 Task: Buy 1 Skimmers from Cooking Utensils section under best seller category for shipping address: Jocelyn Rodriguez, 4209 Skips Lane, Phoenix, Arizona 85012, Cell Number 9285042162. Pay from credit card ending with 9757, CVV 798
Action: Mouse moved to (23, 88)
Screenshot: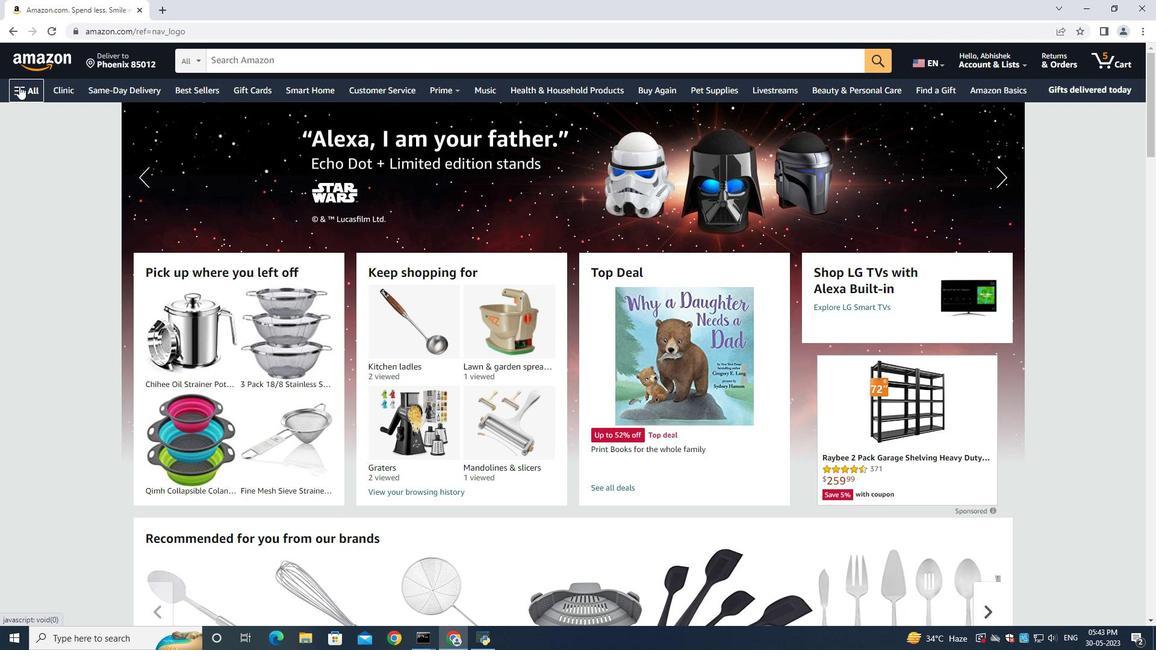 
Action: Mouse pressed left at (23, 88)
Screenshot: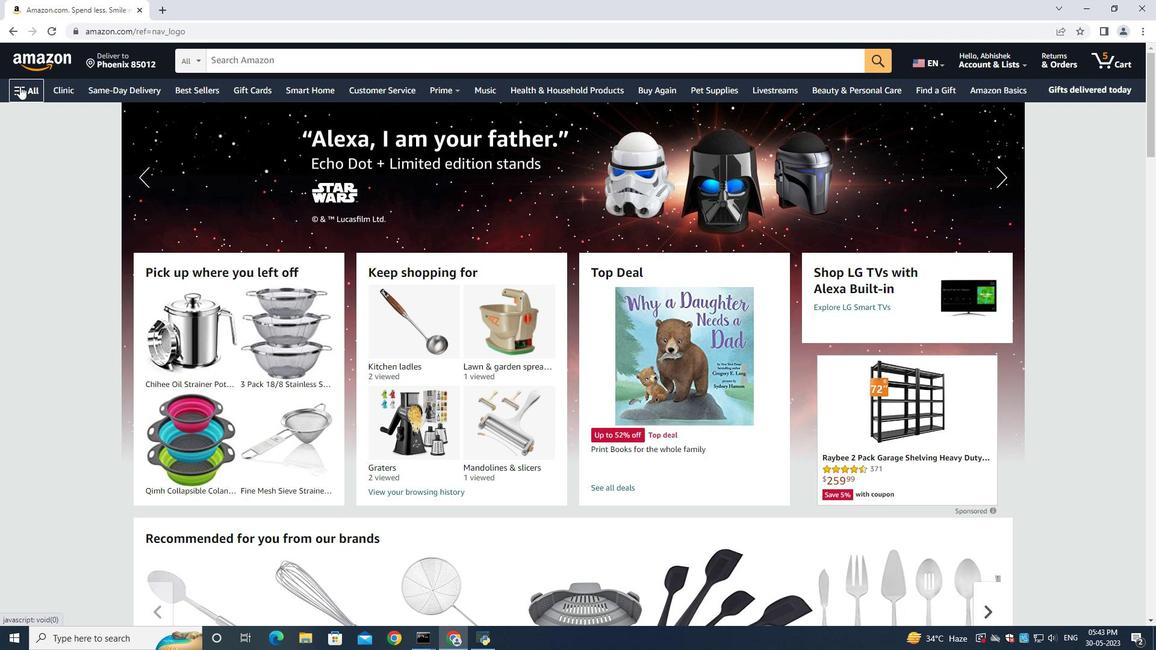 
Action: Mouse moved to (40, 118)
Screenshot: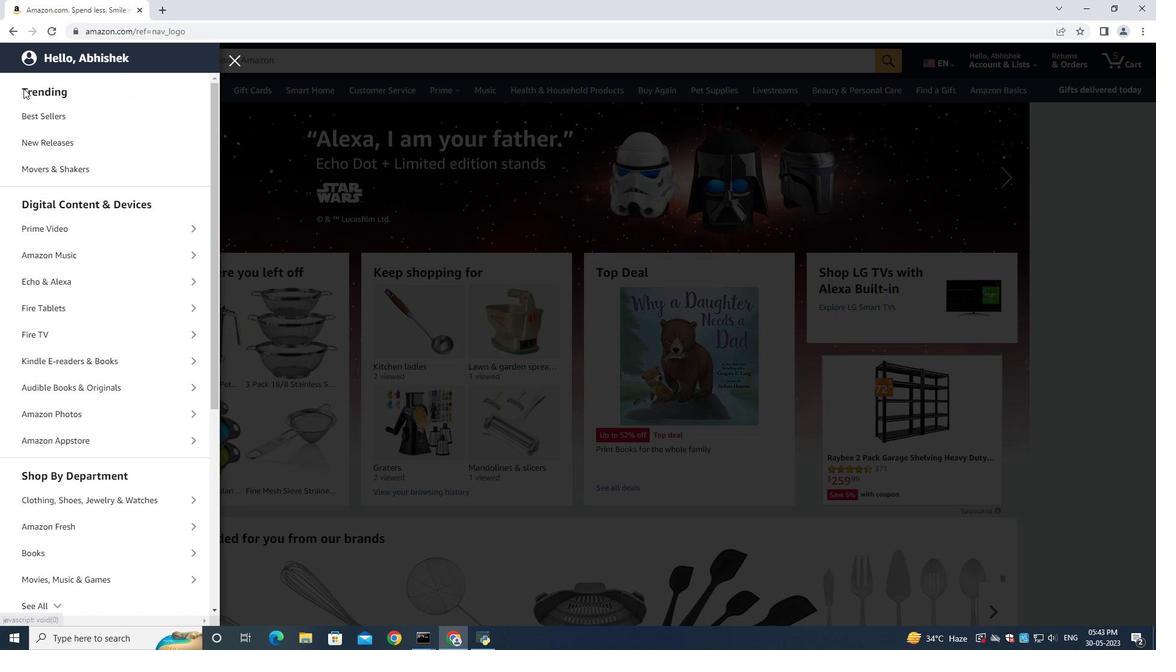
Action: Mouse pressed left at (40, 118)
Screenshot: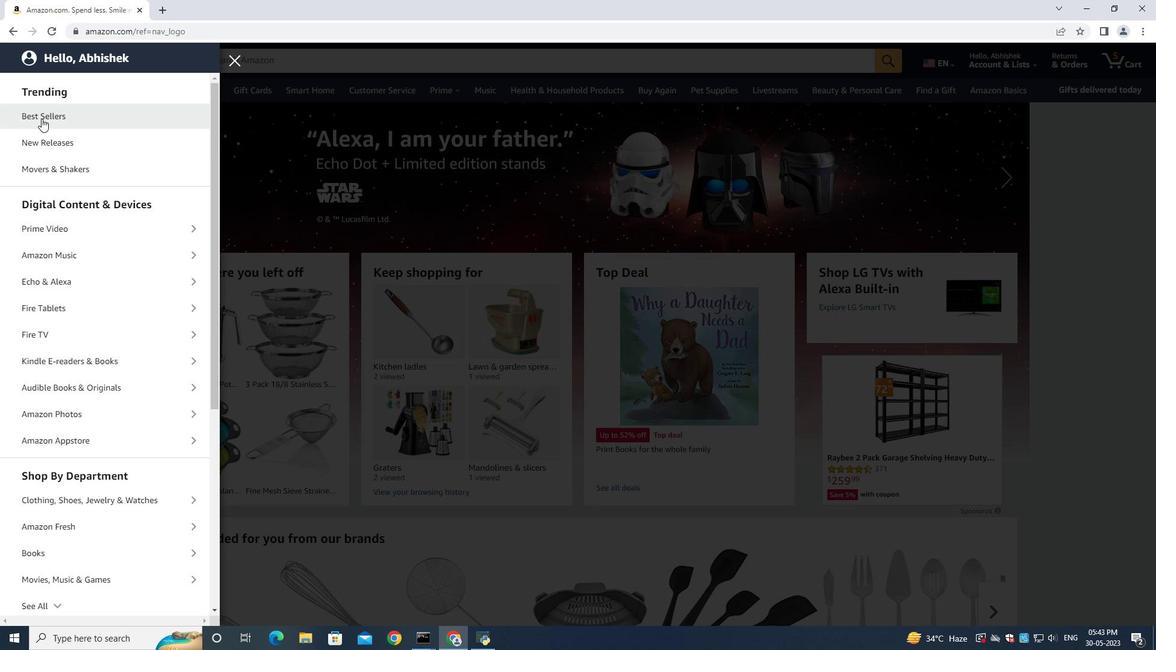 
Action: Mouse moved to (240, 57)
Screenshot: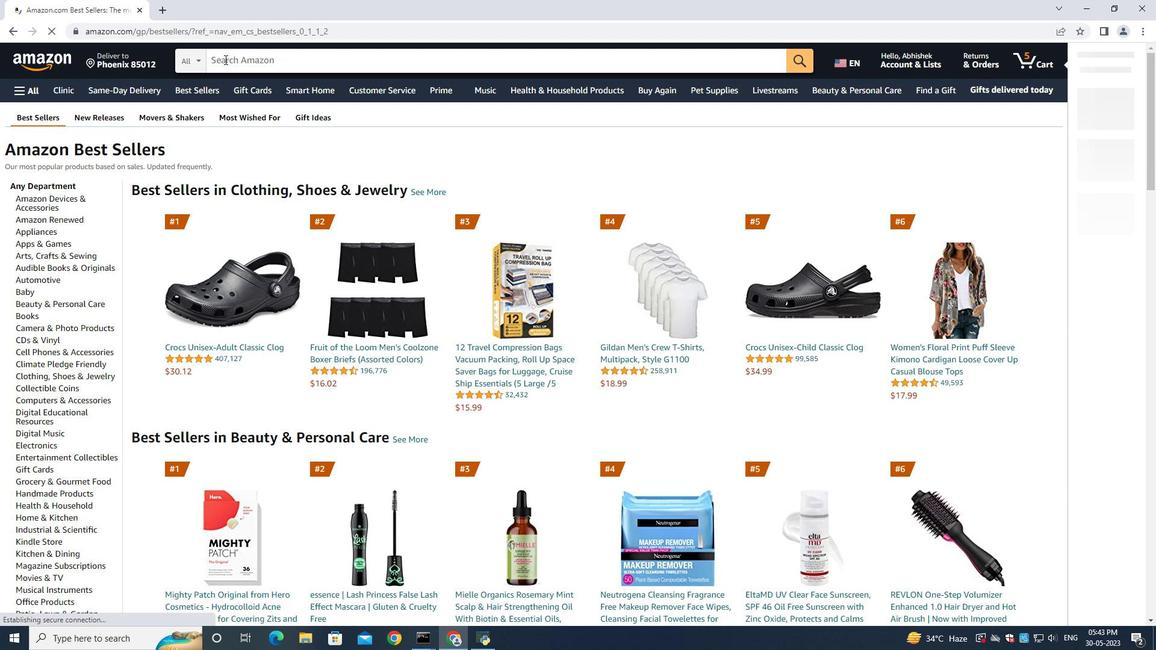 
Action: Mouse pressed left at (240, 57)
Screenshot: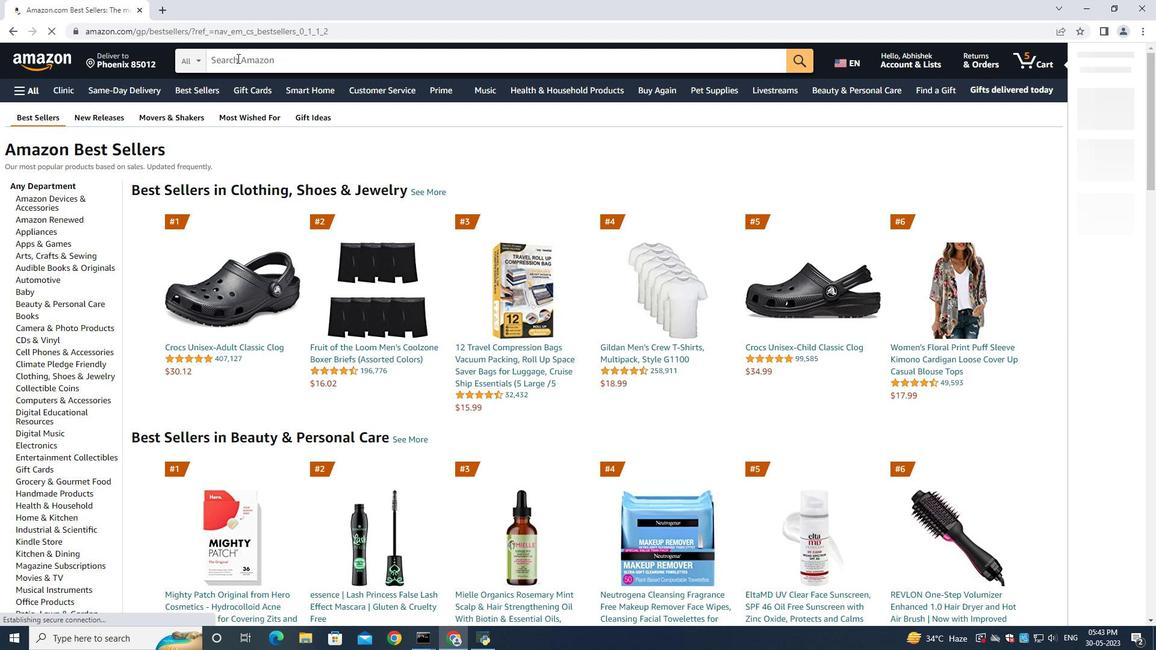 
Action: Key pressed <Key.shift>Skimmers<Key.enter>
Screenshot: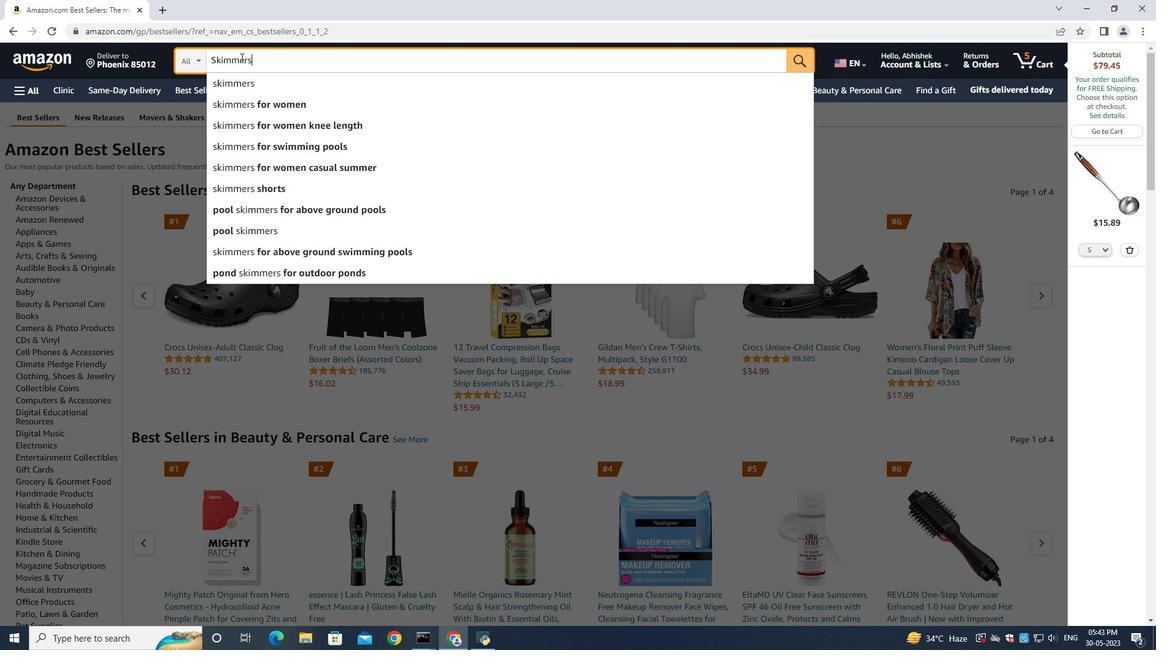 
Action: Mouse moved to (1133, 250)
Screenshot: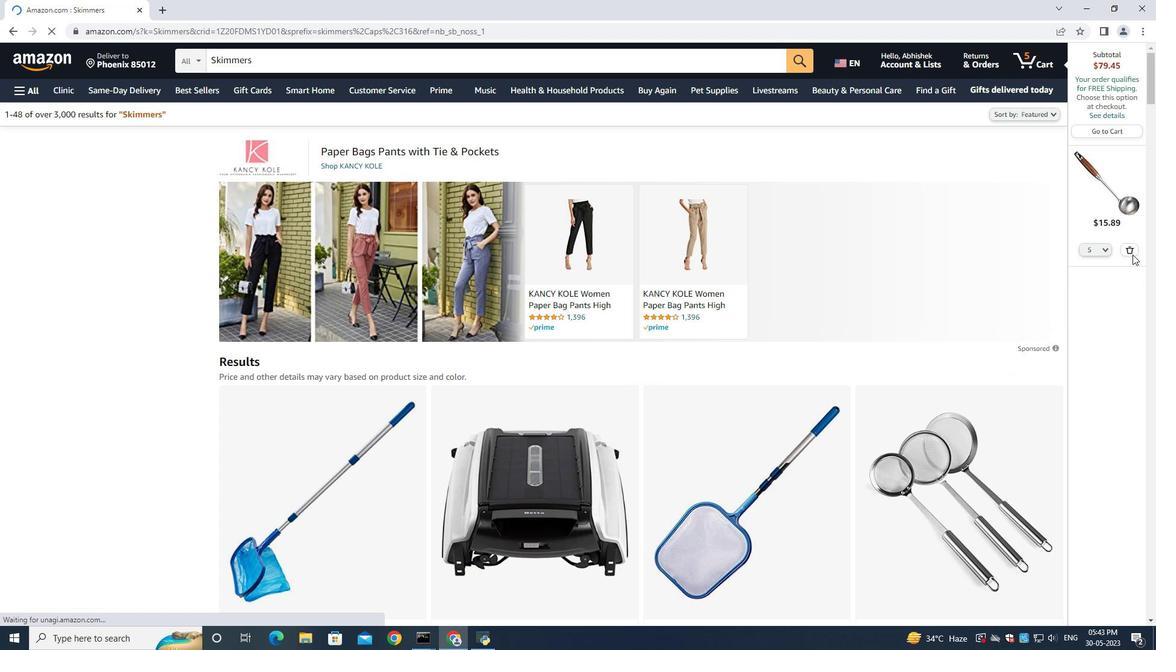 
Action: Mouse pressed left at (1133, 250)
Screenshot: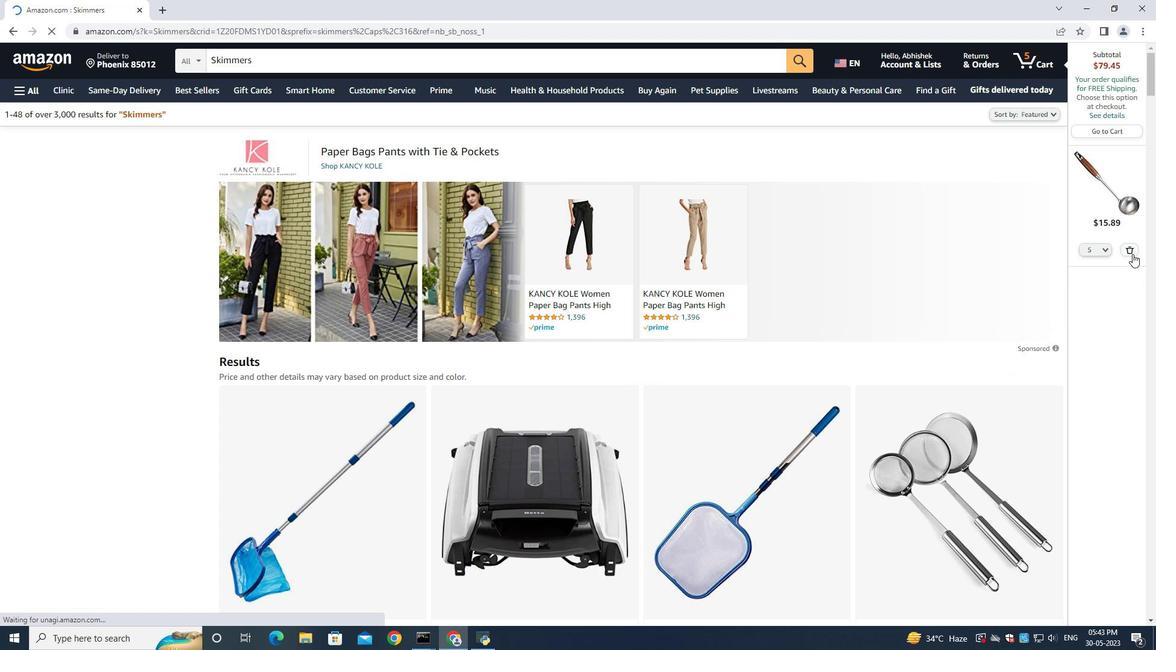
Action: Mouse moved to (1126, 250)
Screenshot: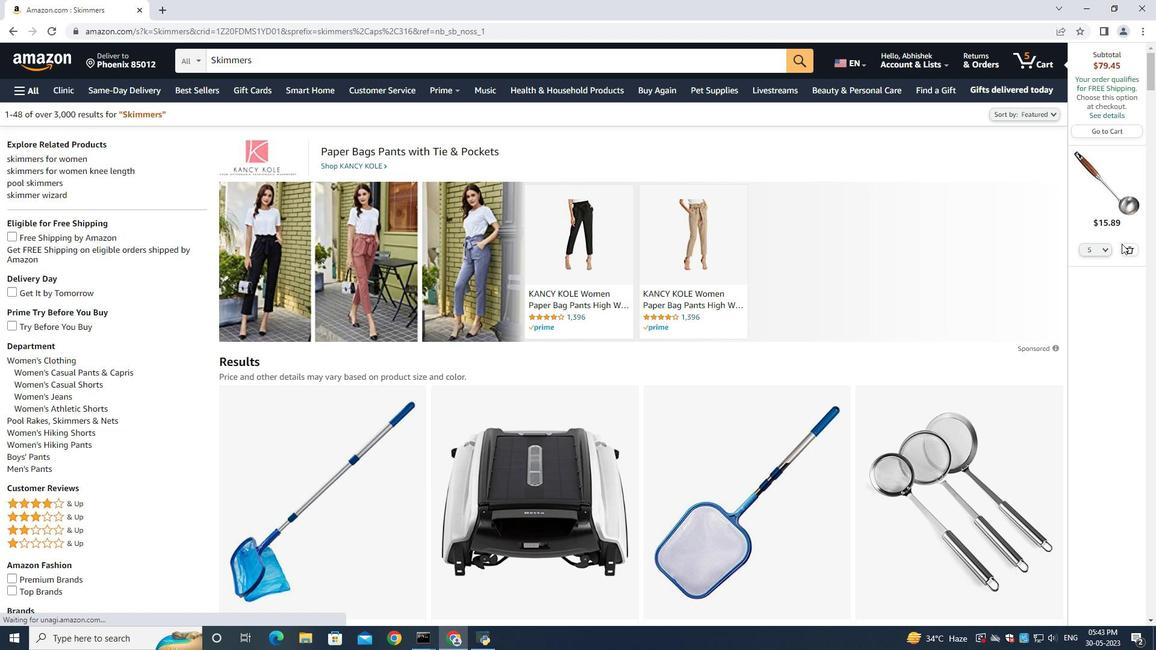 
Action: Mouse pressed left at (1126, 250)
Screenshot: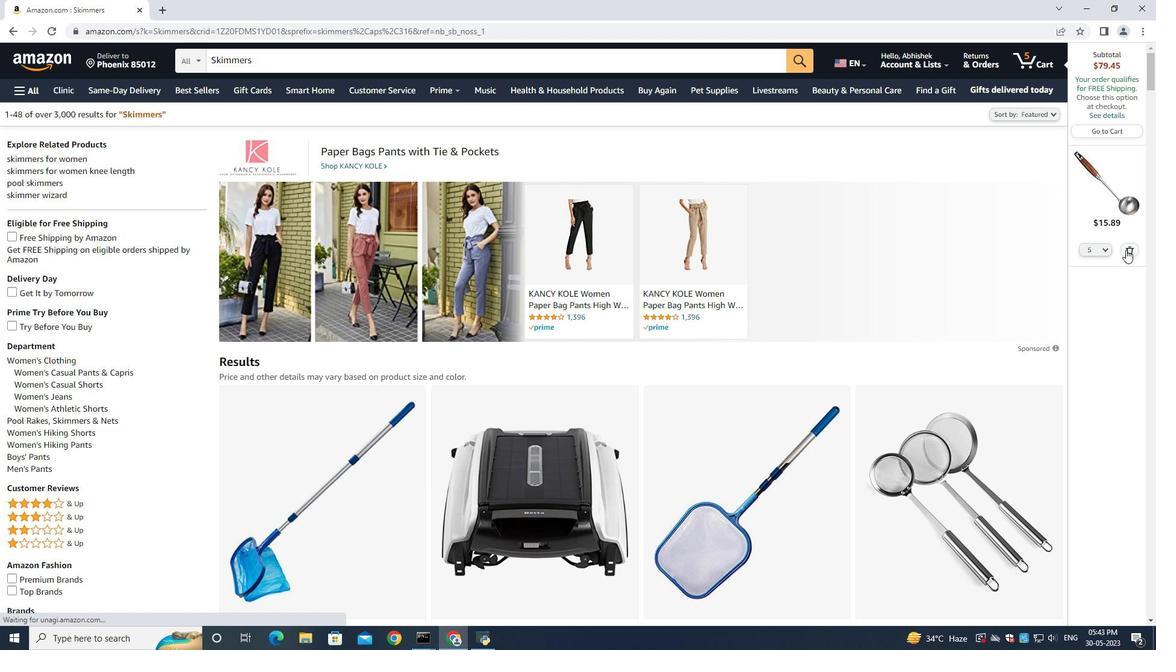 
Action: Mouse moved to (478, 441)
Screenshot: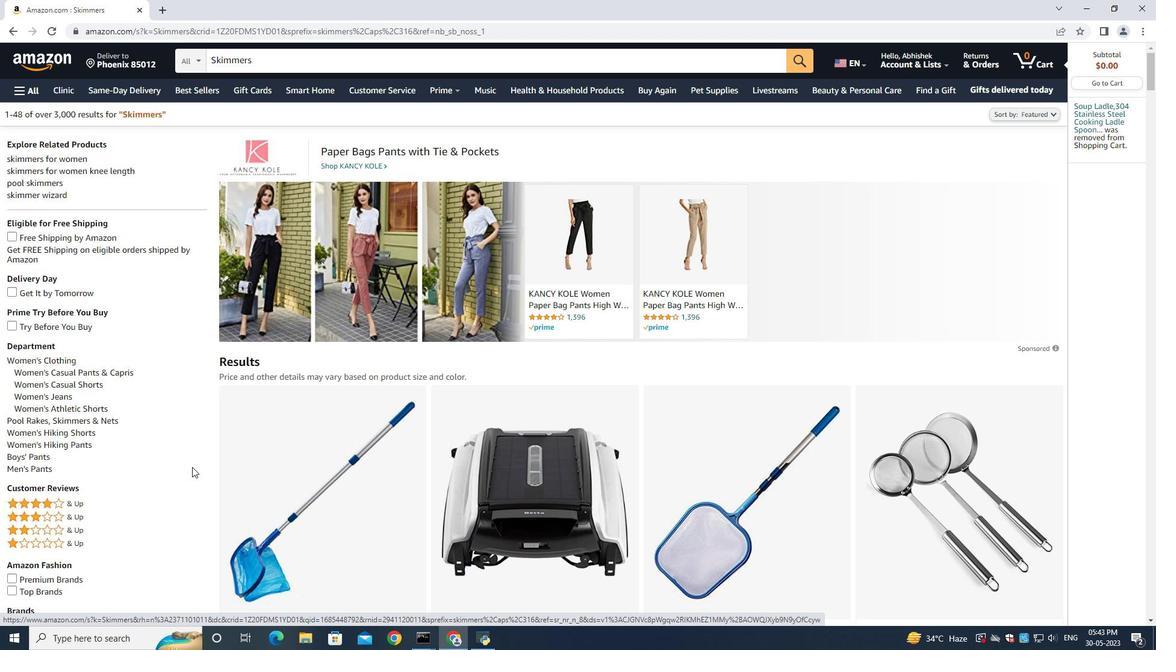 
Action: Mouse scrolled (478, 440) with delta (0, 0)
Screenshot: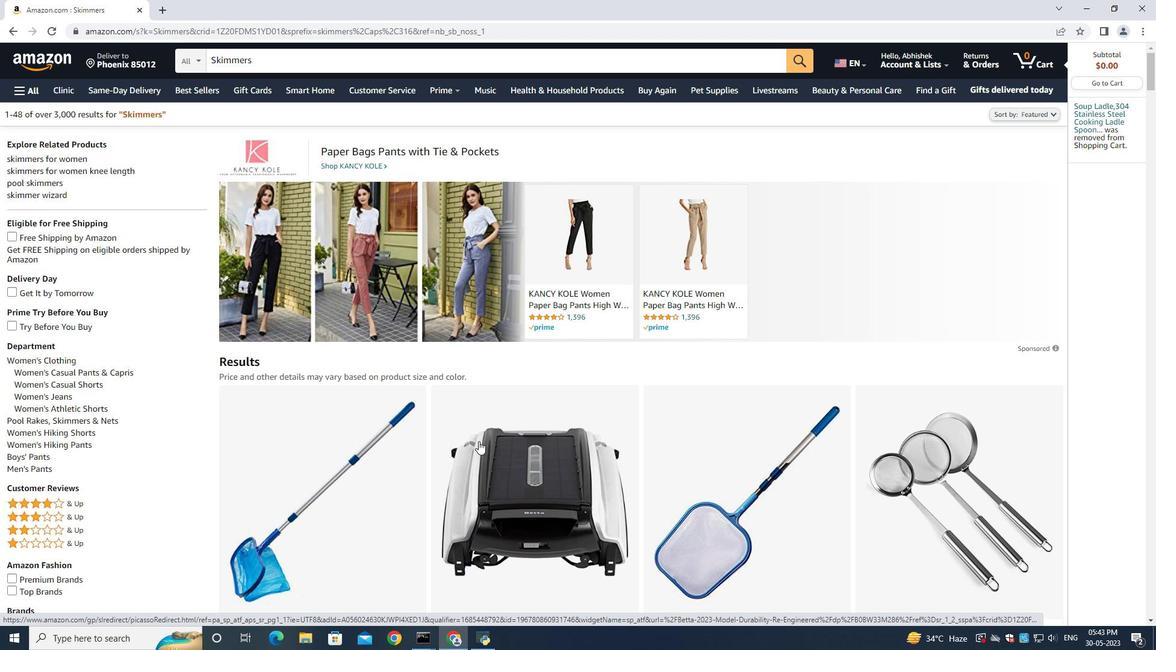 
Action: Mouse scrolled (478, 440) with delta (0, 0)
Screenshot: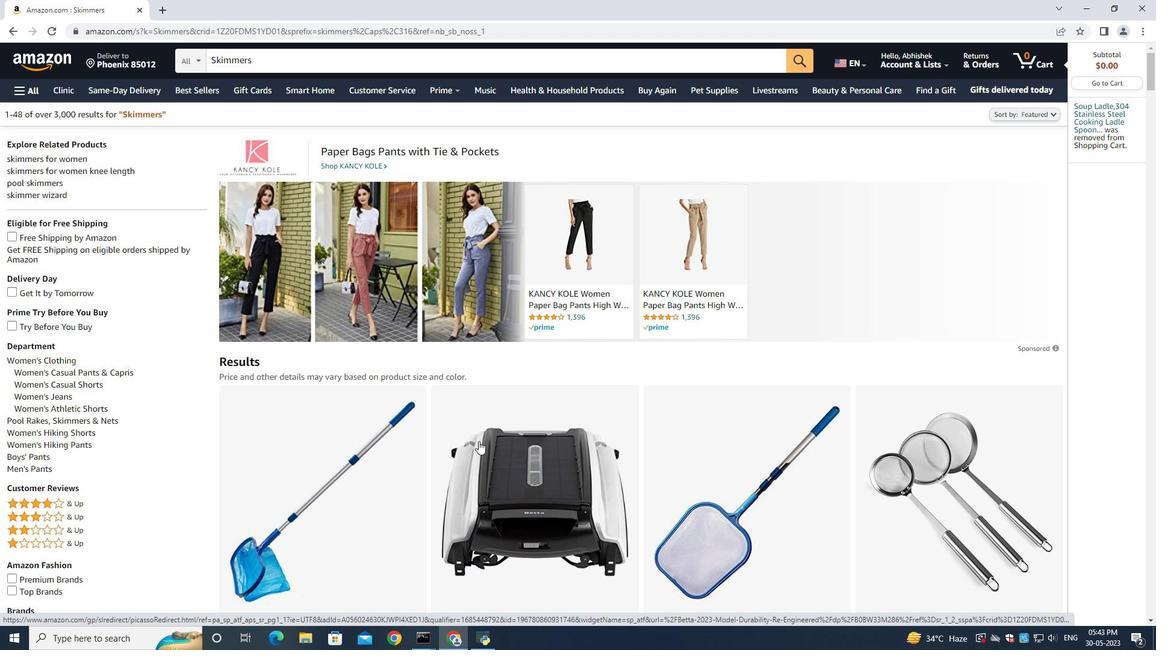 
Action: Mouse scrolled (478, 440) with delta (0, 0)
Screenshot: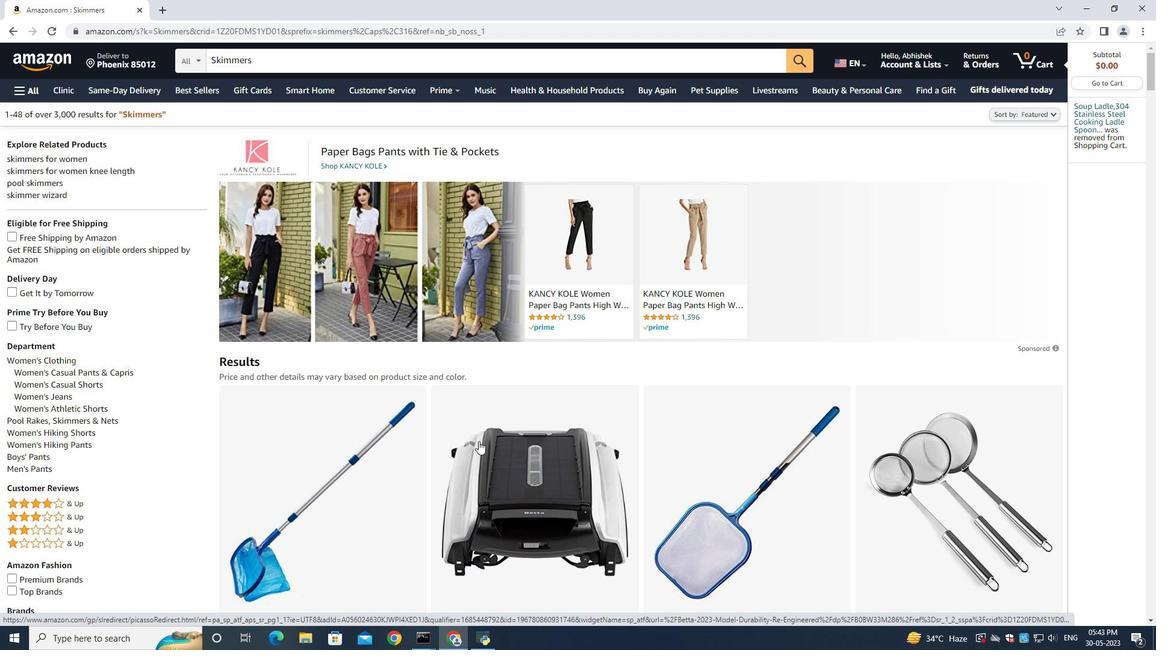 
Action: Mouse scrolled (478, 440) with delta (0, 0)
Screenshot: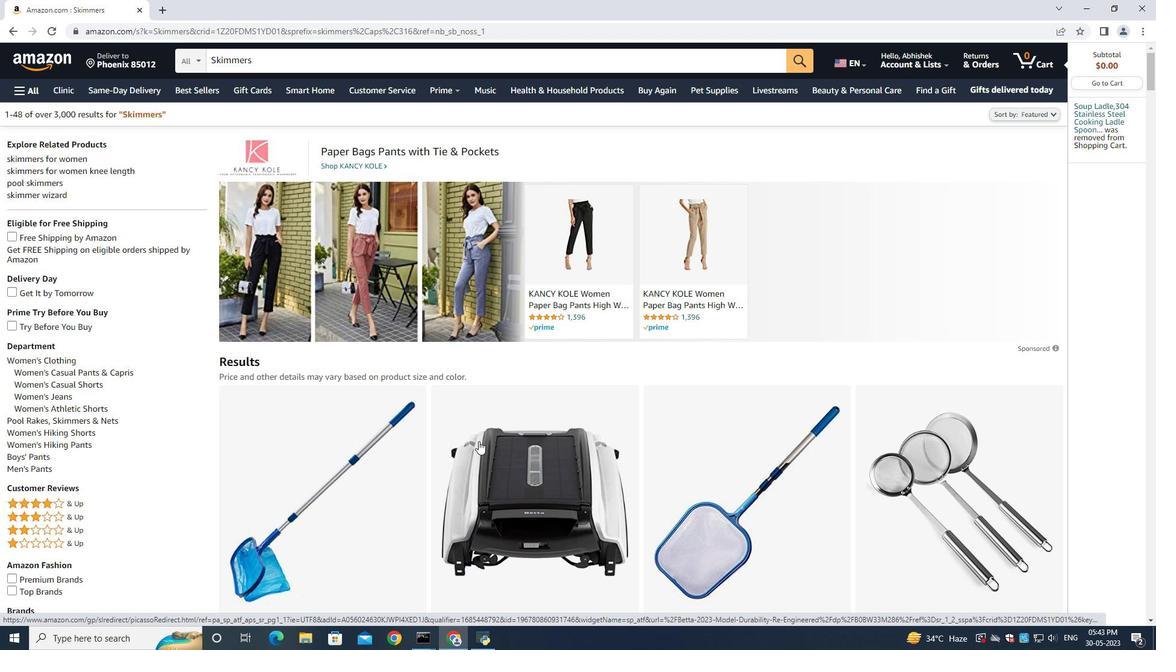 
Action: Mouse scrolled (478, 440) with delta (0, 0)
Screenshot: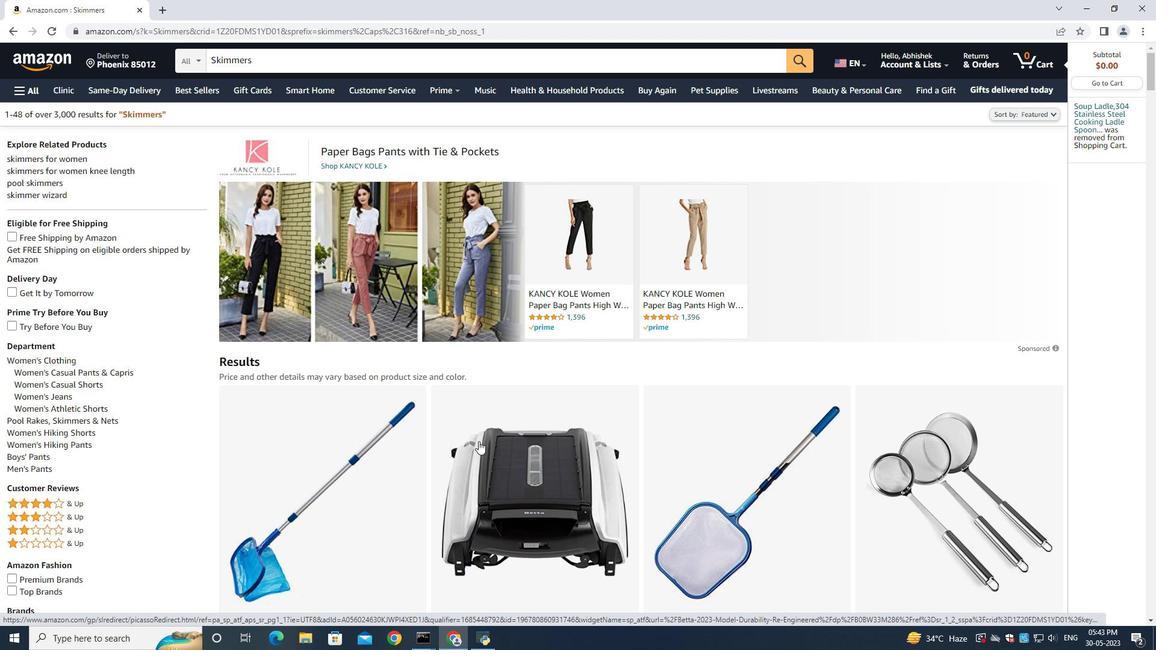 
Action: Mouse moved to (17, 167)
Screenshot: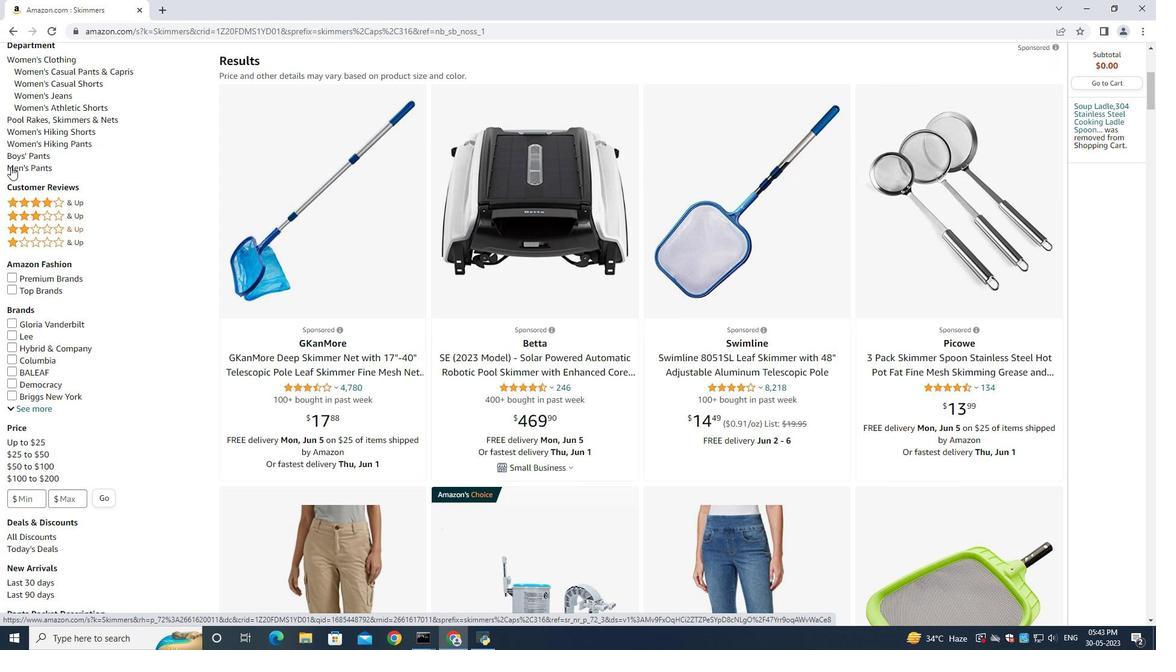 
Action: Mouse scrolled (17, 168) with delta (0, 0)
Screenshot: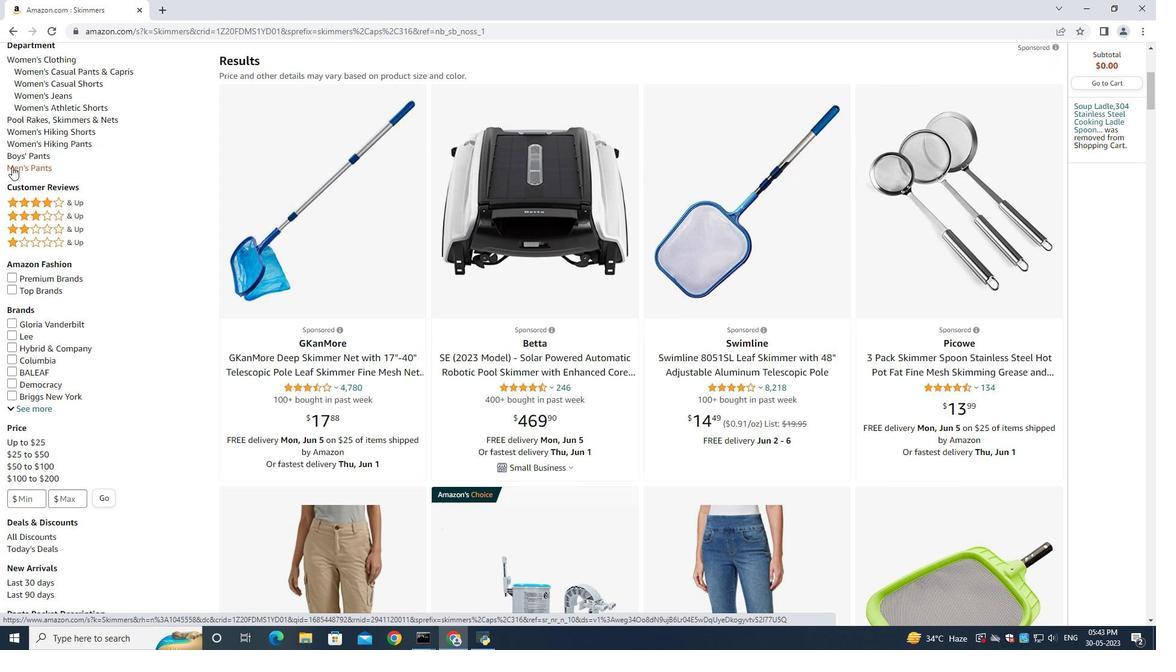 
Action: Mouse scrolled (17, 168) with delta (0, 0)
Screenshot: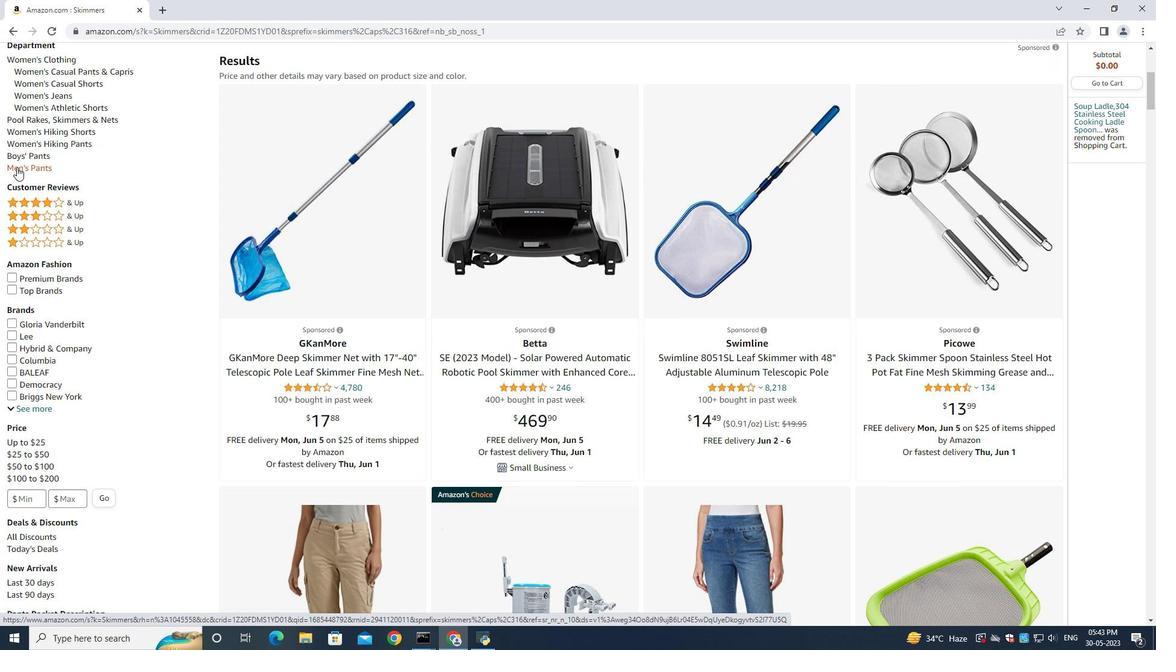 
Action: Mouse moved to (469, 318)
Screenshot: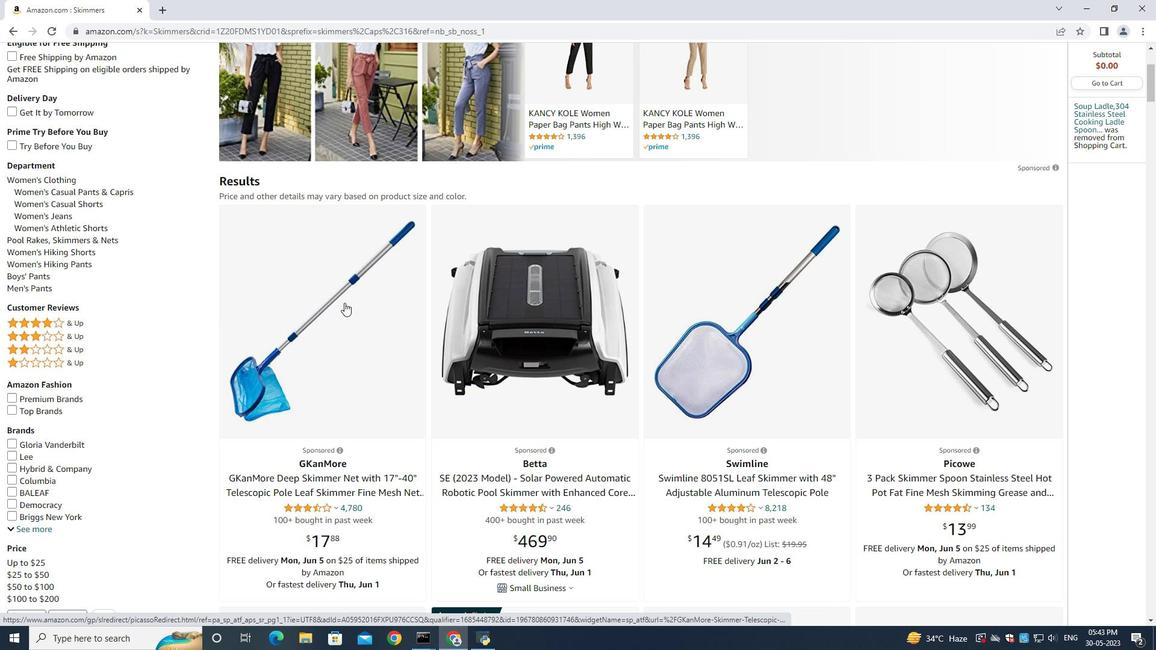 
Action: Mouse scrolled (469, 317) with delta (0, 0)
Screenshot: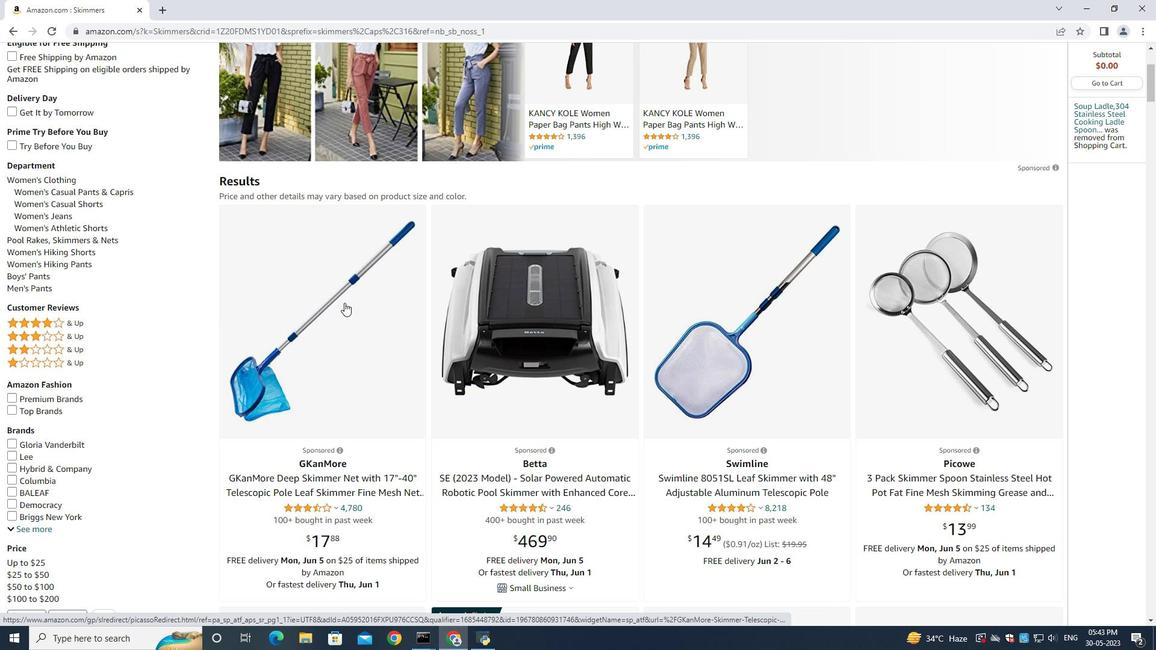 
Action: Mouse moved to (469, 318)
Screenshot: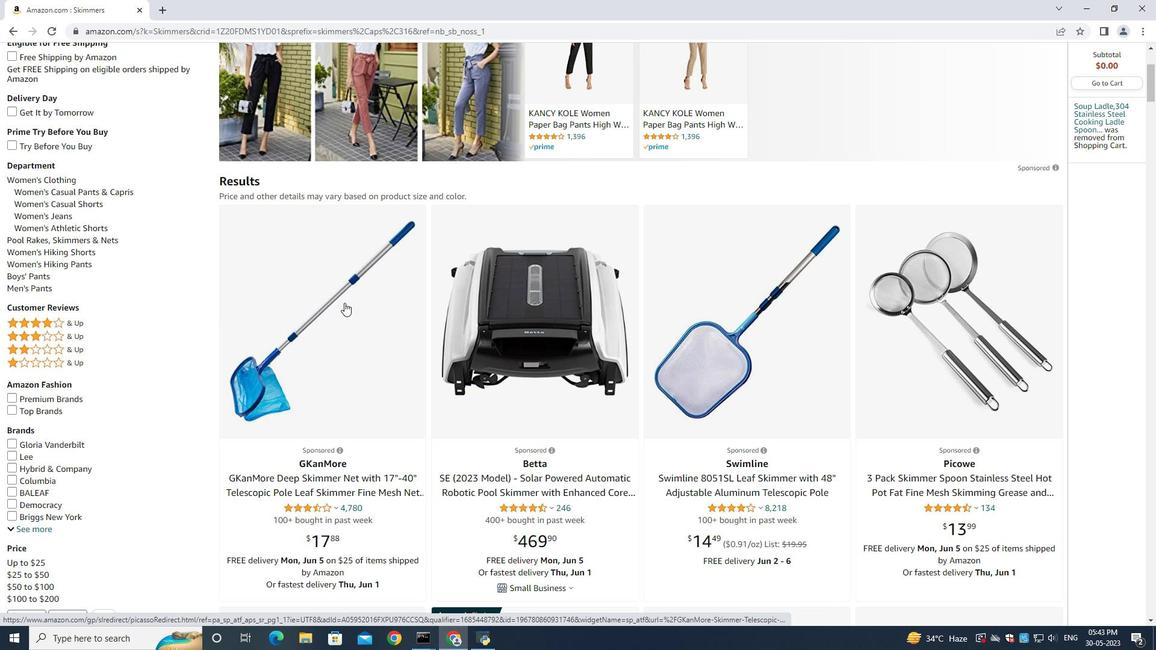 
Action: Mouse scrolled (469, 317) with delta (0, 0)
Screenshot: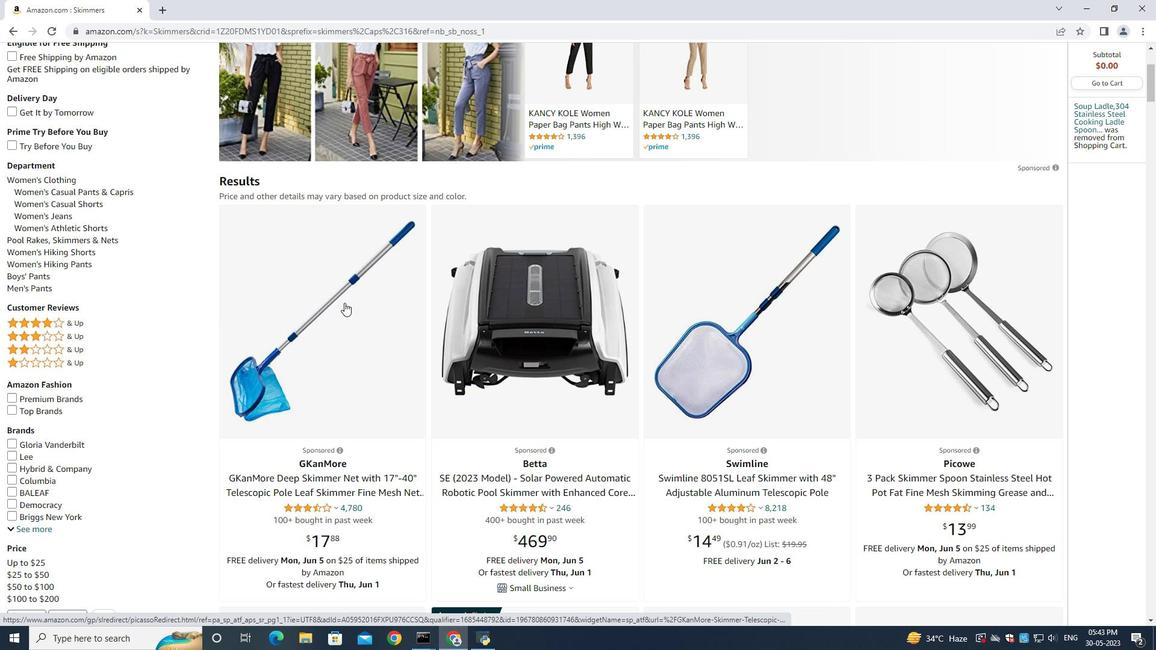 
Action: Mouse scrolled (469, 317) with delta (0, 0)
Screenshot: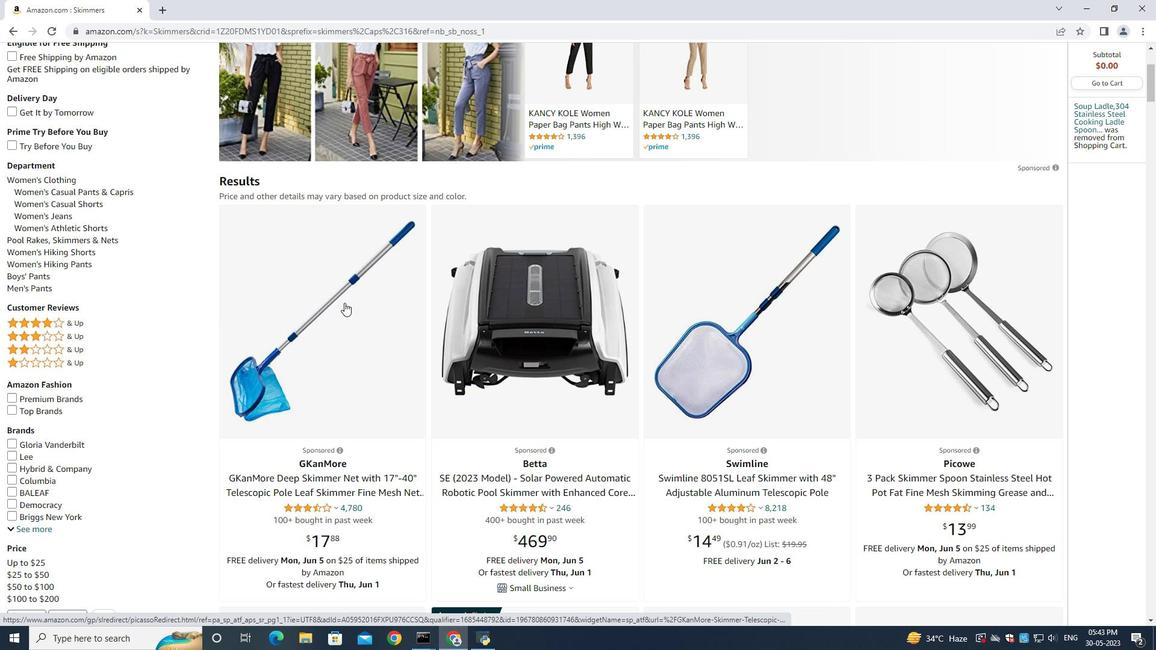 
Action: Mouse moved to (469, 318)
Screenshot: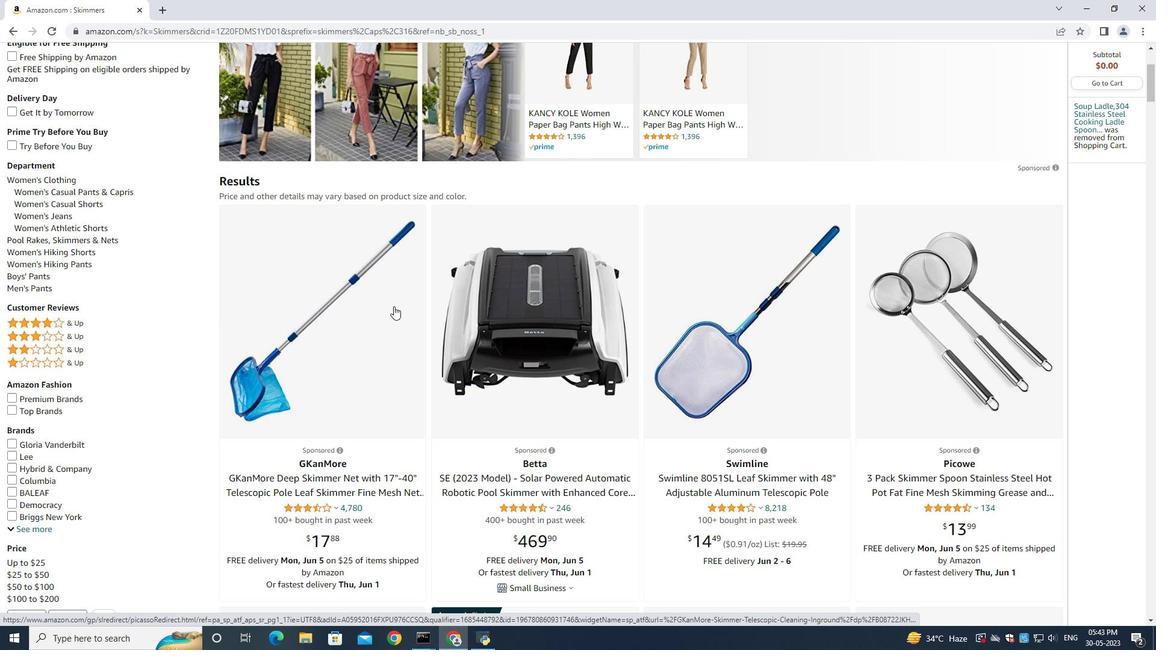 
Action: Mouse scrolled (469, 317) with delta (0, 0)
Screenshot: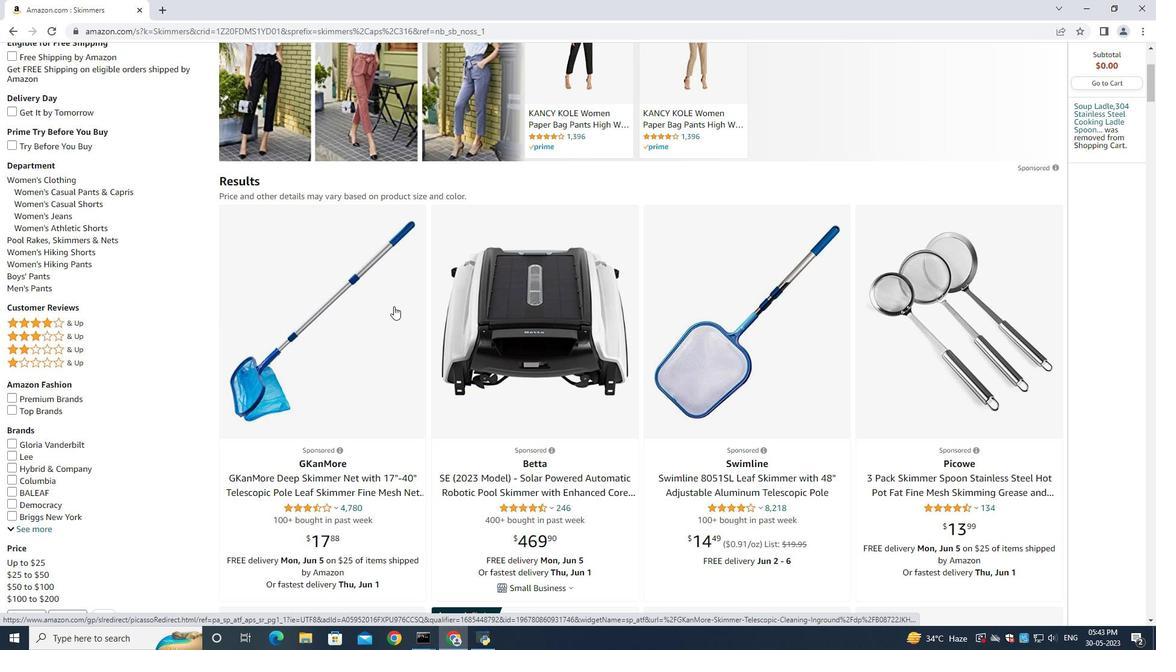 
Action: Mouse moved to (389, 295)
Screenshot: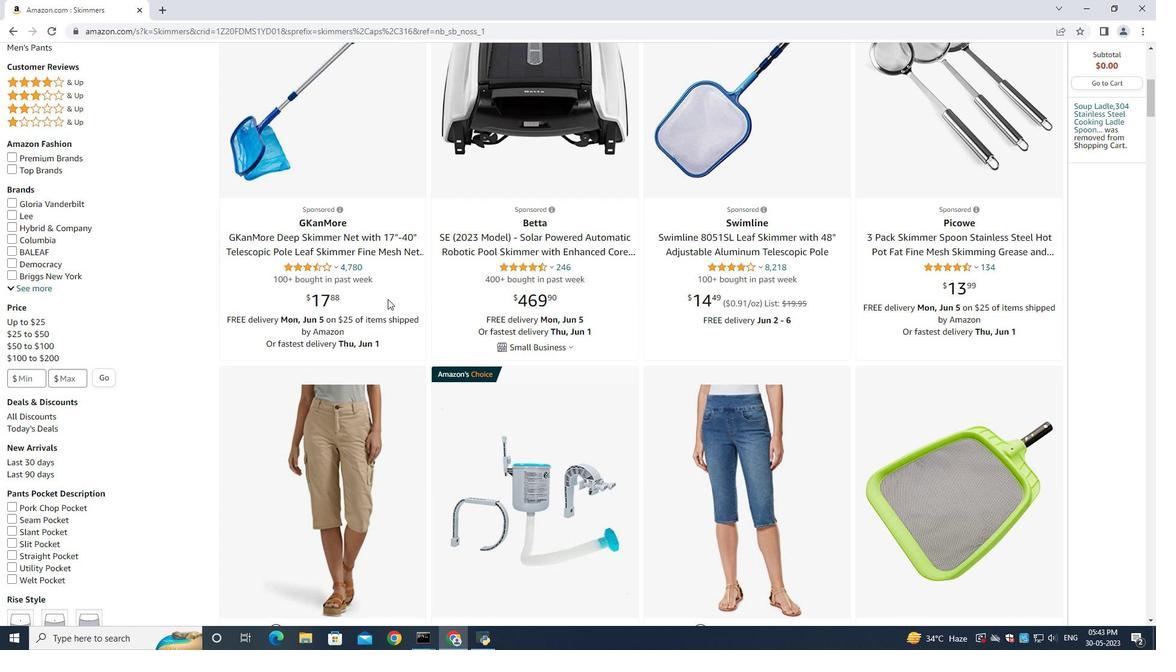 
Action: Mouse scrolled (389, 296) with delta (0, 0)
Screenshot: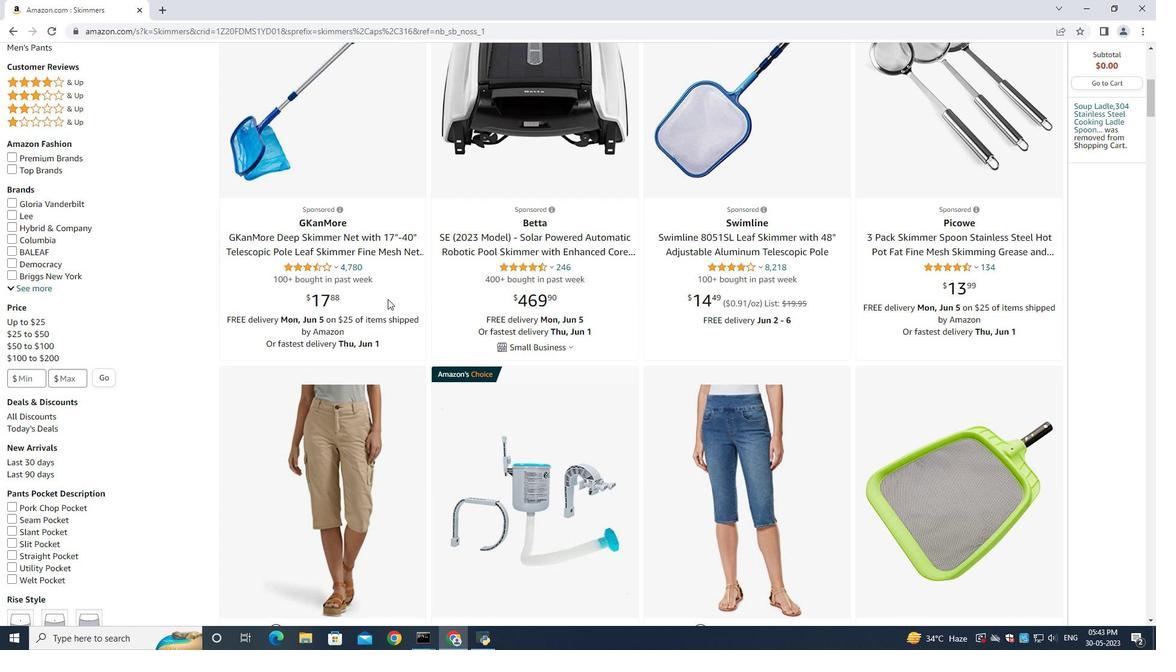 
Action: Mouse scrolled (389, 296) with delta (0, 0)
Screenshot: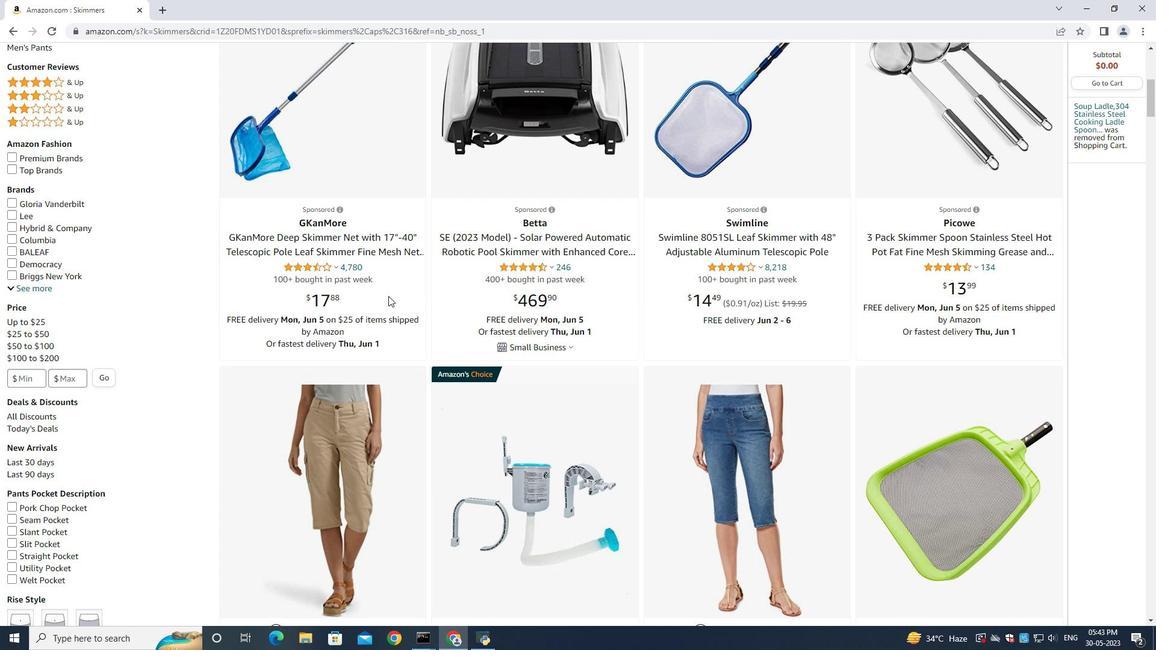 
Action: Mouse moved to (819, 390)
Screenshot: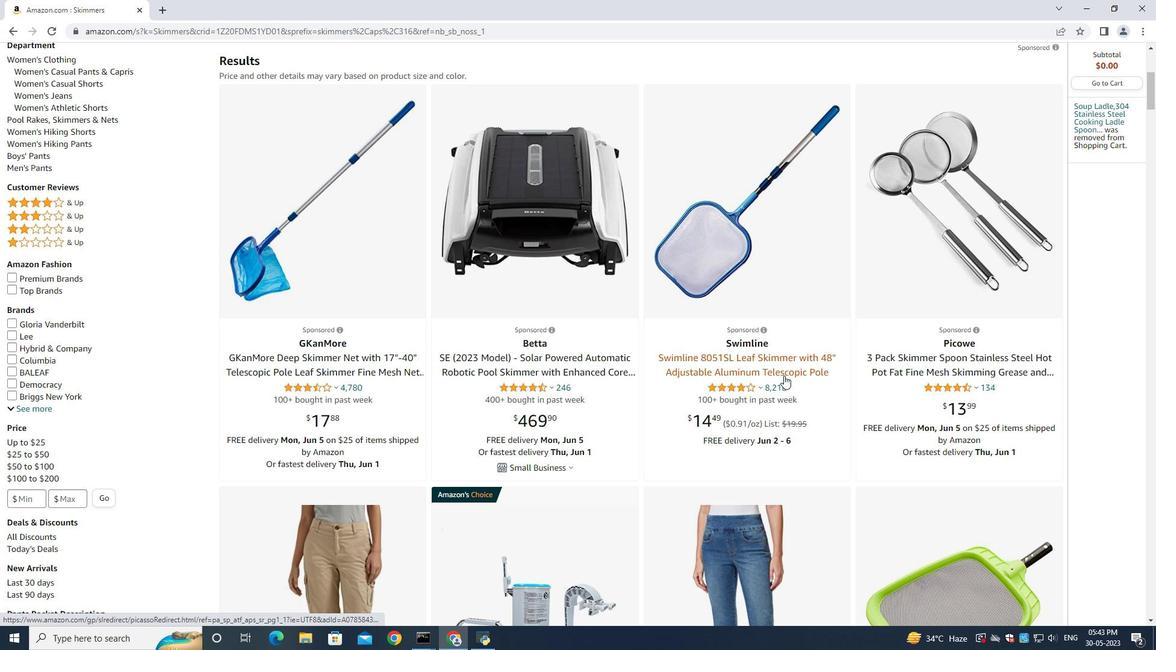 
Action: Mouse scrolled (819, 390) with delta (0, 0)
Screenshot: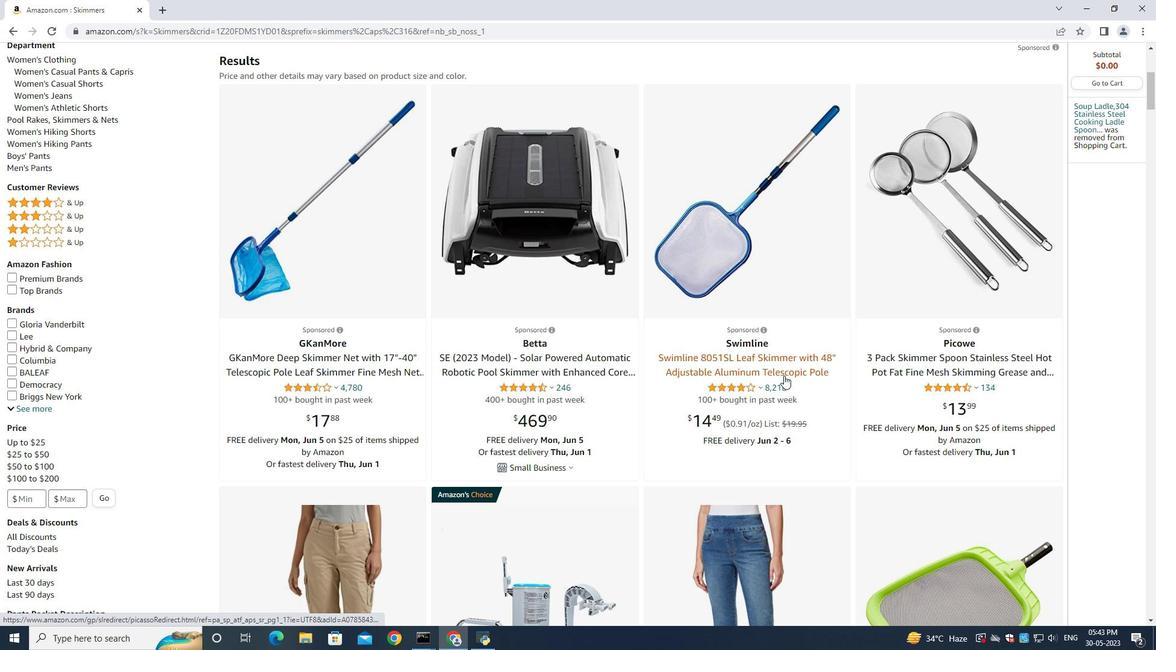 
Action: Mouse moved to (819, 390)
Screenshot: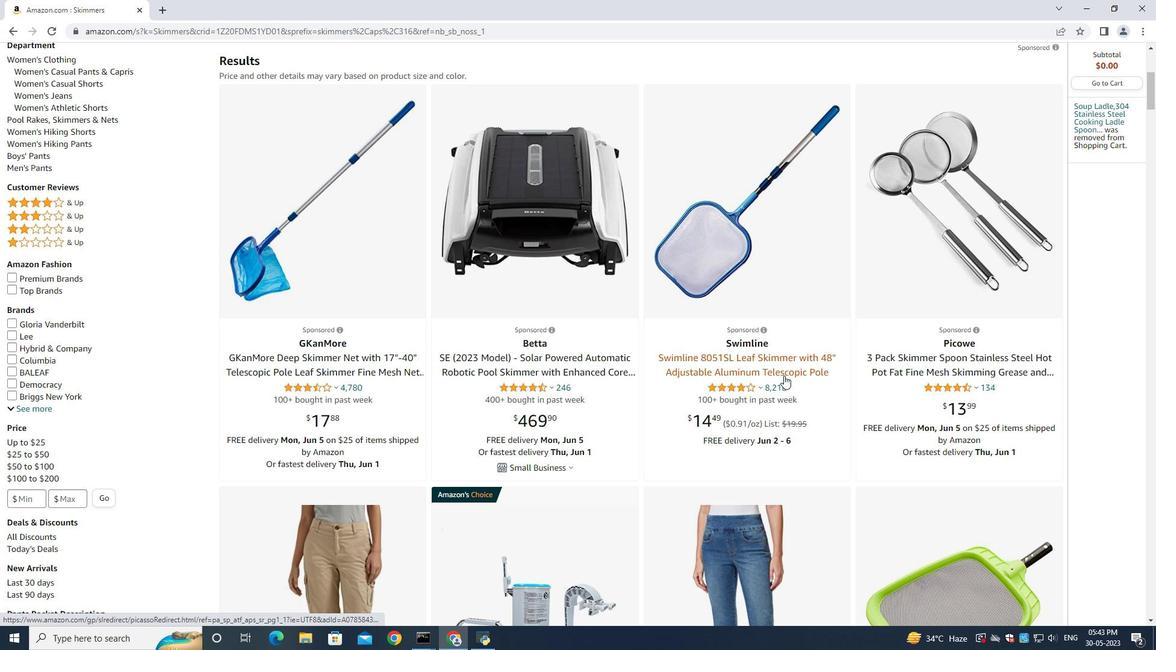 
Action: Mouse scrolled (819, 390) with delta (0, 0)
Screenshot: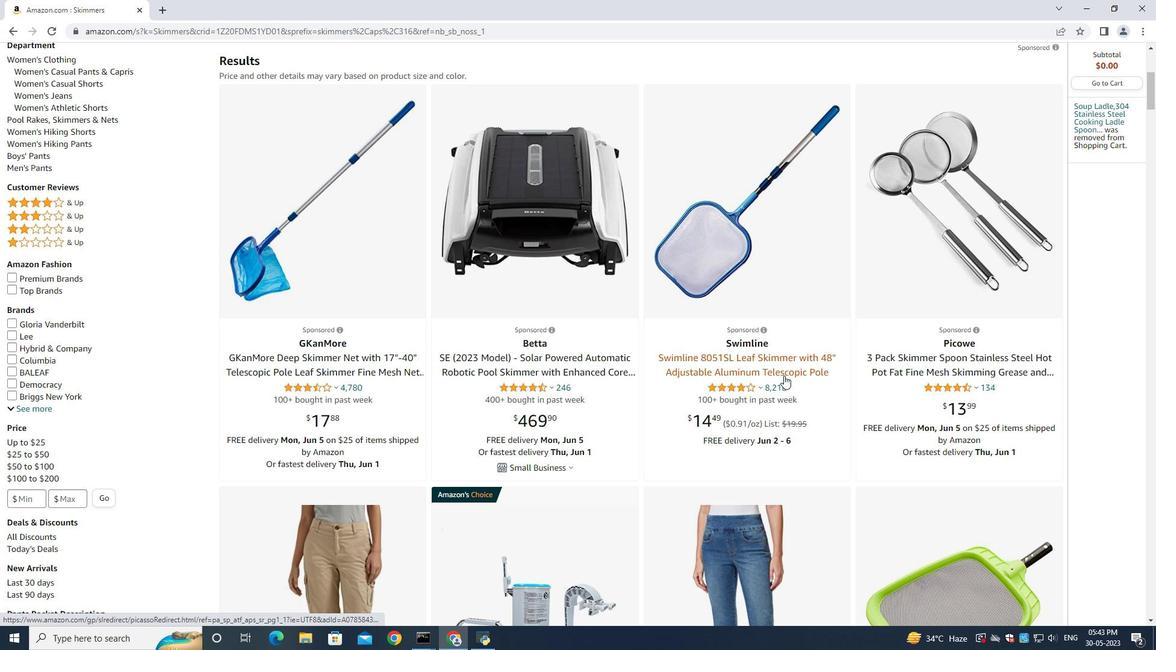 
Action: Mouse moved to (819, 391)
Screenshot: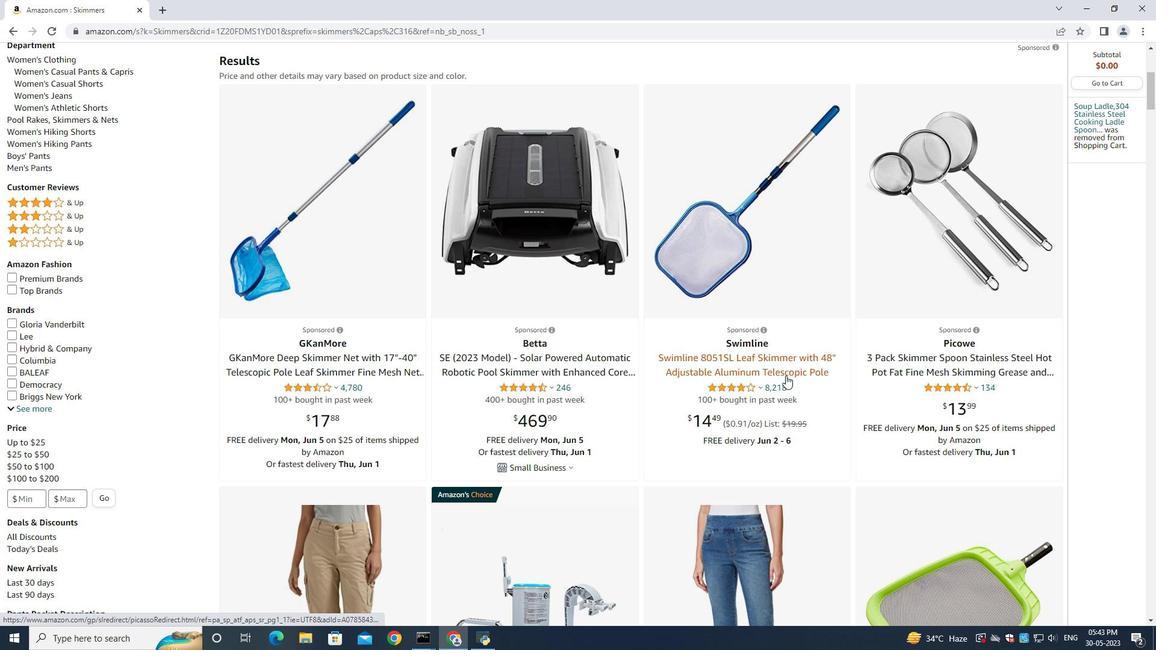 
Action: Mouse scrolled (819, 390) with delta (0, 0)
Screenshot: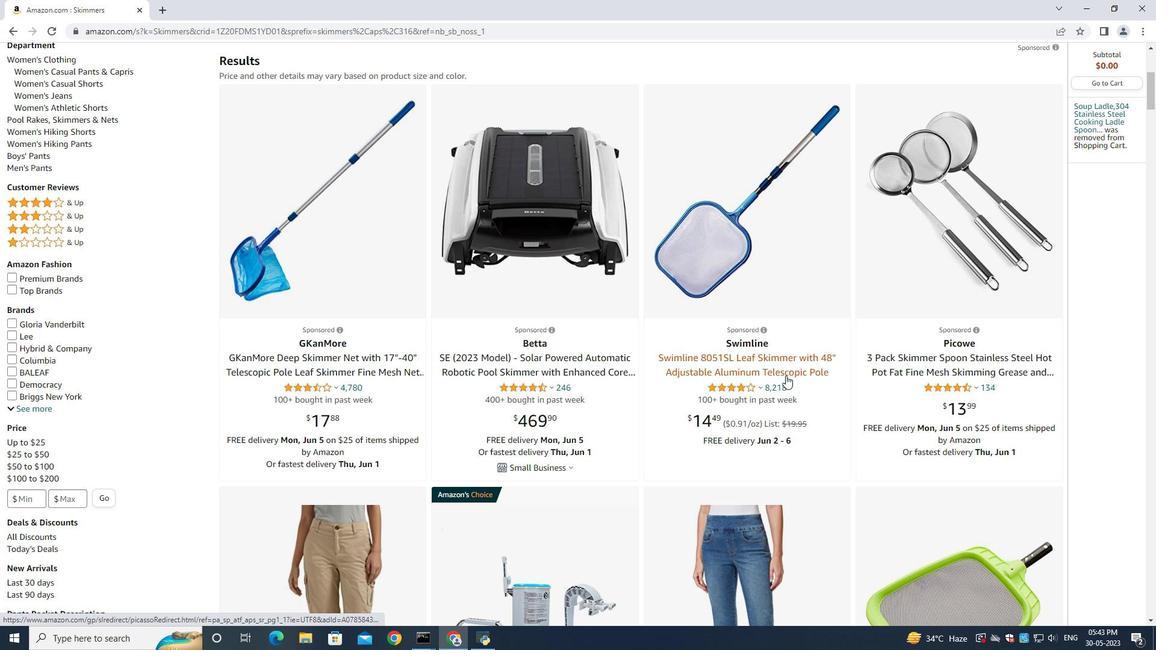 
Action: Mouse moved to (818, 391)
Screenshot: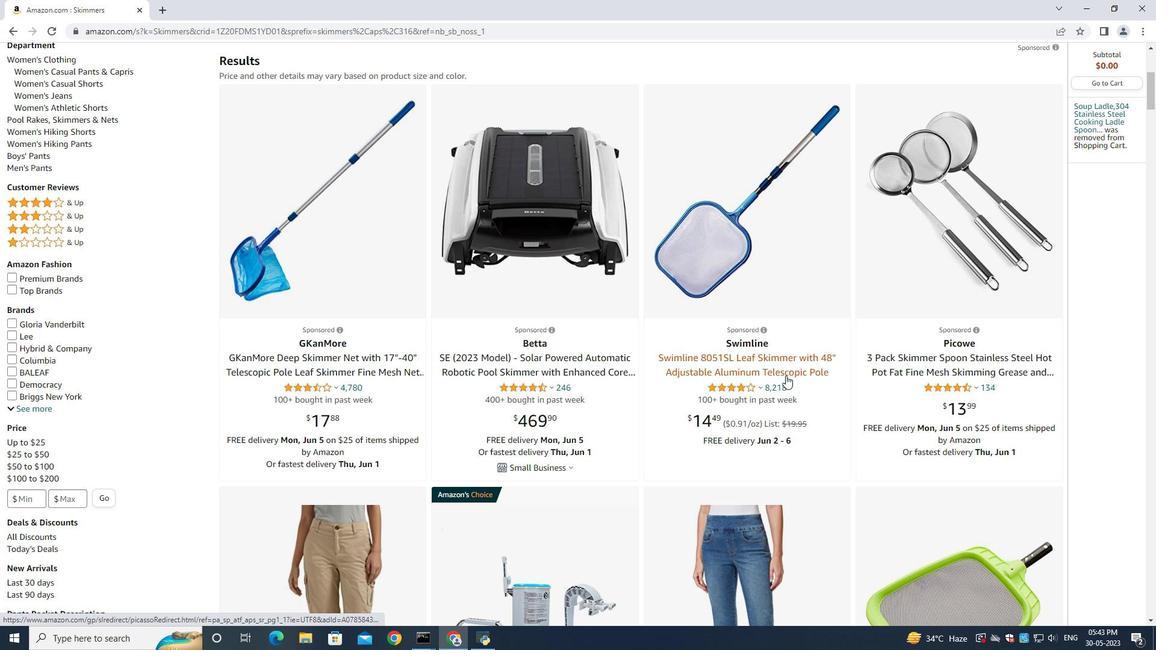 
Action: Mouse scrolled (818, 390) with delta (0, 0)
Screenshot: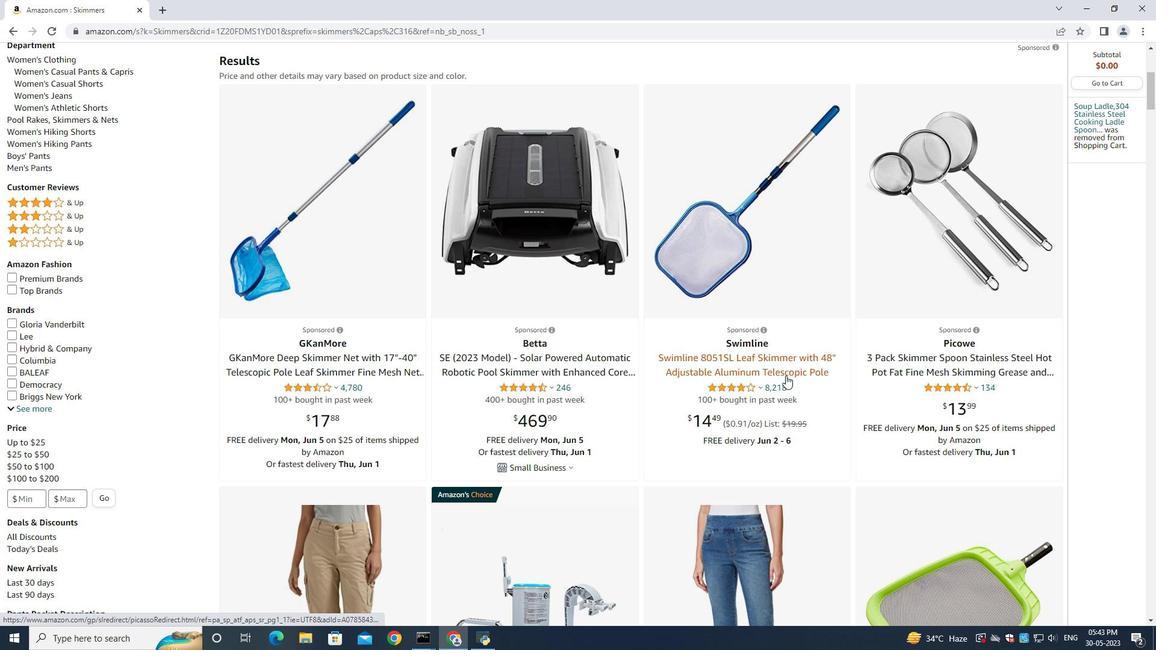 
Action: Mouse moved to (816, 388)
Screenshot: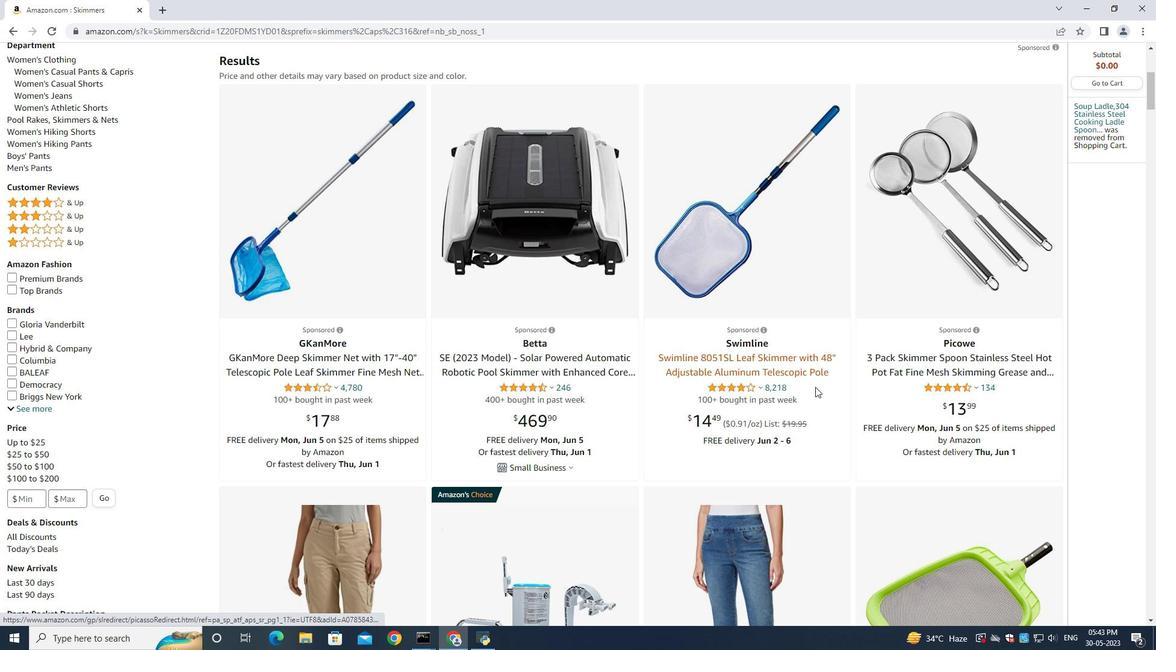 
Action: Mouse scrolled (816, 389) with delta (0, 0)
Screenshot: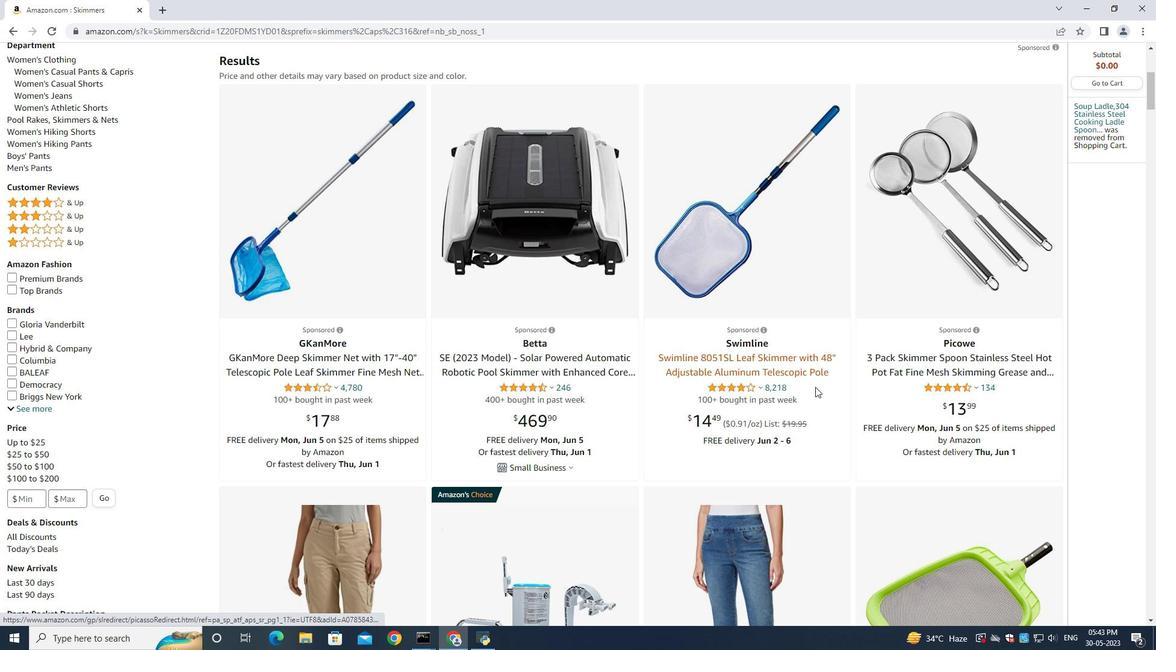 
Action: Mouse moved to (816, 383)
Screenshot: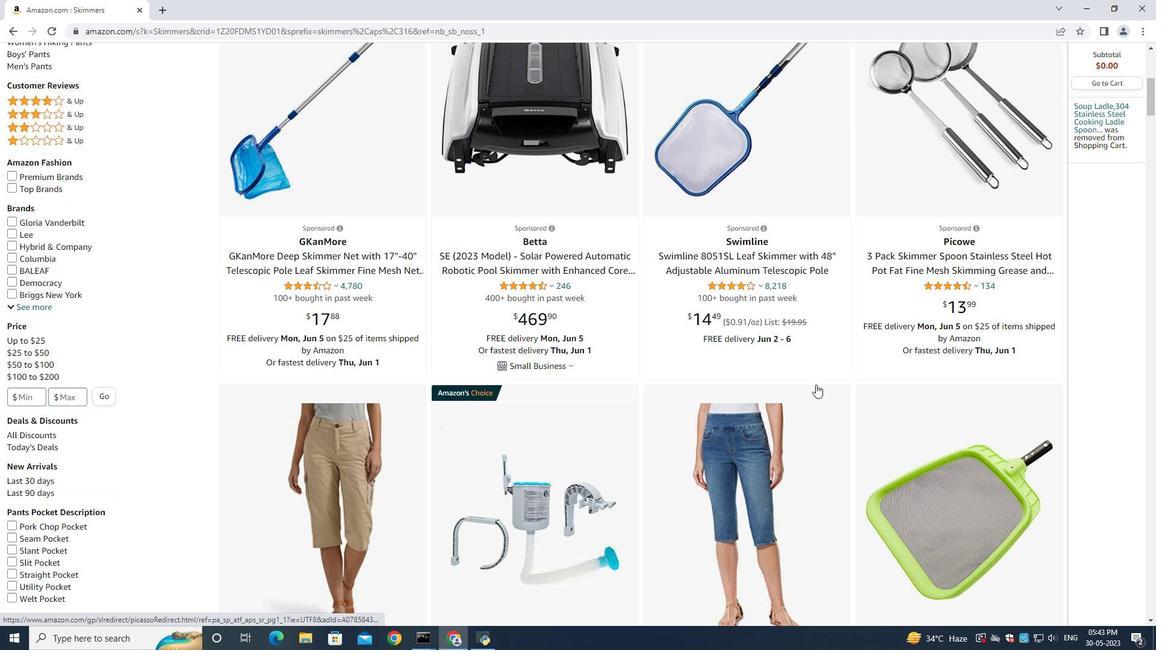 
Action: Mouse scrolled (816, 383) with delta (0, 0)
Screenshot: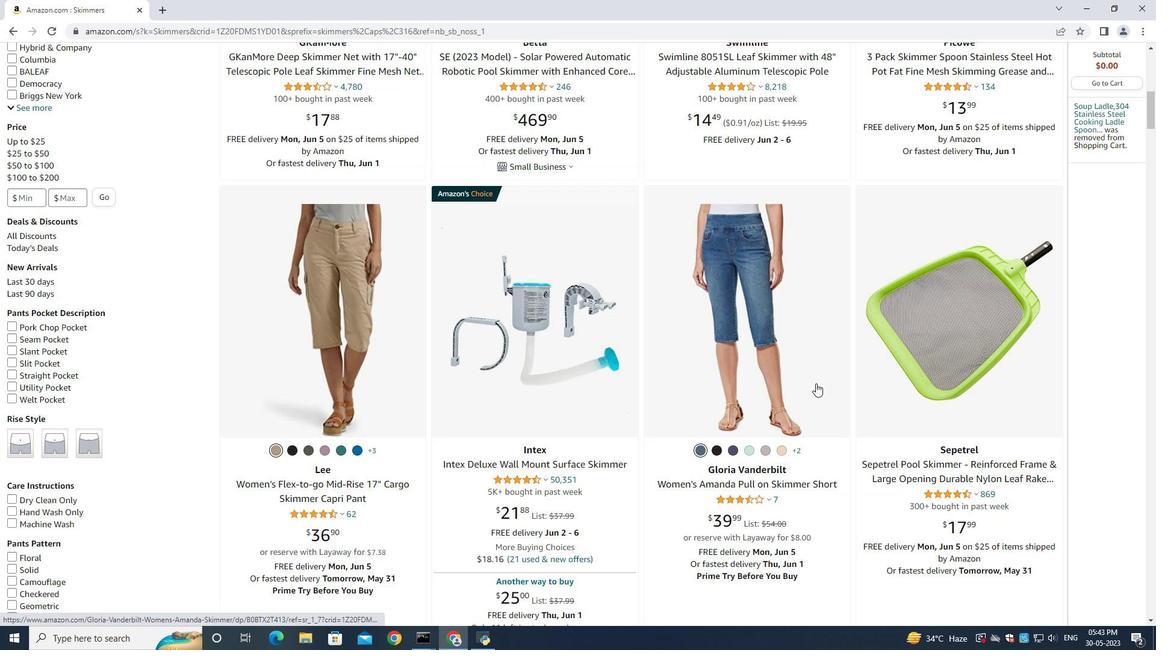 
Action: Mouse scrolled (816, 383) with delta (0, 0)
Screenshot: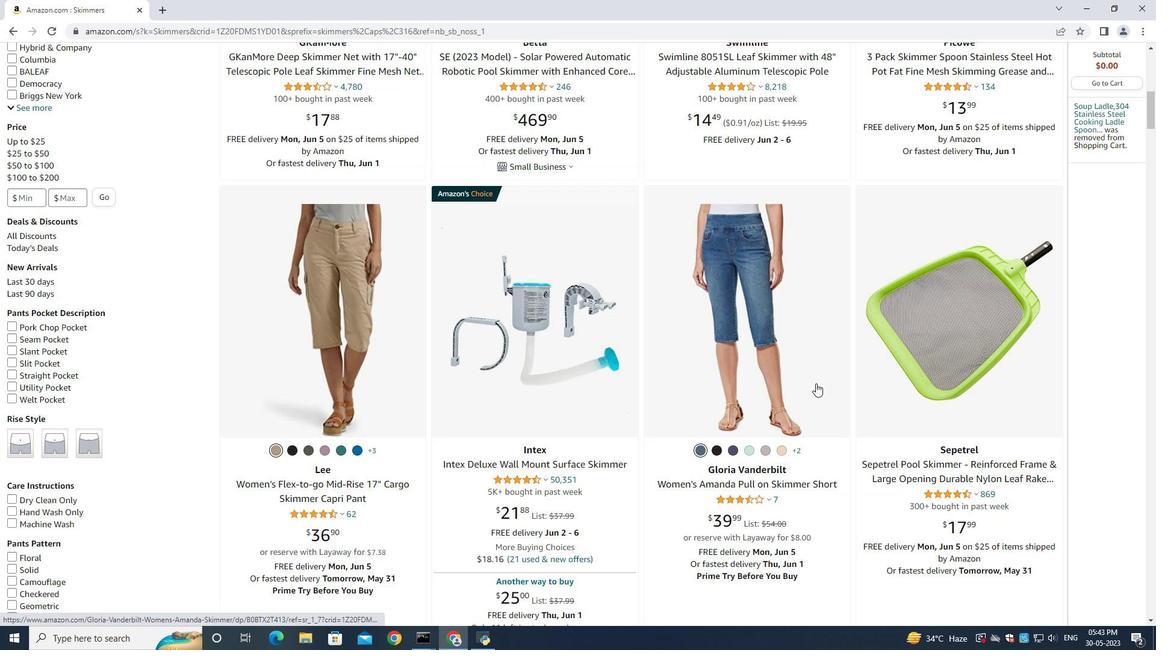 
Action: Mouse scrolled (816, 383) with delta (0, 0)
Screenshot: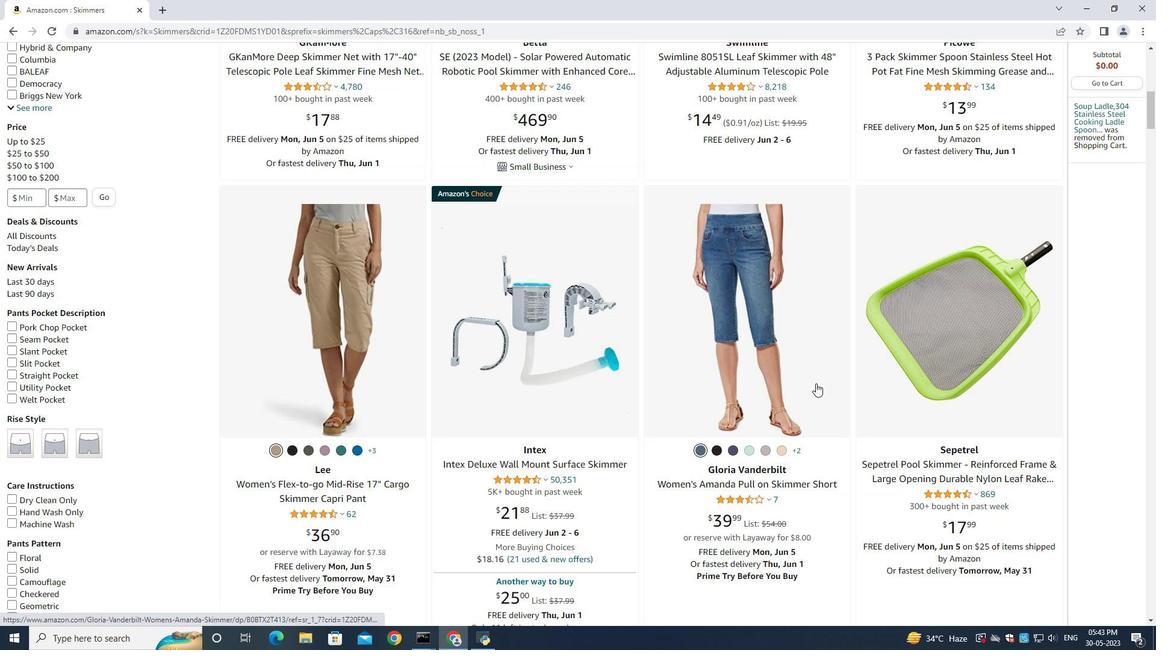 
Action: Mouse scrolled (816, 383) with delta (0, 0)
Screenshot: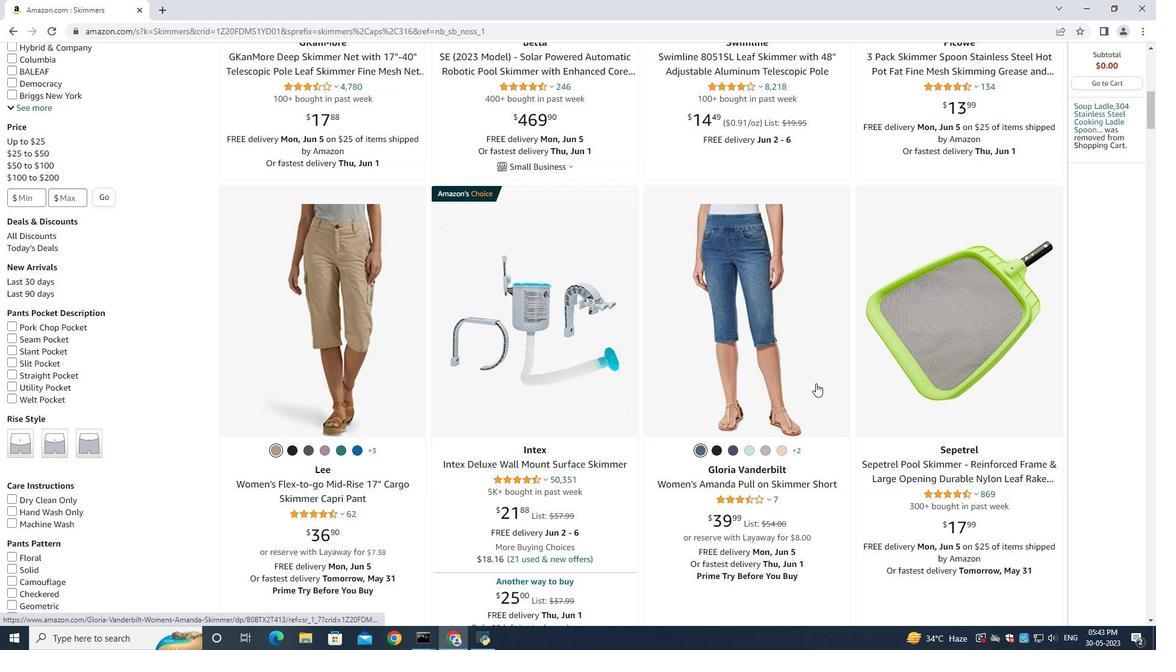 
Action: Mouse scrolled (816, 383) with delta (0, 0)
Screenshot: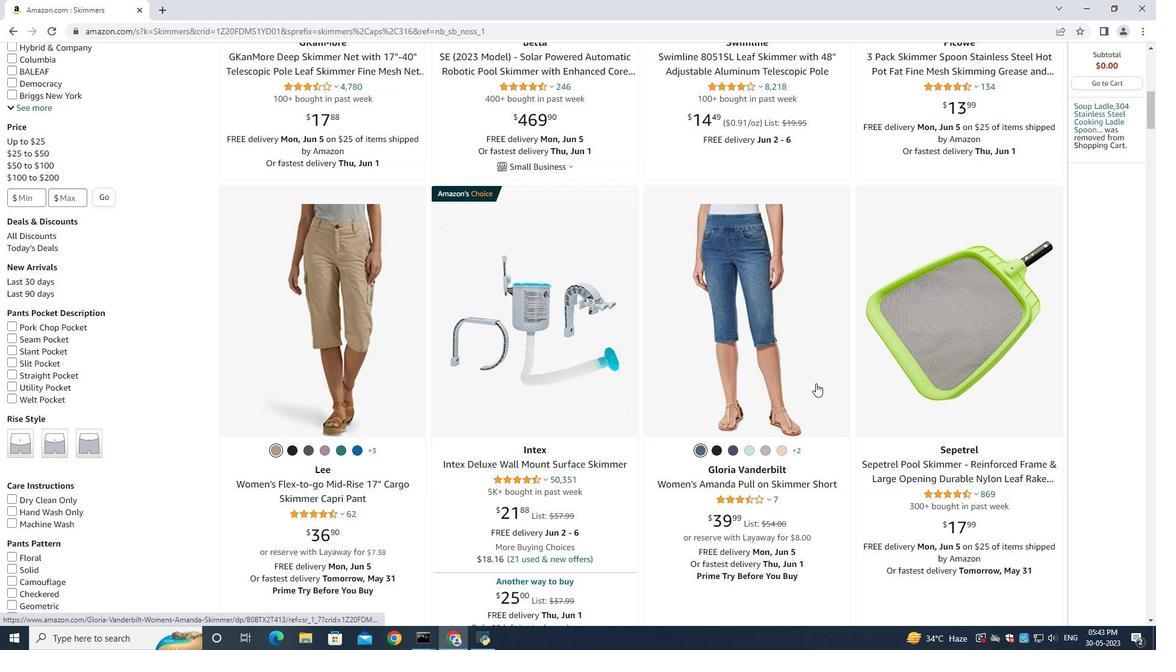 
Action: Mouse moved to (814, 383)
Screenshot: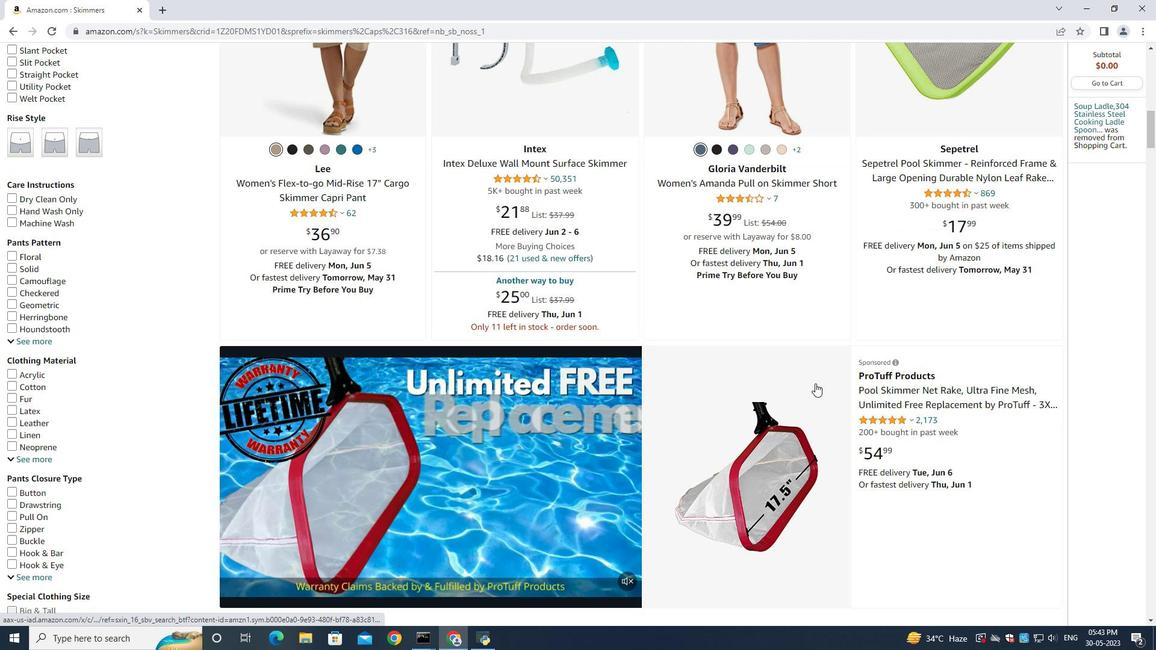 
Action: Mouse scrolled (814, 384) with delta (0, 0)
Screenshot: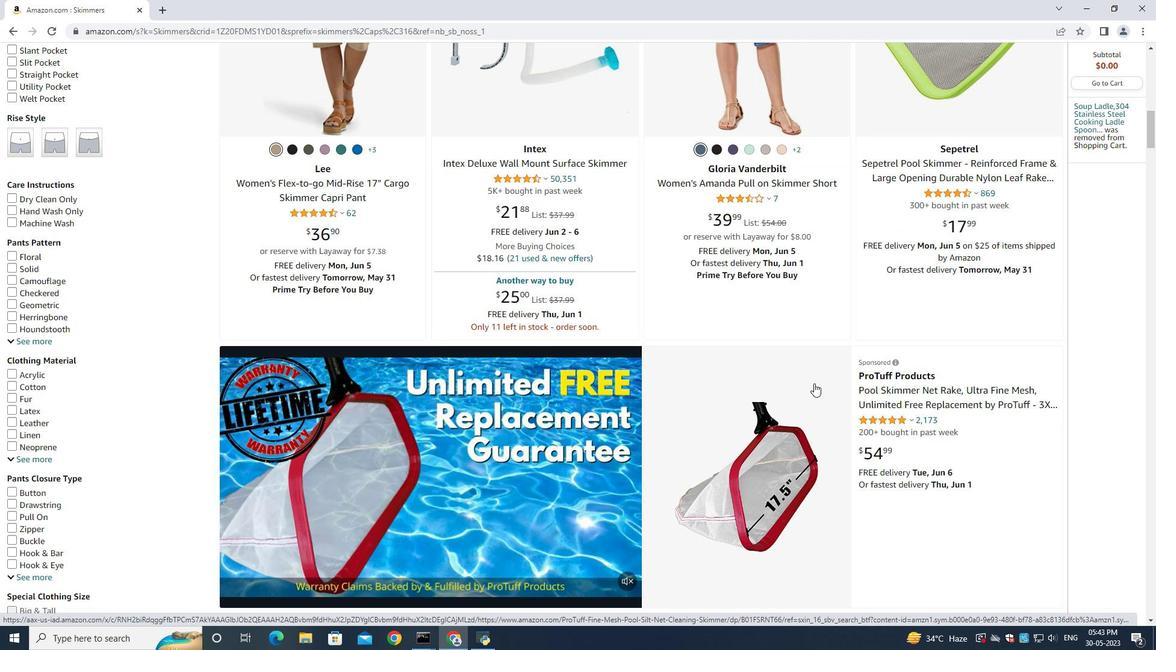 
Action: Mouse scrolled (814, 384) with delta (0, 0)
Screenshot: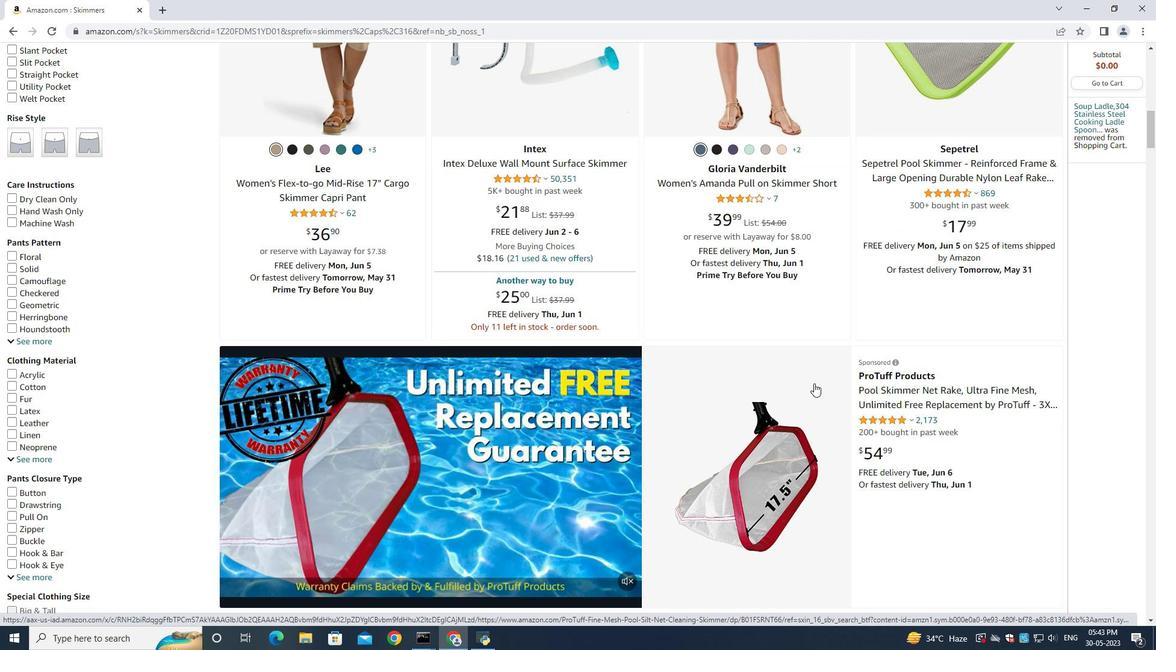 
Action: Mouse scrolled (814, 384) with delta (0, 0)
Screenshot: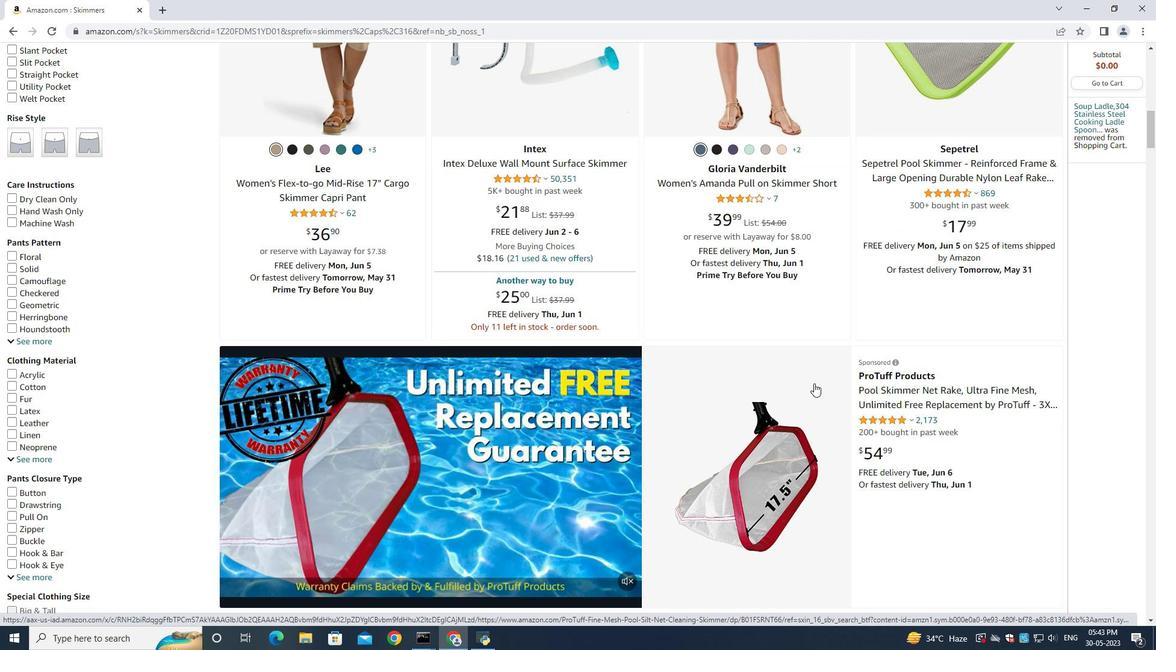 
Action: Mouse scrolled (814, 384) with delta (0, 0)
Screenshot: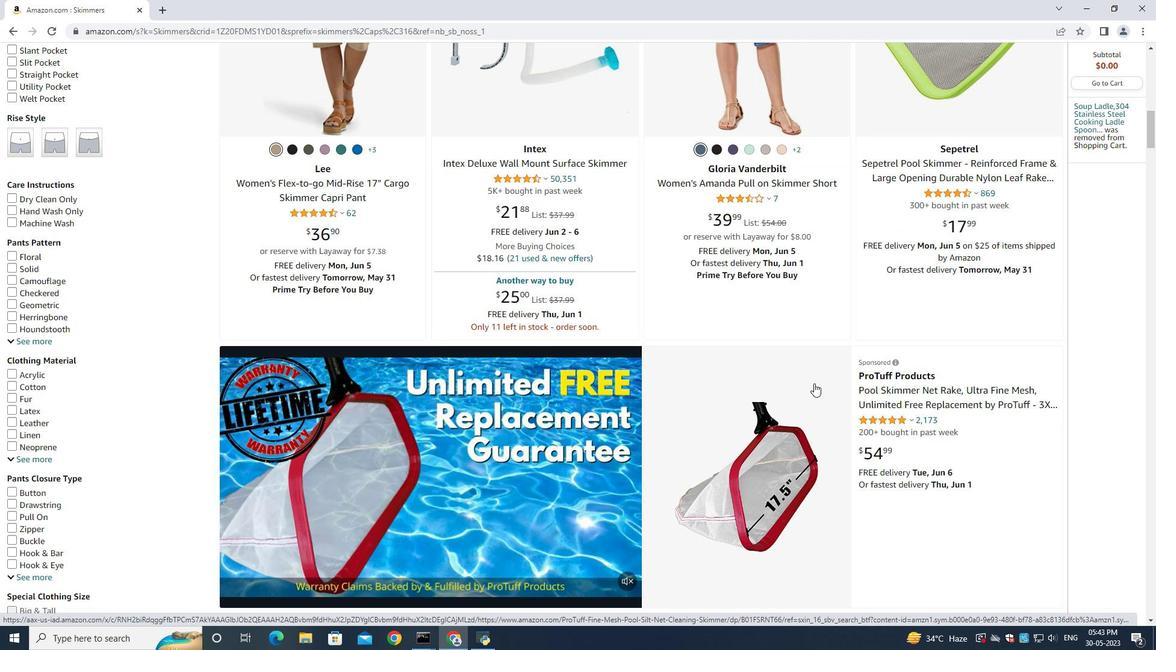 
Action: Mouse scrolled (814, 384) with delta (0, 0)
Screenshot: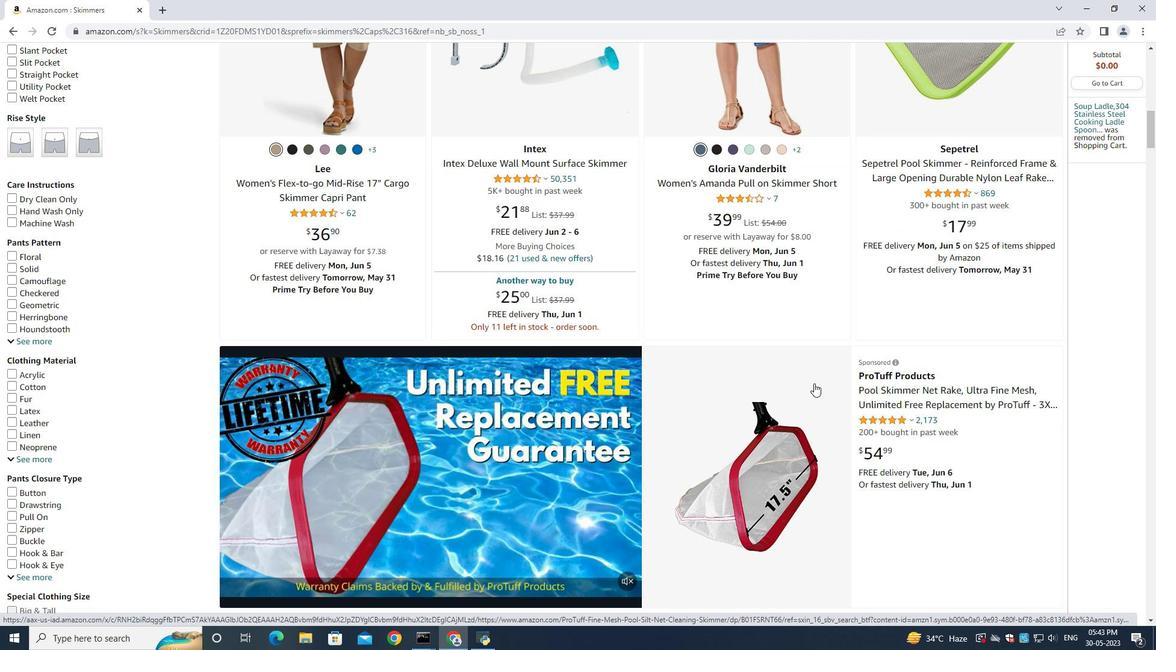 
Action: Mouse scrolled (814, 384) with delta (0, 0)
Screenshot: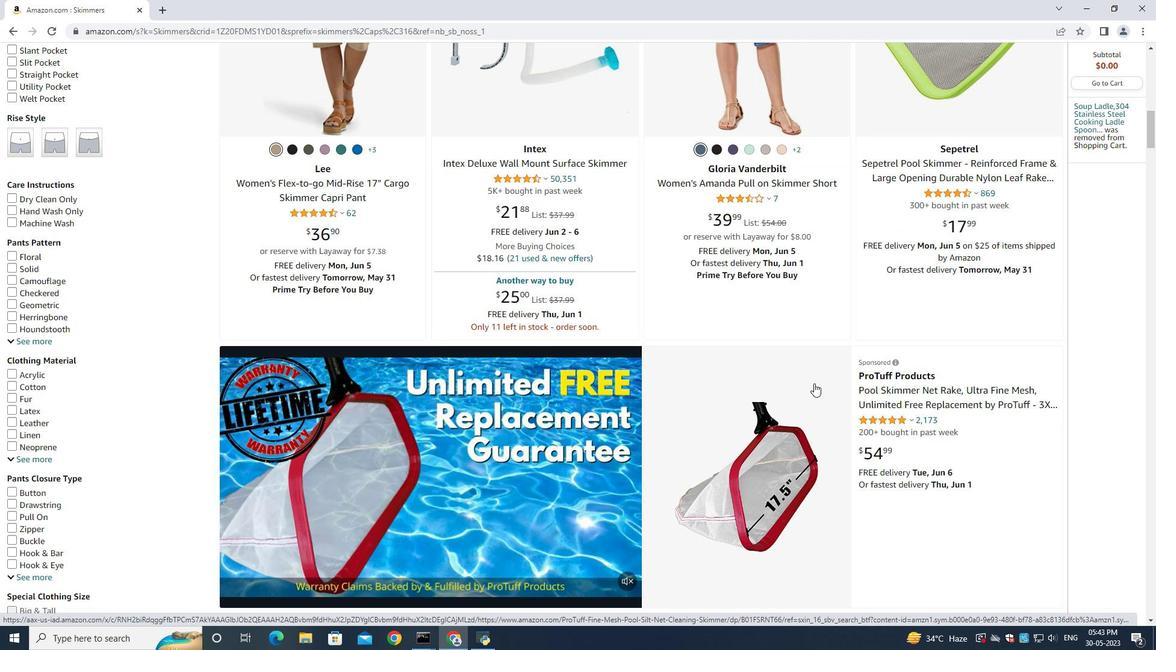 
Action: Mouse scrolled (814, 384) with delta (0, 0)
Screenshot: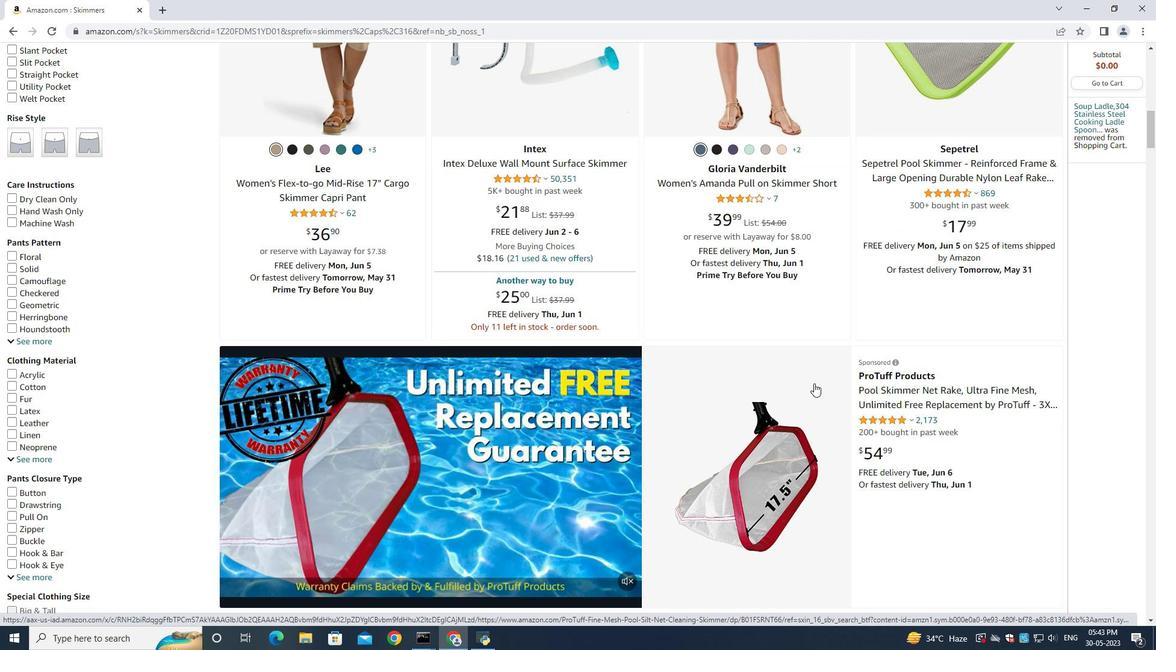 
Action: Mouse moved to (727, 178)
Screenshot: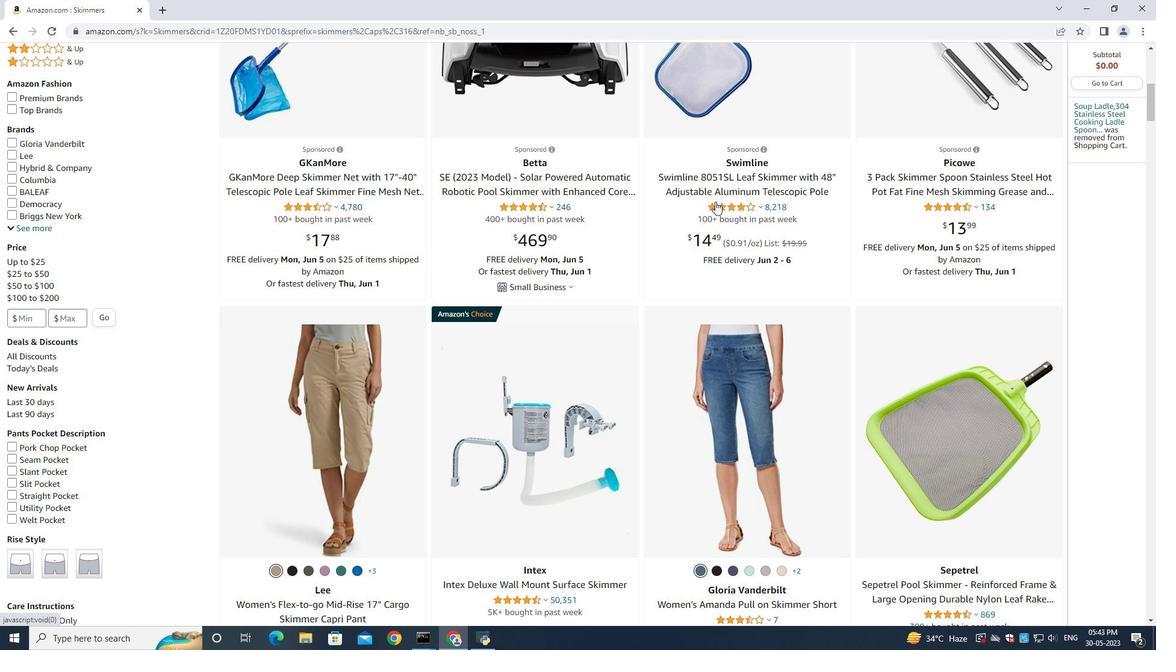 
Action: Mouse pressed left at (727, 178)
Screenshot: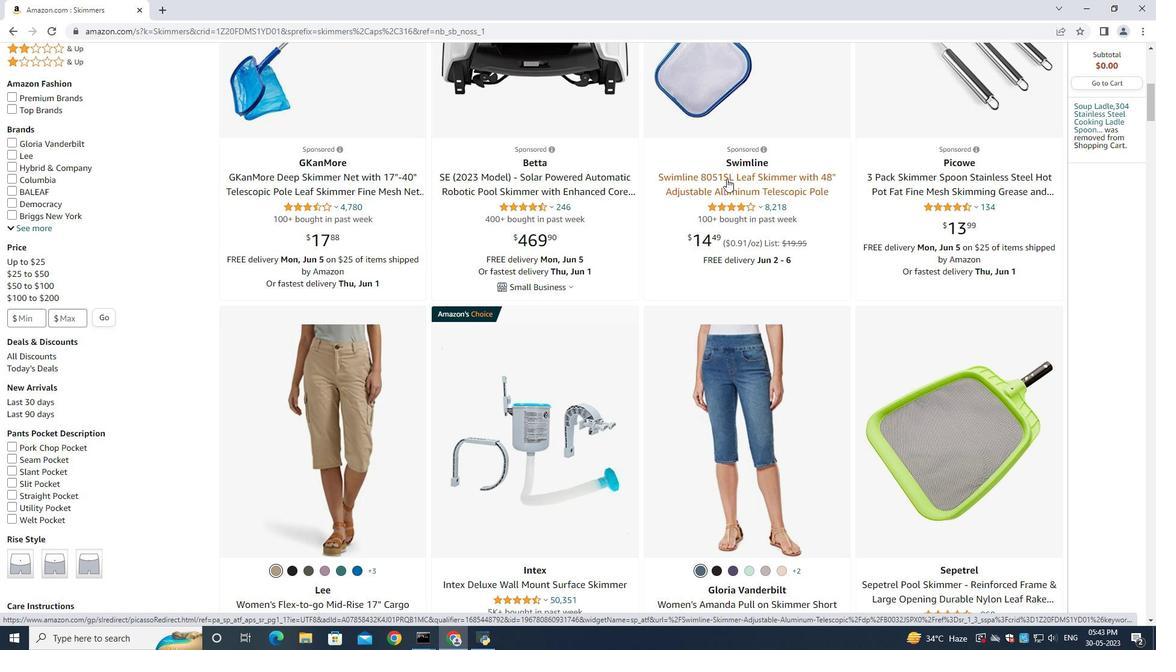 
Action: Mouse moved to (931, 321)
Screenshot: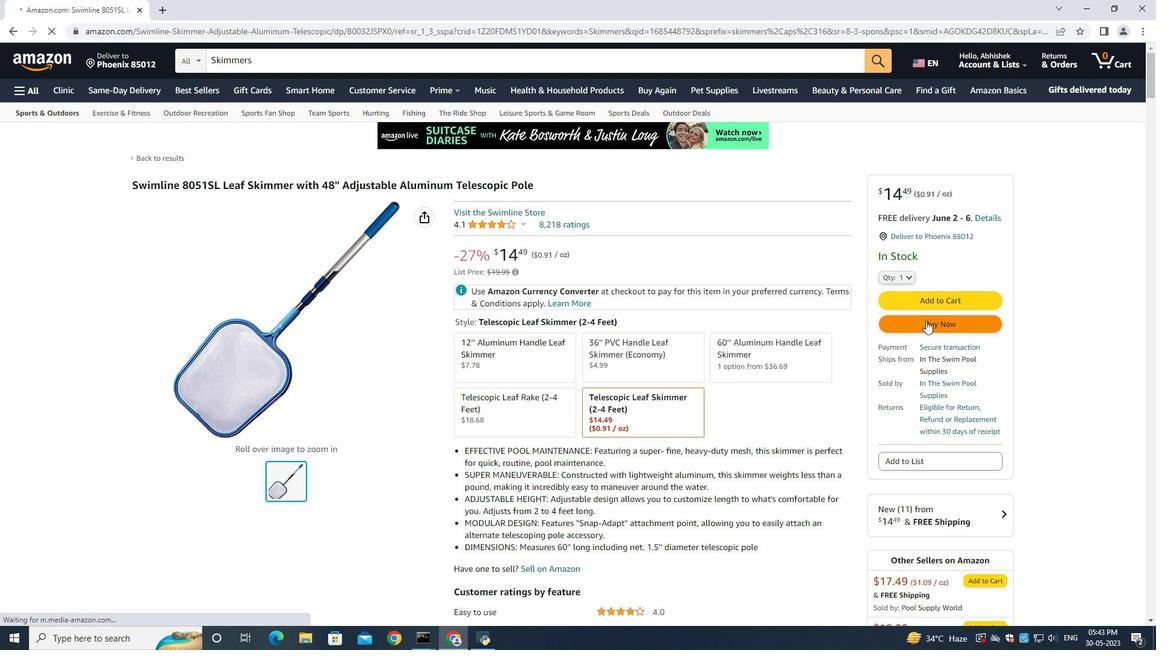 
Action: Mouse pressed left at (931, 321)
Screenshot: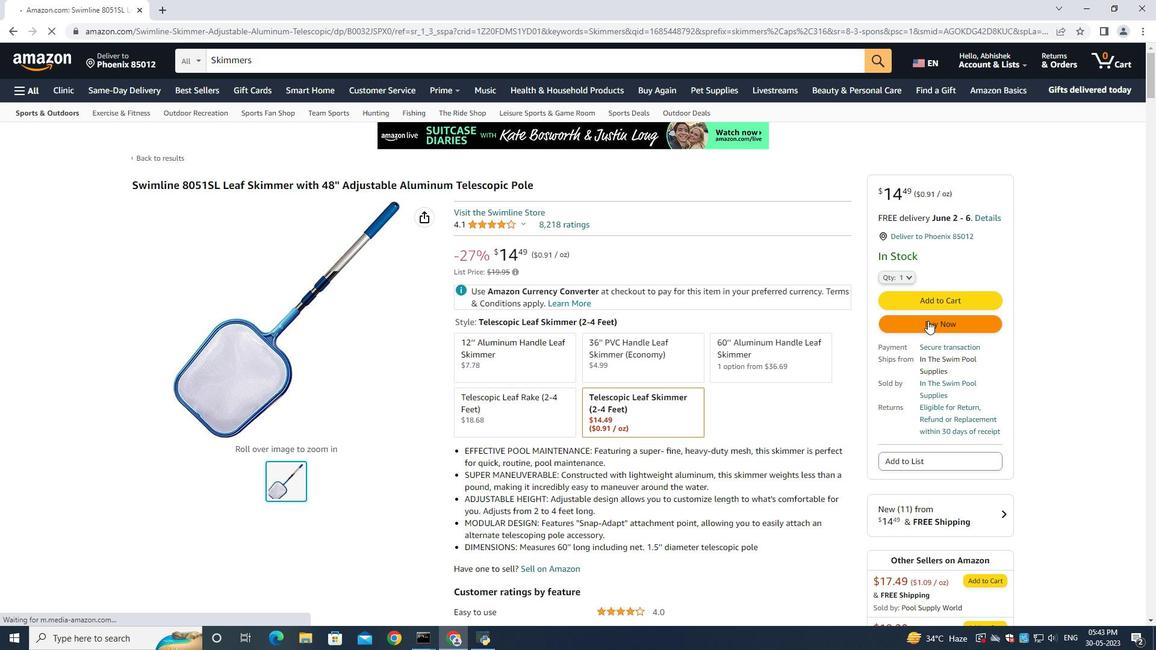 
Action: Mouse moved to (460, 356)
Screenshot: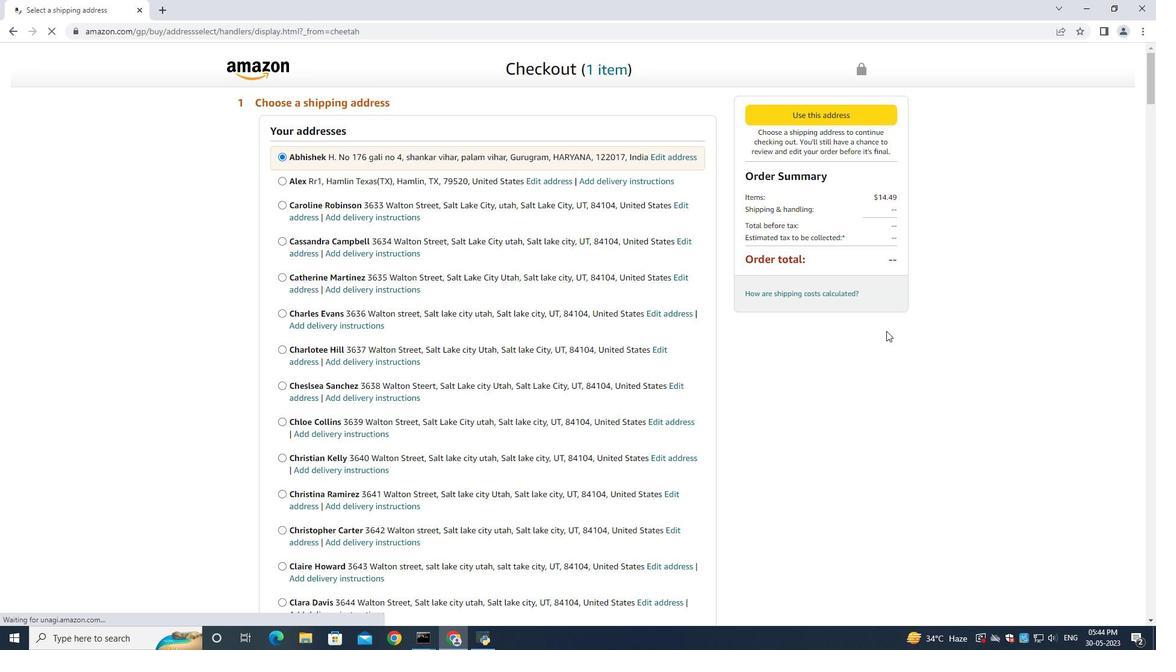 
Action: Mouse scrolled (460, 356) with delta (0, 0)
Screenshot: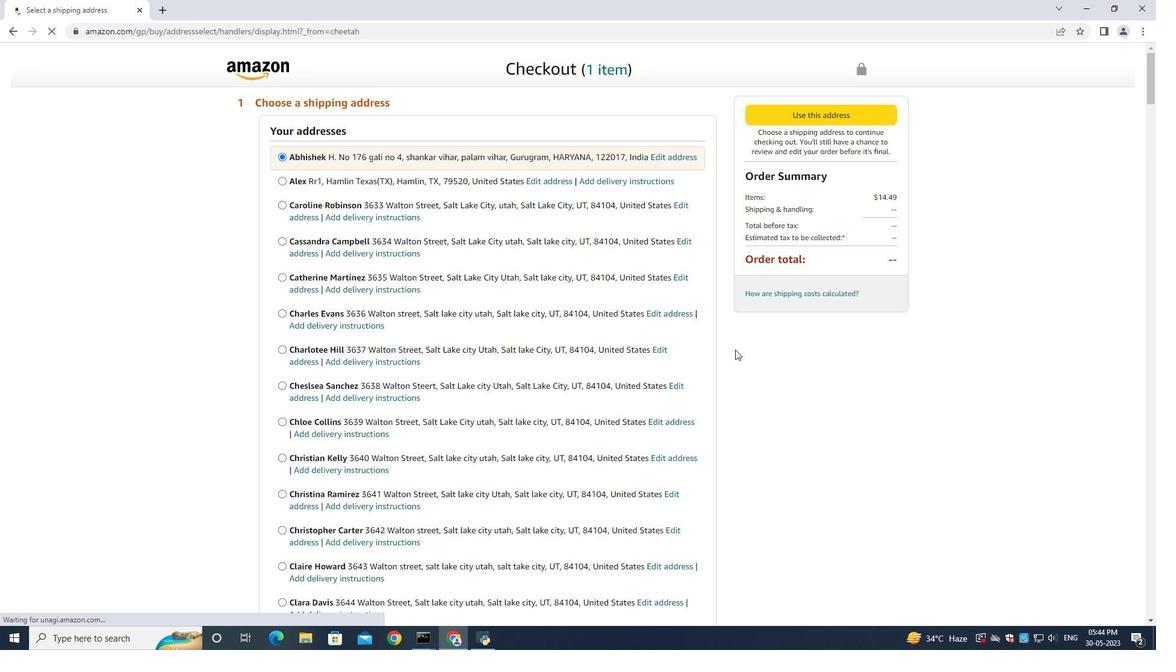 
Action: Mouse moved to (460, 357)
Screenshot: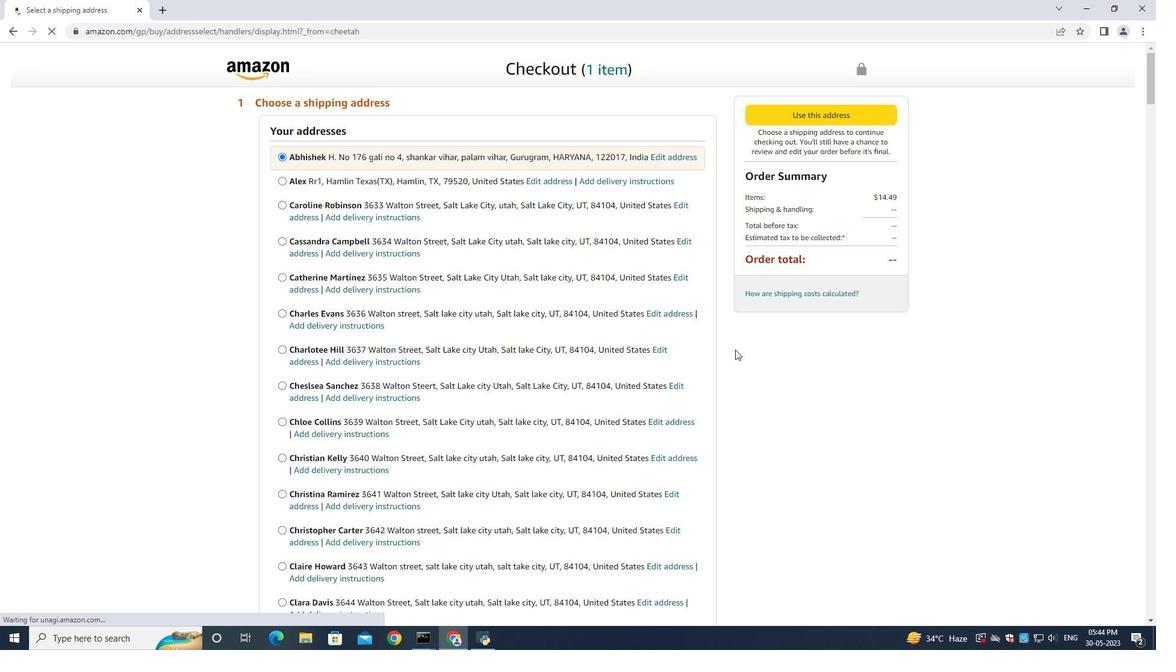 
Action: Mouse scrolled (460, 357) with delta (0, 0)
Screenshot: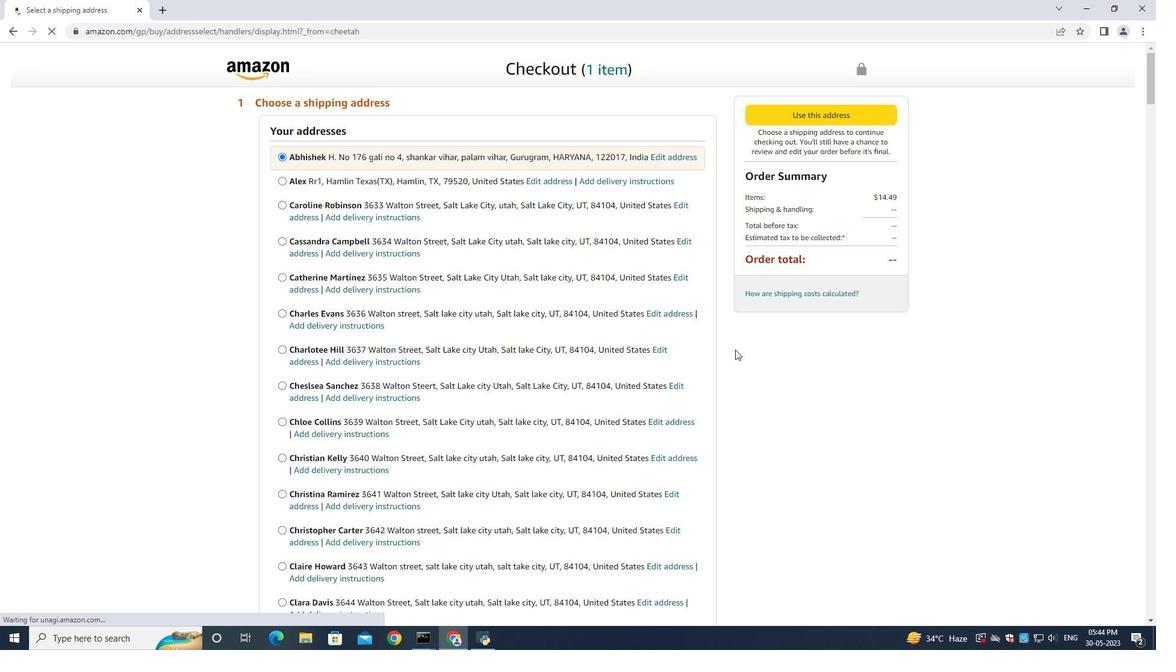 
Action: Mouse moved to (460, 357)
Screenshot: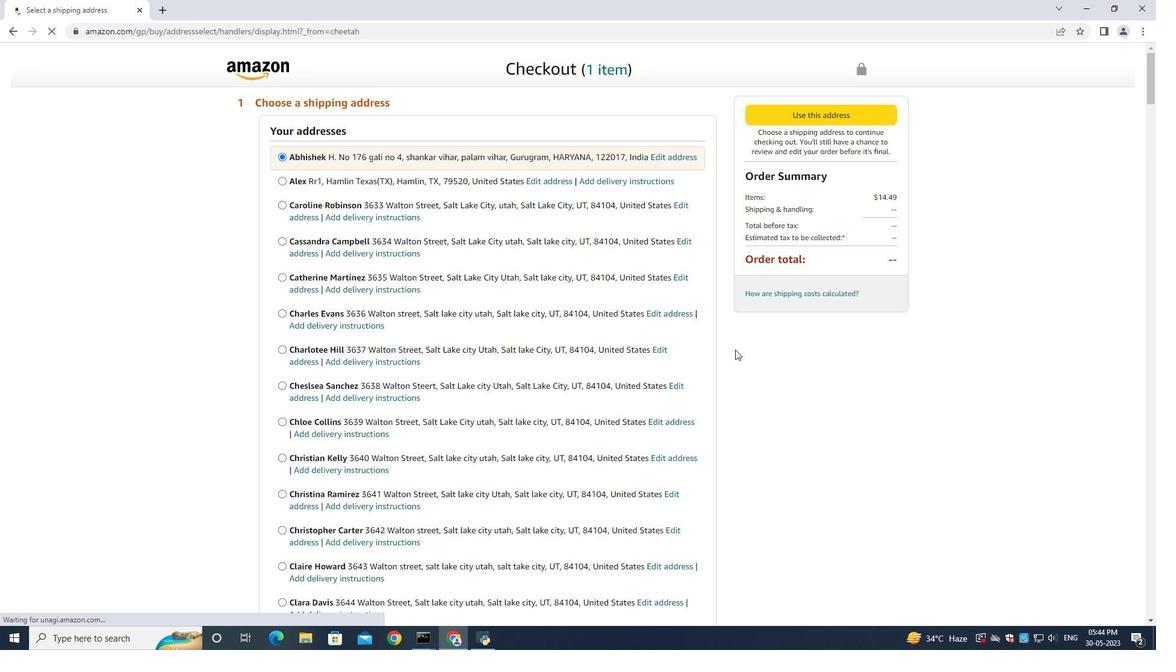 
Action: Mouse scrolled (460, 356) with delta (0, -1)
Screenshot: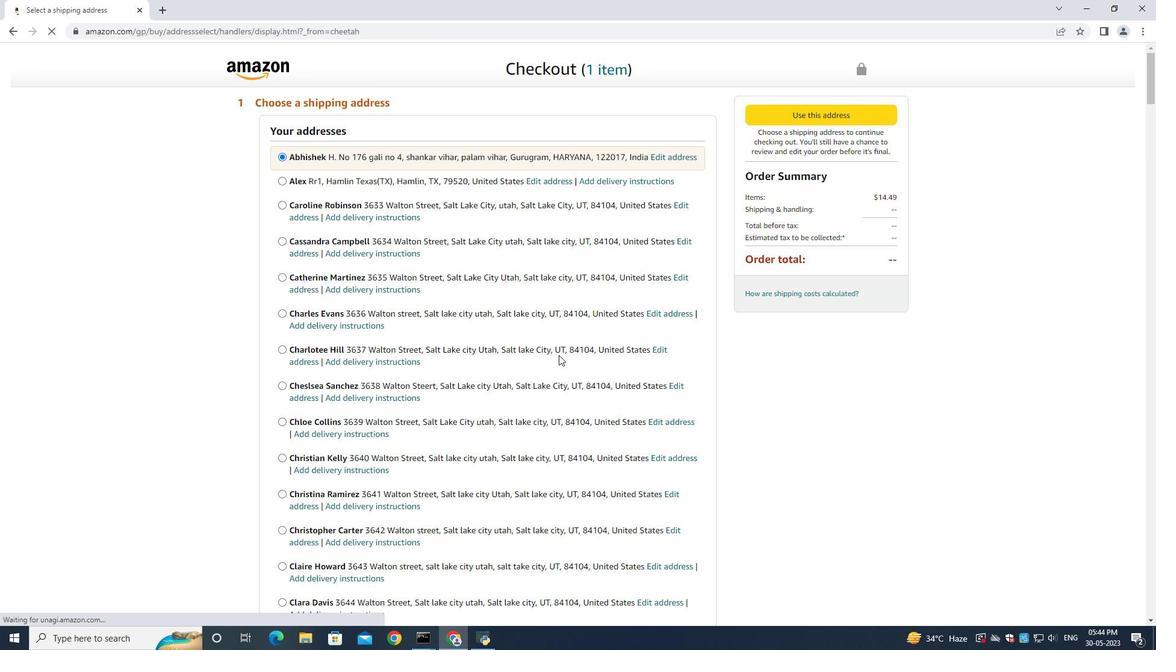 
Action: Mouse scrolled (460, 357) with delta (0, 0)
Screenshot: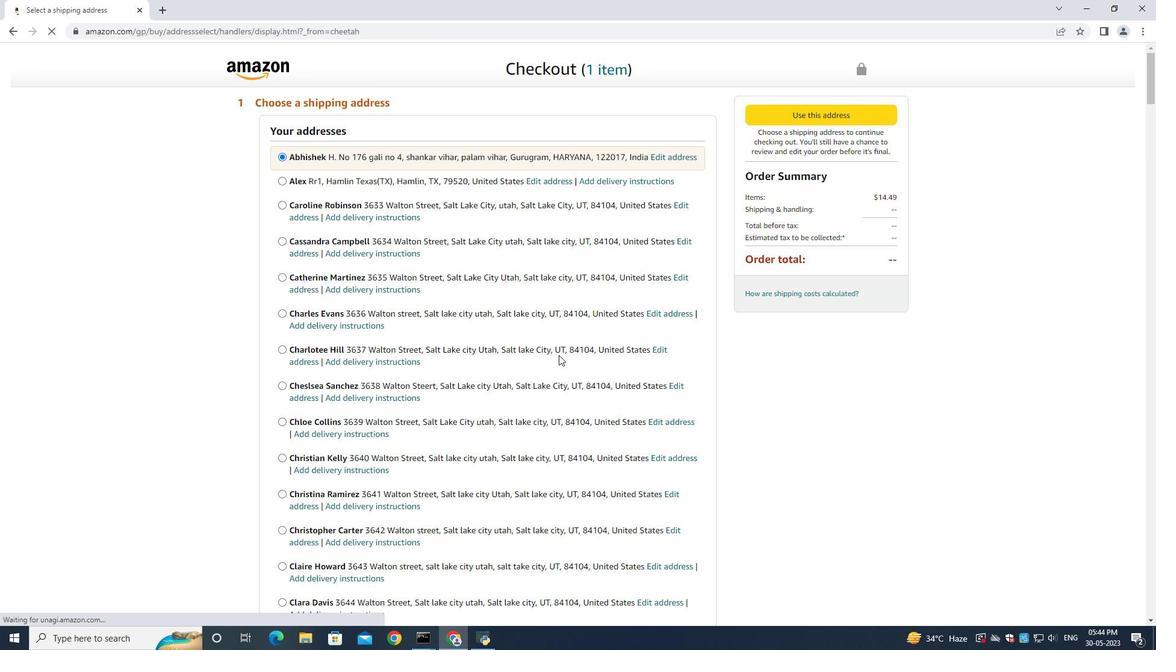 
Action: Mouse scrolled (460, 357) with delta (0, 0)
Screenshot: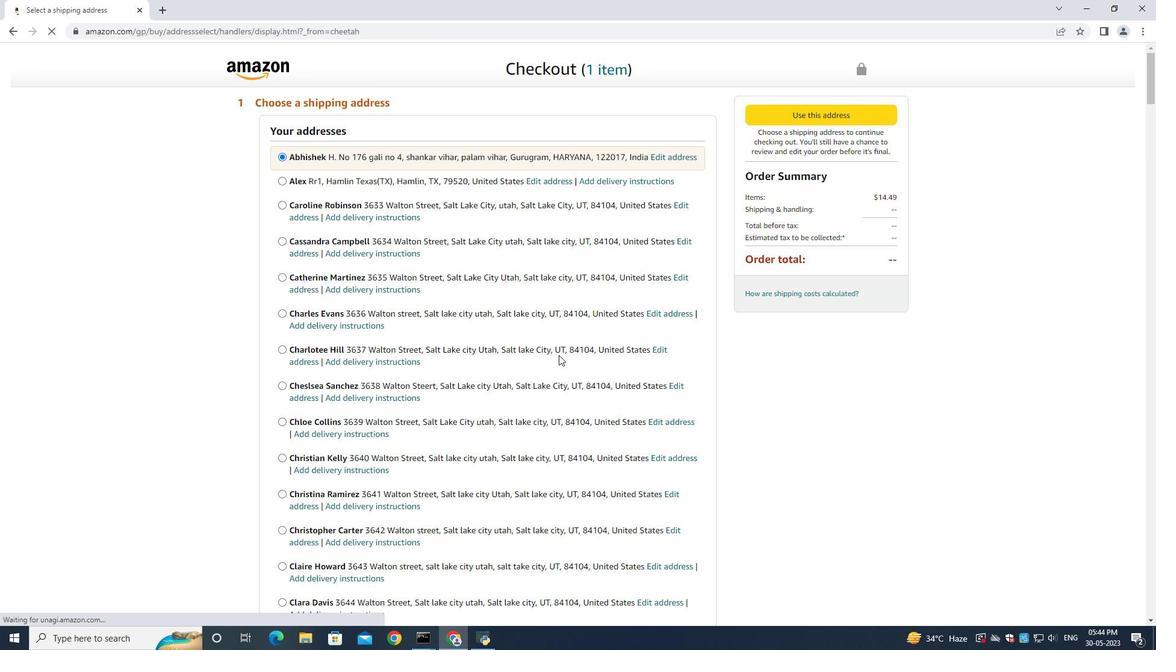 
Action: Mouse moved to (459, 357)
Screenshot: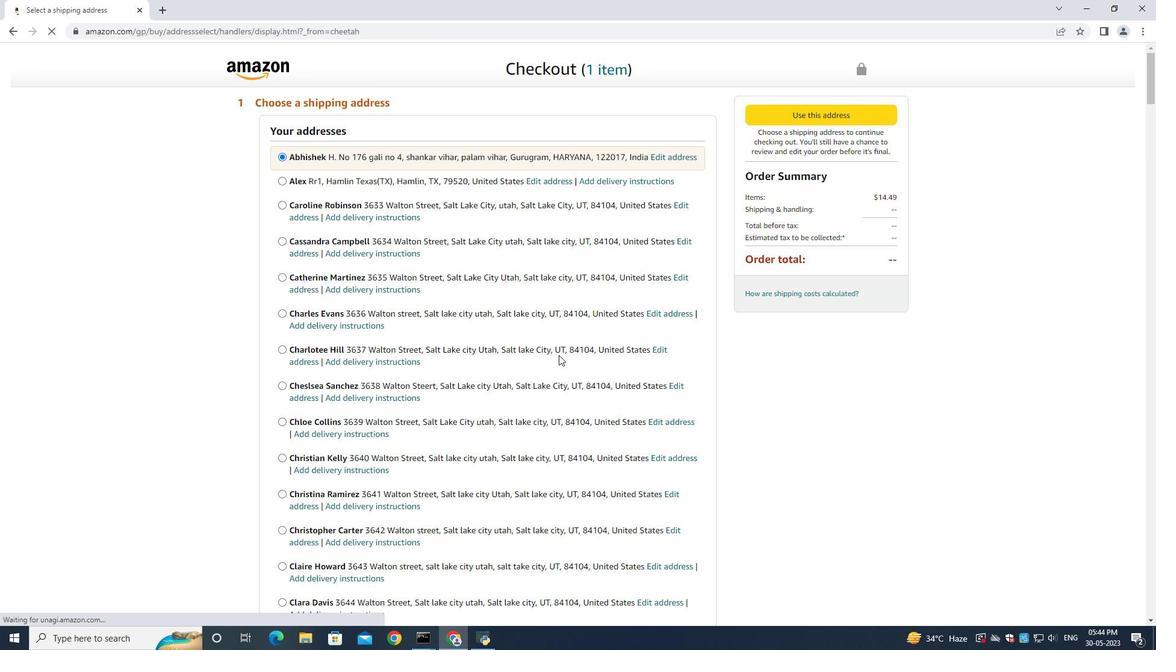 
Action: Mouse scrolled (459, 357) with delta (0, 0)
Screenshot: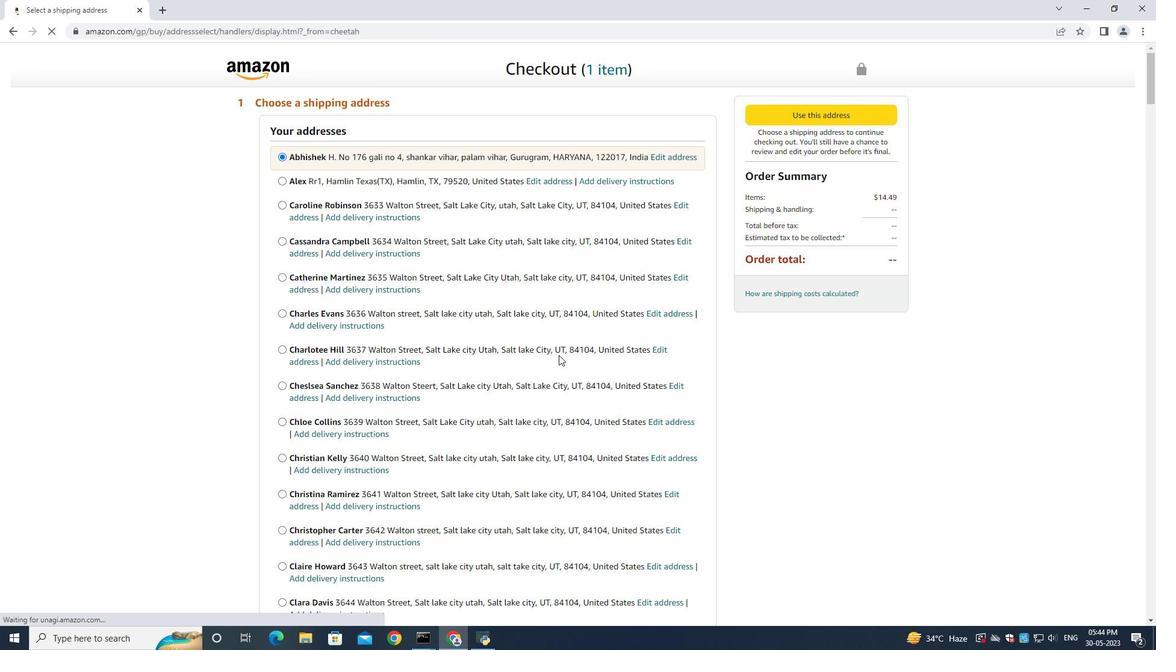 
Action: Mouse scrolled (459, 357) with delta (0, 0)
Screenshot: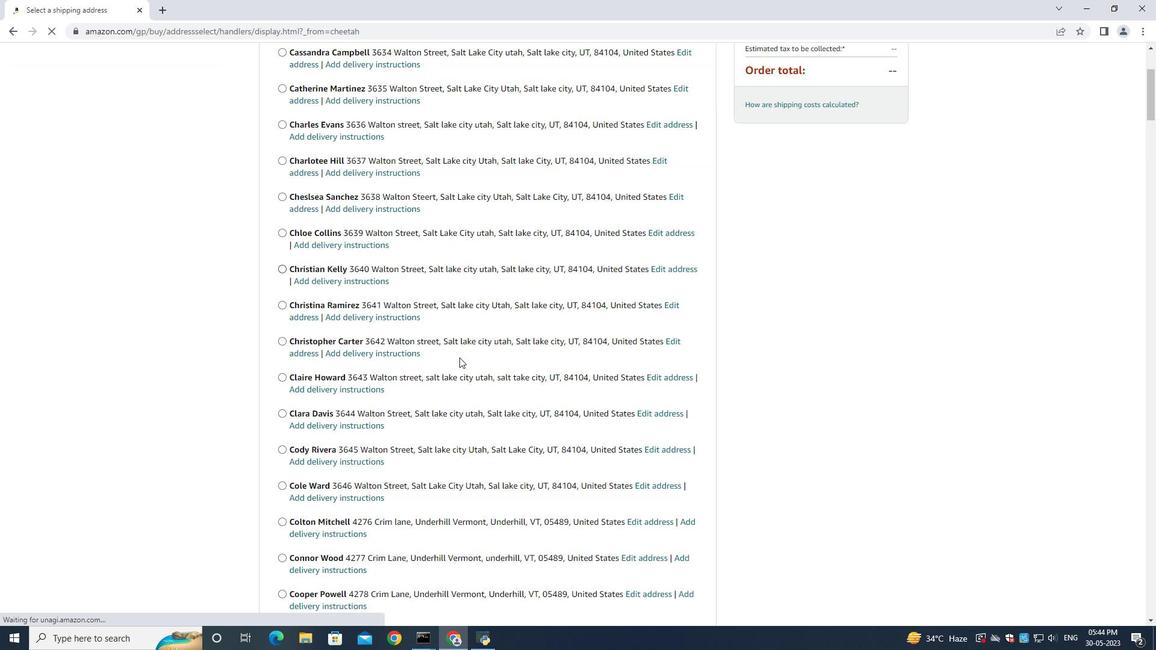 
Action: Mouse scrolled (459, 357) with delta (0, 0)
Screenshot: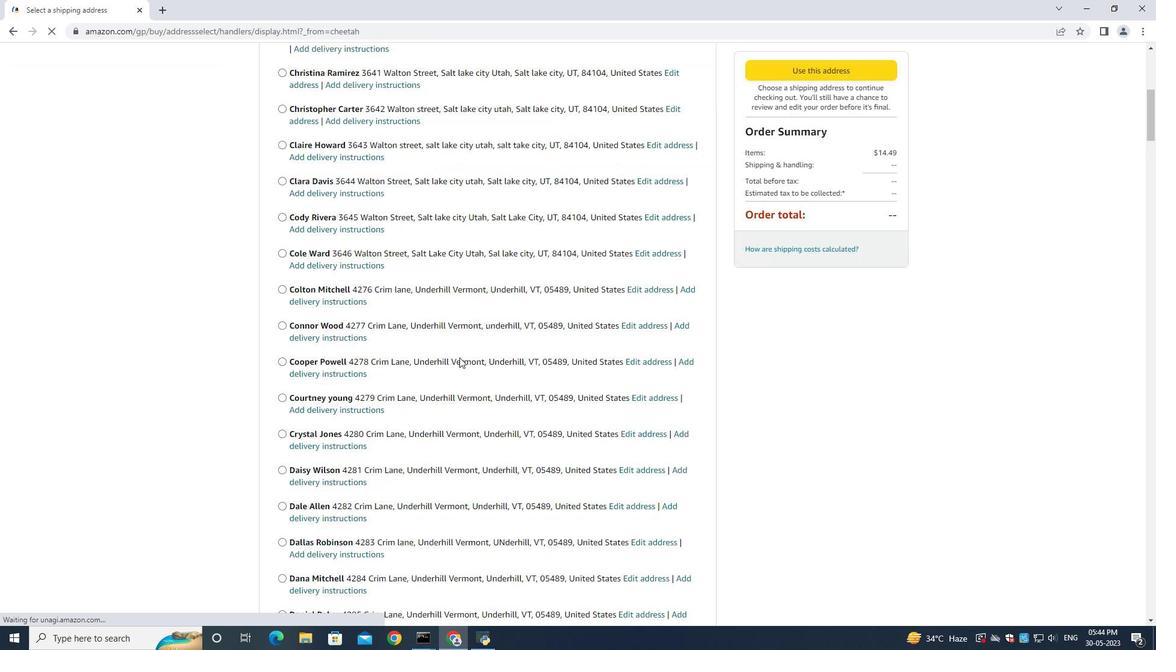 
Action: Mouse scrolled (459, 357) with delta (0, 0)
Screenshot: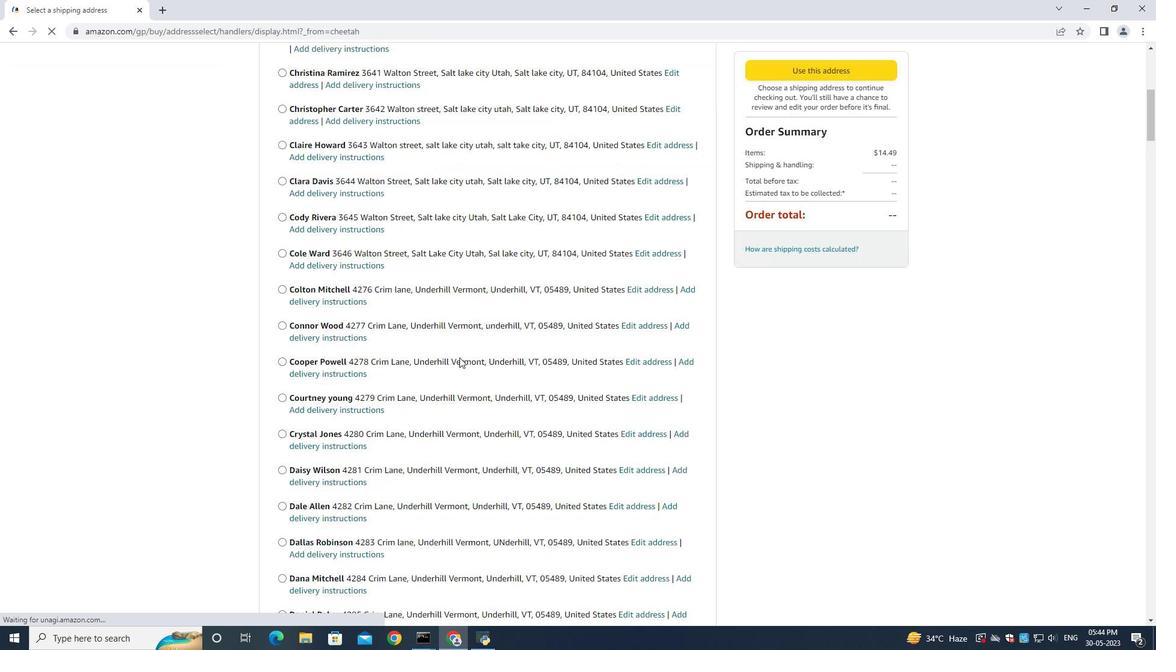 
Action: Mouse scrolled (459, 357) with delta (0, 0)
Screenshot: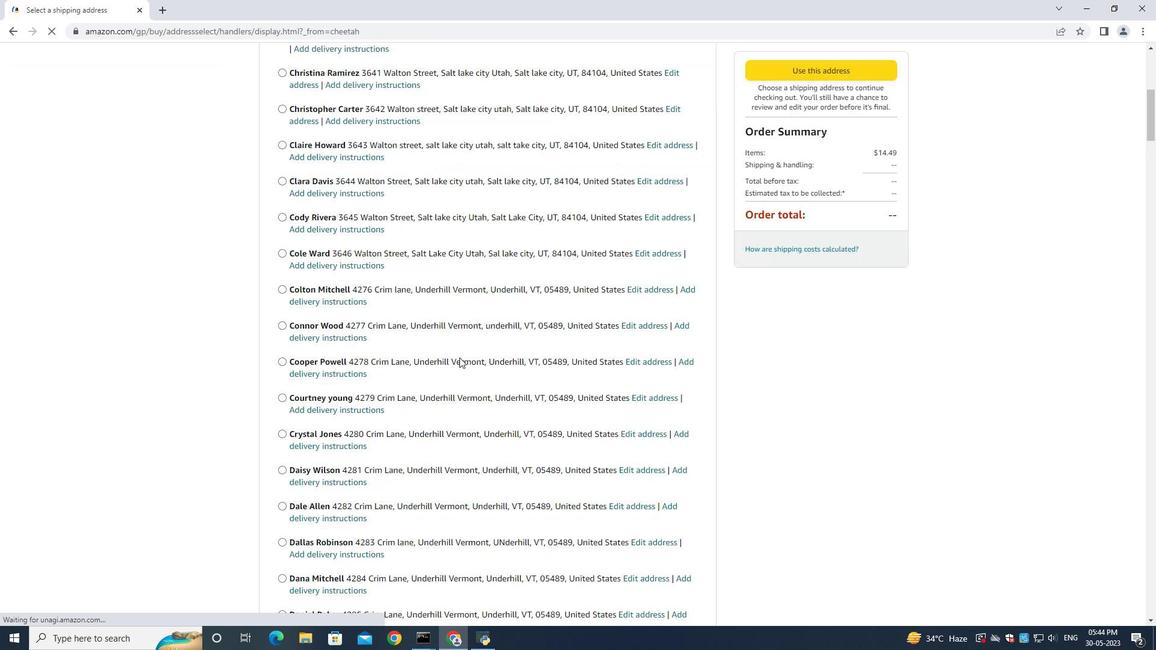 
Action: Mouse scrolled (459, 357) with delta (0, 0)
Screenshot: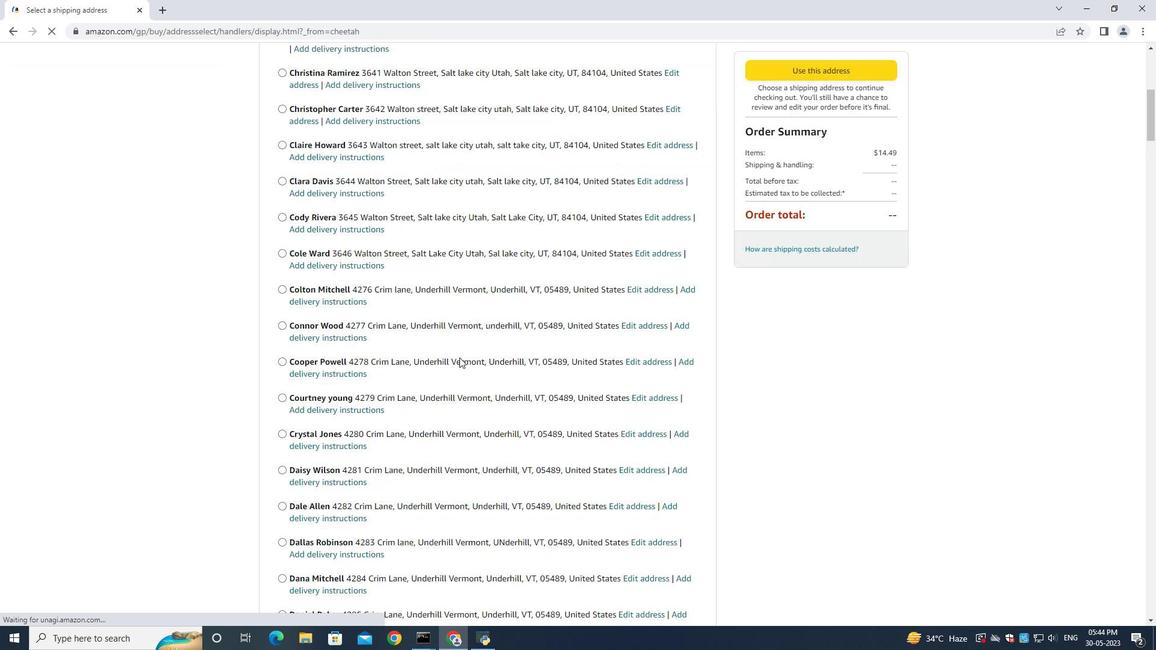 
Action: Mouse scrolled (459, 356) with delta (0, -1)
Screenshot: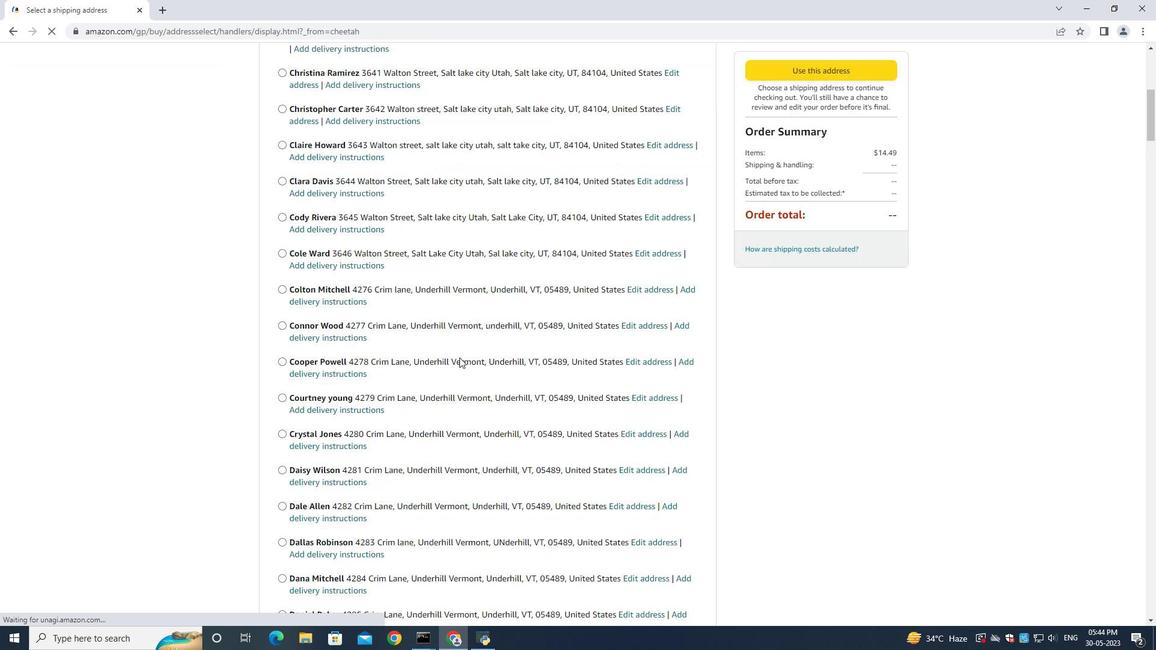 
Action: Mouse scrolled (459, 357) with delta (0, 0)
Screenshot: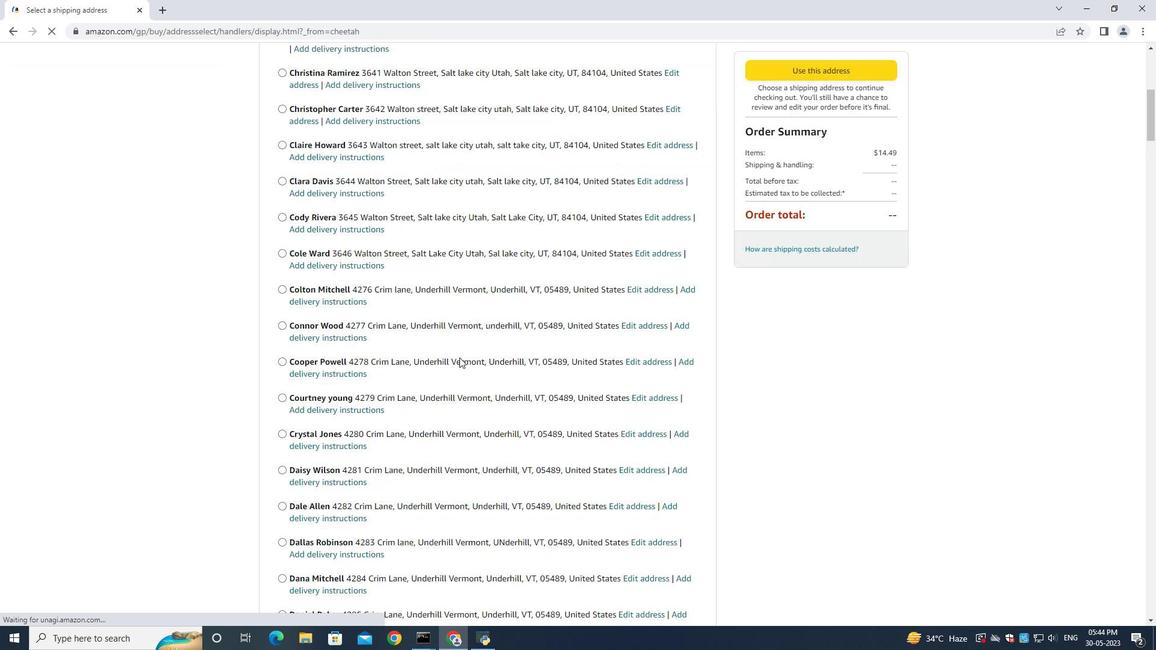 
Action: Mouse scrolled (459, 357) with delta (0, 0)
Screenshot: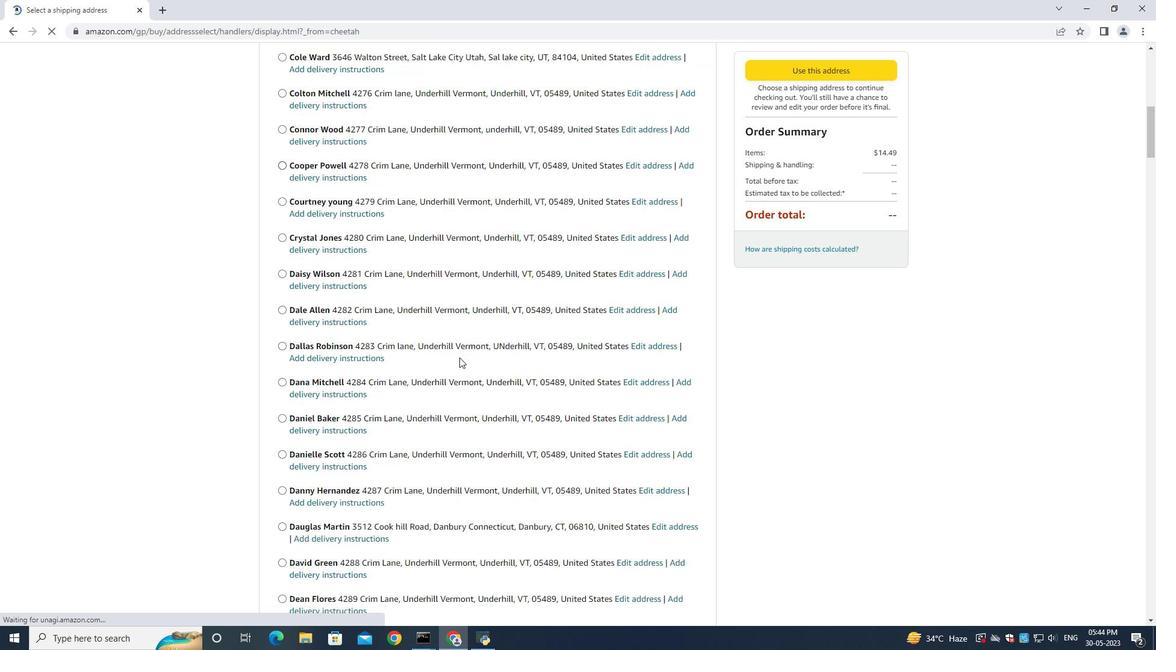 
Action: Mouse scrolled (459, 357) with delta (0, 0)
Screenshot: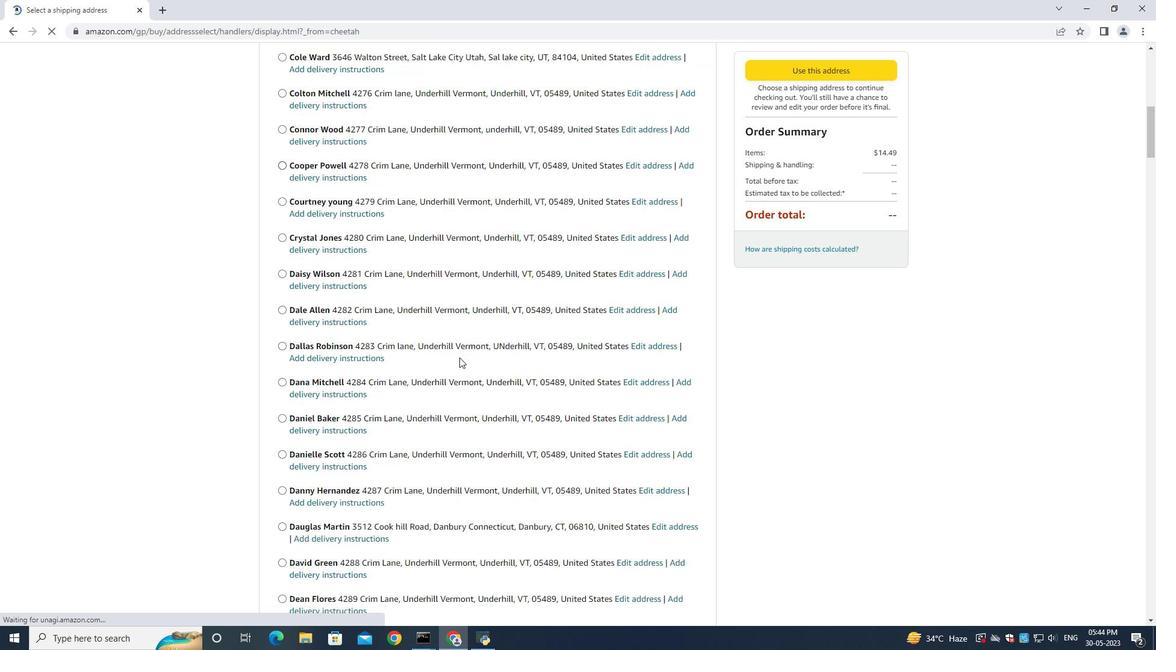 
Action: Mouse scrolled (459, 357) with delta (0, 0)
Screenshot: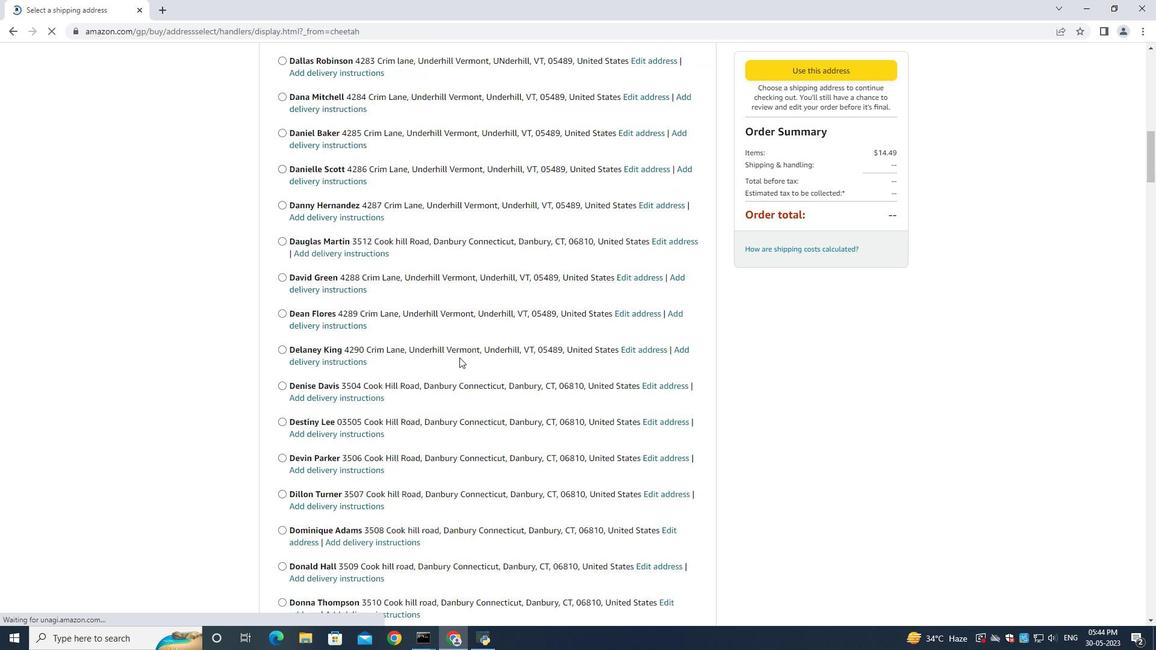 
Action: Mouse scrolled (459, 357) with delta (0, 0)
Screenshot: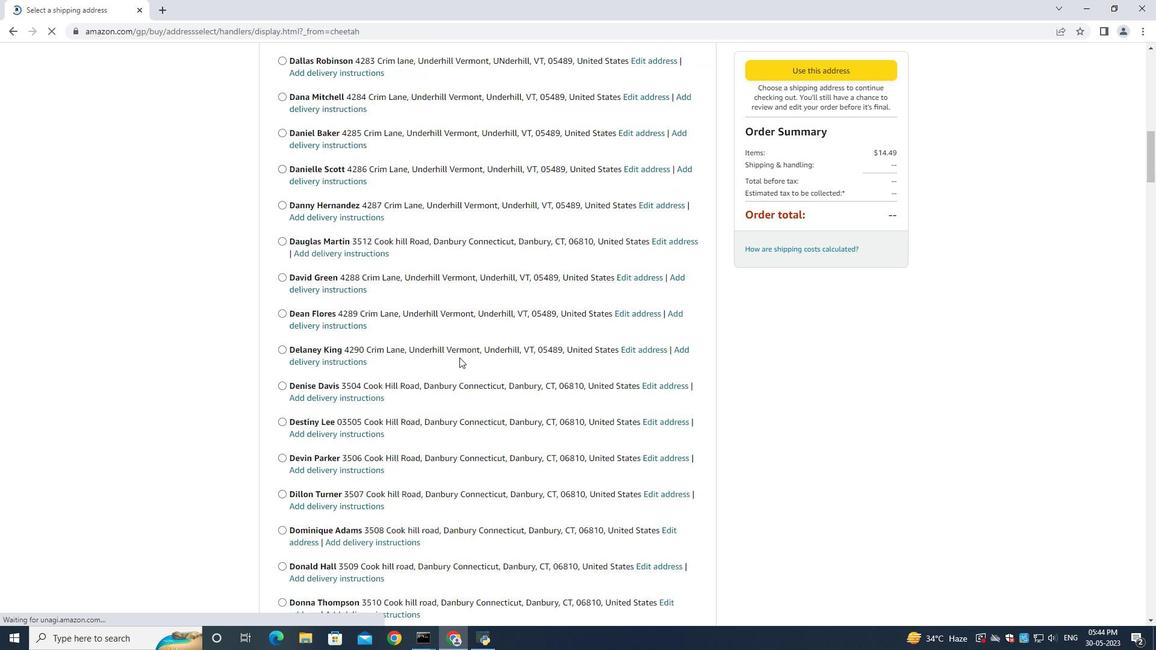 
Action: Mouse scrolled (459, 356) with delta (0, -1)
Screenshot: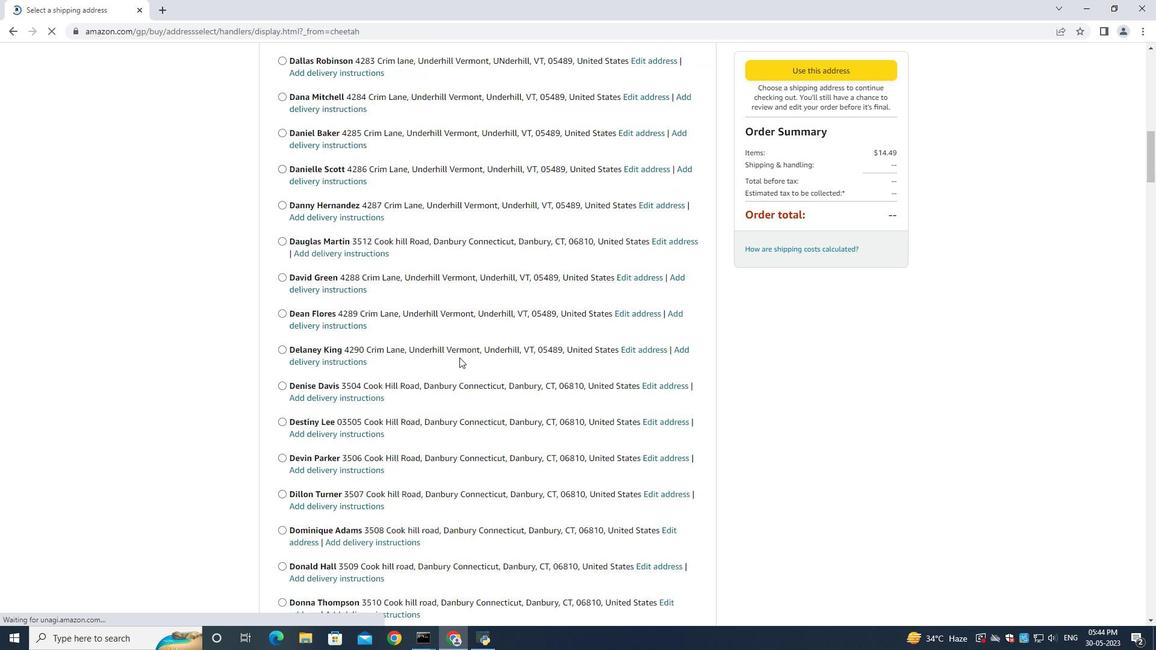 
Action: Mouse scrolled (459, 357) with delta (0, 0)
Screenshot: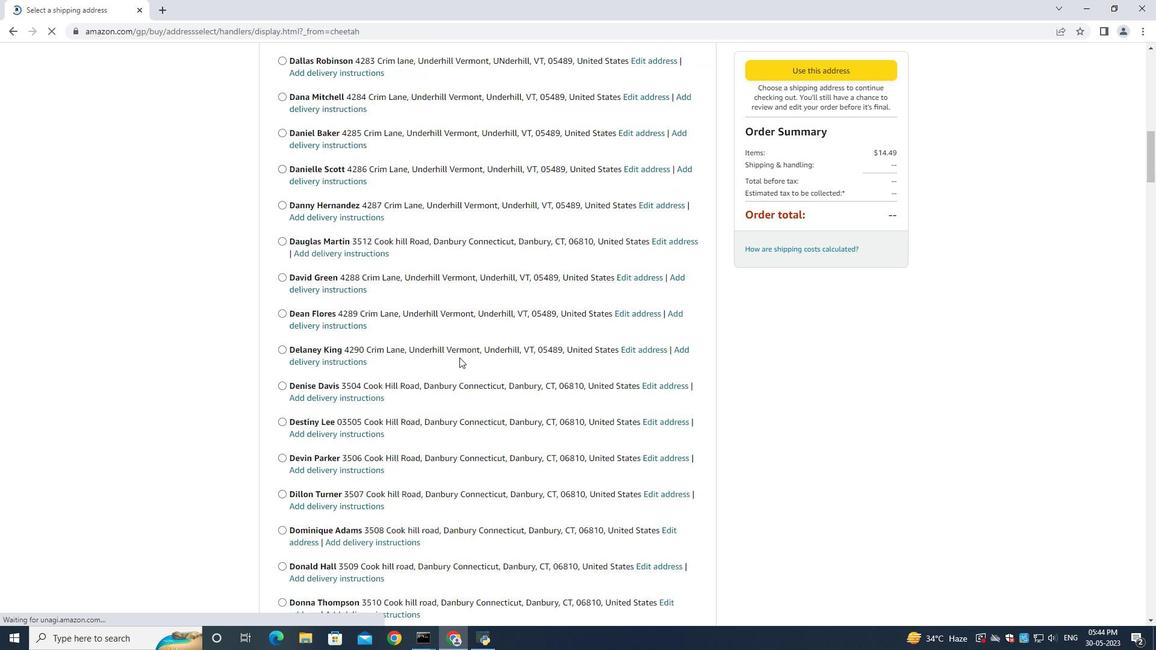 
Action: Mouse scrolled (459, 357) with delta (0, 0)
Screenshot: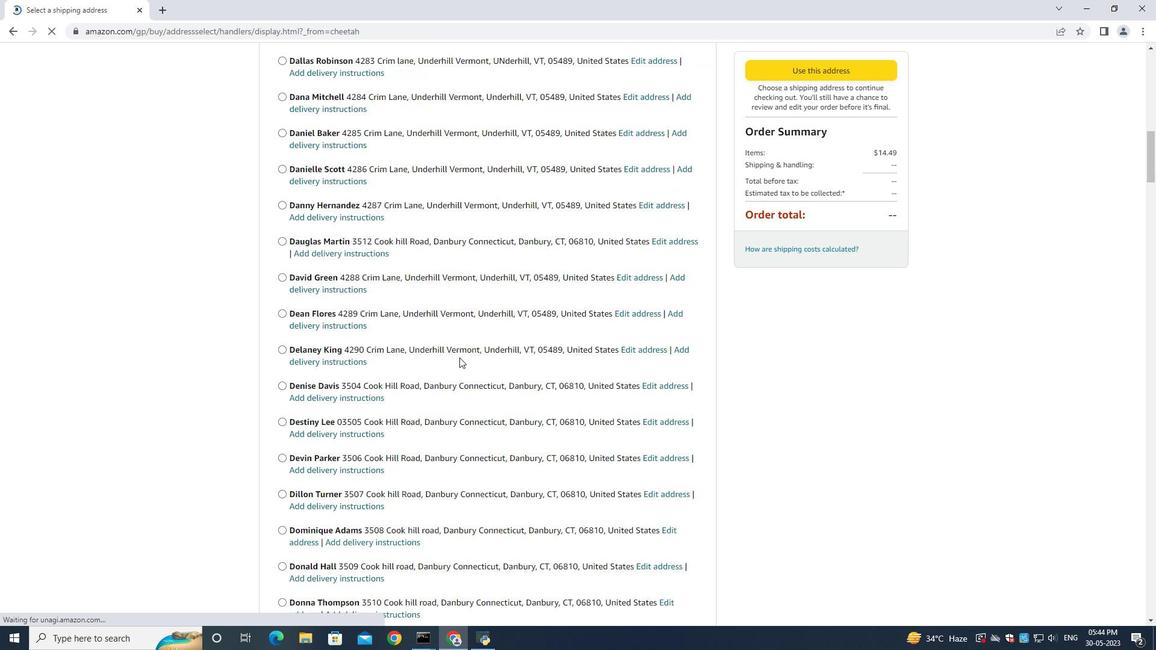 
Action: Mouse scrolled (459, 357) with delta (0, 0)
Screenshot: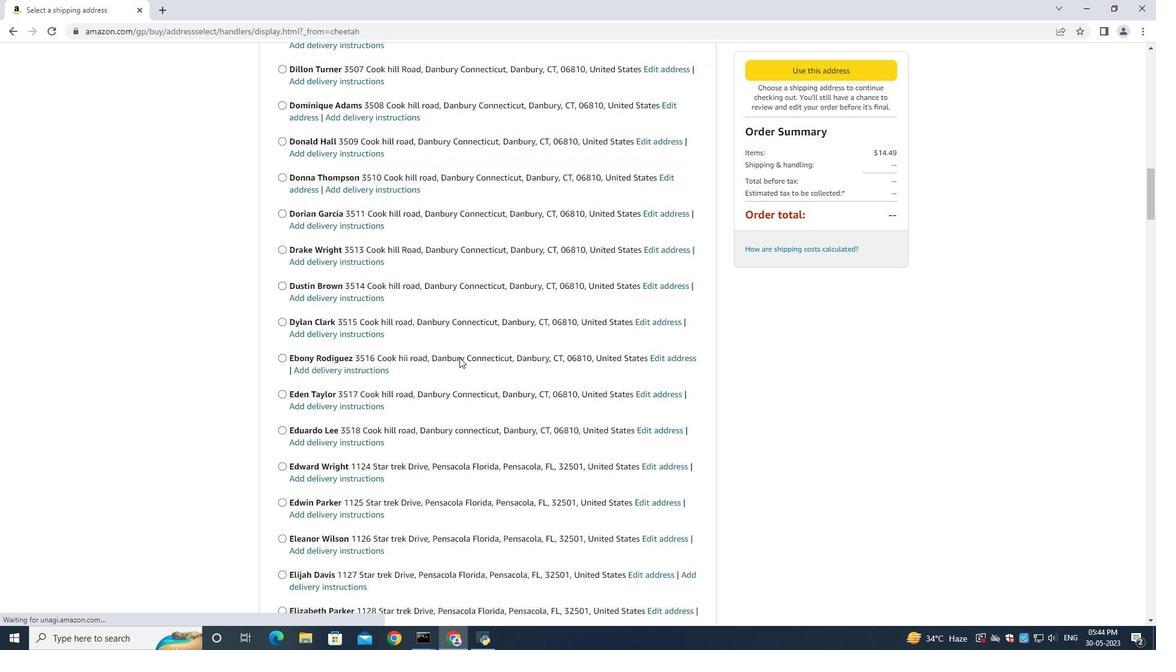 
Action: Mouse moved to (459, 361)
Screenshot: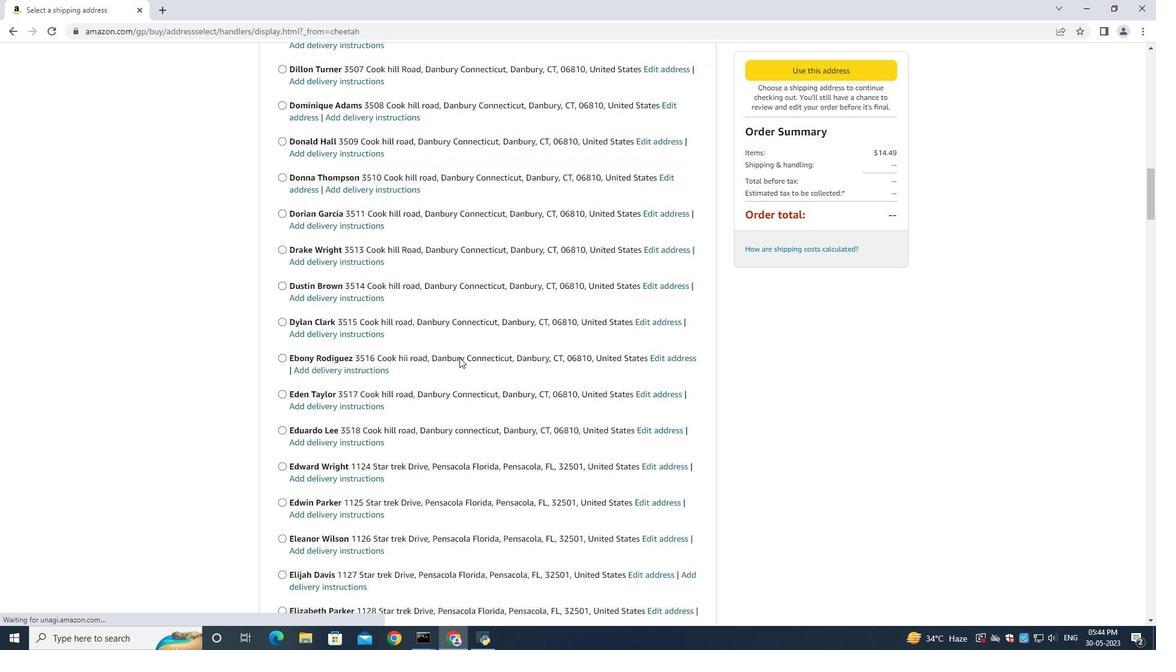 
Action: Mouse scrolled (459, 359) with delta (0, 0)
Screenshot: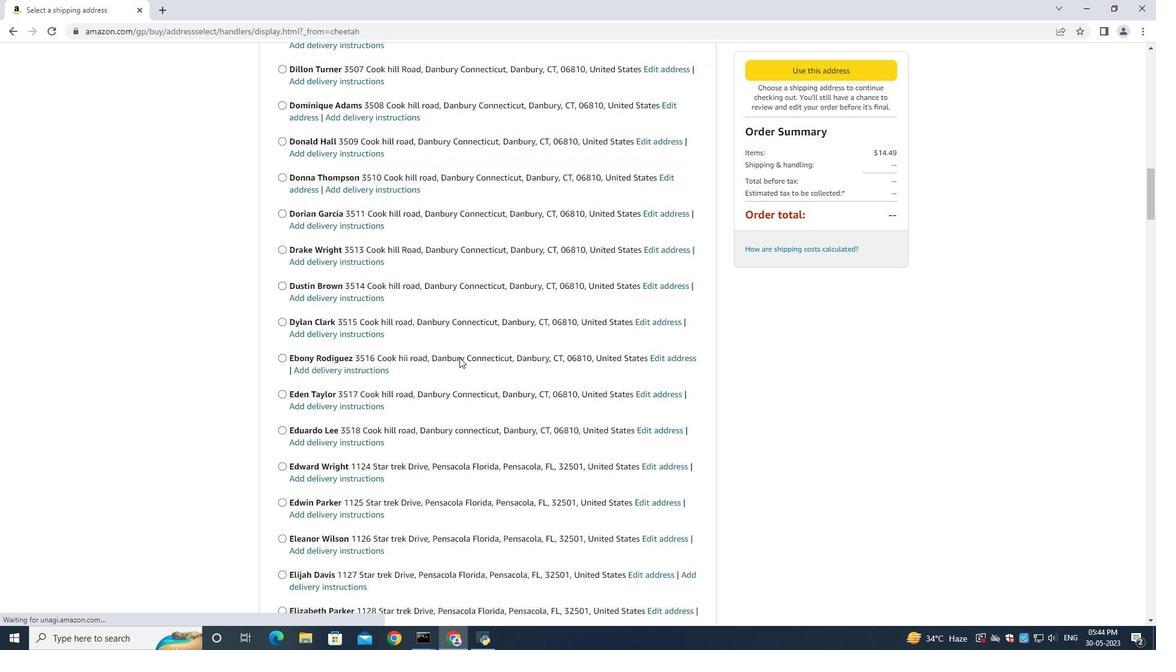 
Action: Mouse moved to (459, 361)
Screenshot: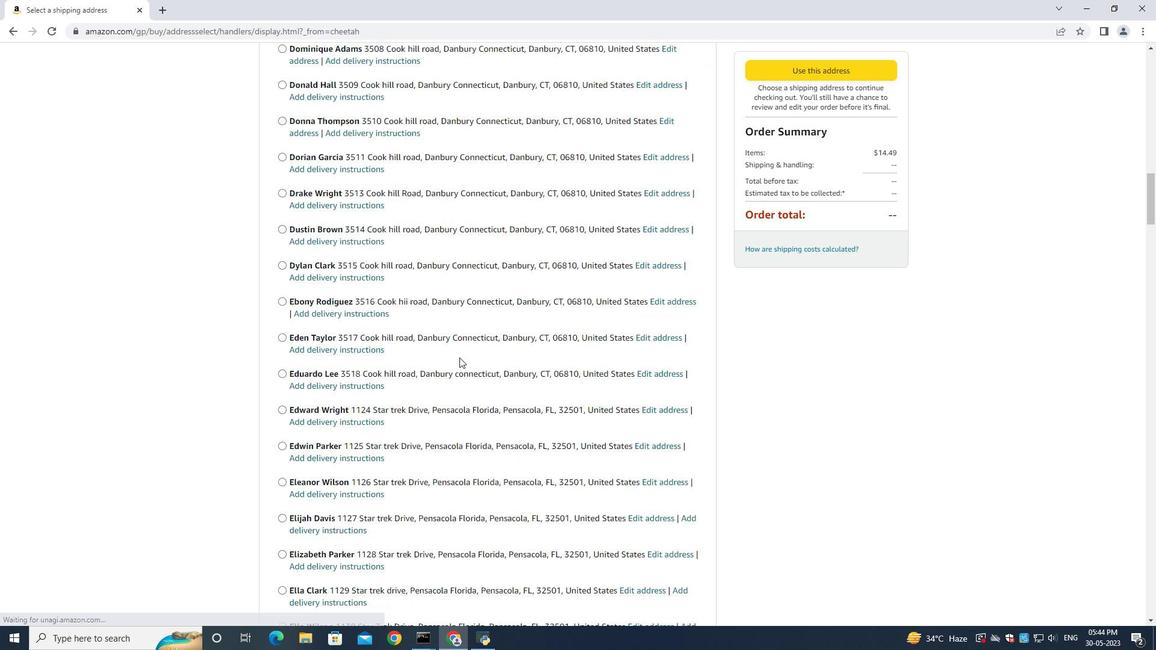 
Action: Mouse scrolled (459, 360) with delta (0, 0)
Screenshot: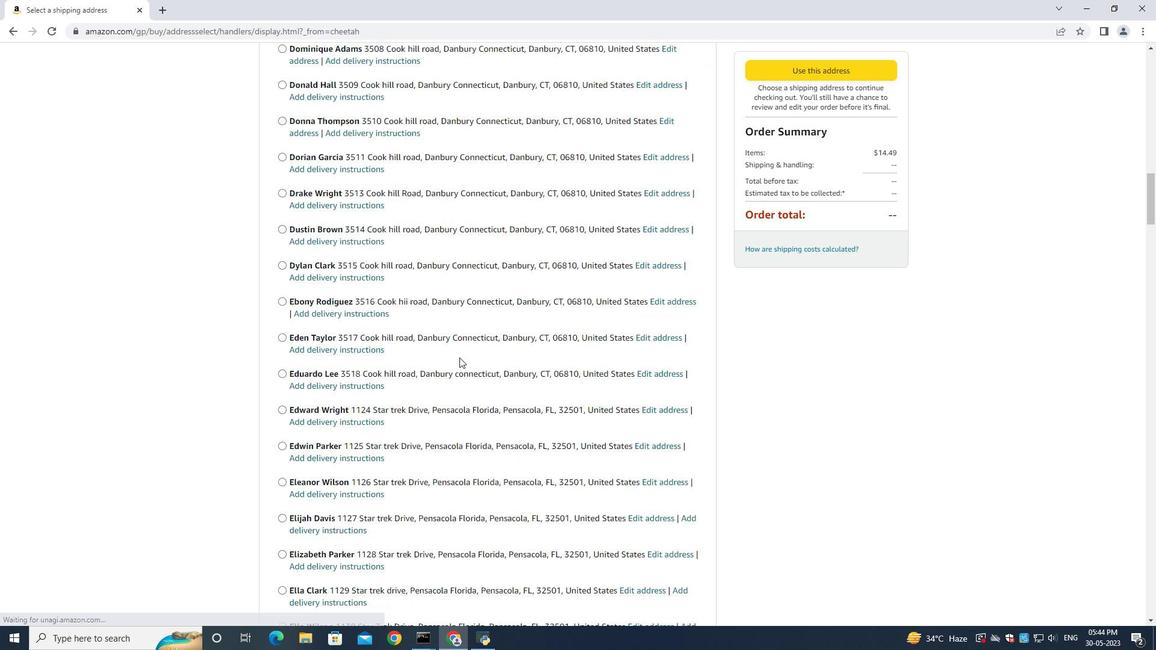 
Action: Mouse scrolled (459, 360) with delta (0, 0)
Screenshot: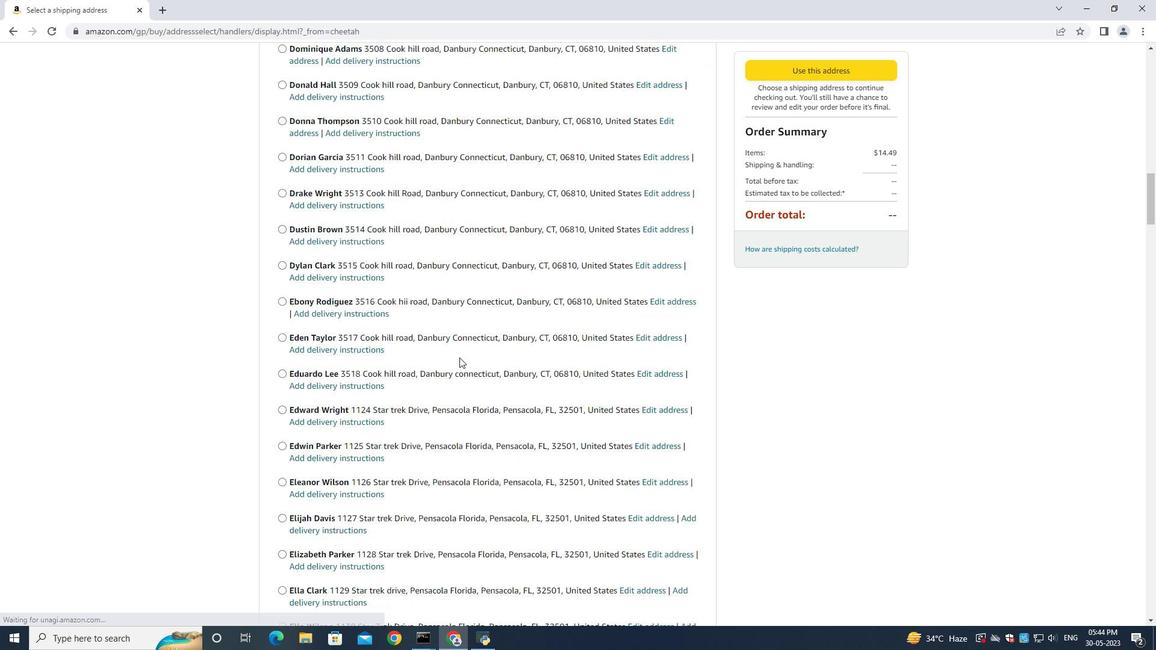 
Action: Mouse scrolled (459, 360) with delta (0, 0)
Screenshot: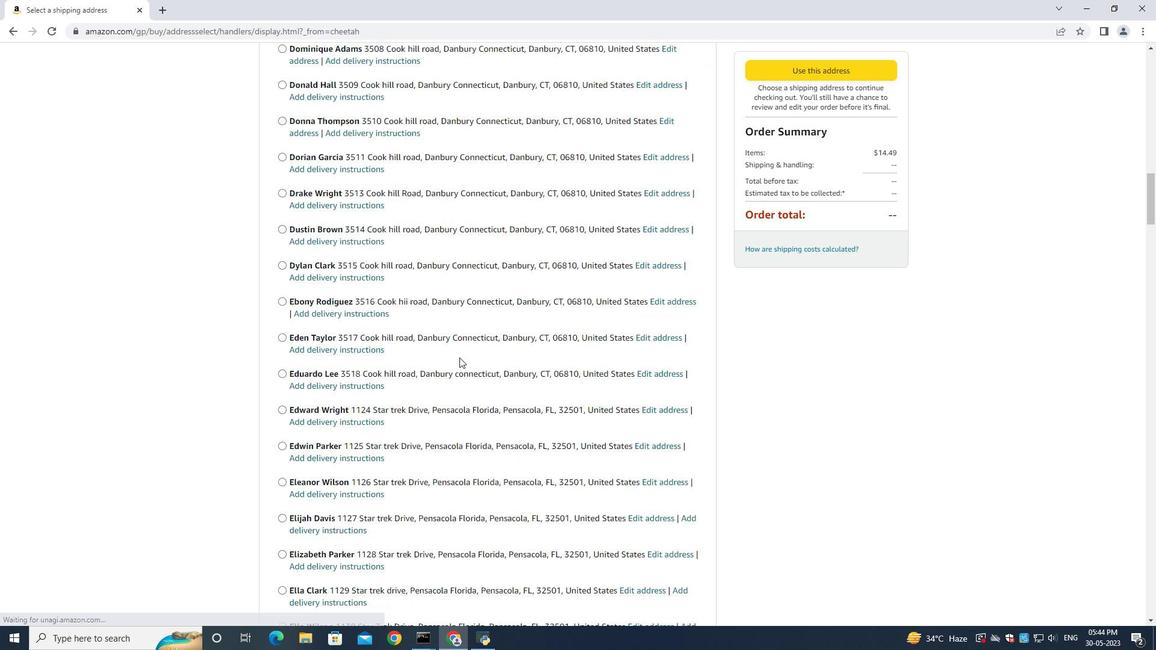 
Action: Mouse scrolled (459, 360) with delta (0, 0)
Screenshot: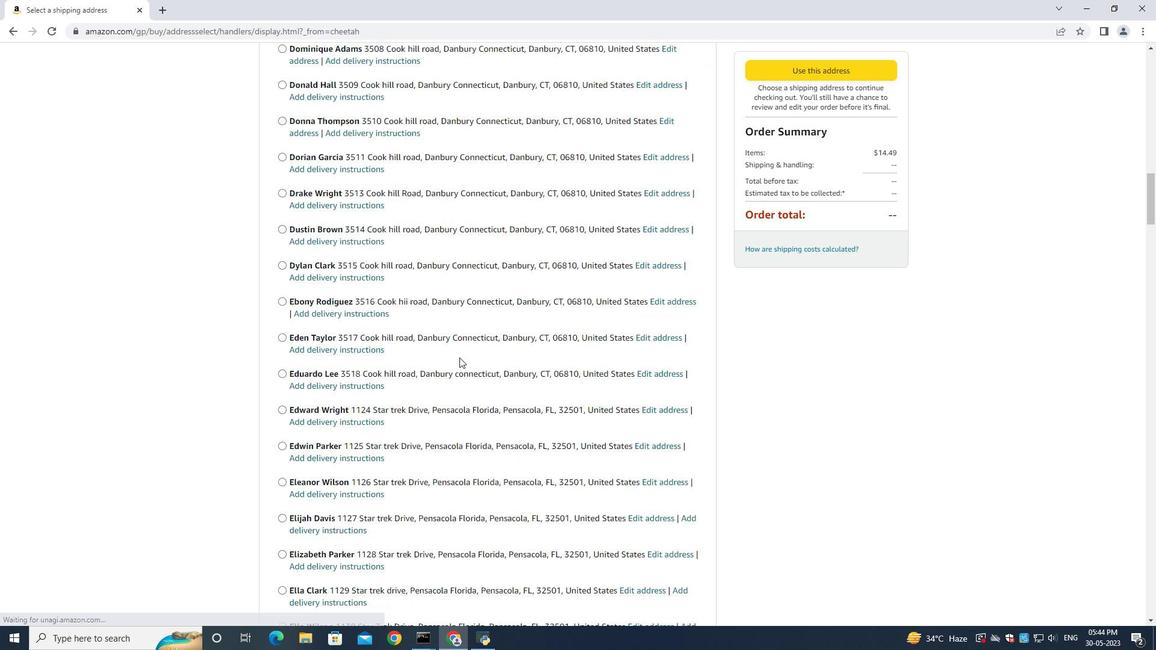 
Action: Mouse scrolled (459, 360) with delta (0, 0)
Screenshot: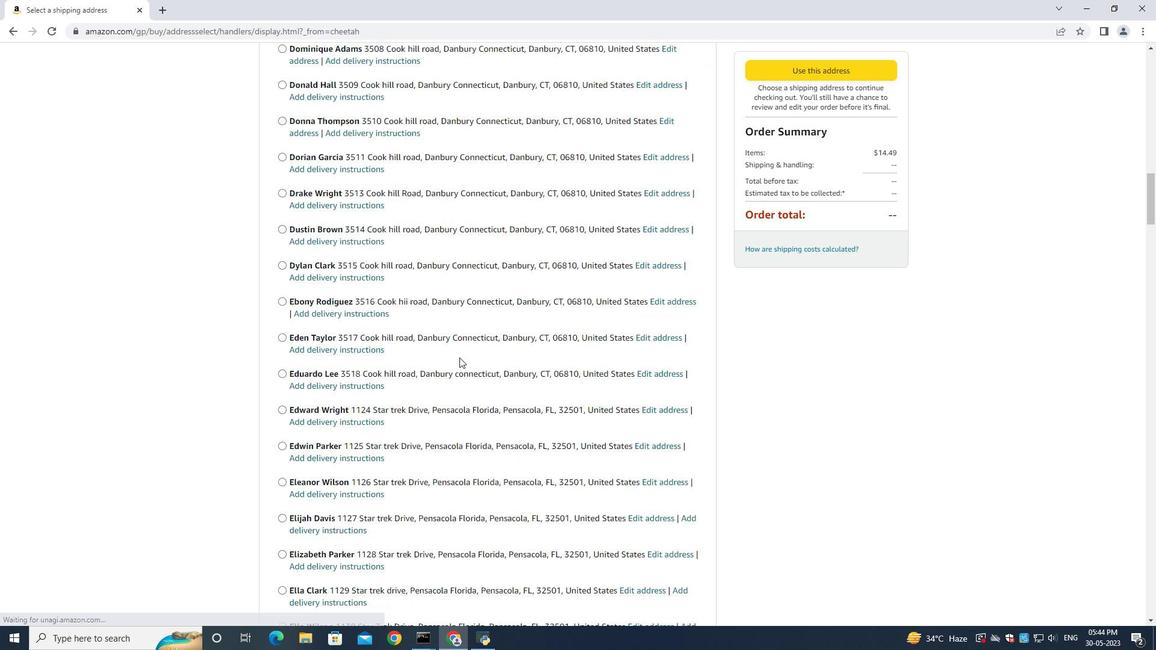 
Action: Mouse scrolled (459, 360) with delta (0, 0)
Screenshot: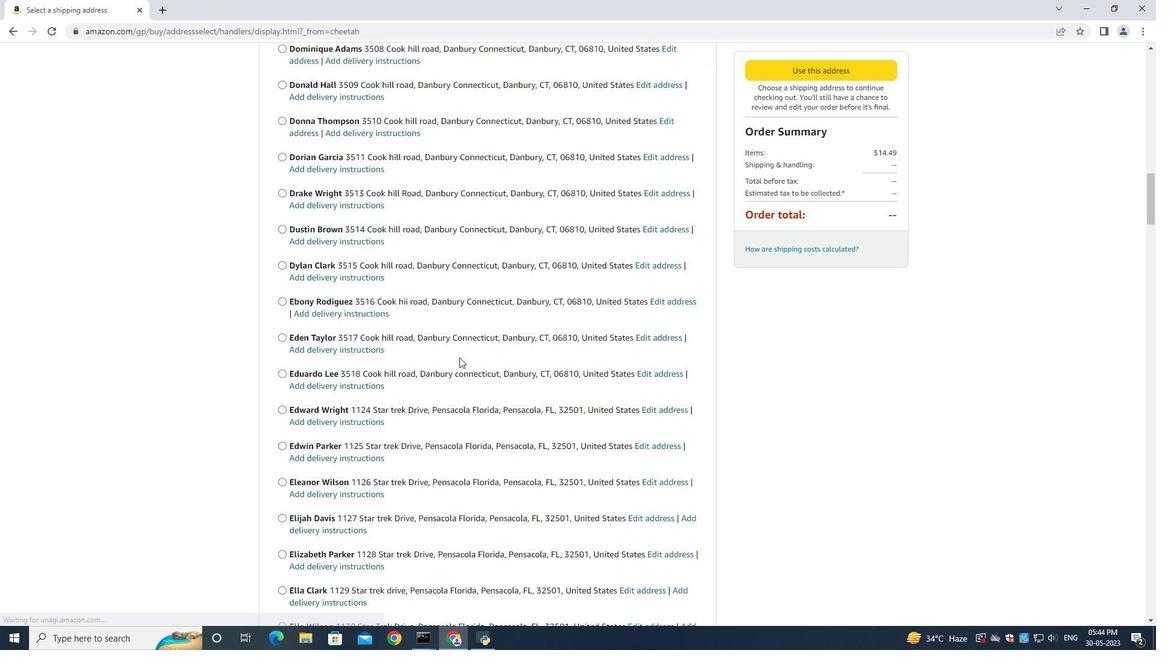 
Action: Mouse scrolled (459, 360) with delta (0, 0)
Screenshot: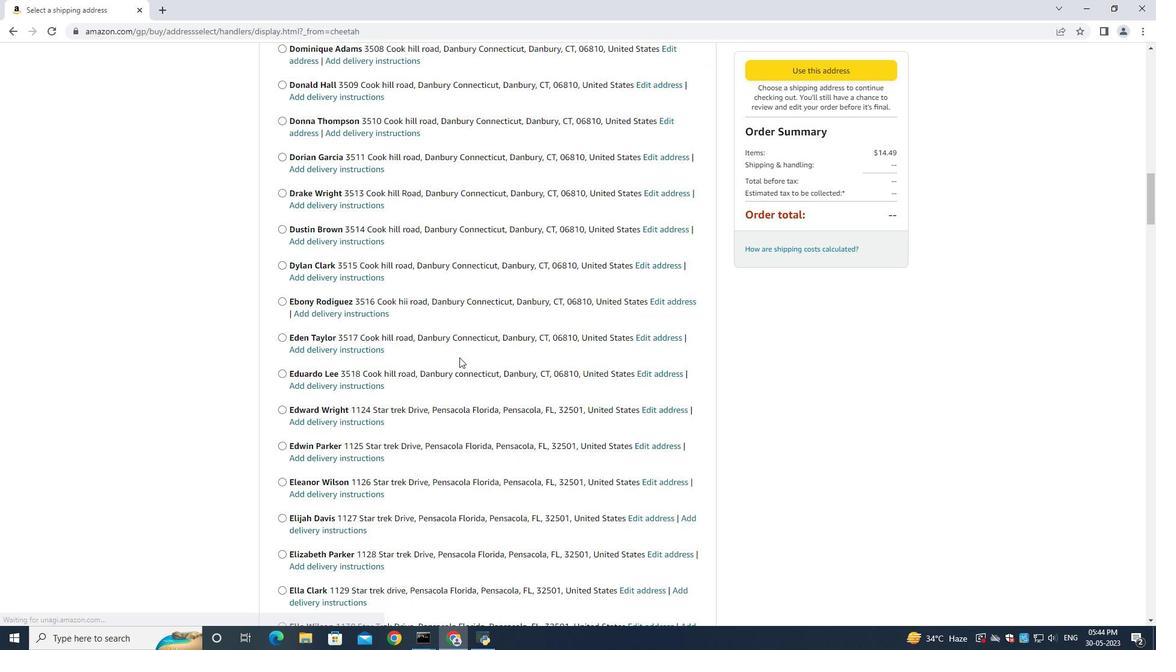 
Action: Mouse scrolled (459, 360) with delta (0, 0)
Screenshot: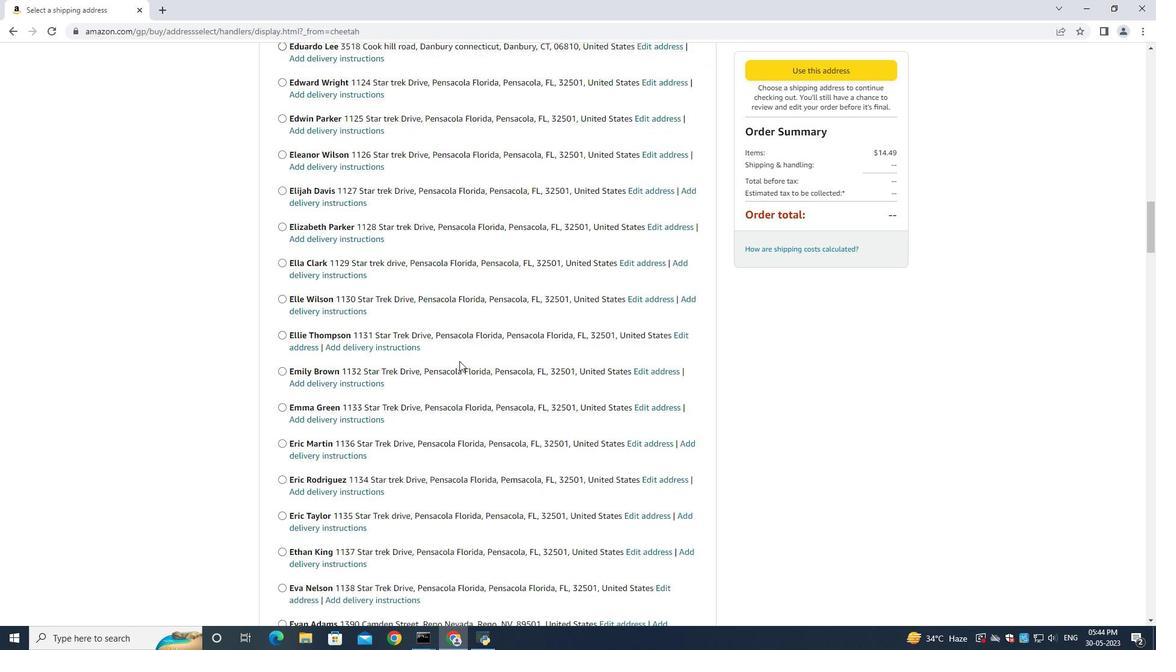 
Action: Mouse scrolled (459, 360) with delta (0, 0)
Screenshot: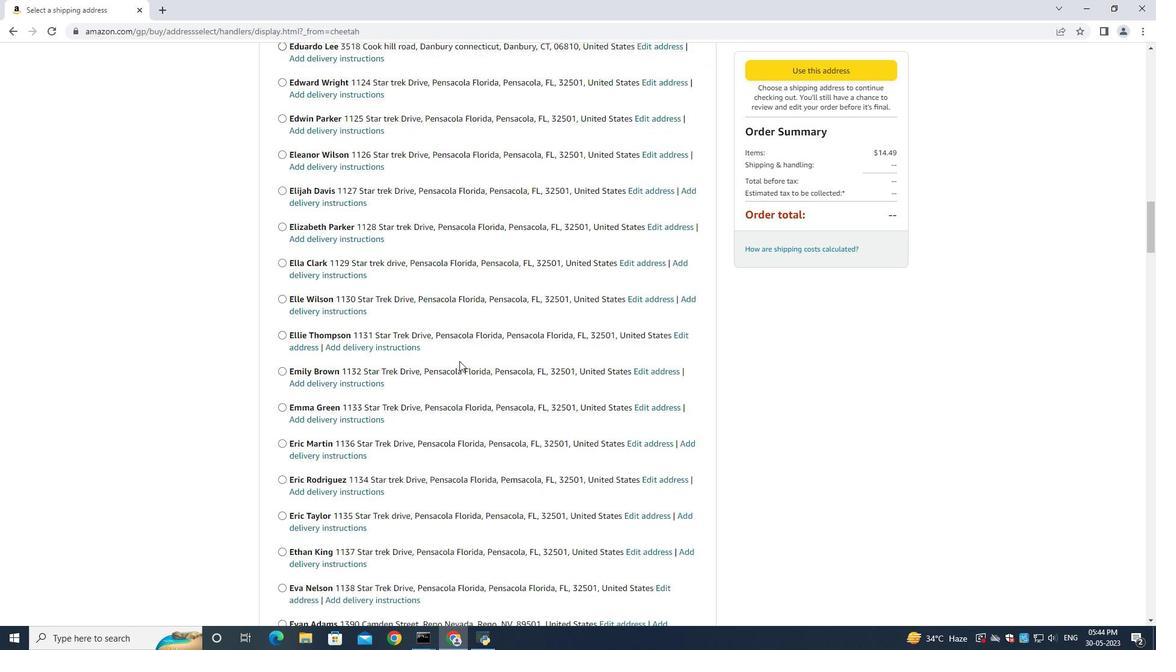 
Action: Mouse scrolled (459, 360) with delta (0, 0)
Screenshot: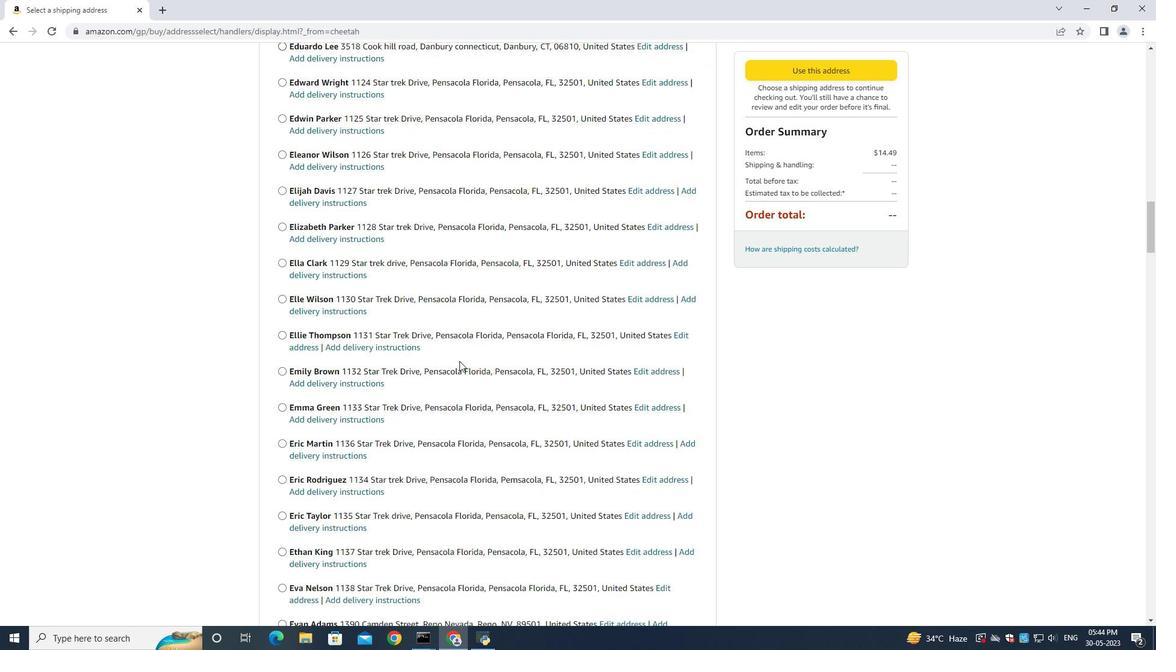 
Action: Mouse scrolled (459, 360) with delta (0, 0)
Screenshot: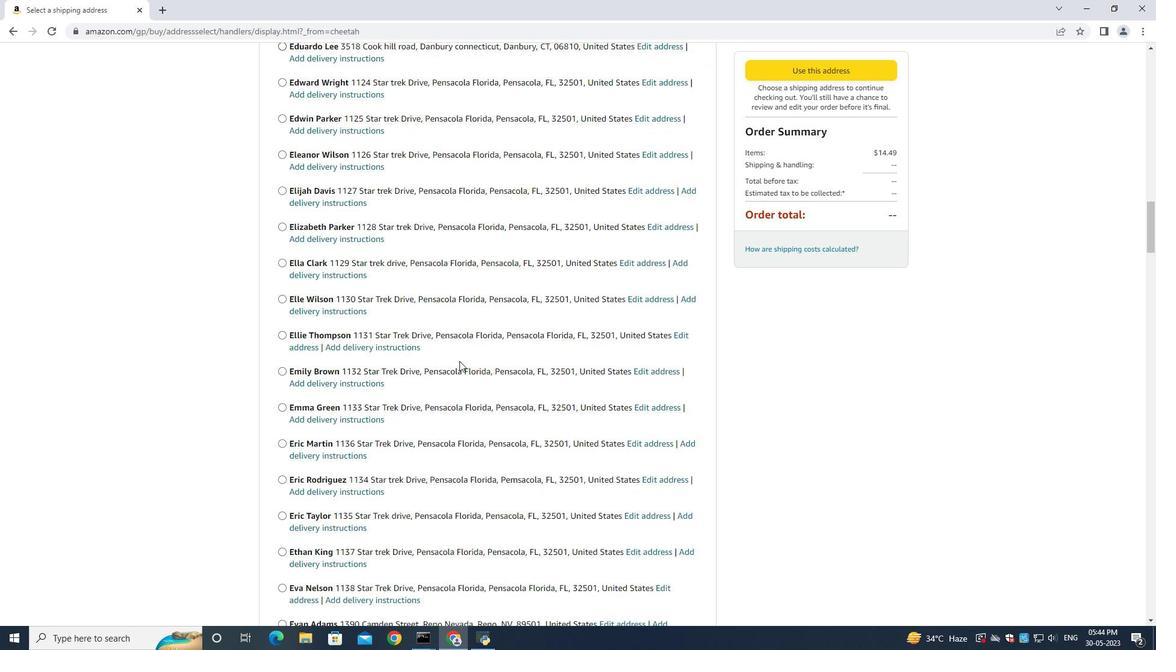 
Action: Mouse scrolled (459, 360) with delta (0, 0)
Screenshot: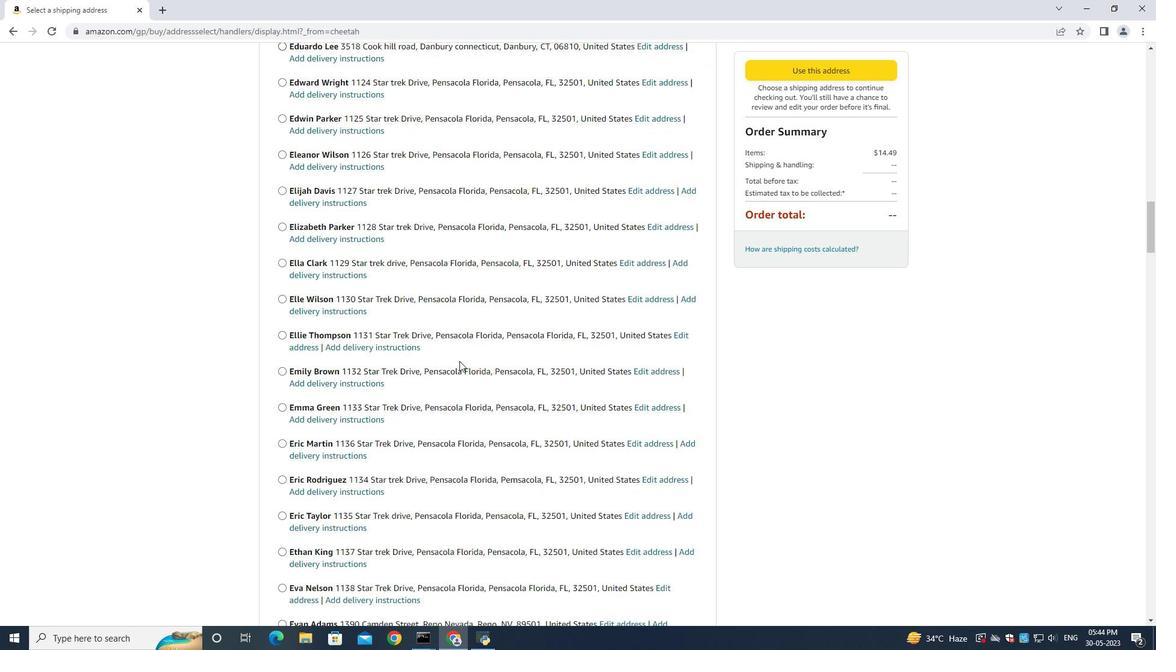 
Action: Mouse scrolled (459, 360) with delta (0, 0)
Screenshot: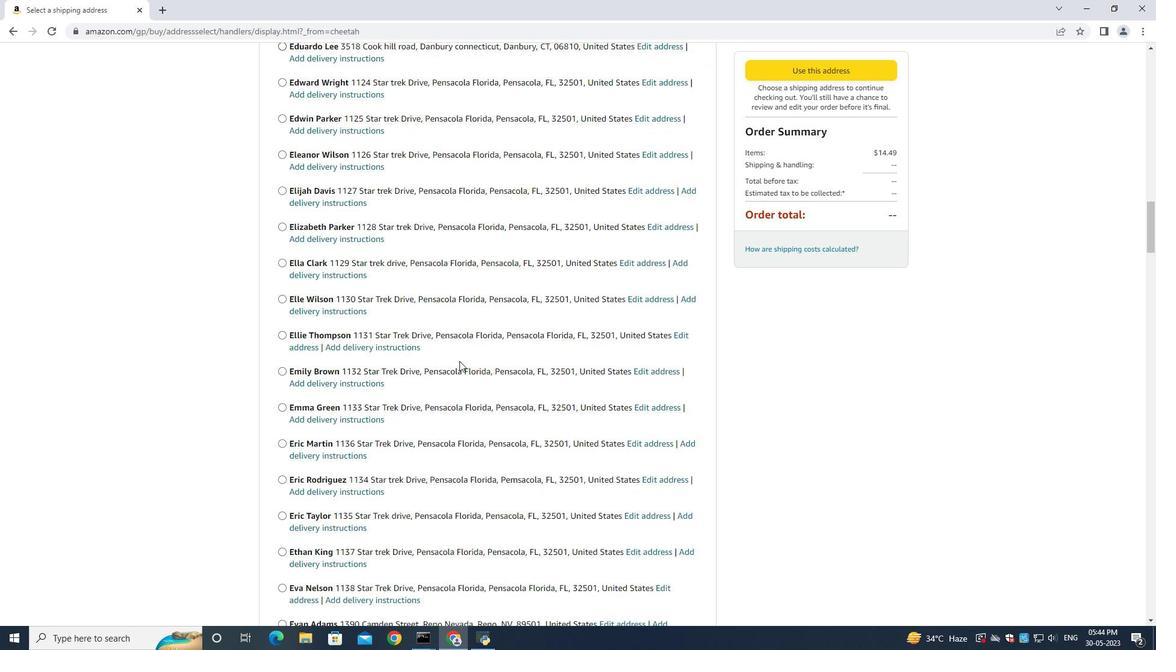 
Action: Mouse scrolled (459, 360) with delta (0, 0)
Screenshot: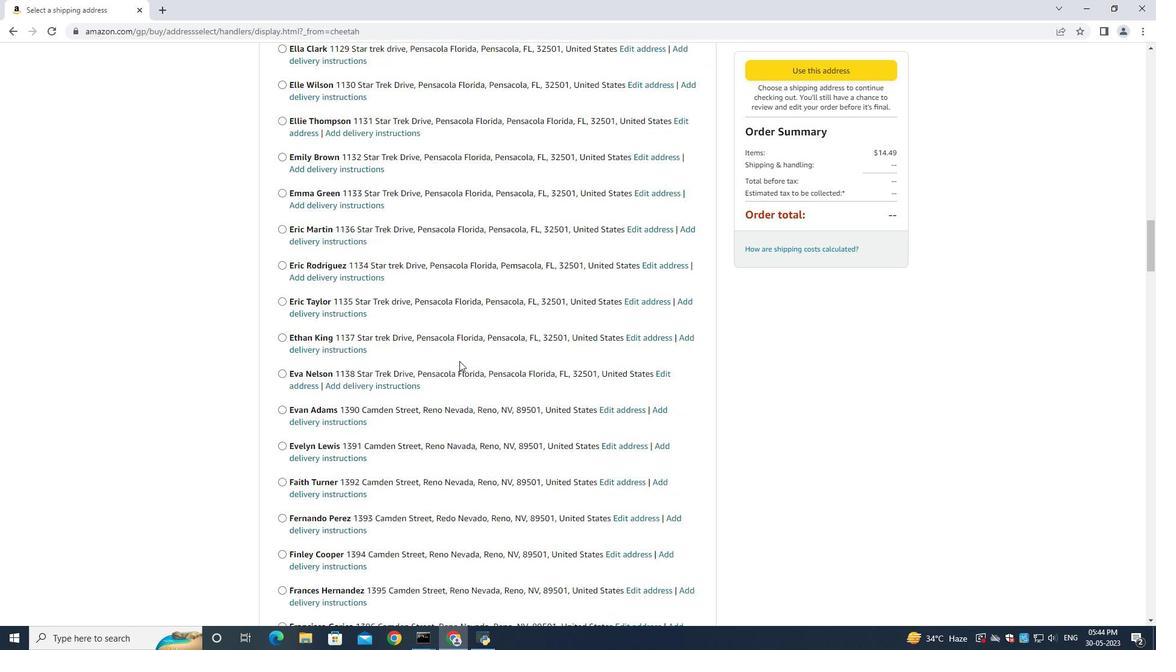 
Action: Mouse scrolled (459, 360) with delta (0, 0)
Screenshot: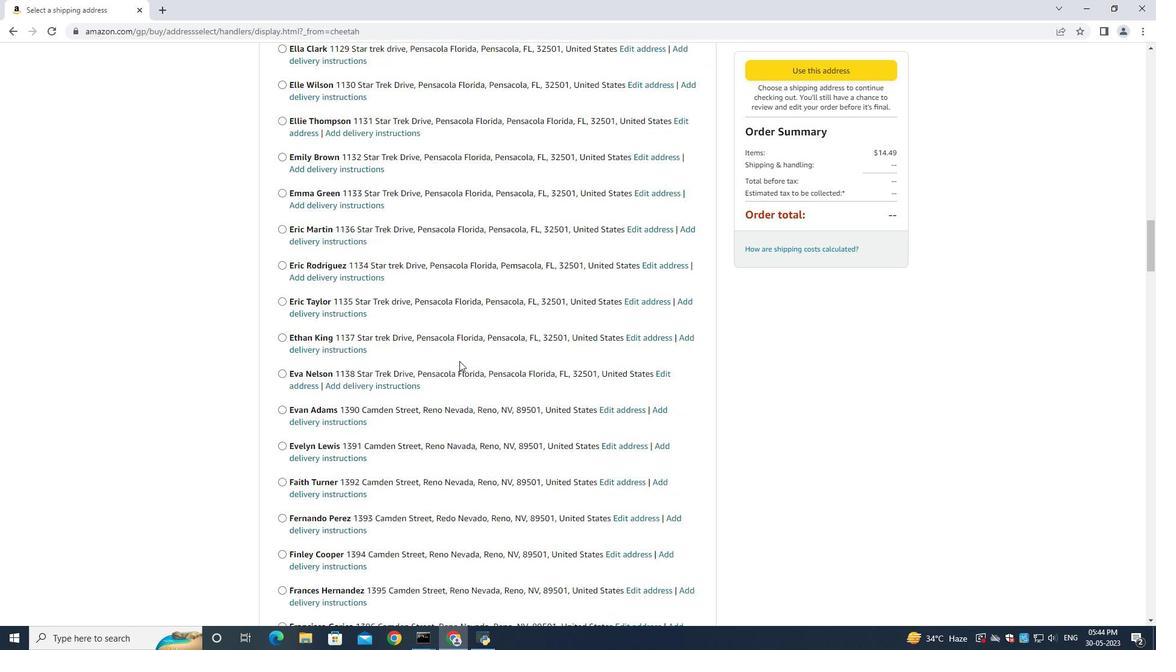 
Action: Mouse moved to (459, 361)
Screenshot: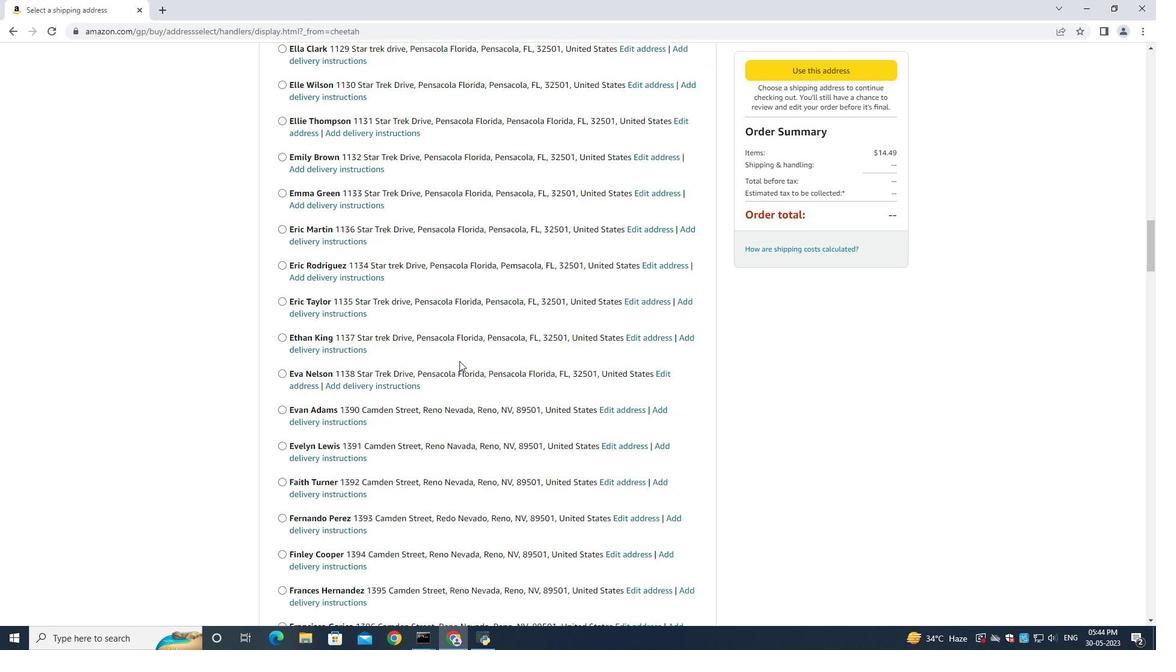 
Action: Mouse scrolled (459, 360) with delta (0, 0)
Screenshot: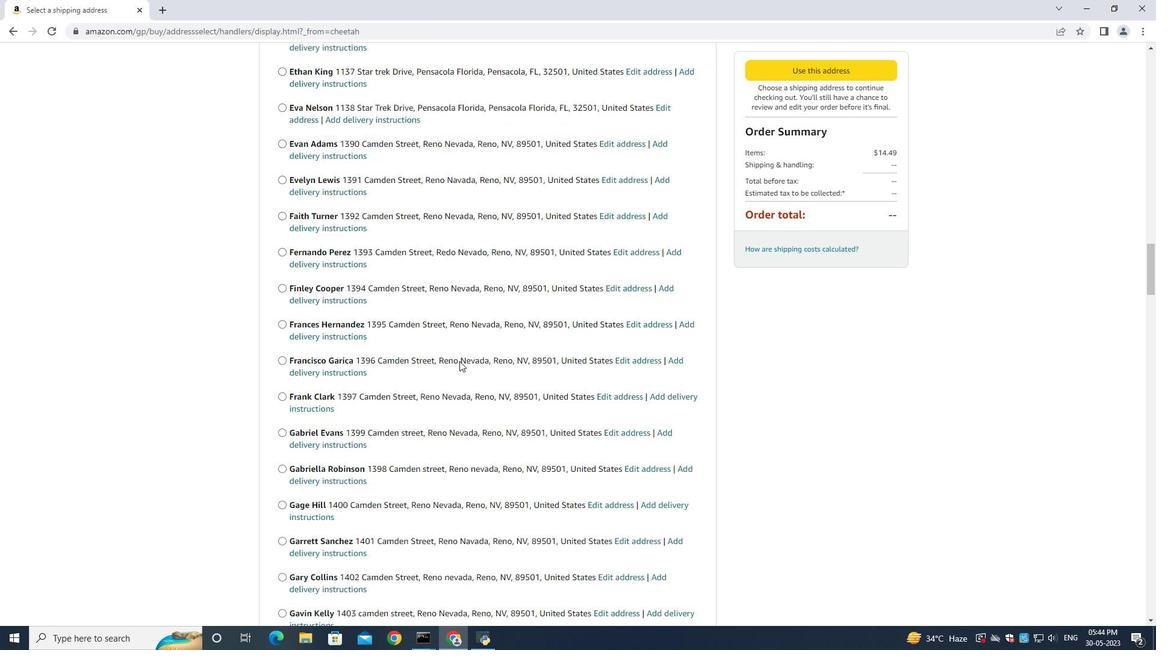 
Action: Mouse scrolled (459, 360) with delta (0, 0)
Screenshot: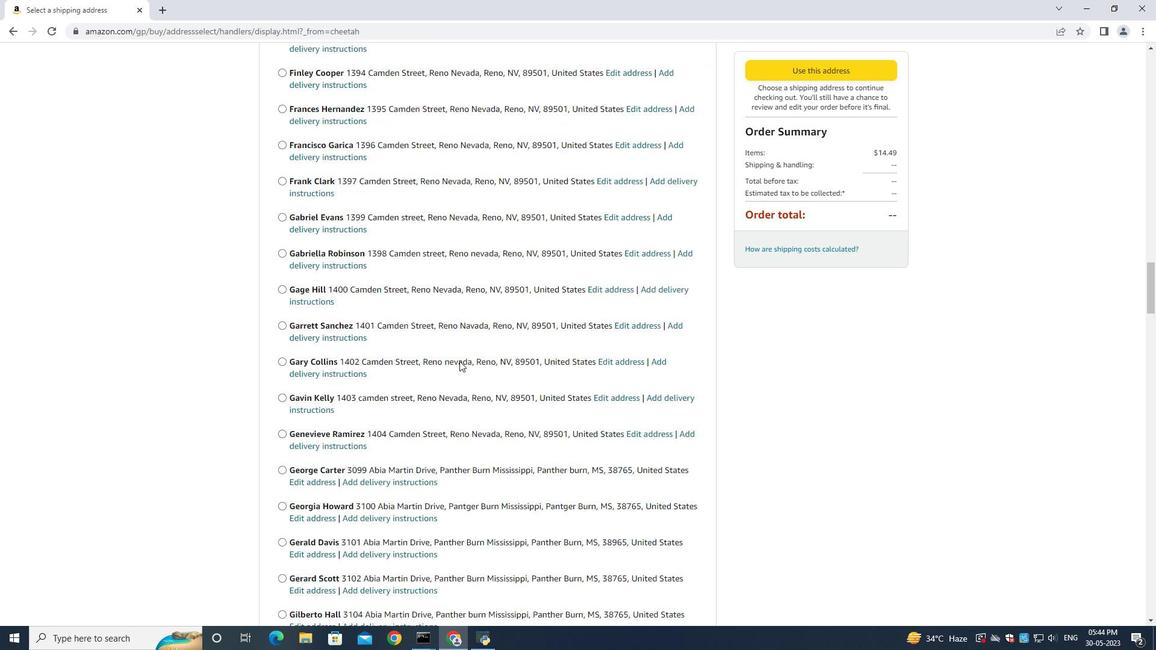 
Action: Mouse scrolled (459, 360) with delta (0, 0)
Screenshot: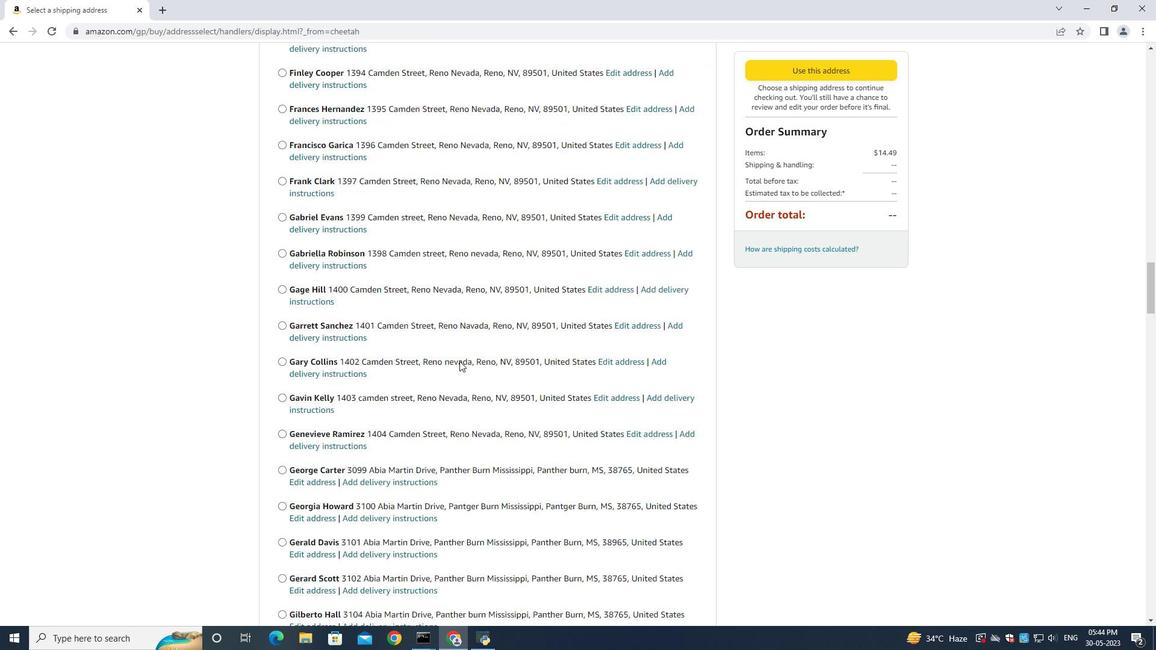 
Action: Mouse scrolled (459, 360) with delta (0, -1)
Screenshot: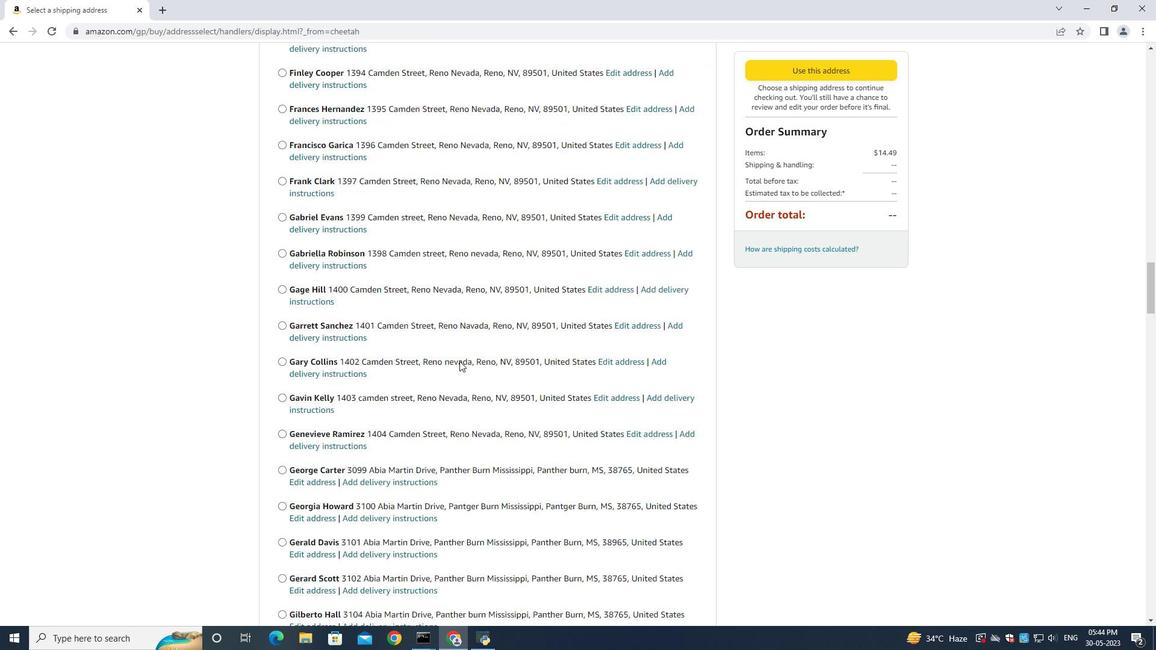 
Action: Mouse scrolled (459, 360) with delta (0, 0)
Screenshot: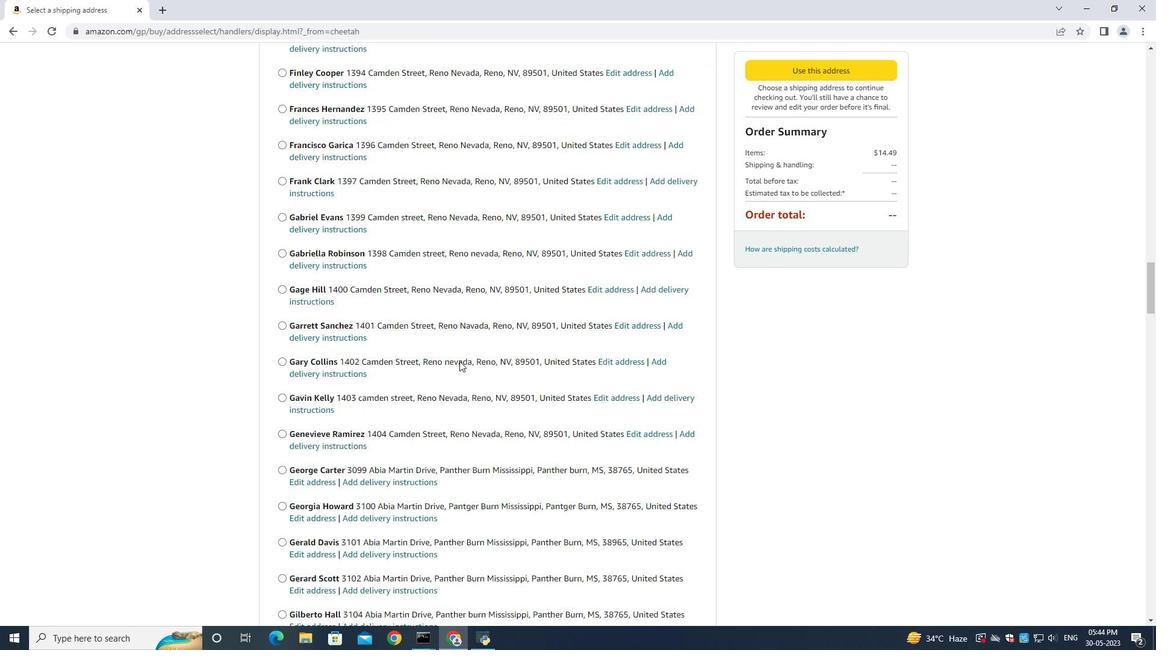 
Action: Mouse scrolled (459, 360) with delta (0, 0)
Screenshot: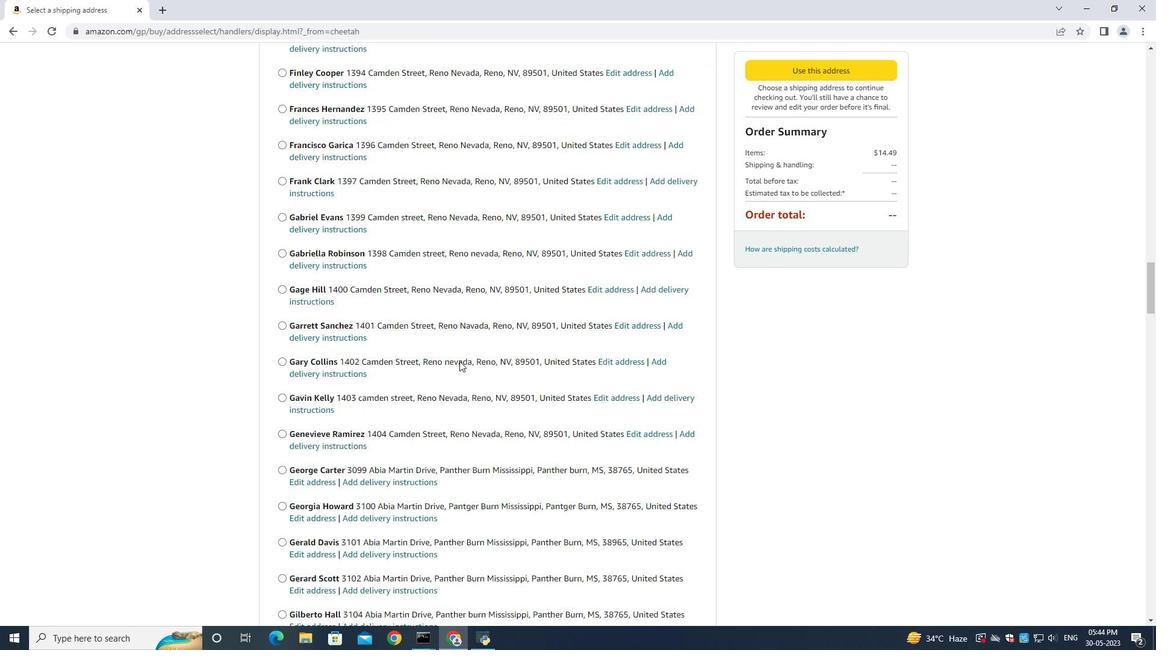 
Action: Mouse scrolled (459, 360) with delta (0, 0)
Screenshot: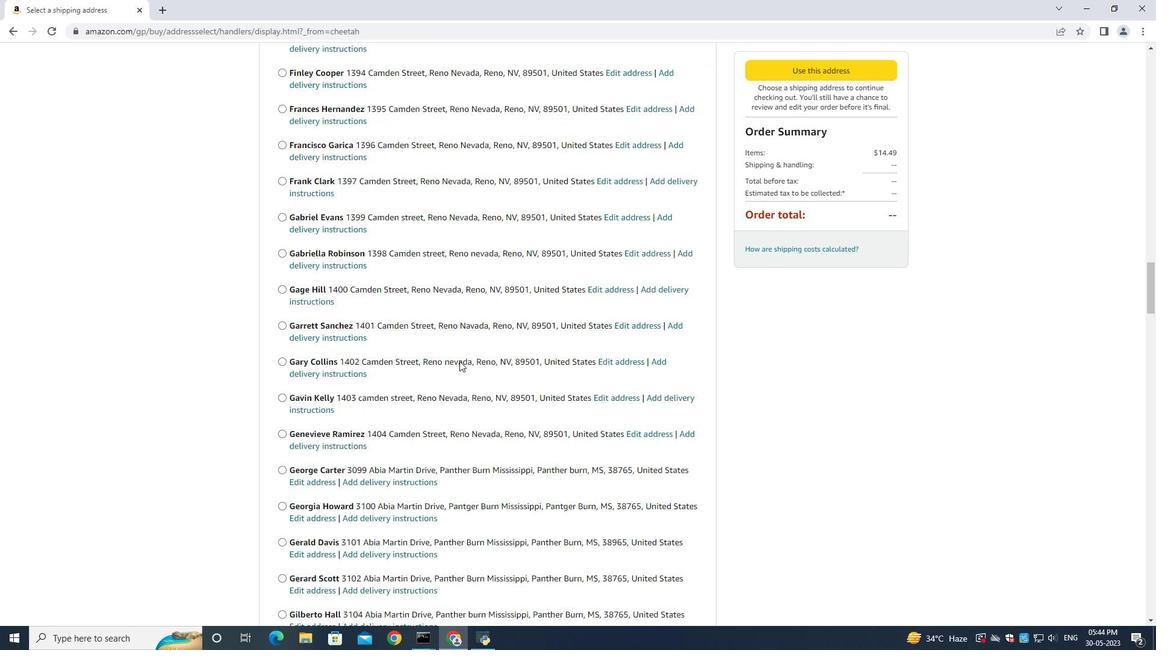 
Action: Mouse scrolled (459, 360) with delta (0, 0)
Screenshot: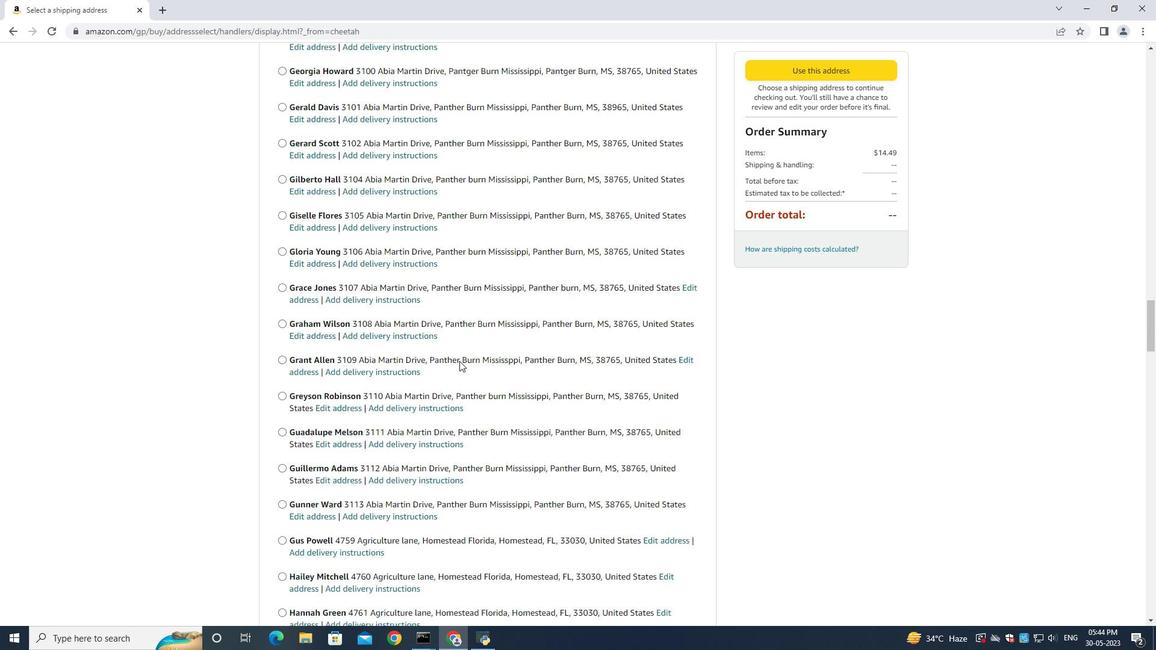 
Action: Mouse moved to (459, 363)
Screenshot: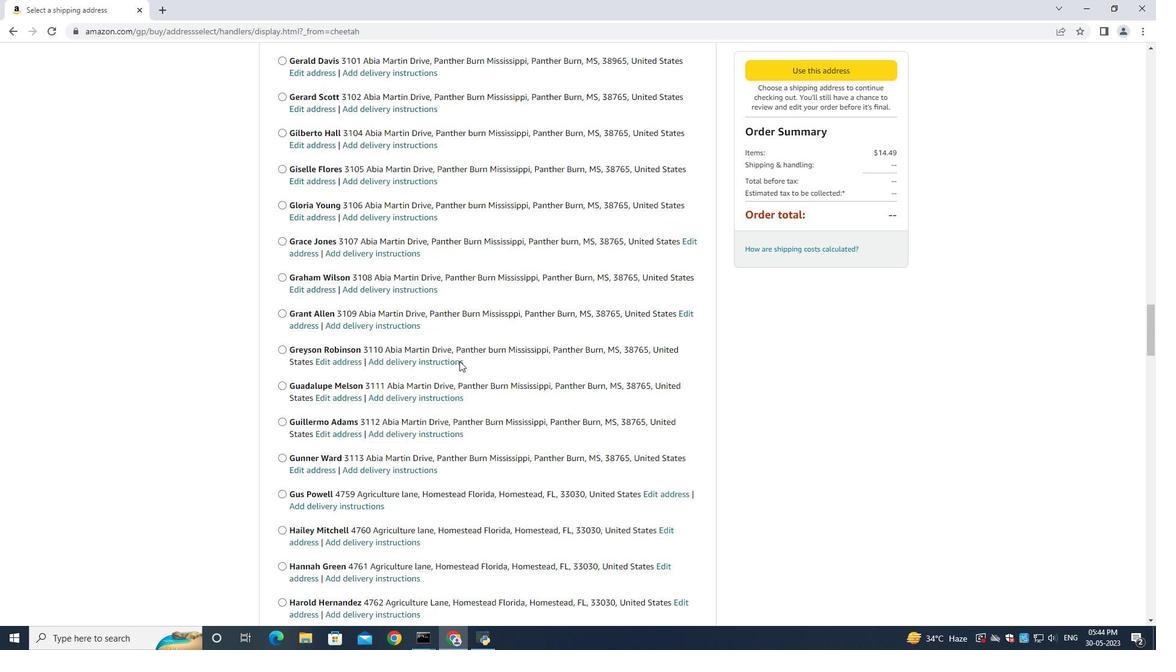
Action: Mouse scrolled (459, 362) with delta (0, 0)
Screenshot: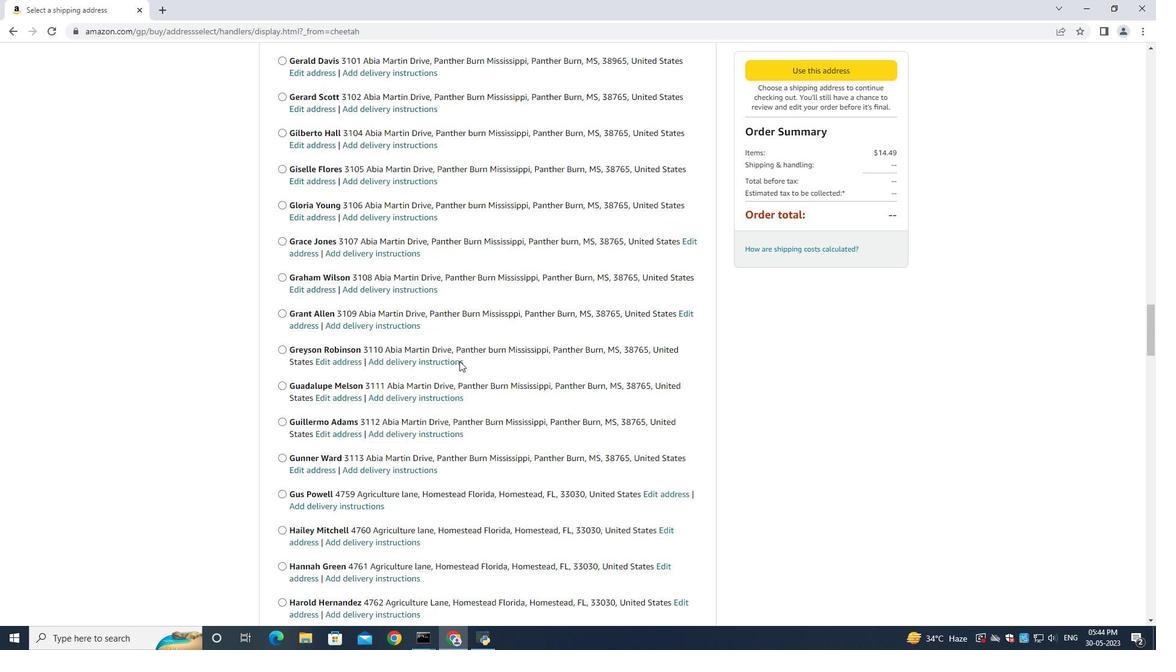 
Action: Mouse scrolled (459, 362) with delta (0, 0)
Screenshot: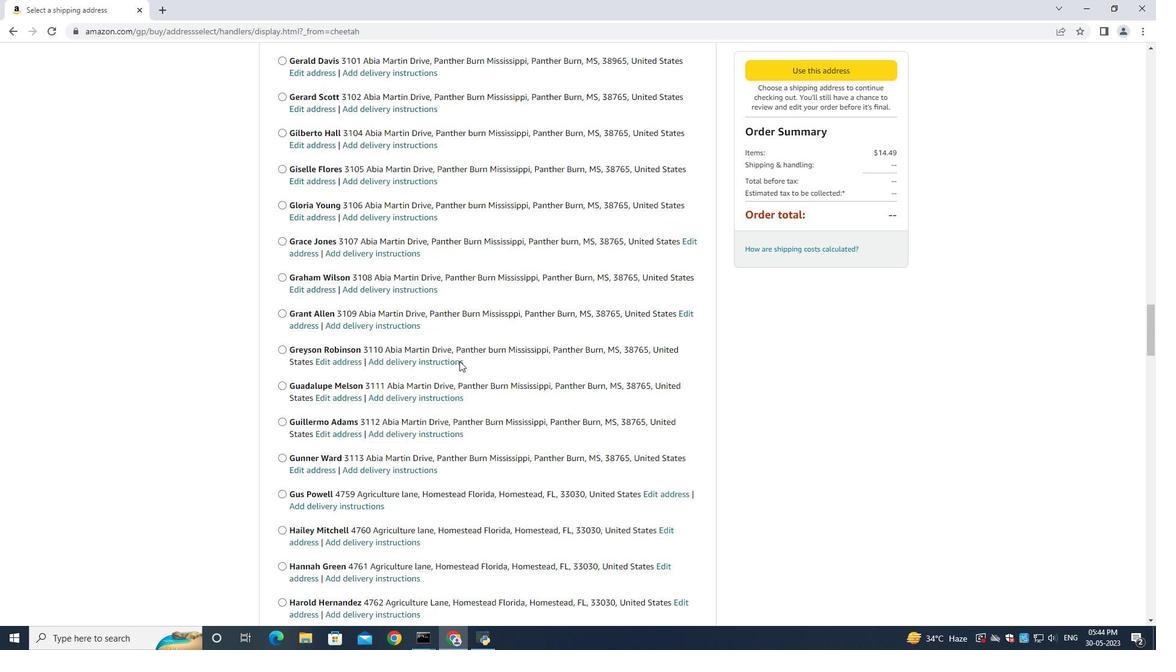 
Action: Mouse scrolled (459, 362) with delta (0, -1)
Screenshot: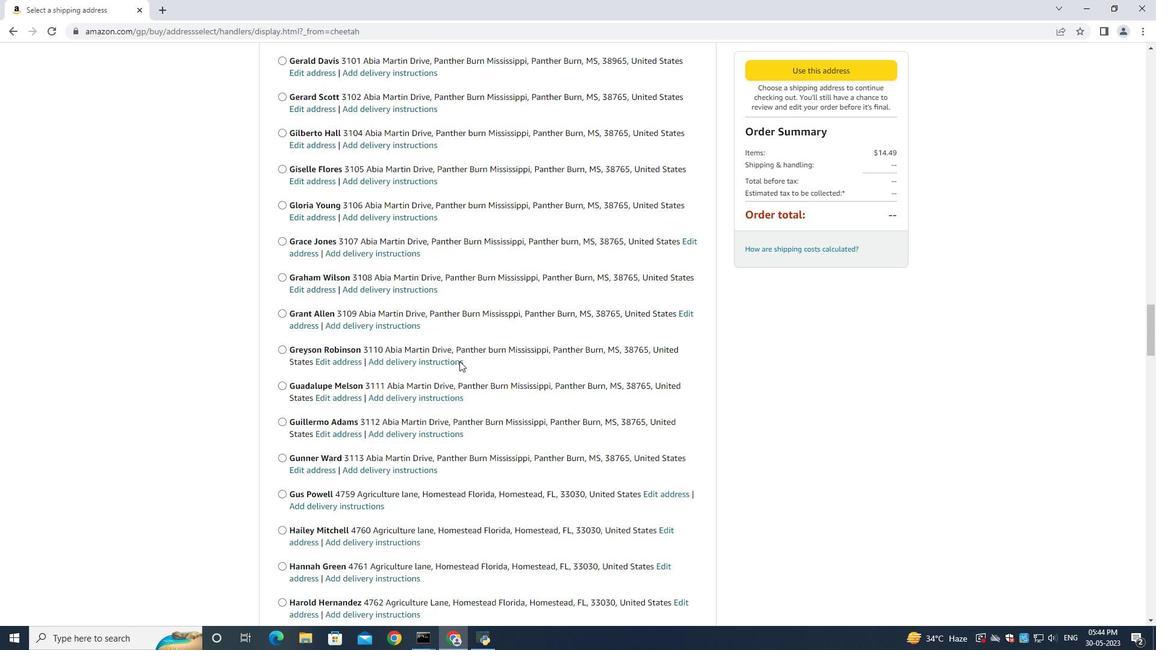 
Action: Mouse scrolled (459, 362) with delta (0, 0)
Screenshot: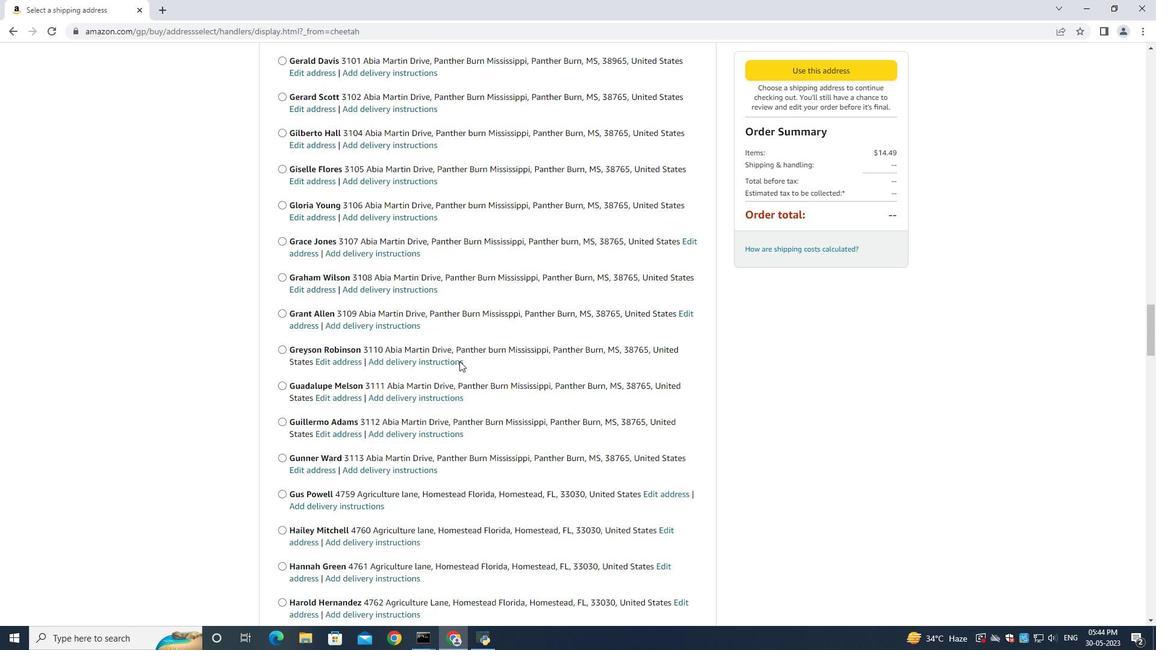 
Action: Mouse scrolled (459, 362) with delta (0, 0)
Screenshot: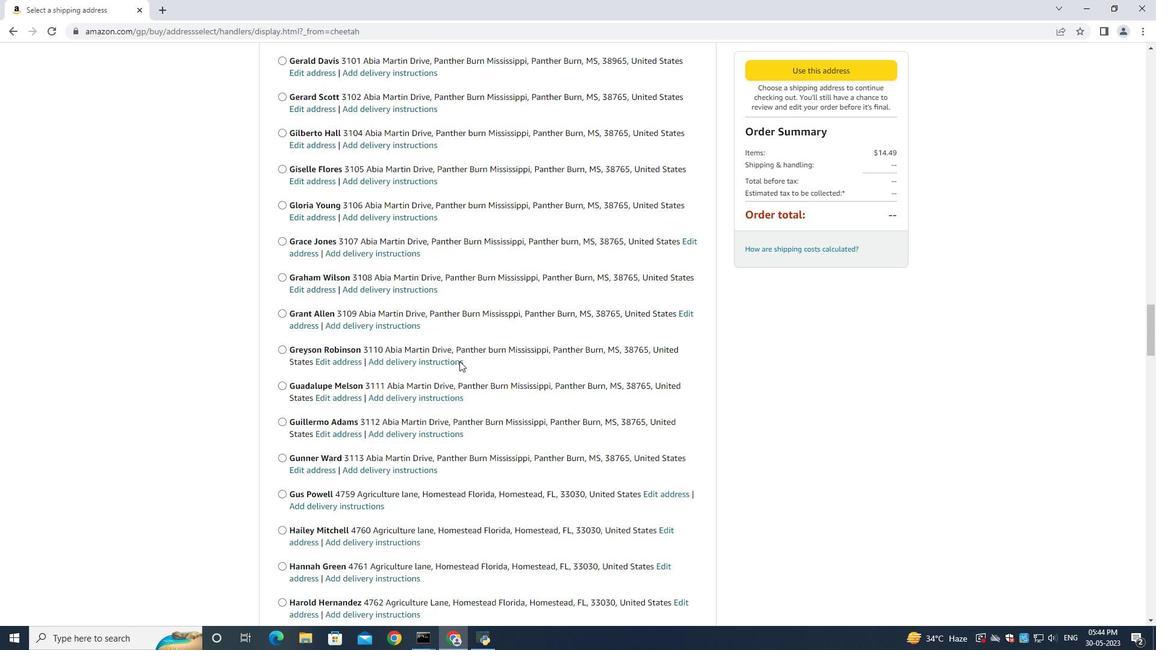 
Action: Mouse scrolled (459, 362) with delta (0, 0)
Screenshot: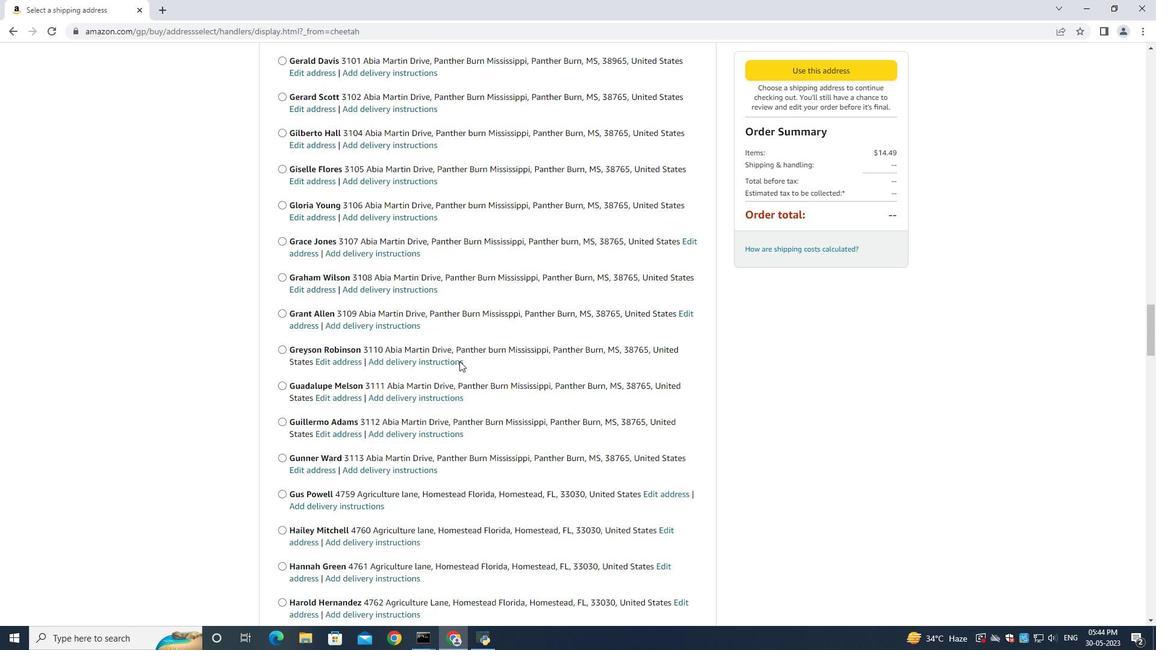 
Action: Mouse moved to (459, 363)
Screenshot: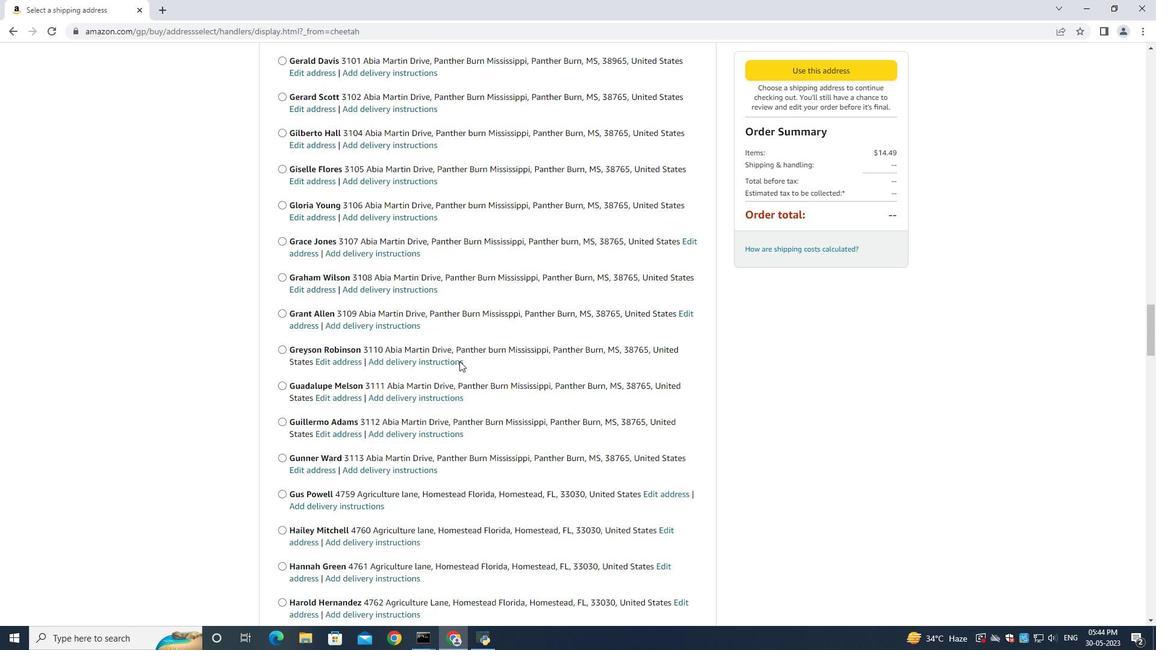 
Action: Mouse scrolled (459, 363) with delta (0, 0)
Screenshot: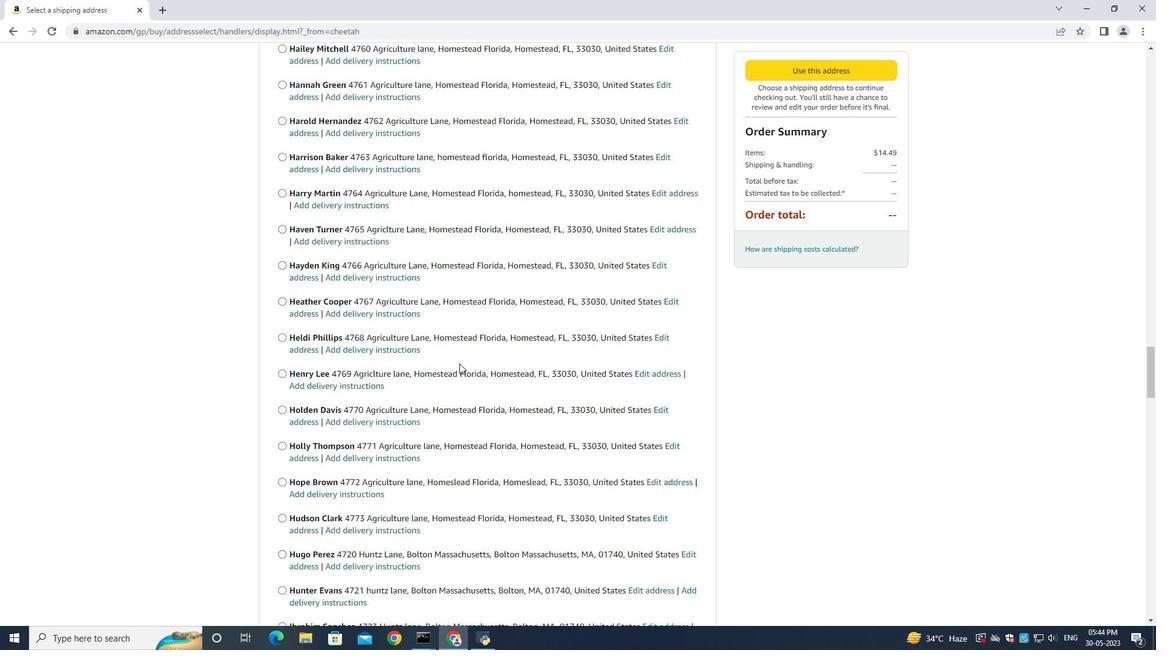 
Action: Mouse moved to (459, 363)
Screenshot: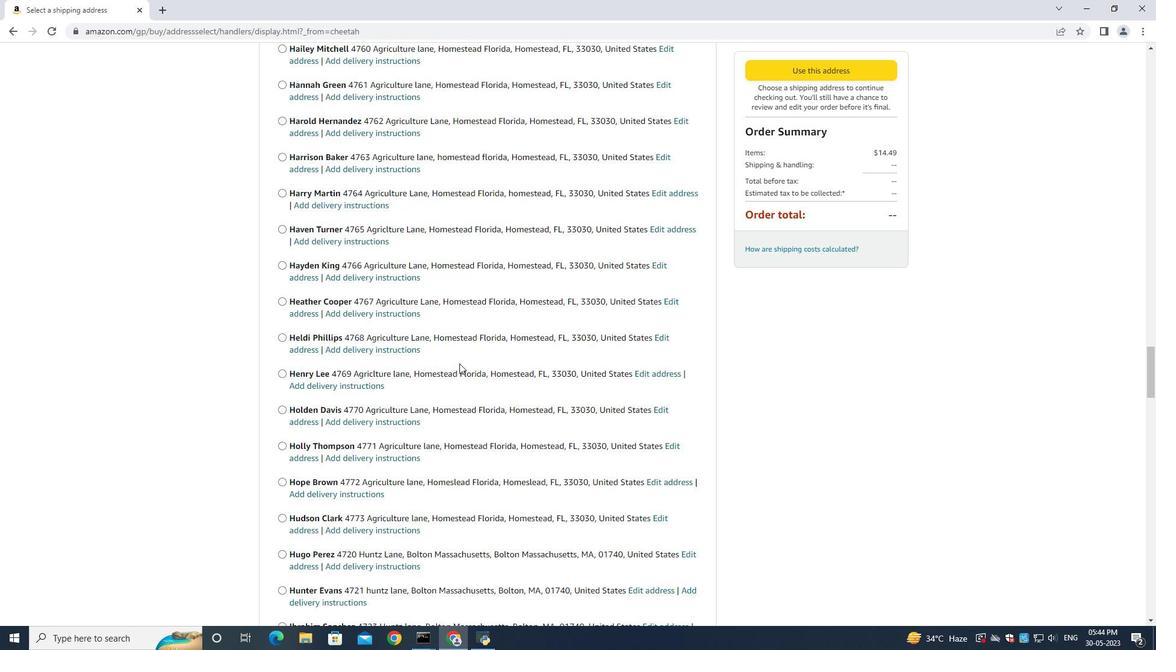 
Action: Mouse scrolled (459, 363) with delta (0, 0)
Screenshot: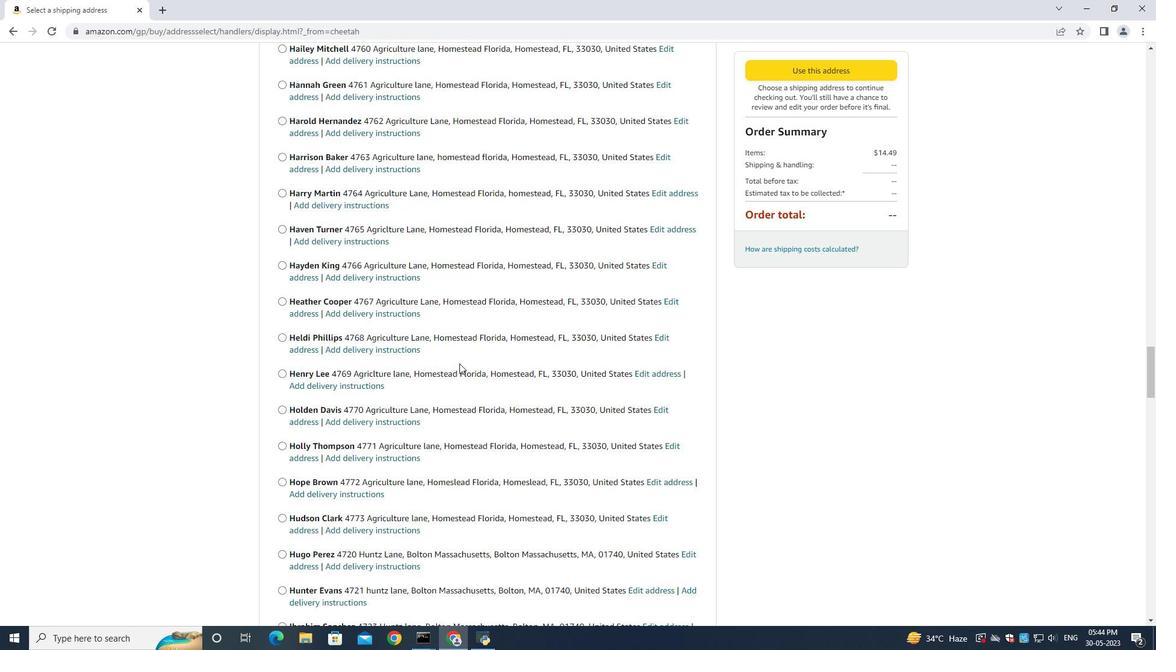 
Action: Mouse moved to (459, 364)
Screenshot: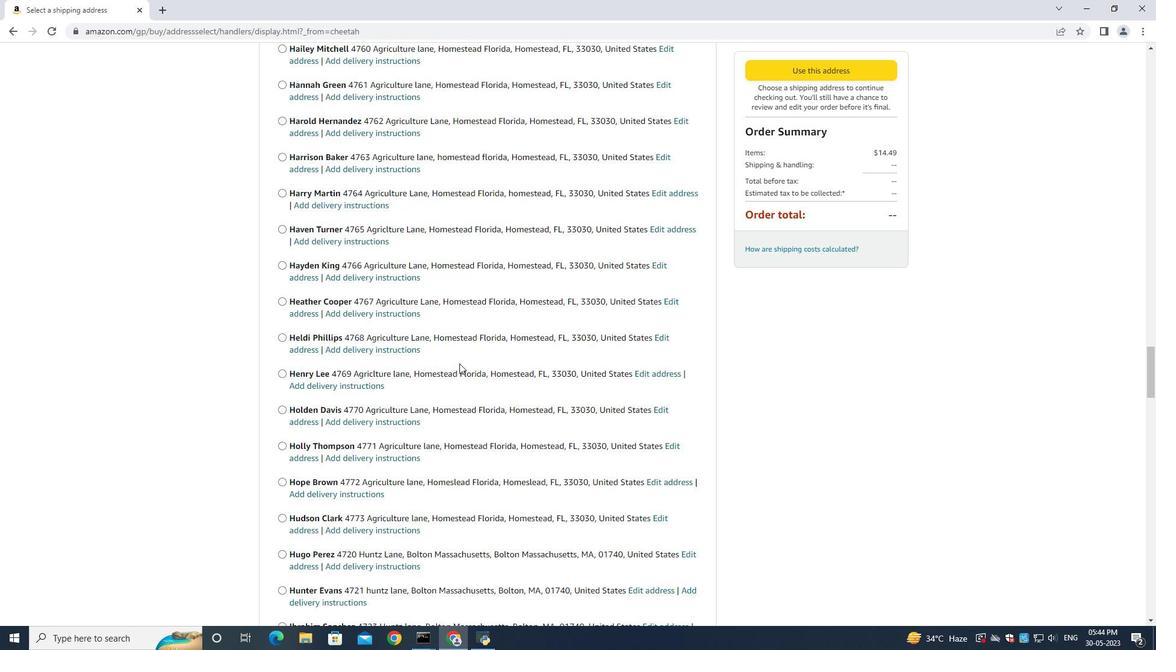 
Action: Mouse scrolled (459, 363) with delta (0, 0)
Screenshot: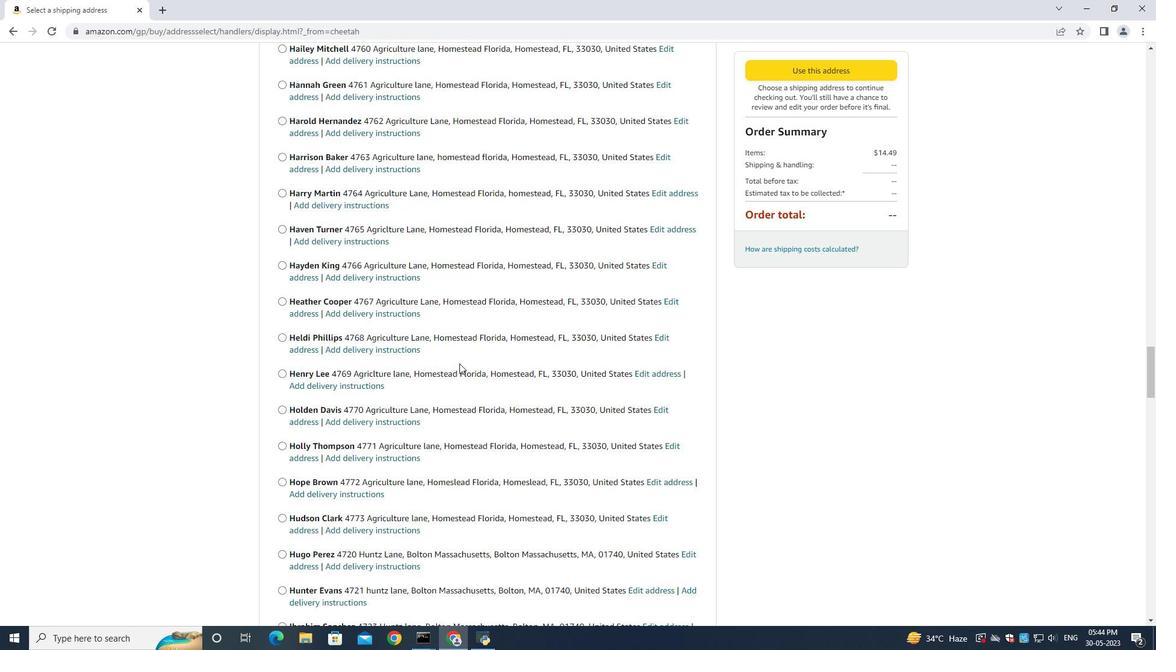 
Action: Mouse scrolled (459, 363) with delta (0, 0)
Screenshot: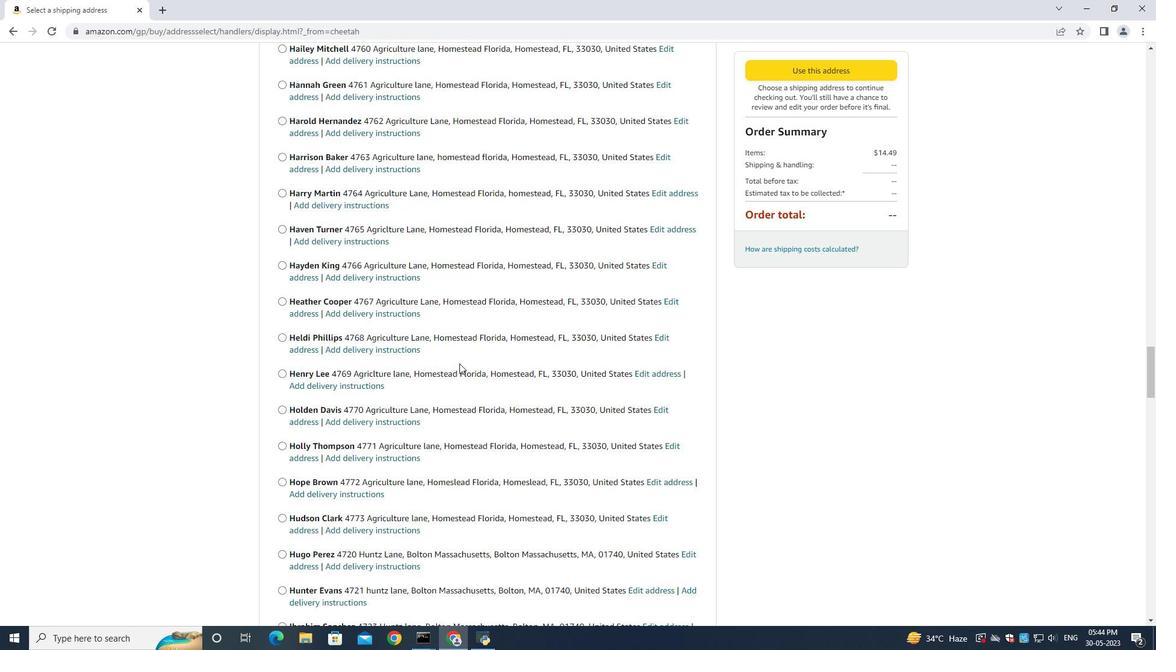 
Action: Mouse scrolled (459, 363) with delta (0, 0)
Screenshot: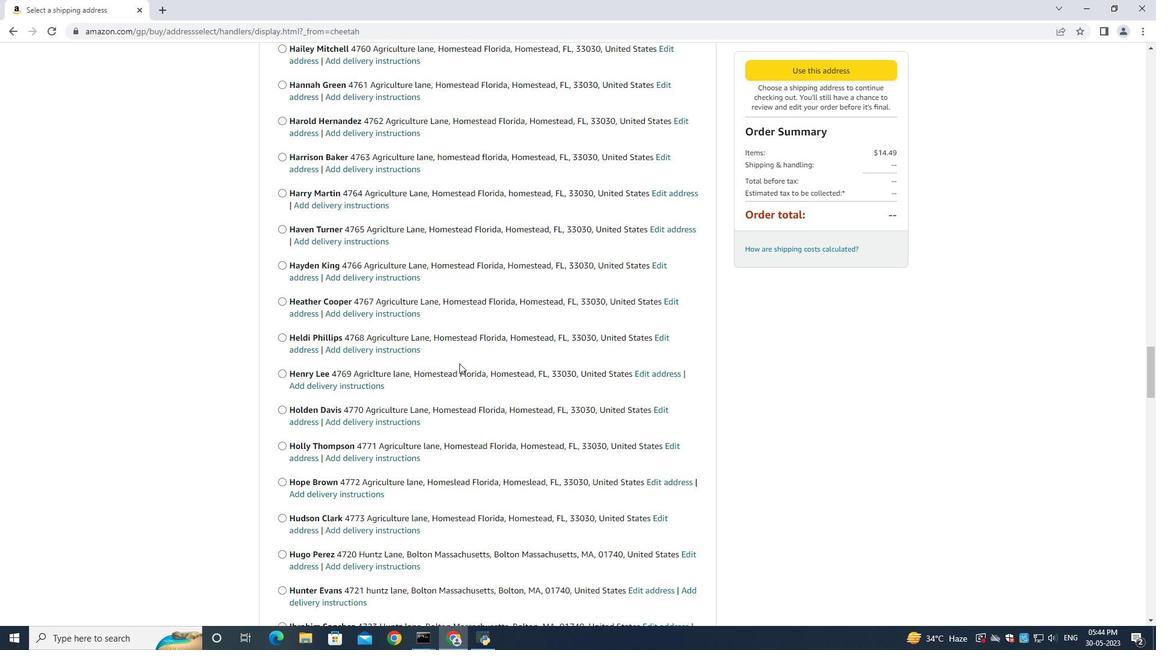
Action: Mouse scrolled (459, 363) with delta (0, 0)
Screenshot: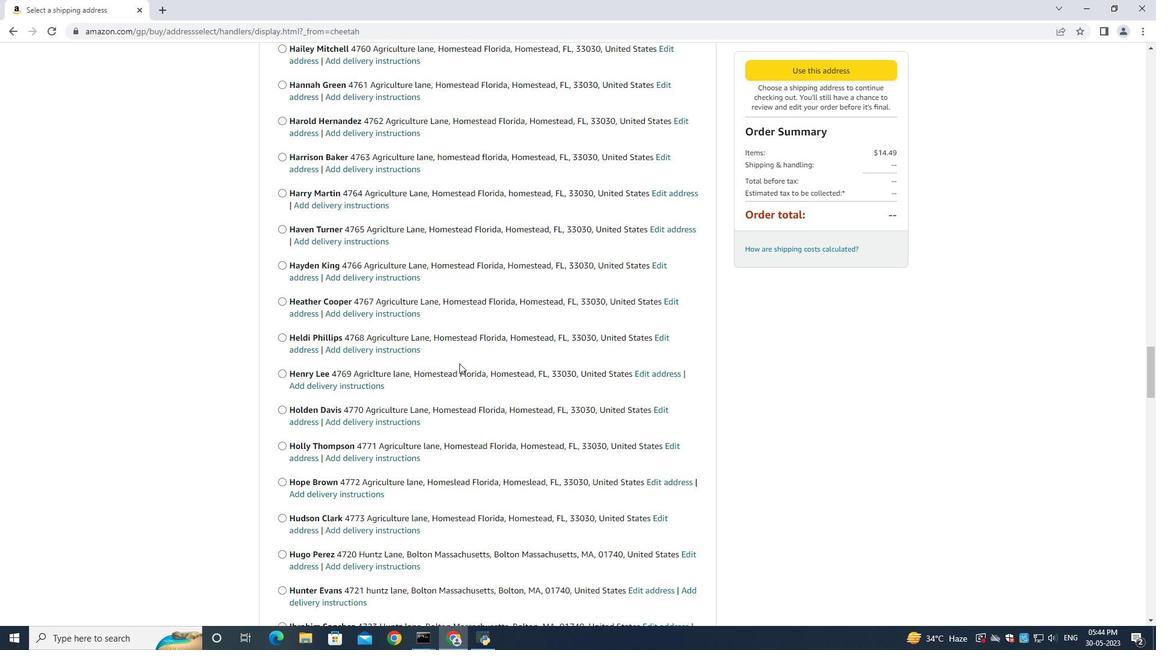 
Action: Mouse scrolled (459, 363) with delta (0, 0)
Screenshot: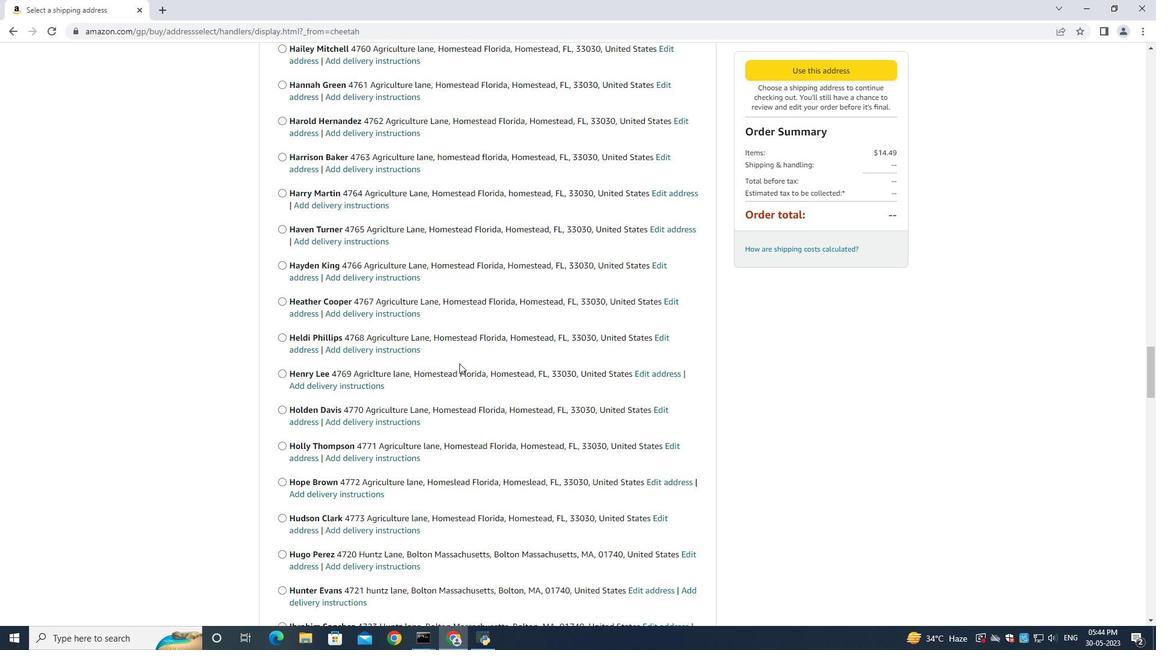 
Action: Mouse scrolled (459, 363) with delta (0, 0)
Screenshot: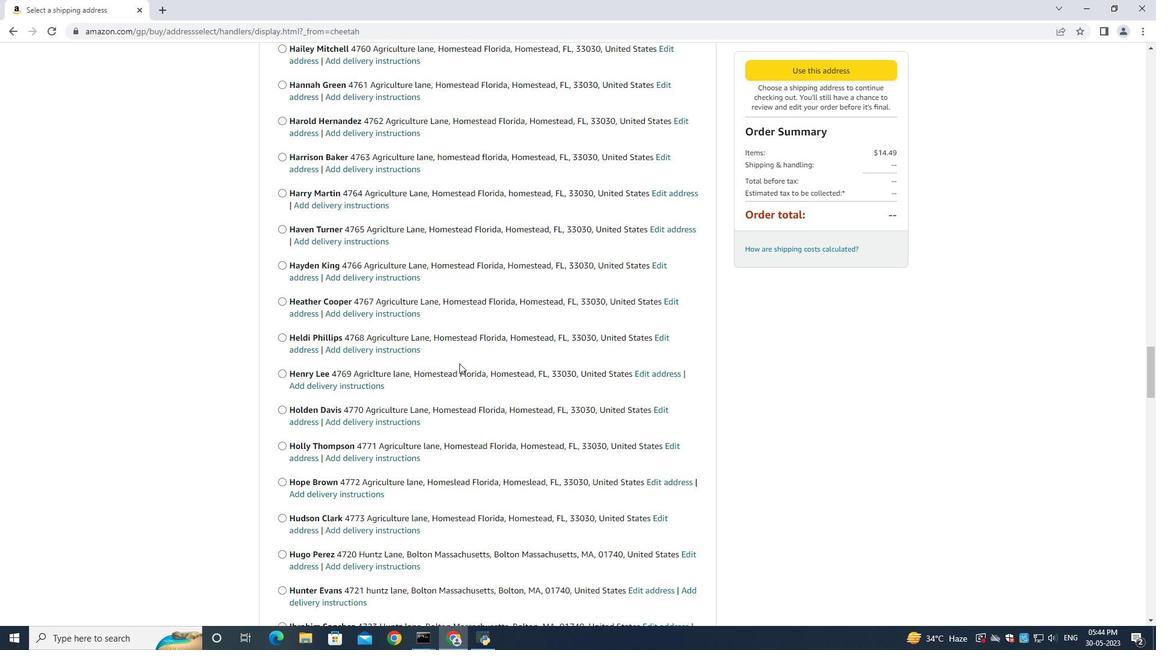 
Action: Mouse scrolled (459, 363) with delta (0, 0)
Screenshot: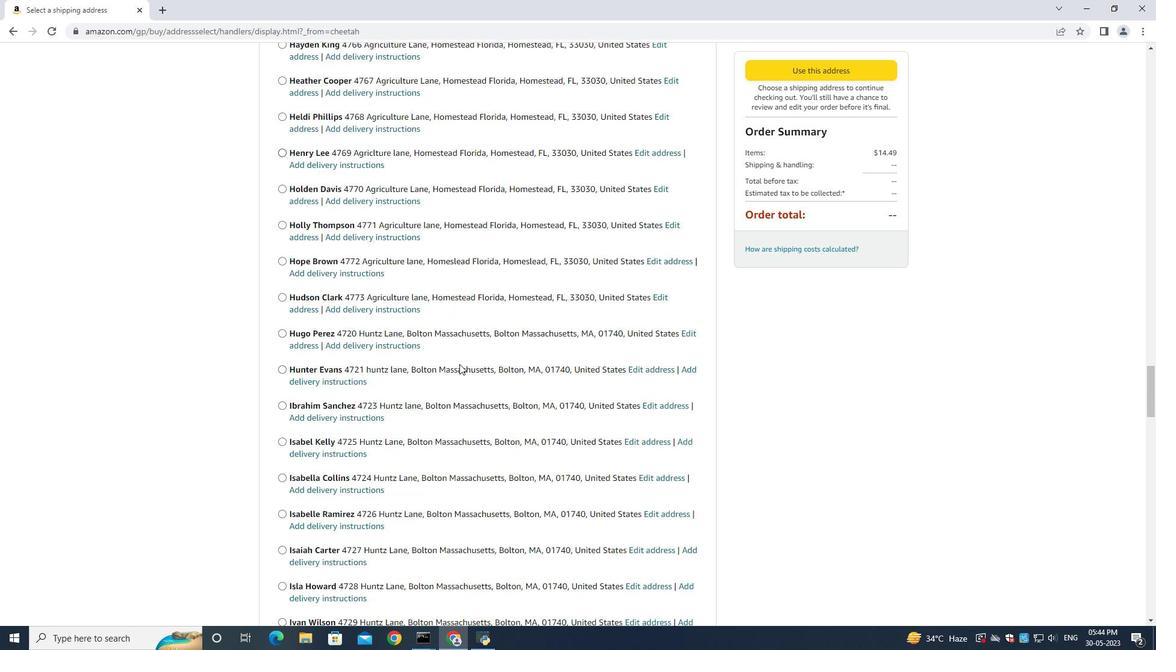 
Action: Mouse scrolled (459, 363) with delta (0, 0)
Screenshot: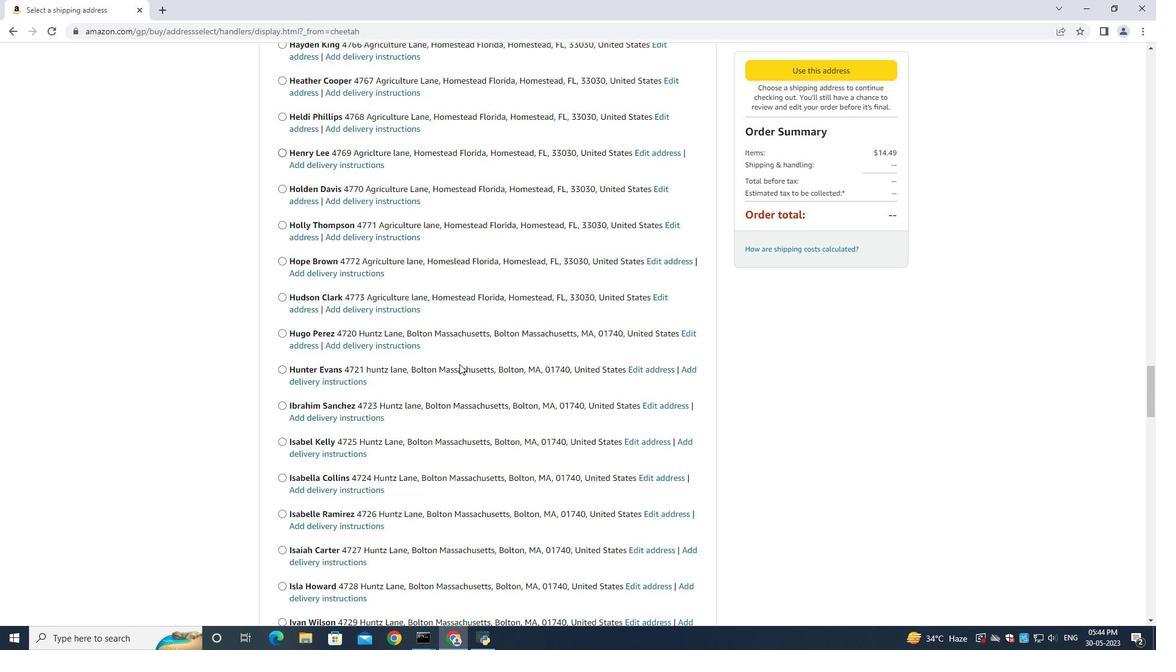 
Action: Mouse scrolled (459, 363) with delta (0, 0)
Screenshot: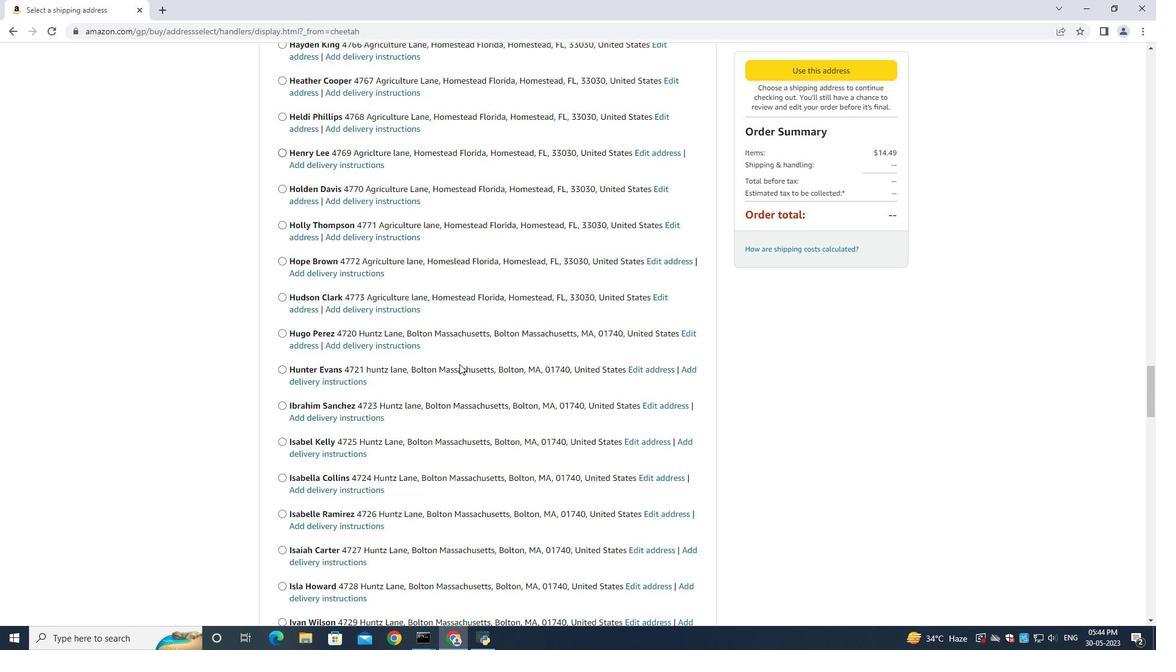 
Action: Mouse scrolled (459, 363) with delta (0, 0)
Screenshot: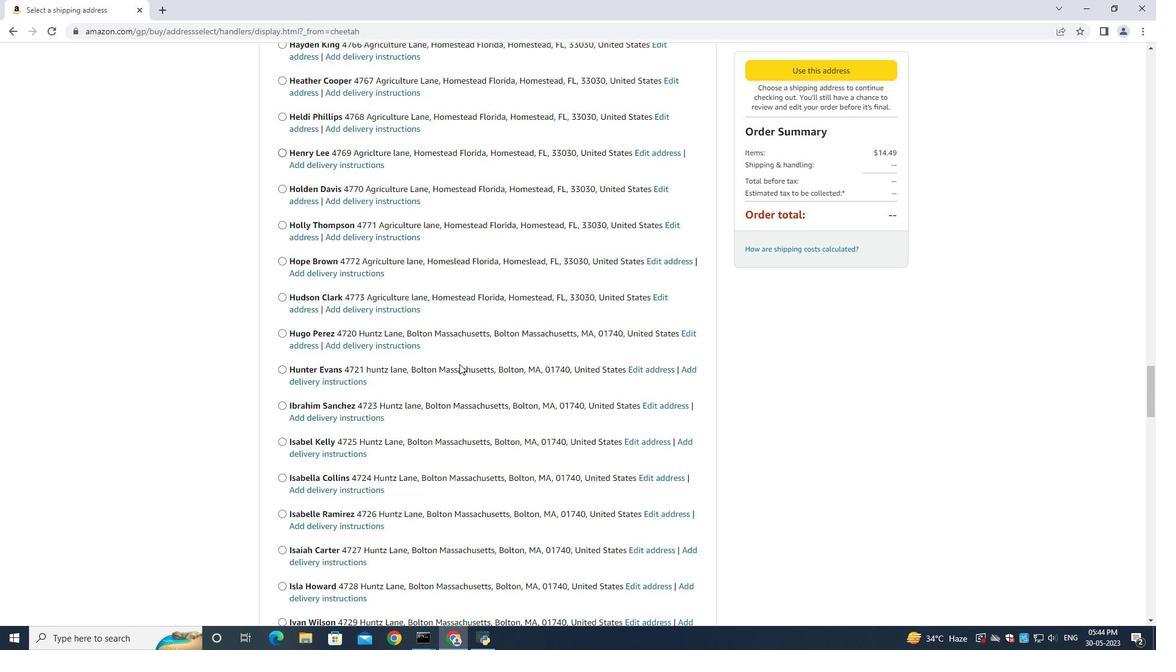 
Action: Mouse scrolled (459, 363) with delta (0, 0)
Screenshot: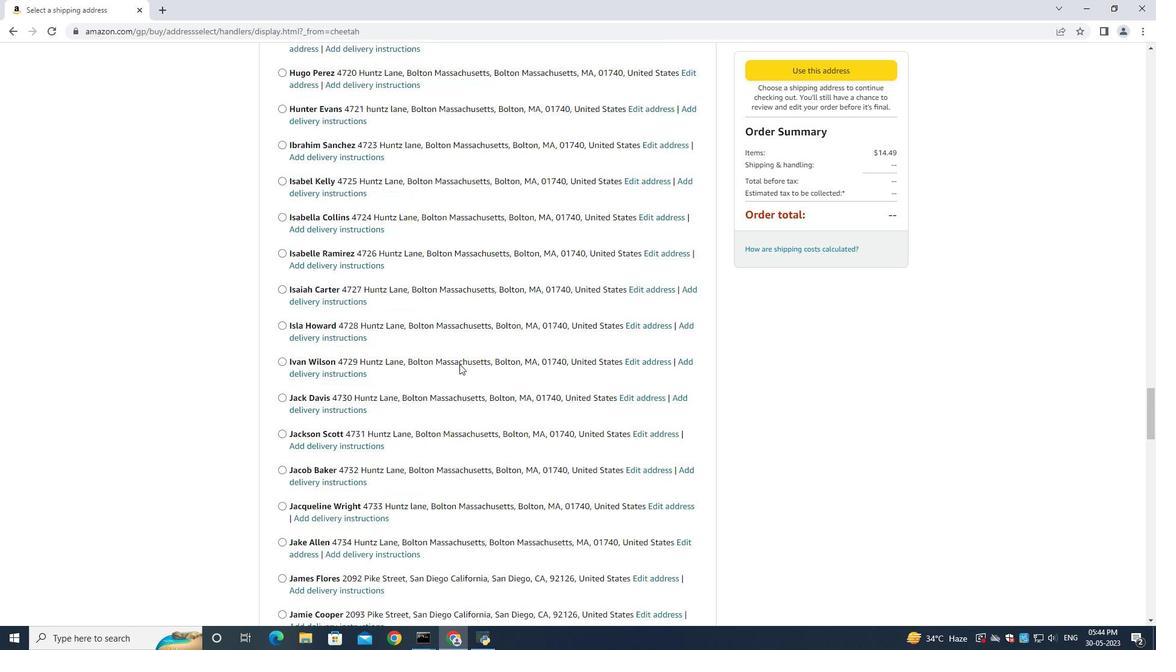 
Action: Mouse scrolled (459, 363) with delta (0, 0)
Screenshot: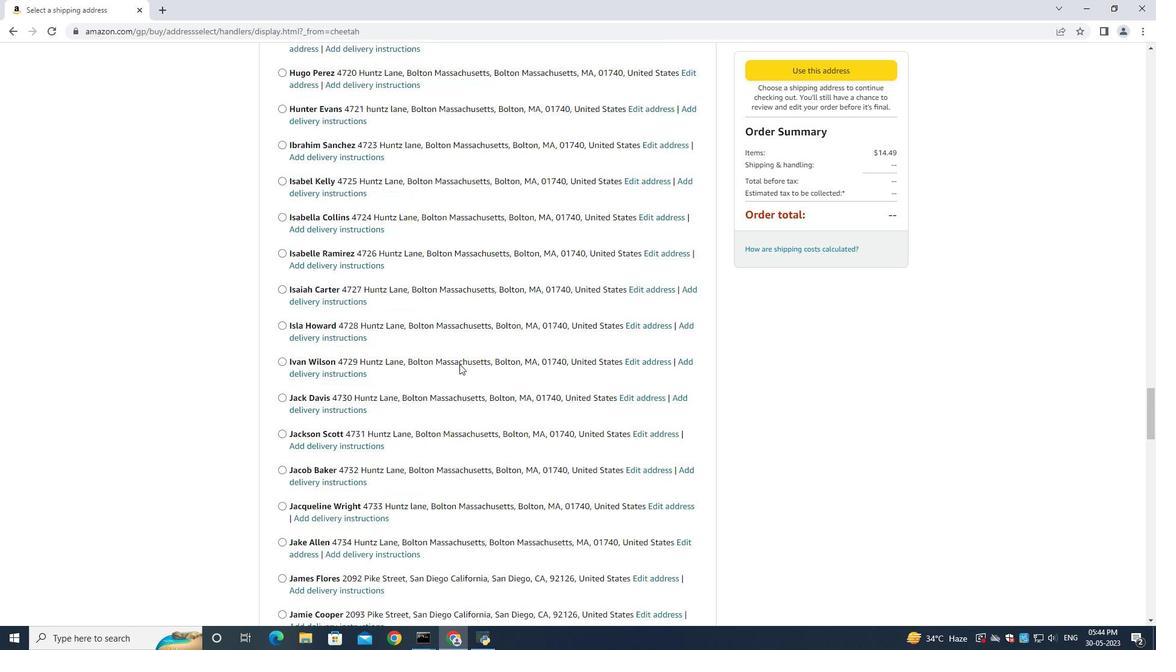 
Action: Mouse scrolled (459, 363) with delta (0, 0)
Screenshot: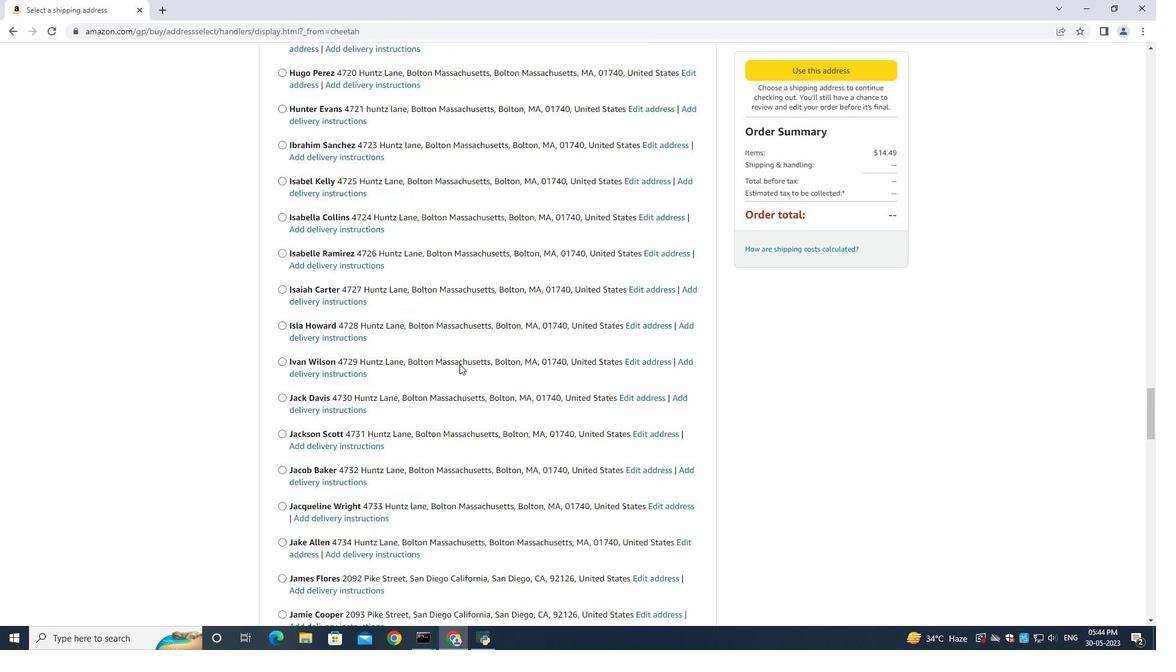 
Action: Mouse scrolled (459, 363) with delta (0, 0)
Screenshot: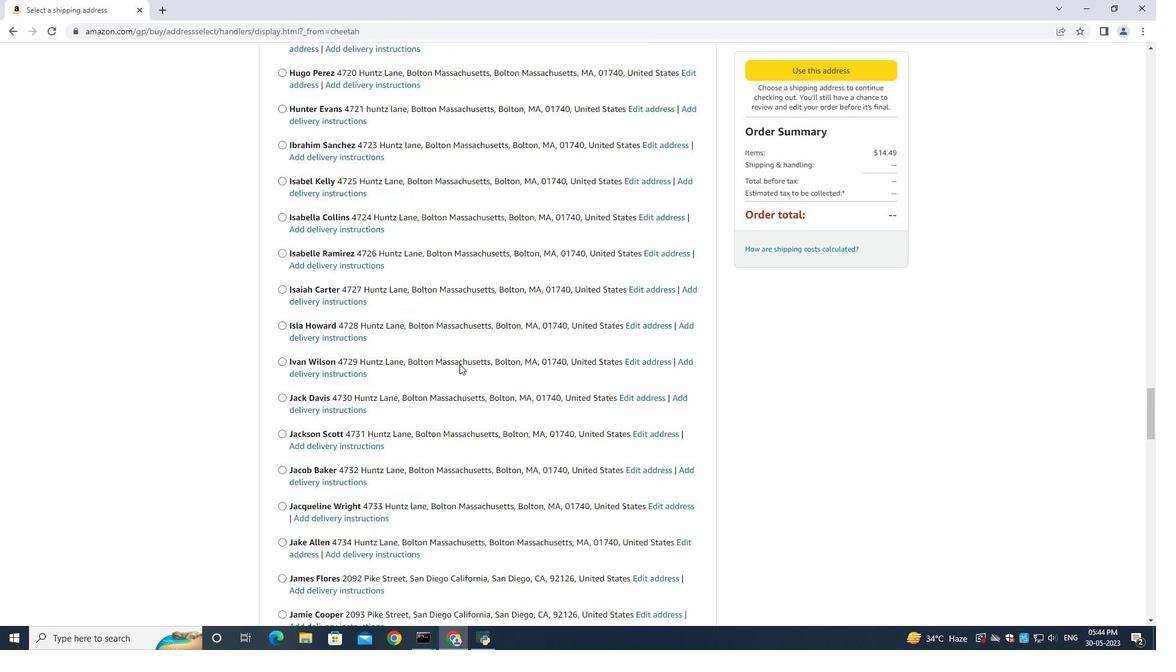 
Action: Mouse moved to (459, 361)
Screenshot: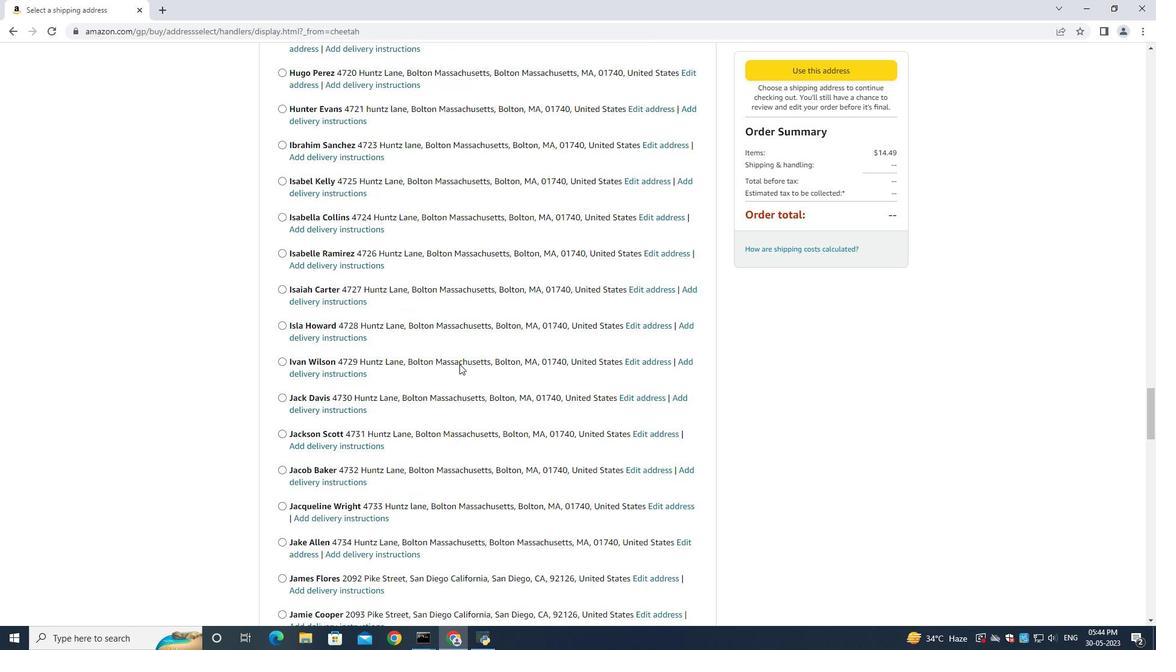
Action: Mouse scrolled (459, 360) with delta (0, 0)
Screenshot: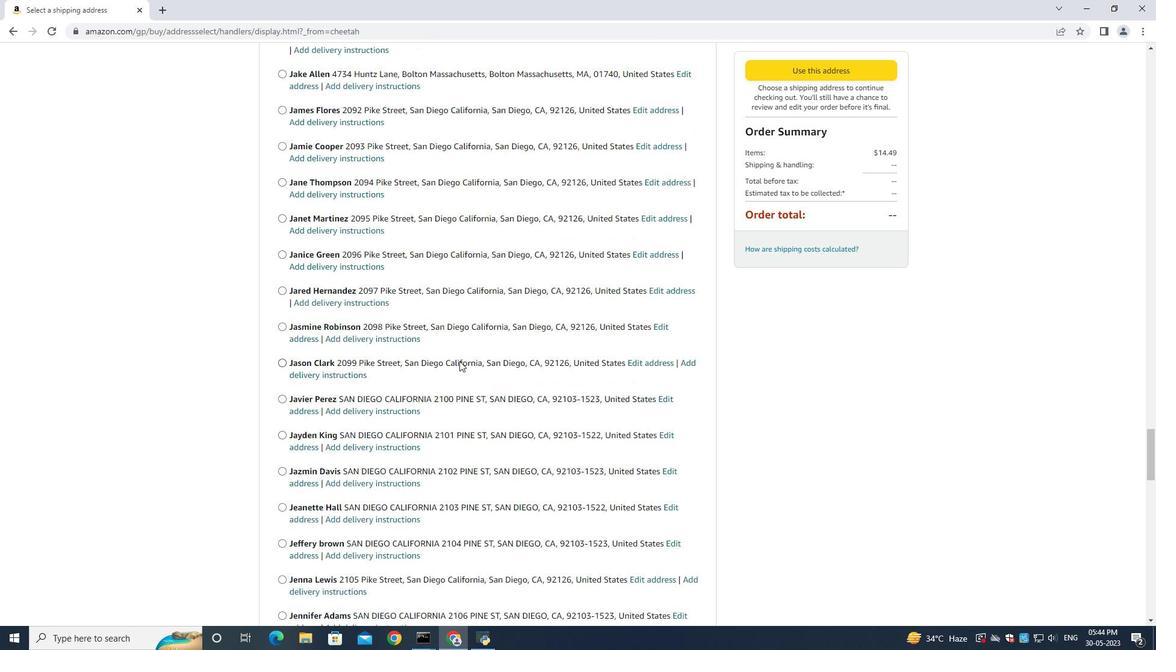 
Action: Mouse scrolled (459, 360) with delta (0, 0)
Screenshot: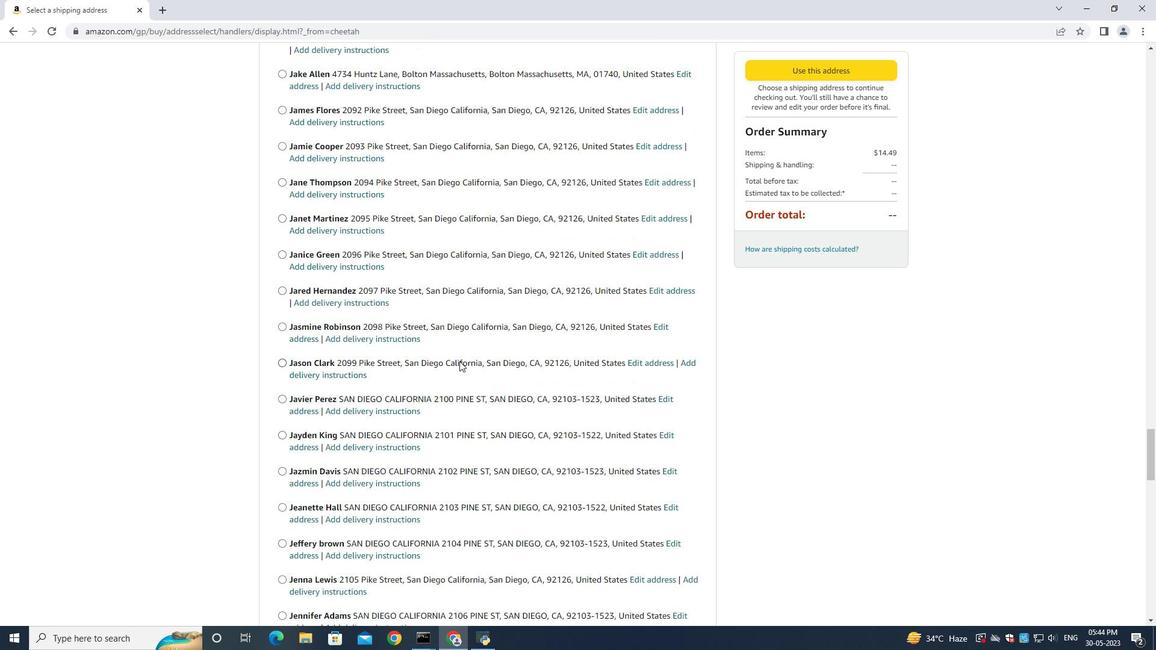 
Action: Mouse scrolled (459, 360) with delta (0, 0)
Screenshot: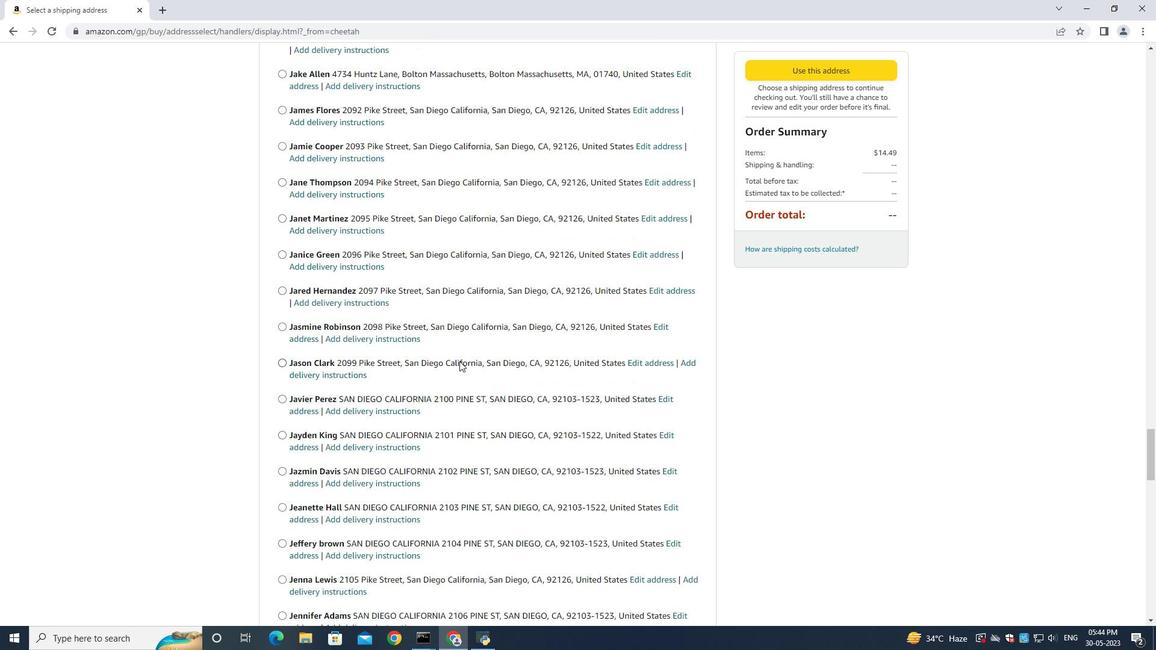 
Action: Mouse scrolled (459, 360) with delta (0, 0)
Screenshot: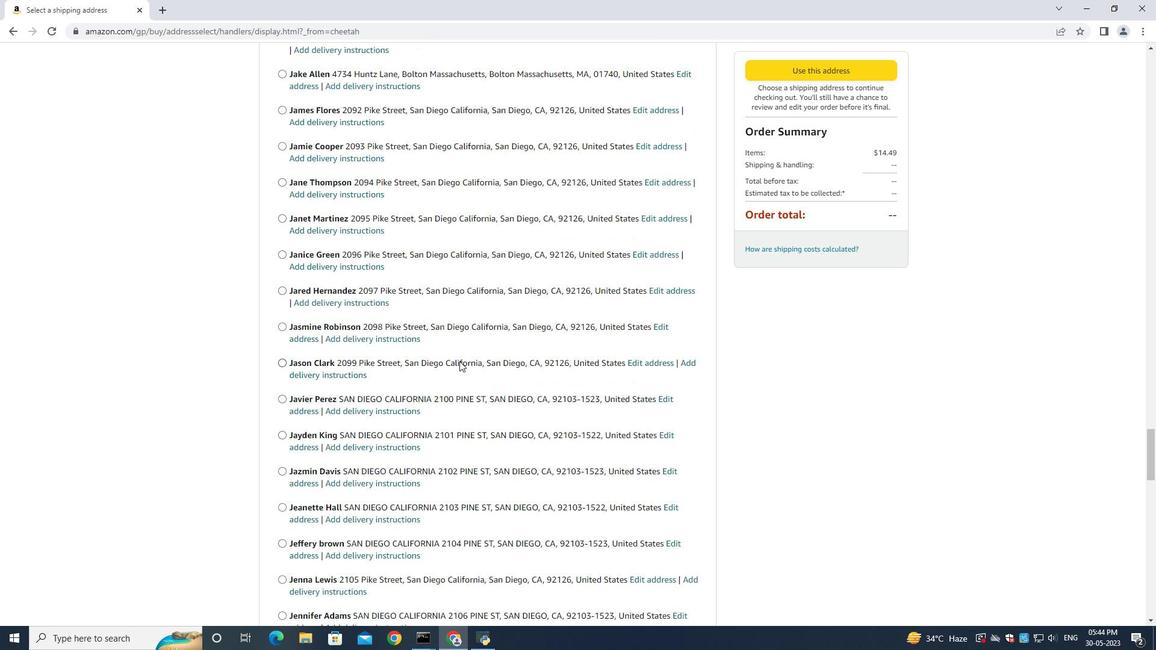 
Action: Mouse scrolled (459, 360) with delta (0, 0)
Screenshot: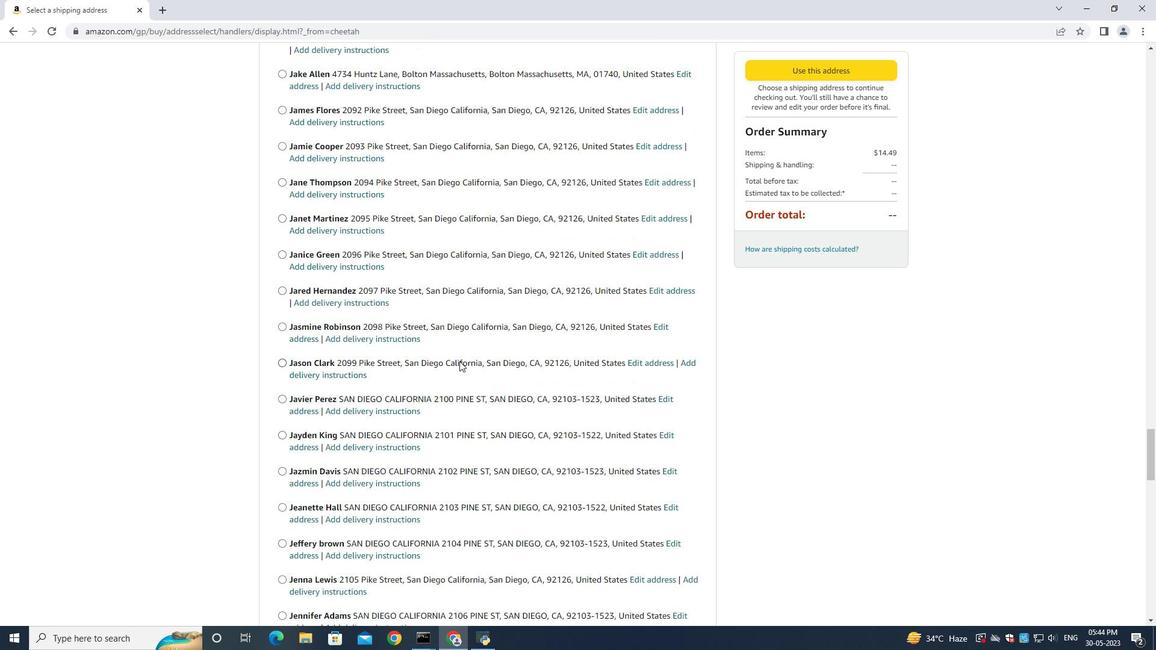 
Action: Mouse scrolled (459, 360) with delta (0, 0)
Screenshot: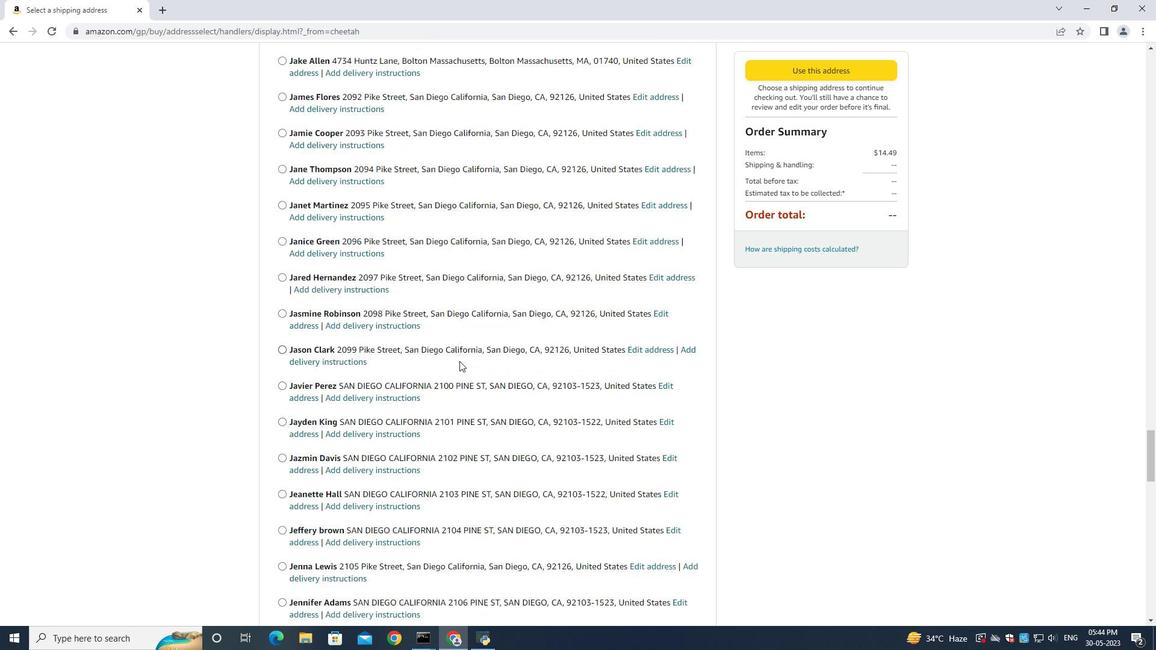 
Action: Mouse scrolled (459, 360) with delta (0, 0)
Screenshot: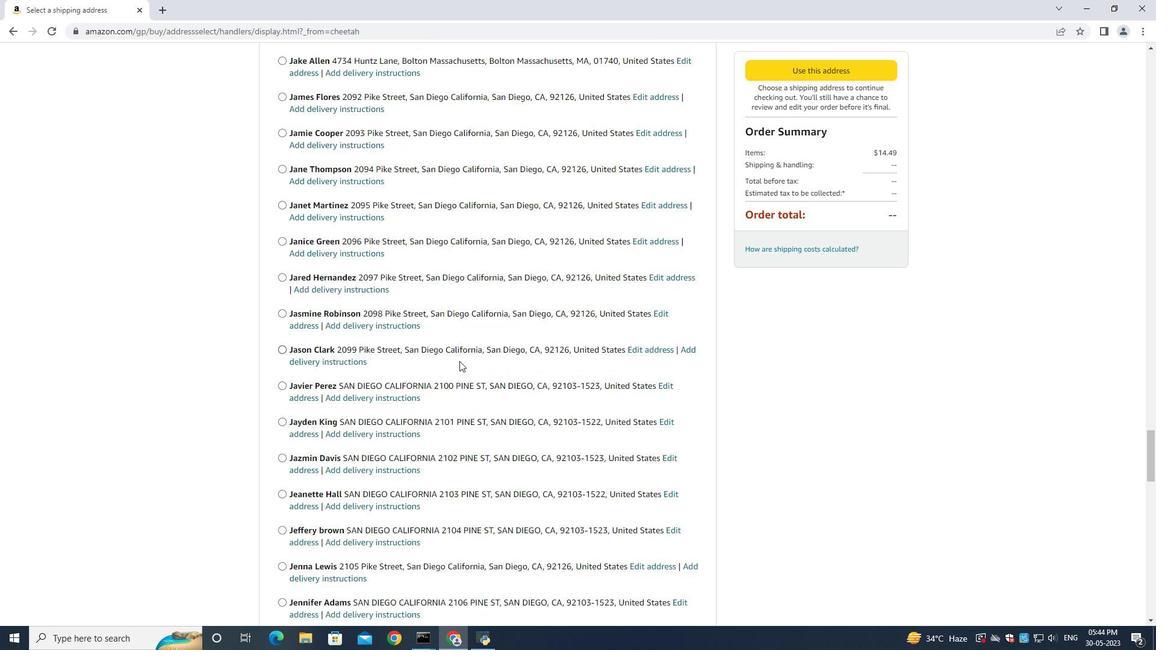 
Action: Mouse moved to (457, 360)
Screenshot: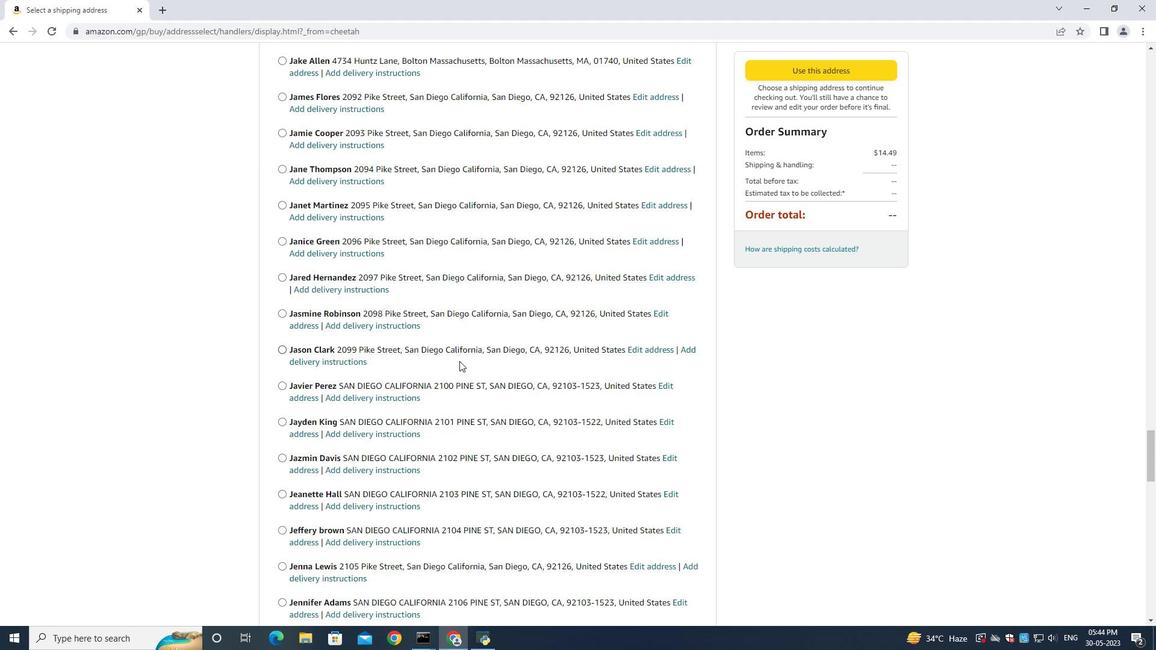 
Action: Mouse scrolled (457, 359) with delta (0, 0)
Screenshot: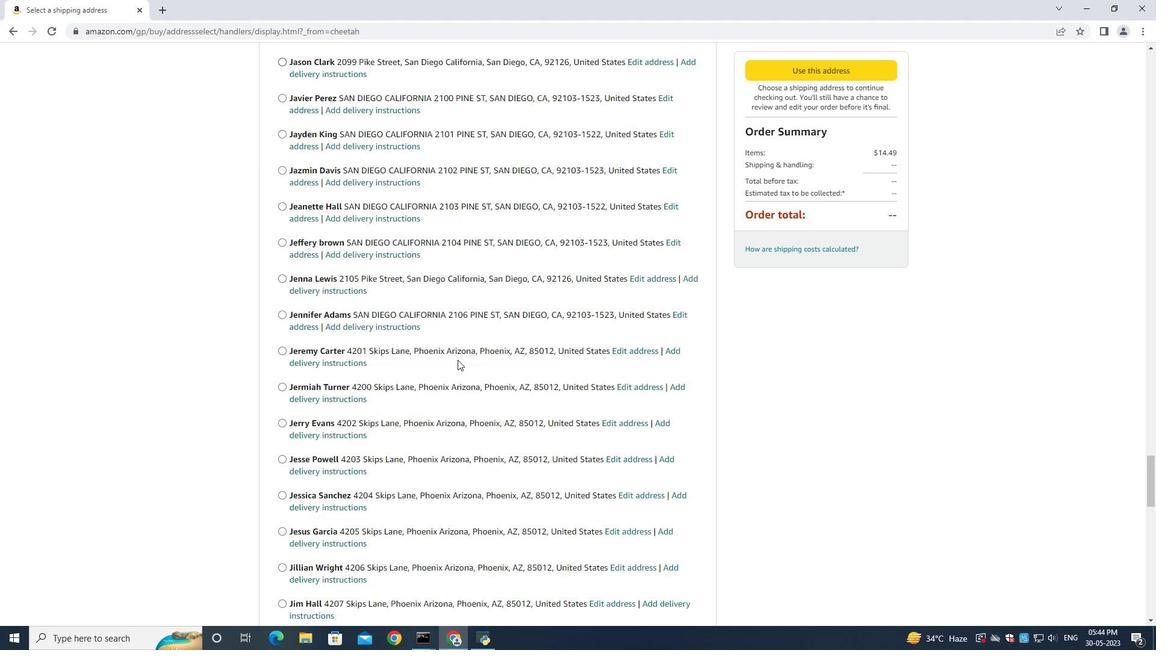 
Action: Mouse scrolled (457, 359) with delta (0, 0)
Screenshot: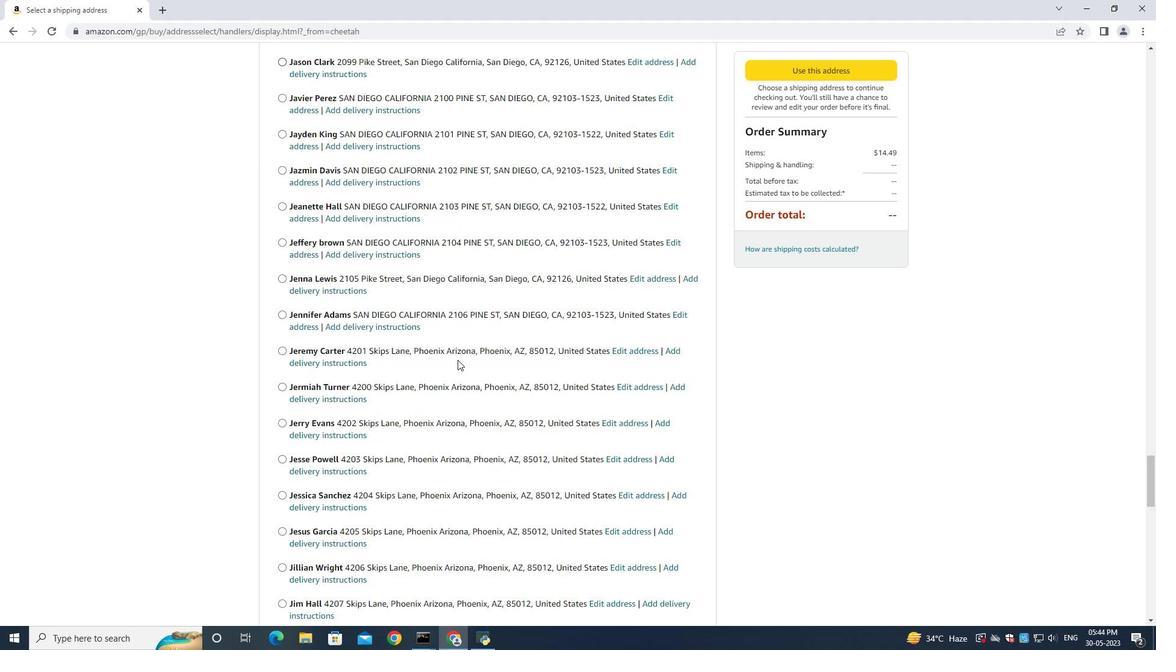 
Action: Mouse moved to (456, 360)
Screenshot: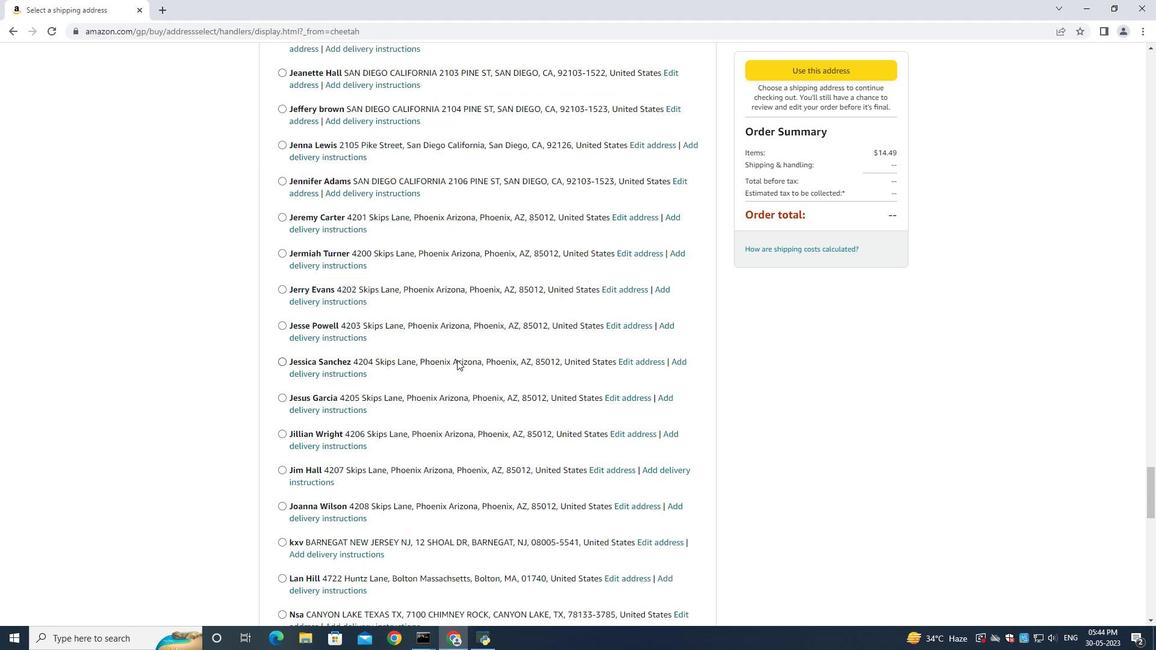 
Action: Mouse scrolled (457, 359) with delta (0, 0)
Screenshot: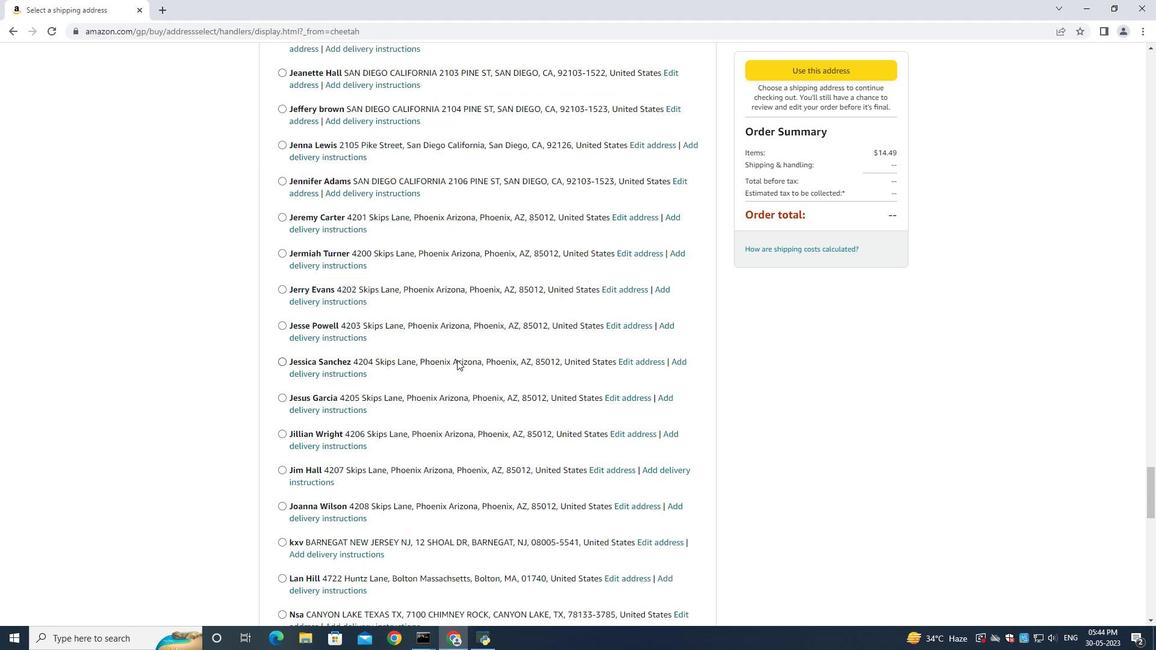 
Action: Mouse moved to (456, 360)
Screenshot: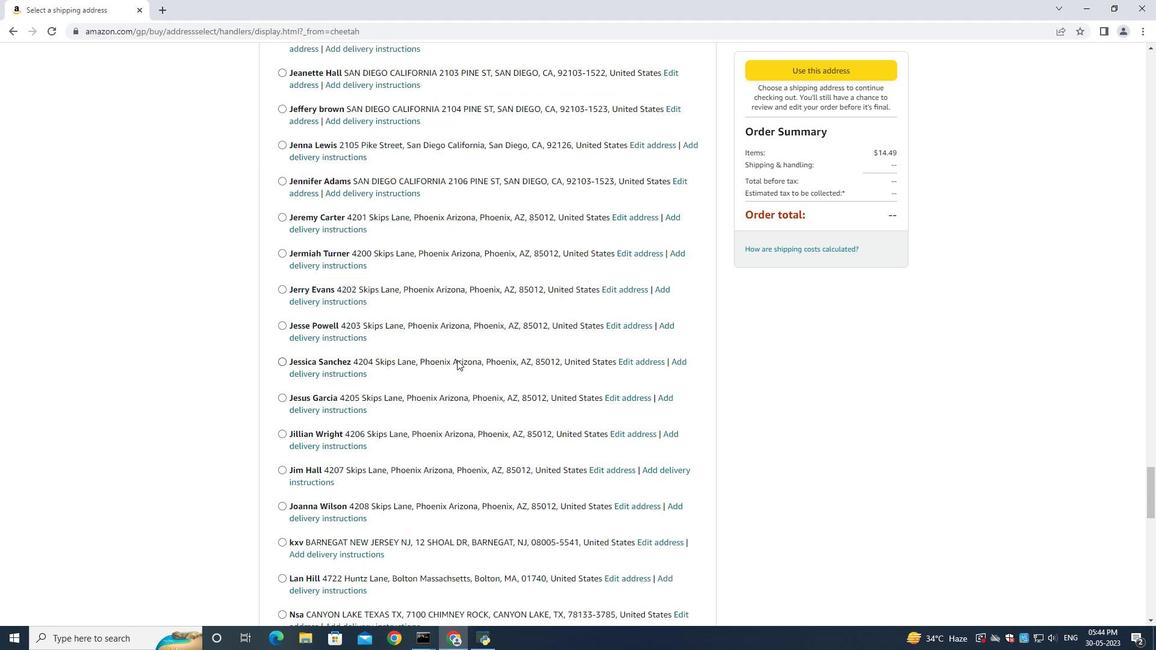 
Action: Mouse scrolled (456, 360) with delta (0, 0)
Screenshot: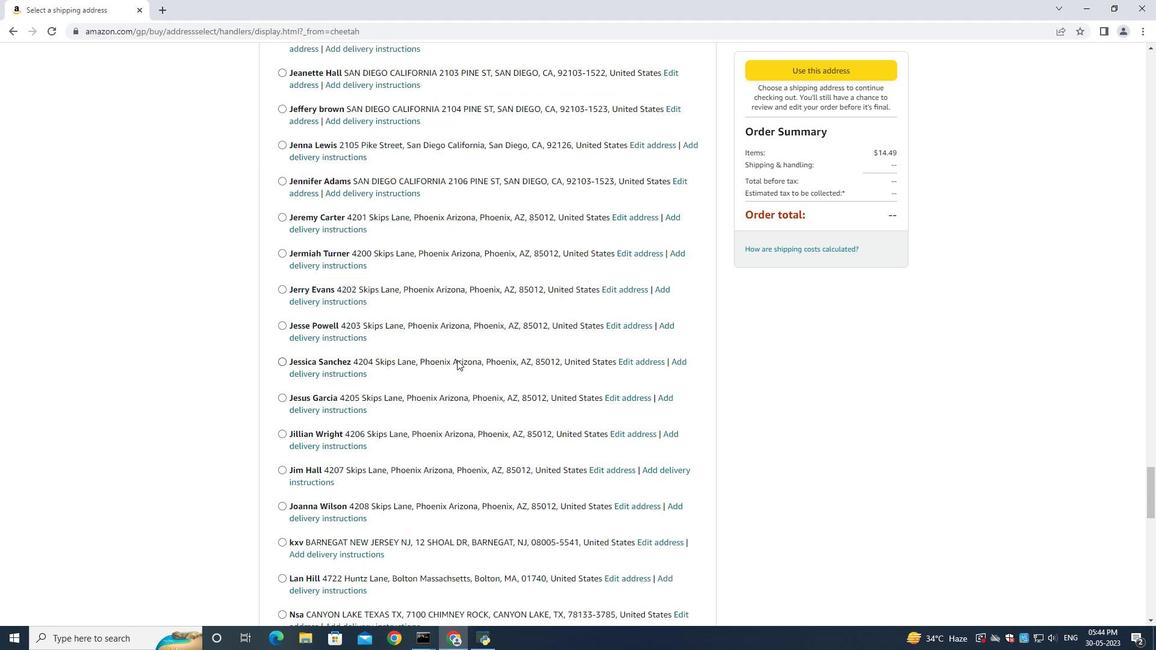 
Action: Mouse scrolled (456, 360) with delta (0, 0)
Screenshot: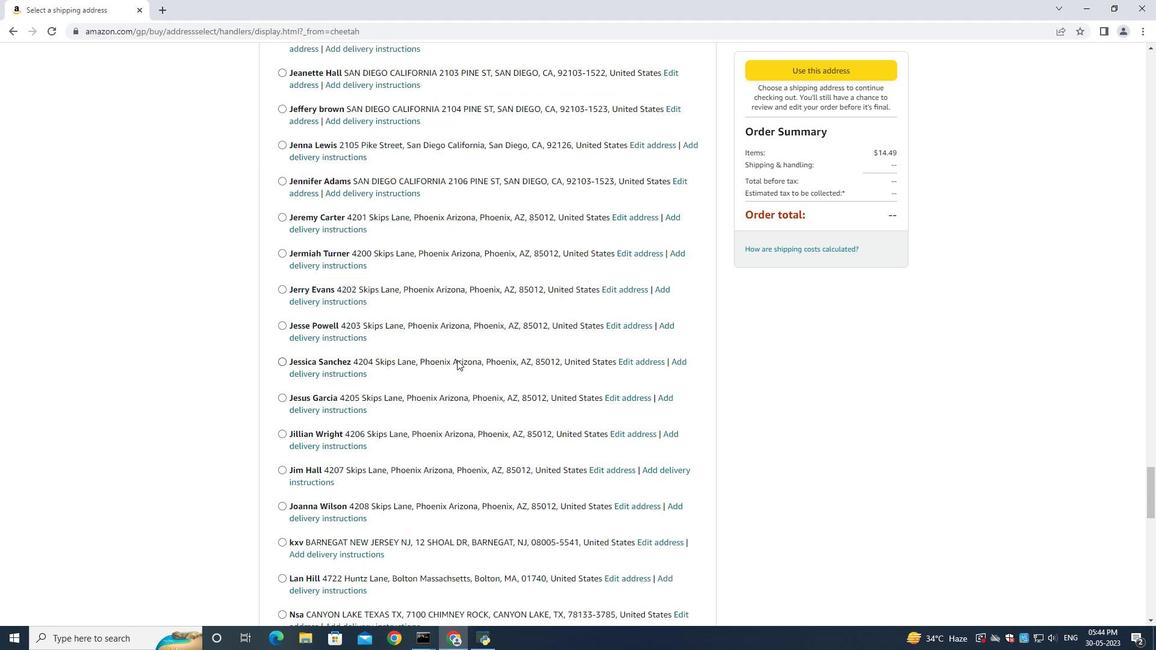 
Action: Mouse scrolled (456, 360) with delta (0, 0)
Screenshot: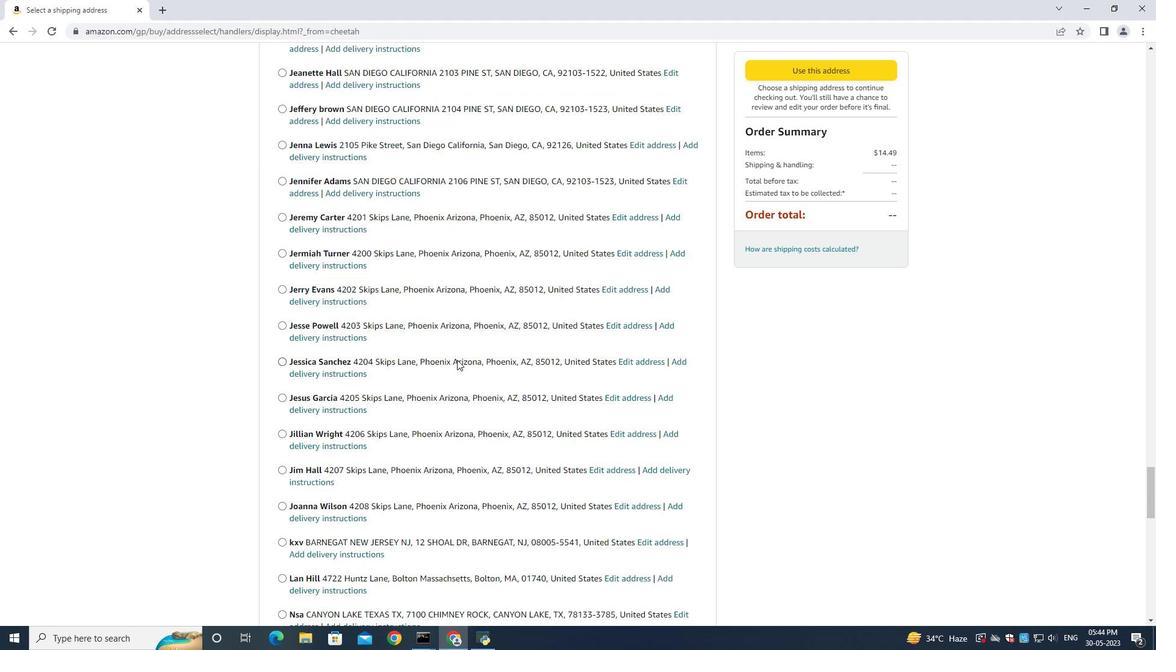 
Action: Mouse scrolled (456, 360) with delta (0, 0)
Screenshot: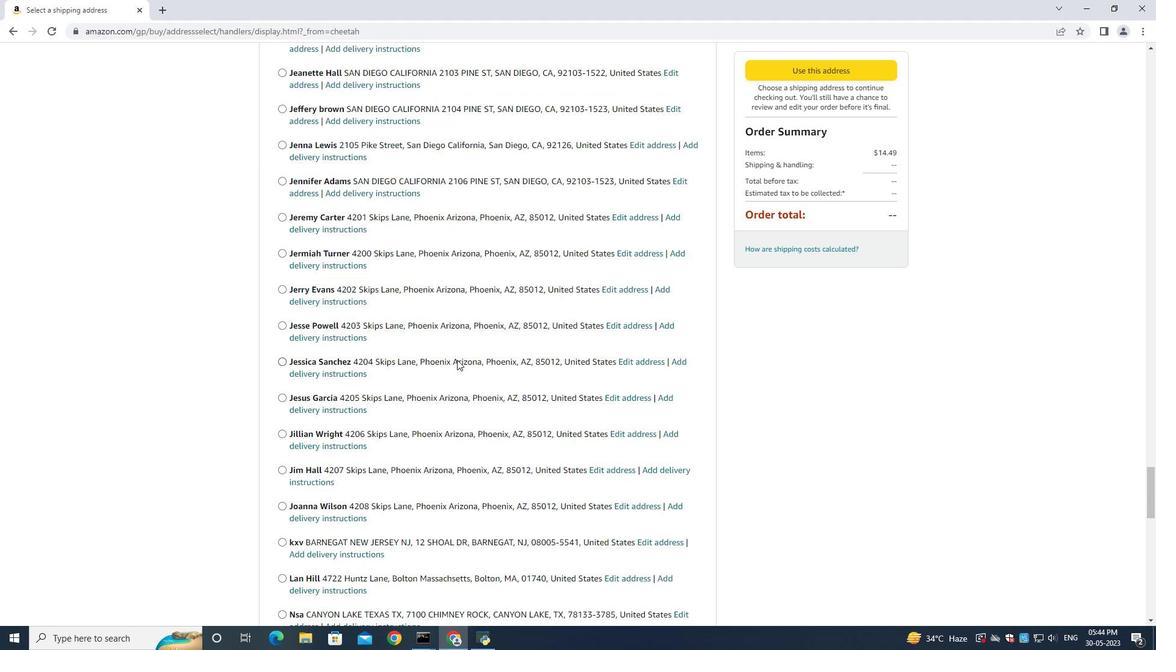 
Action: Mouse scrolled (456, 360) with delta (0, 0)
Screenshot: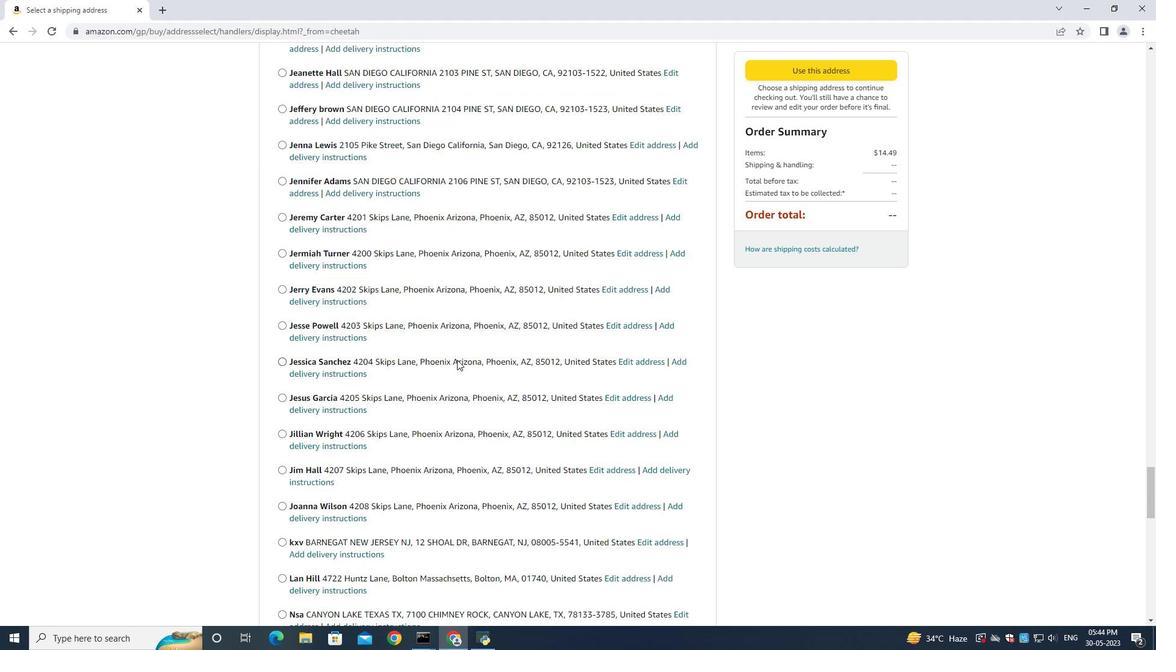 
Action: Mouse scrolled (456, 360) with delta (0, 0)
Screenshot: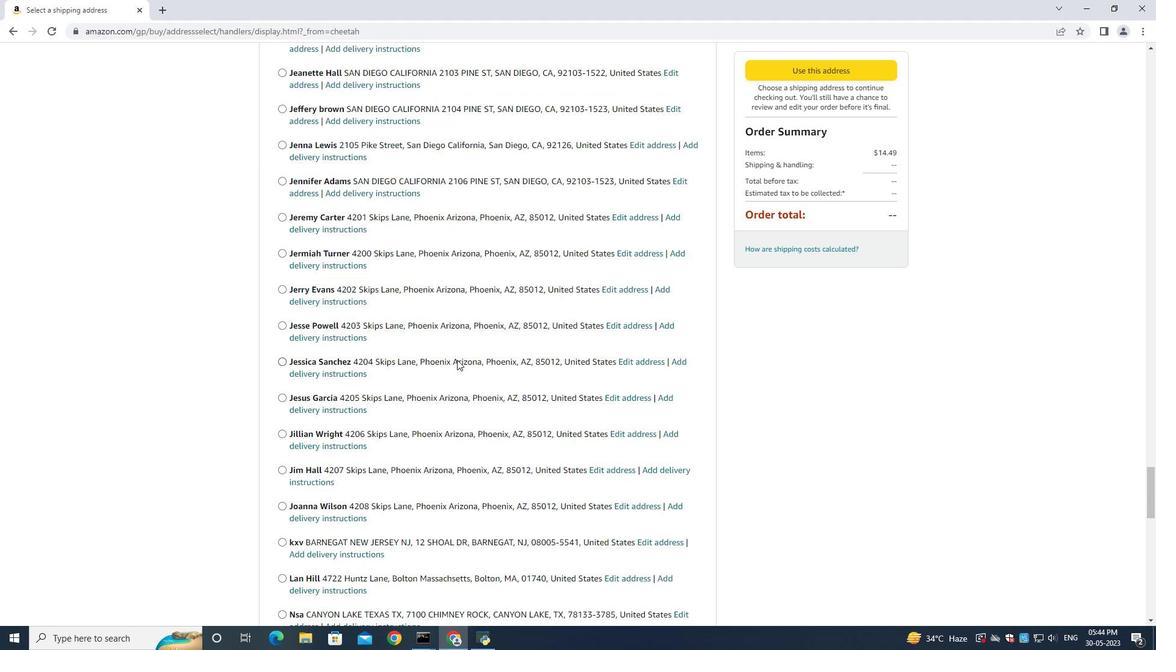 
Action: Mouse scrolled (456, 360) with delta (0, 0)
Screenshot: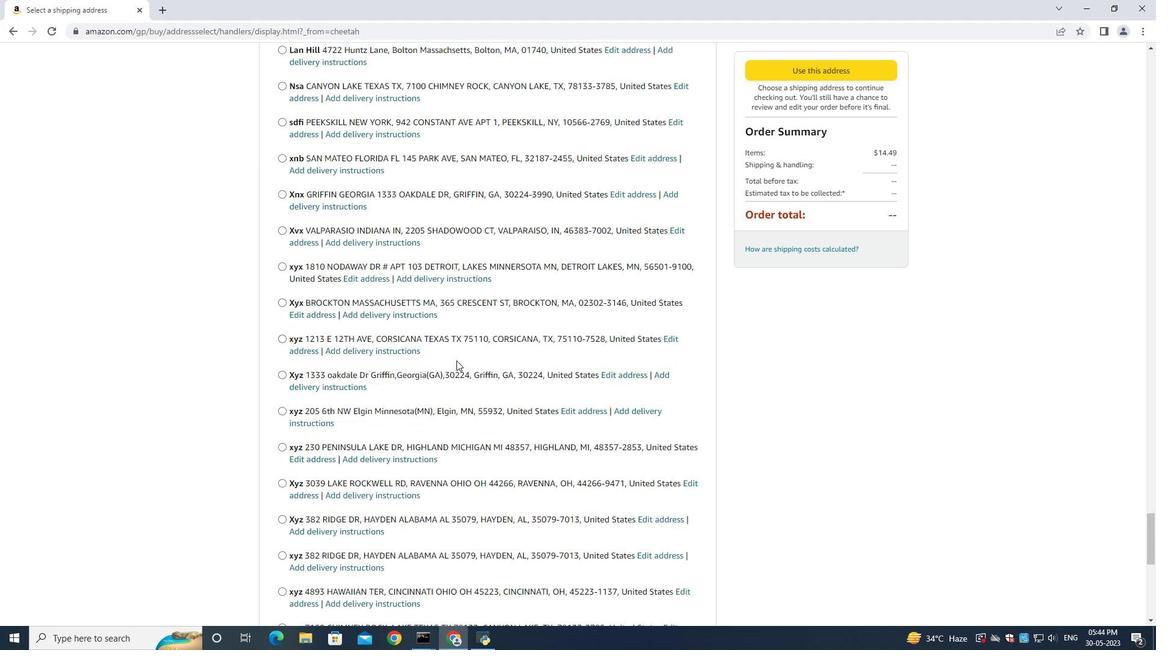 
Action: Mouse scrolled (456, 360) with delta (0, 0)
Screenshot: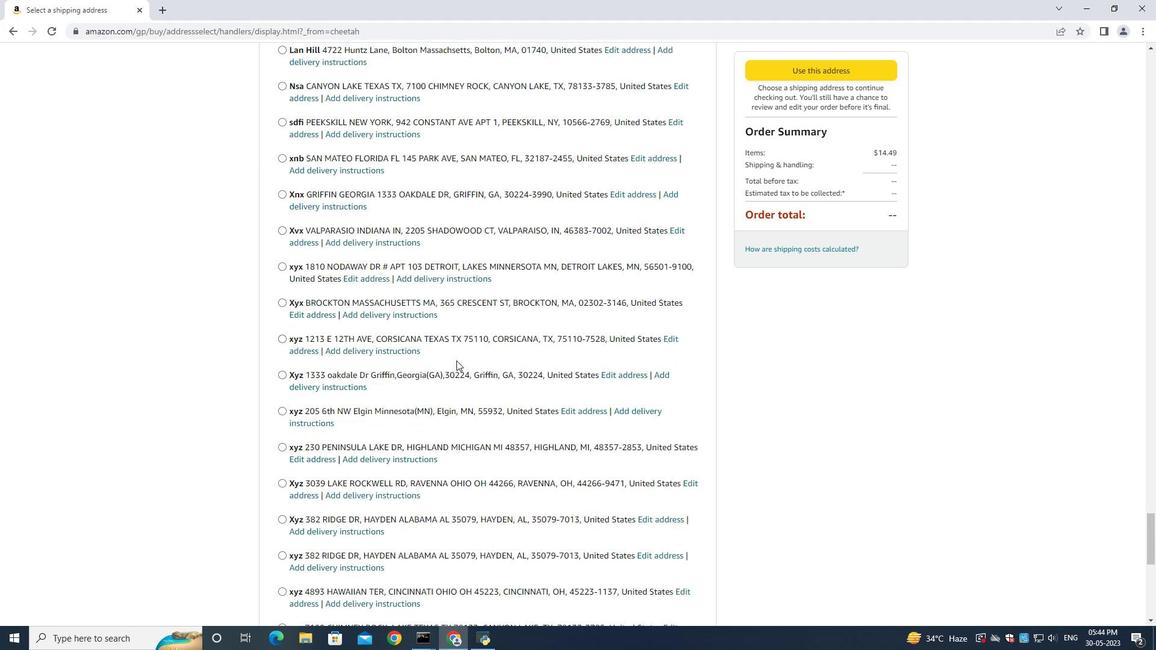 
Action: Mouse scrolled (456, 360) with delta (0, 0)
Screenshot: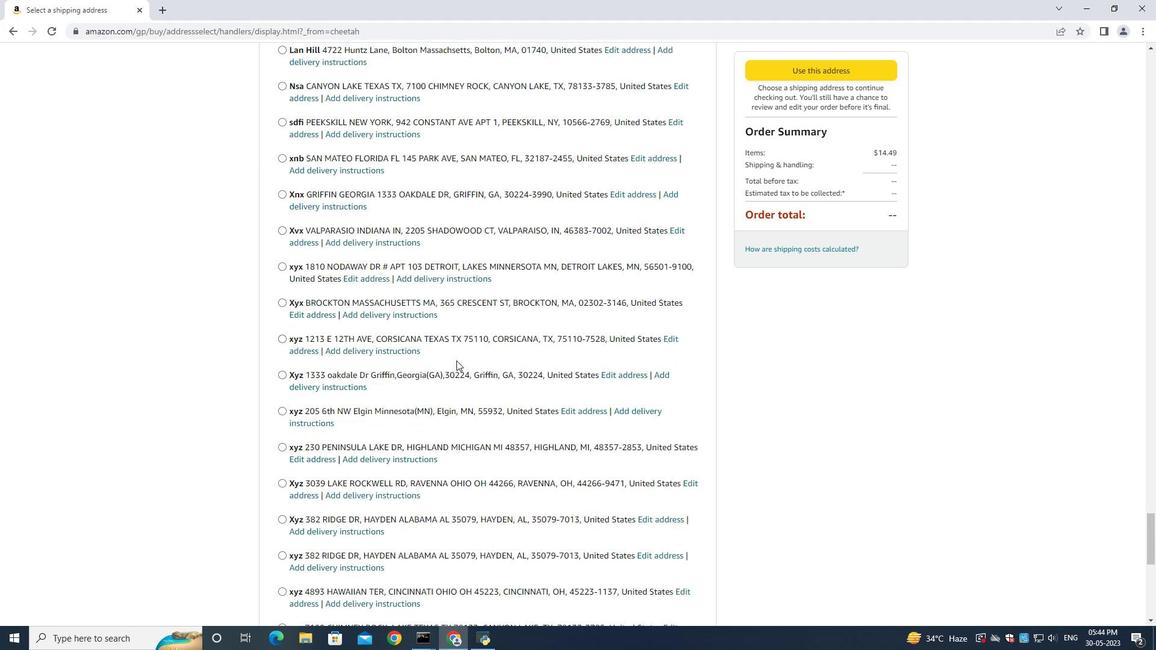 
Action: Mouse scrolled (456, 360) with delta (0, 0)
Screenshot: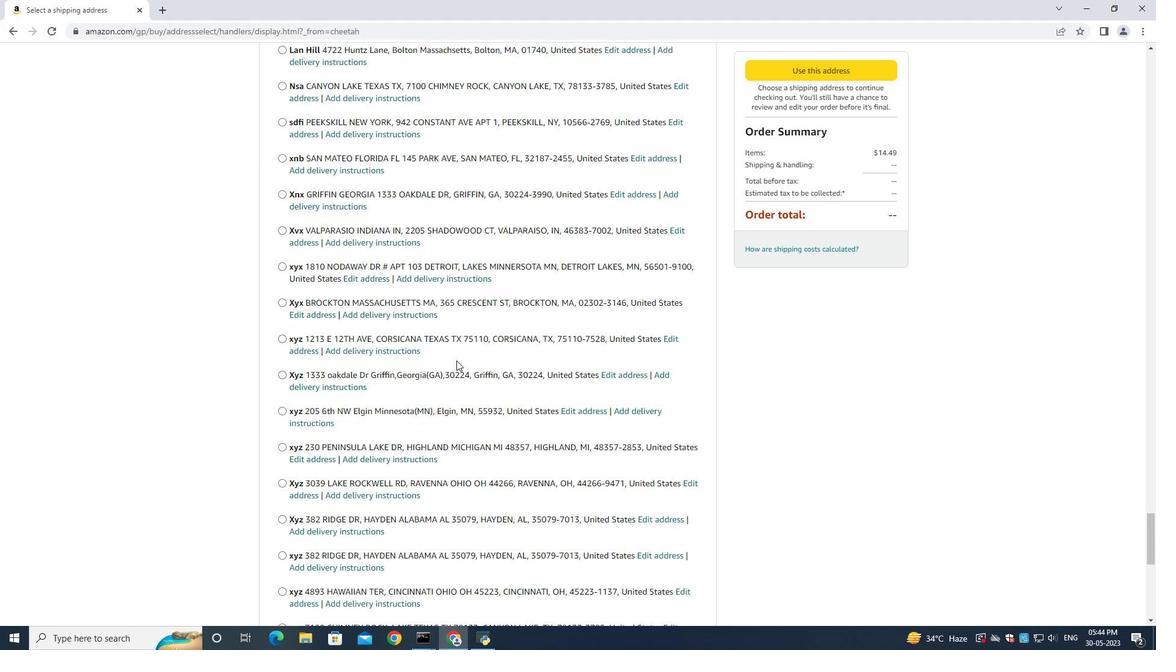 
Action: Mouse scrolled (456, 360) with delta (0, 0)
Screenshot: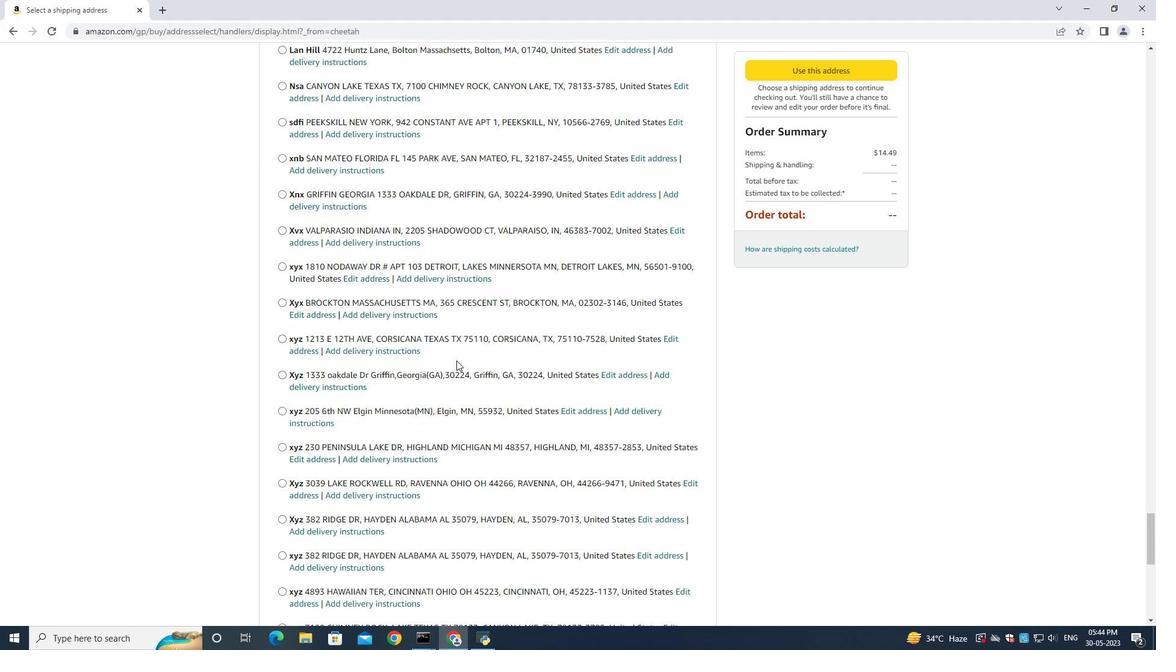 
Action: Mouse scrolled (456, 360) with delta (0, 0)
Screenshot: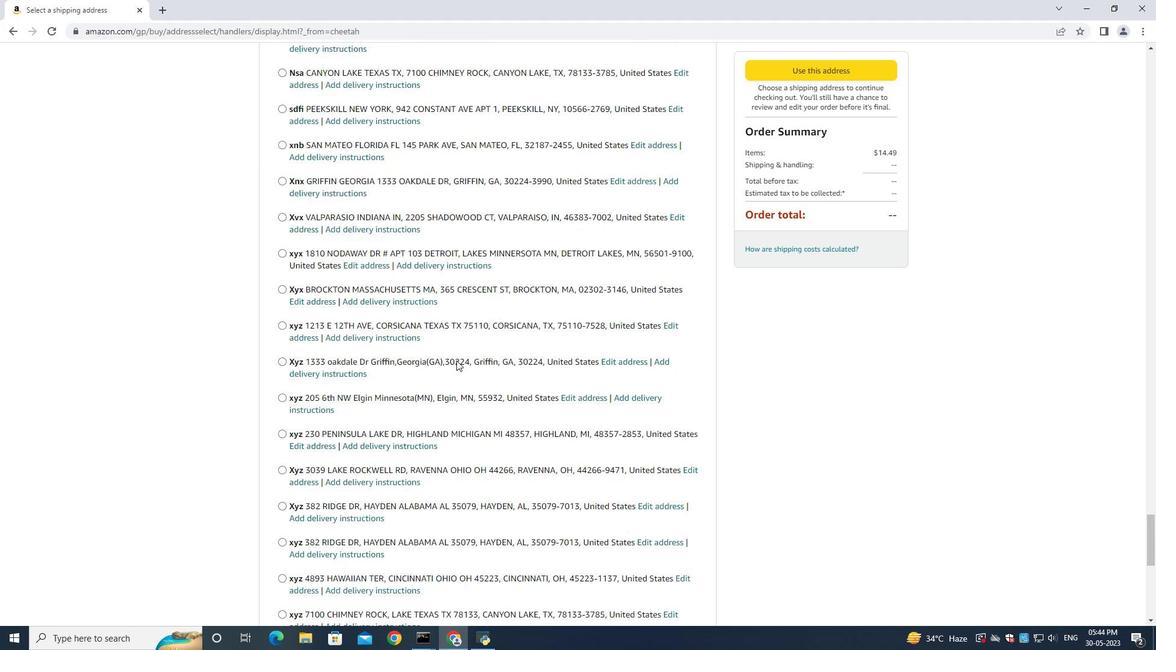 
Action: Mouse scrolled (456, 360) with delta (0, 0)
Screenshot: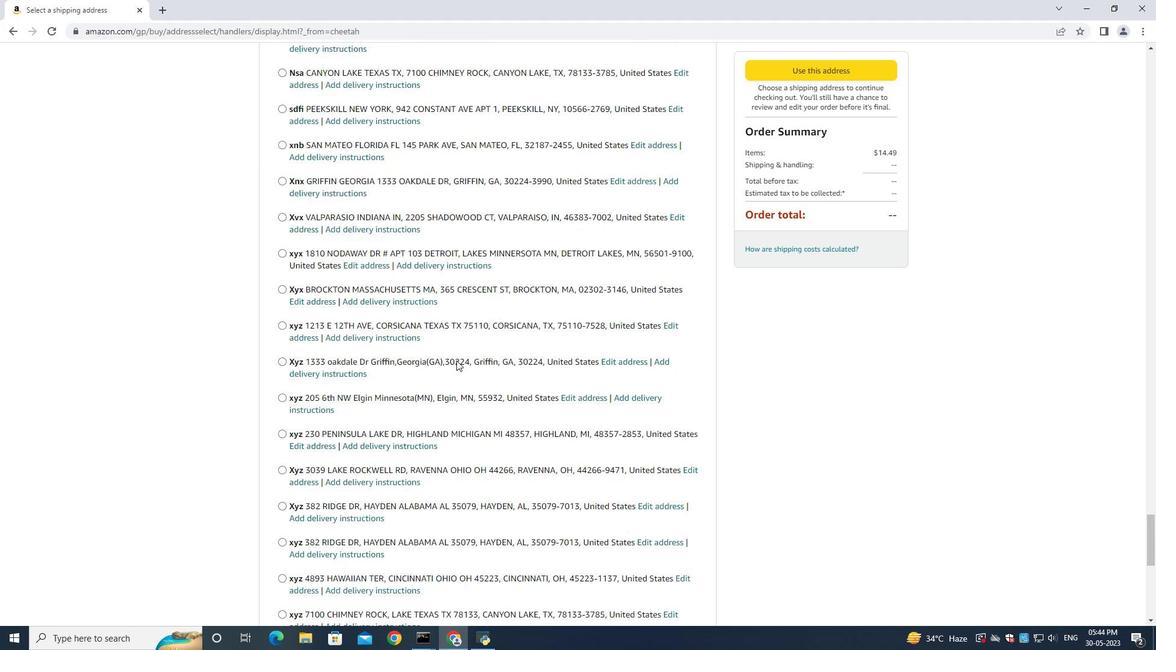 
Action: Mouse scrolled (456, 360) with delta (0, 0)
Screenshot: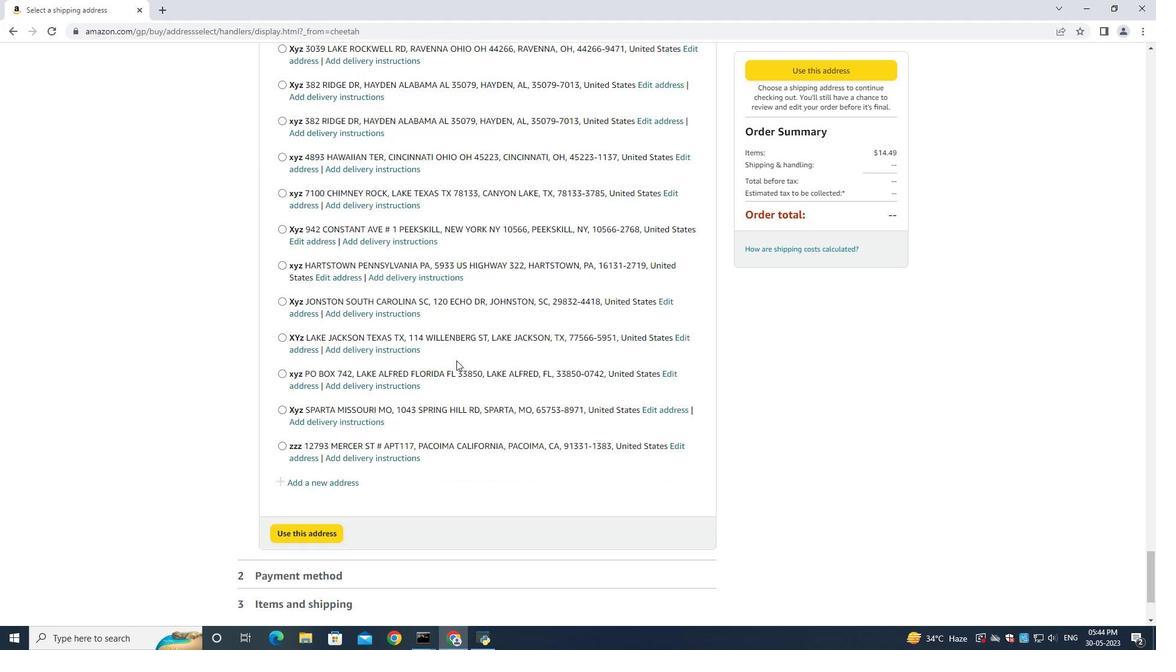 
Action: Mouse scrolled (456, 360) with delta (0, 0)
Screenshot: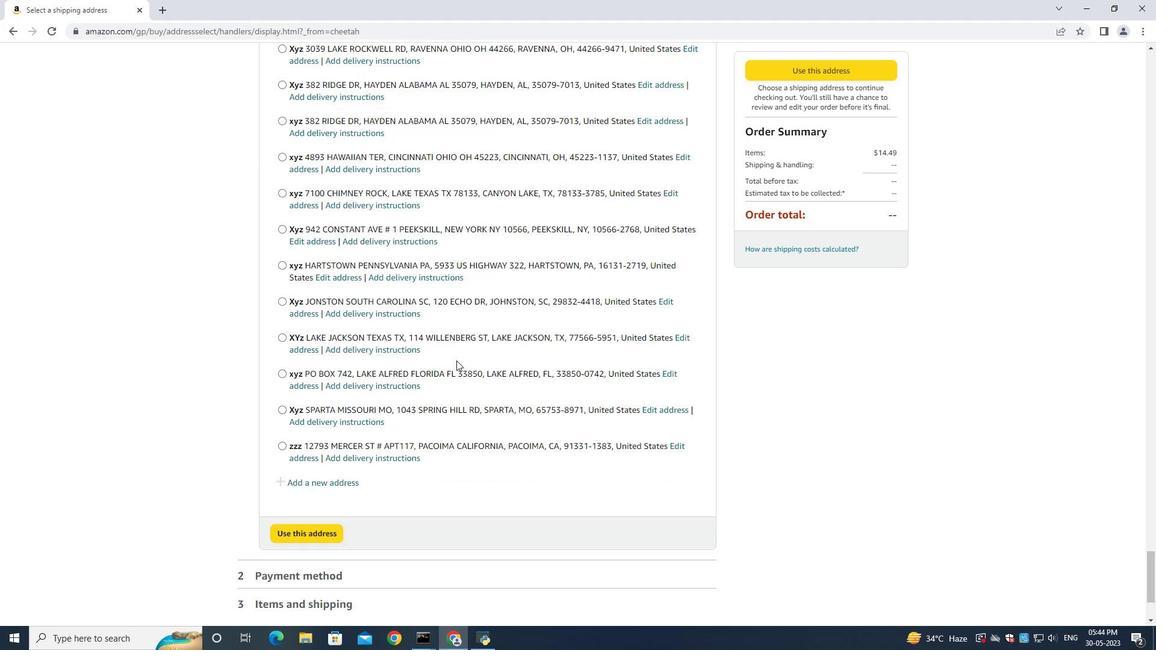 
Action: Mouse scrolled (456, 360) with delta (0, 0)
Screenshot: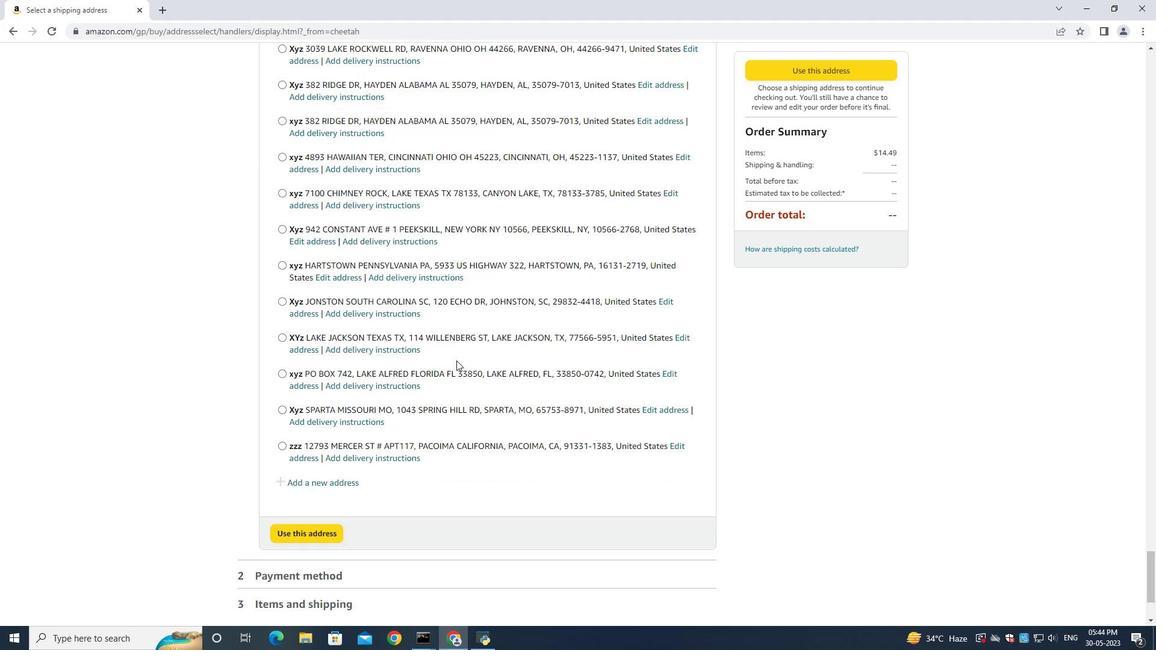 
Action: Mouse scrolled (456, 360) with delta (0, 0)
Screenshot: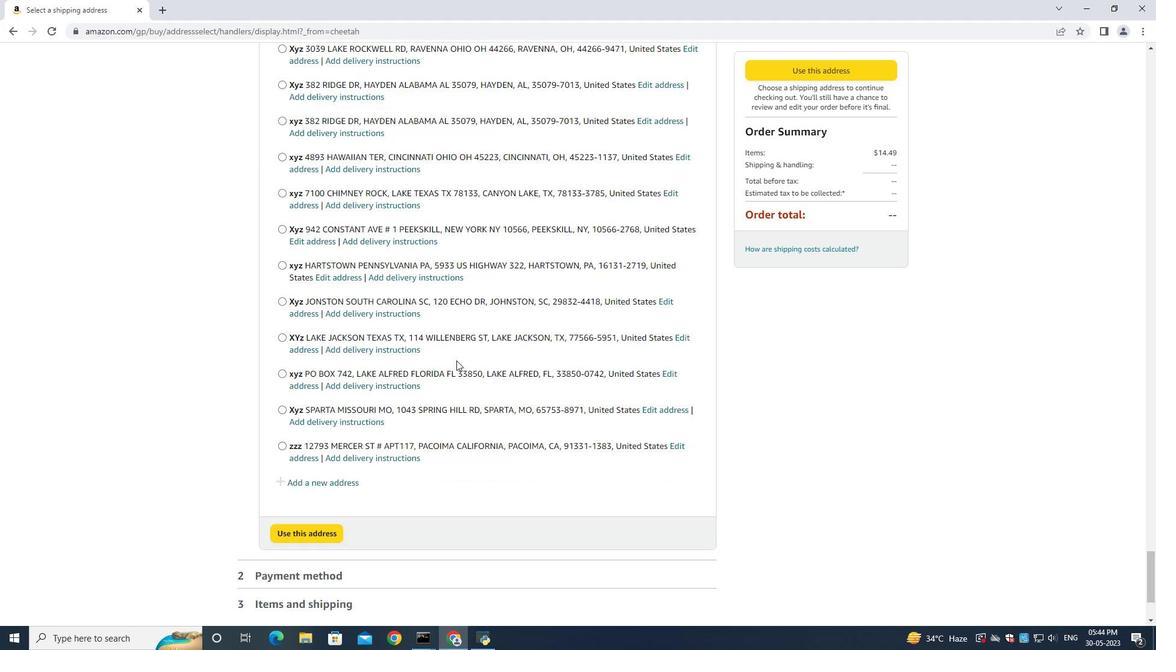 
Action: Mouse scrolled (456, 360) with delta (0, 0)
Screenshot: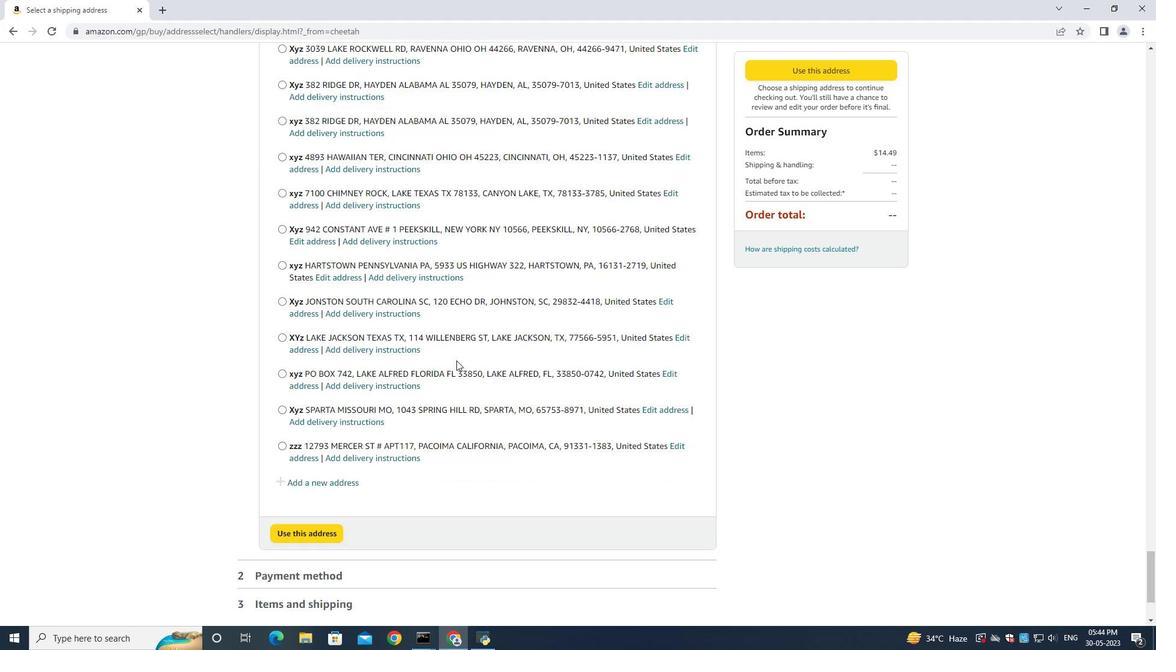 
Action: Mouse scrolled (456, 360) with delta (0, 0)
Screenshot: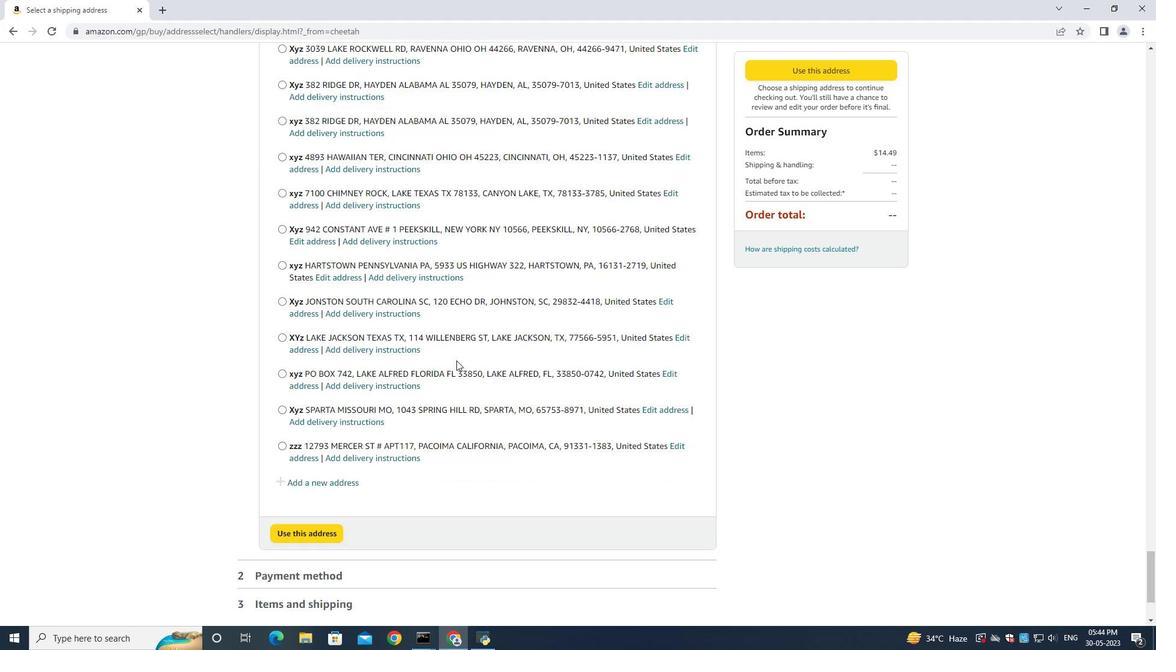 
Action: Mouse moved to (338, 329)
Screenshot: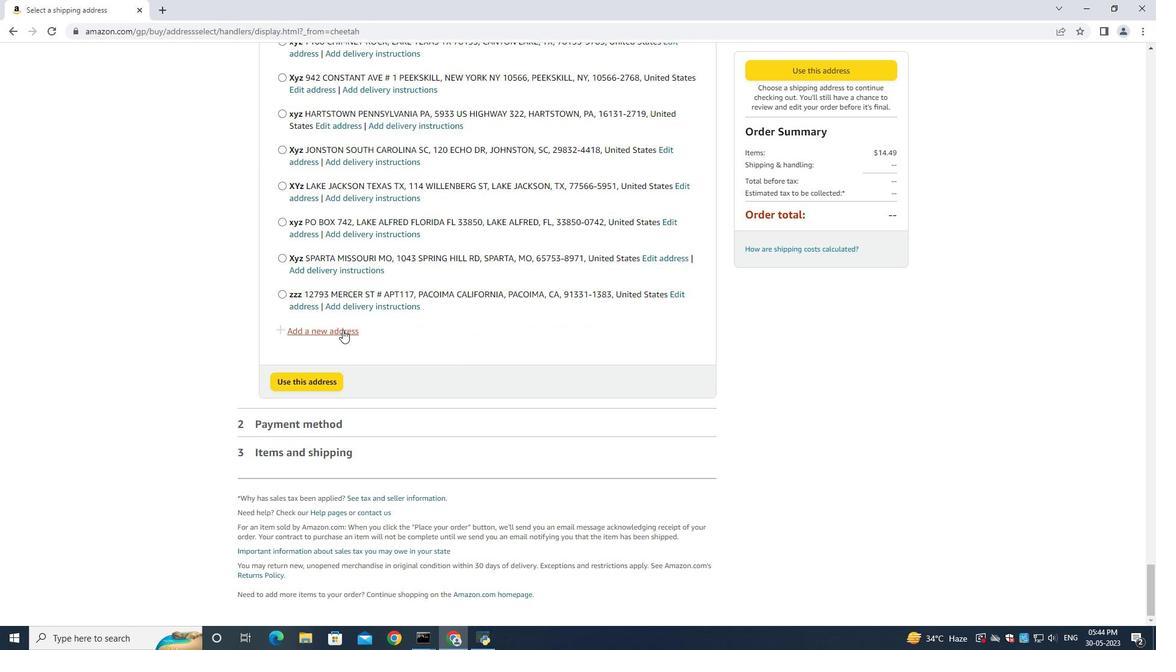 
Action: Mouse pressed left at (338, 329)
Screenshot: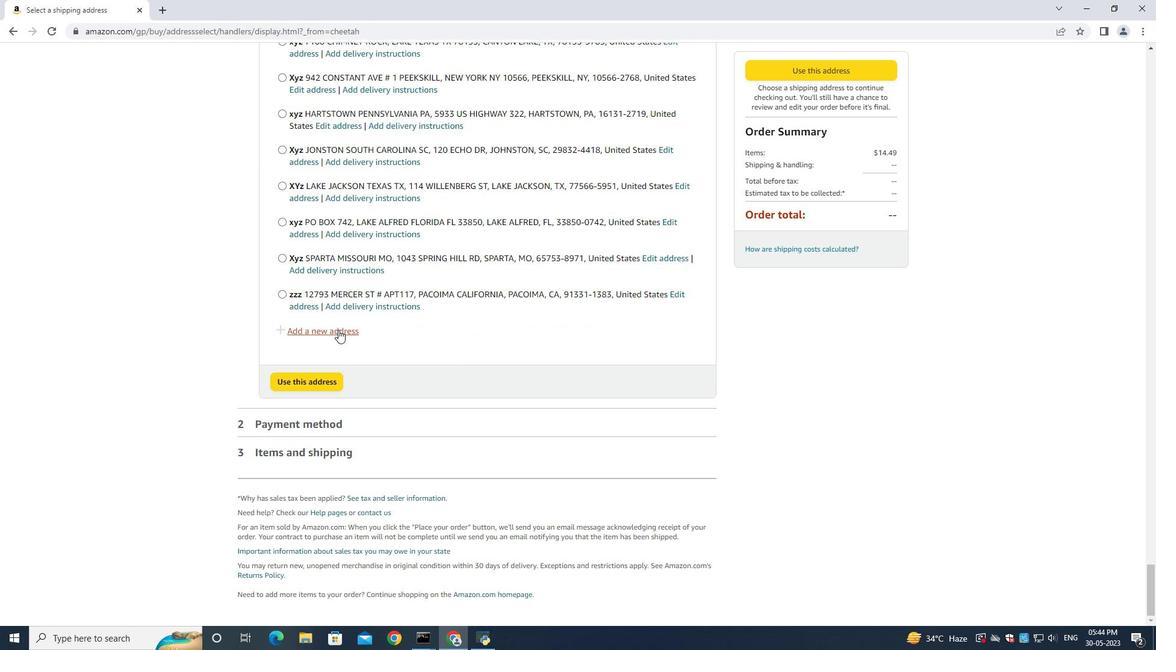
Action: Mouse moved to (425, 292)
Screenshot: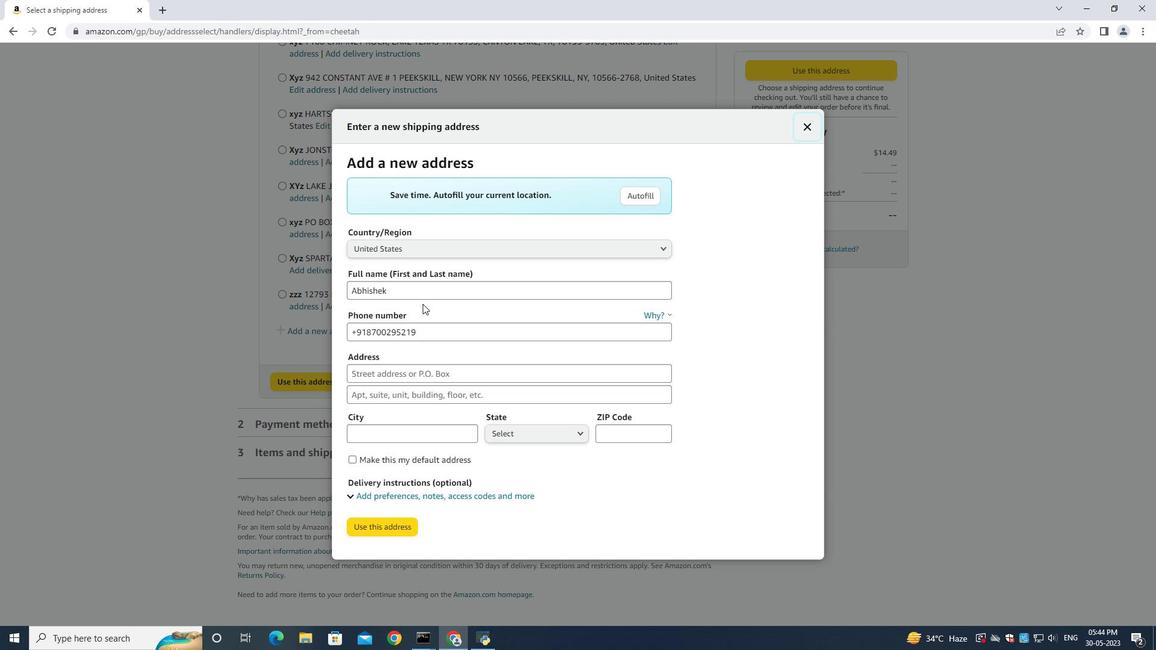 
Action: Mouse pressed left at (425, 292)
Screenshot: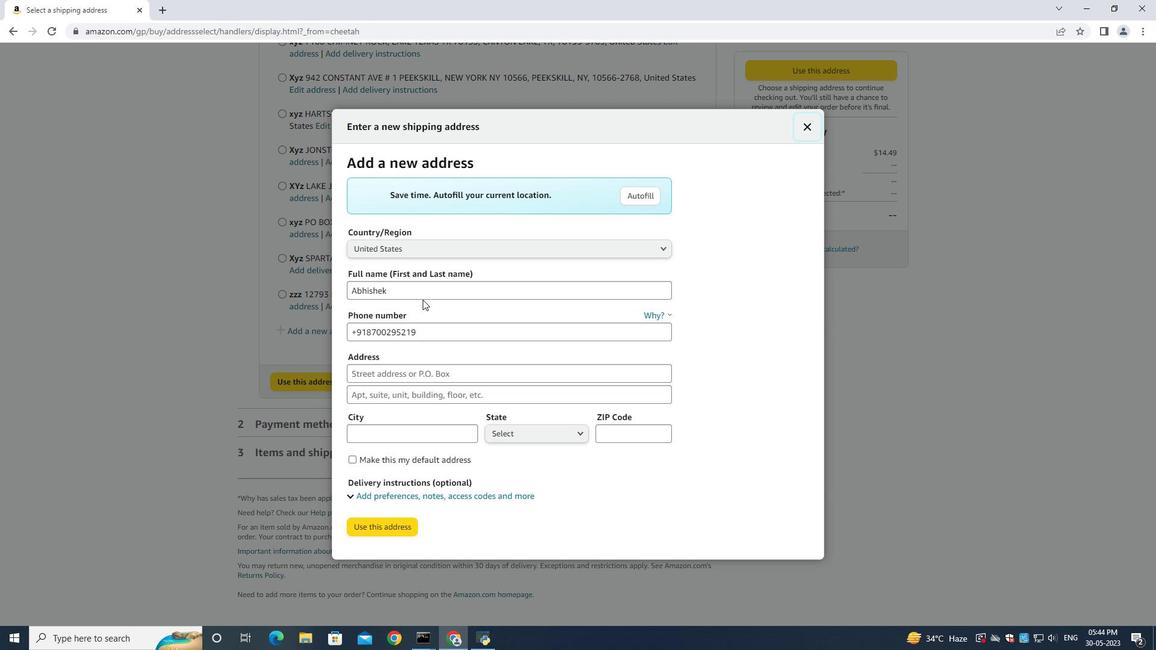 
Action: Key pressed ctrl+A<Key.backspace><Key.shift><Key.shift><Key.shift><Key.shift><Key.shift><Key.shift><Key.shift><Key.shift><Key.shift><Key.shift><Key.shift><Key.shift><Key.shift><Key.shift><Key.shift><Key.shift><Key.shift><Key.shift><Key.shift><Key.shift><Key.shift><Key.shift><Key.shift><Key.shift><Key.shift><Key.shift><Key.shift><Key.shift><Key.shift><Key.shift><Key.shift><Key.shift><Key.shift><Key.shift><Key.shift><Key.shift><Key.shift><Key.shift><Key.shift><Key.shift><Key.shift><Key.shift><Key.shift><Key.shift><Key.shift><Key.shift><Key.shift><Key.shift><Key.shift><Key.shift><Key.shift><Key.shift><Key.shift><Key.shift><Key.shift><Key.shift><Key.shift><Key.shift><Key.shift><Key.shift><Key.shift><Key.shift><Key.shift><Key.shift><Key.shift><Key.shift><Key.shift><Key.shift><Key.shift><Key.shift><Key.shift><Key.shift><Key.shift><Key.shift><Key.shift><Key.shift><Key.shift><Key.shift><Key.shift><Key.shift><Key.shift><Key.shift><Key.shift><Key.shift><Key.shift><Key.shift><Key.shift><Key.shift><Key.shift><Key.shift><Key.shift><Key.shift><Key.shift><Key.shift><Key.shift><Key.shift><Key.shift><Key.shift><Key.shift><Key.shift><Key.shift><Key.shift><Key.shift><Key.shift><Key.shift><Key.shift><Key.shift><Key.shift><Key.shift><Key.shift><Key.shift><Key.shift><Key.shift><Key.shift><Key.shift><Key.shift><Key.shift><Key.shift><Key.shift><Key.shift><Key.shift><Key.shift><Key.shift><Key.shift><Key.shift><Key.shift><Key.shift><Key.shift><Key.shift><Key.shift><Key.shift><Key.shift><Key.shift><Key.shift><Key.shift><Key.shift><Key.shift><Key.shift><Key.shift><Key.shift><Key.shift><Key.shift><Key.shift><Key.shift><Key.shift><Key.shift><Key.shift><Key.shift><Key.shift><Key.shift><Key.shift><Key.shift><Key.shift><Key.shift><Key.shift><Key.shift><Key.shift><Key.shift><Key.shift><Key.shift><Key.shift><Key.shift><Key.shift><Key.shift><Key.shift><Key.shift><Key.shift><Key.shift><Key.shift><Key.shift><Key.shift><Key.shift><Key.shift><Key.shift><Key.shift><Key.shift><Key.shift><Key.shift><Key.shift><Key.shift><Key.shift><Key.shift><Key.shift><Key.shift><Key.shift>Jocelyn<Key.space><Key.shift>Rodriguez<Key.tab><Key.tab><Key.backspace>9285042162<Key.tab>4209<Key.space><Key.shift>Skips<Key.space><Key.shift>Lane<Key.space><Key.tab><Key.shift><Key.shift><Key.shift><Key.shift><Key.shift><Key.shift><Key.shift><Key.shift><Key.shift><Key.shift><Key.shift><Key.shift><Key.shift><Key.shift><Key.shift><Key.shift><Key.shift><Key.shift><Key.shift><Key.shift><Key.shift><Key.shift><Key.shift>Phoenix<Key.space><Key.shift><Key.shift><Key.shift><Key.shift><Key.shift><Key.shift>Arizona<Key.space><Key.tab><Key.shift>Phoenix<Key.tab><Key.shift>A<Key.shift>Ari<Key.tab>85012
Screenshot: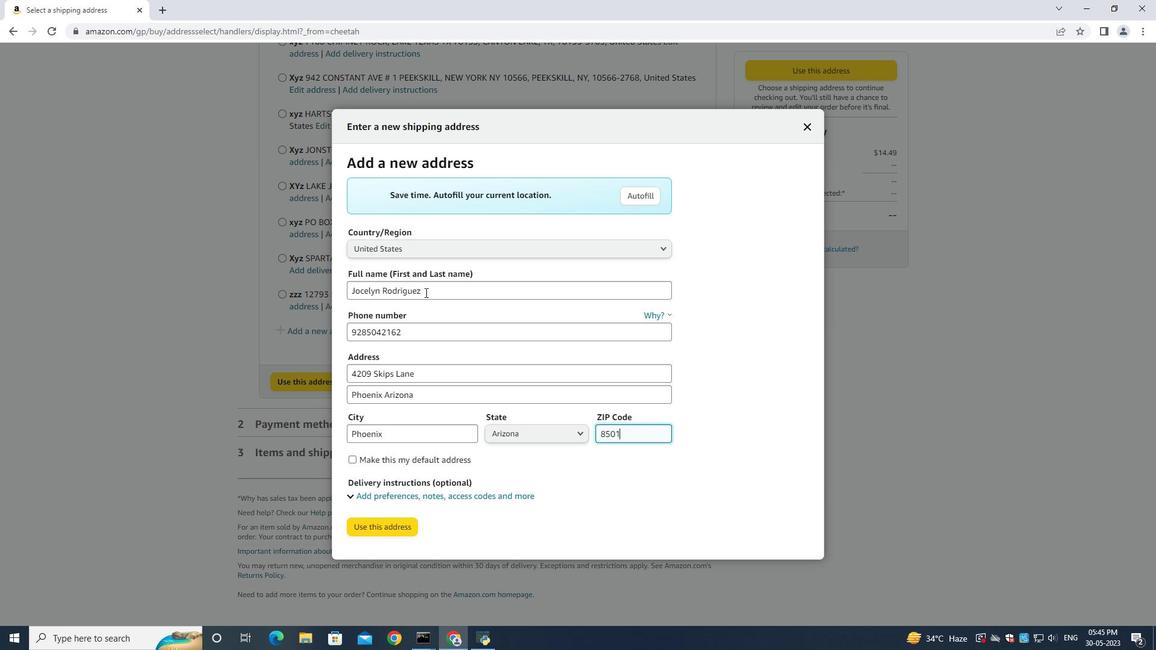 
Action: Mouse moved to (366, 527)
Screenshot: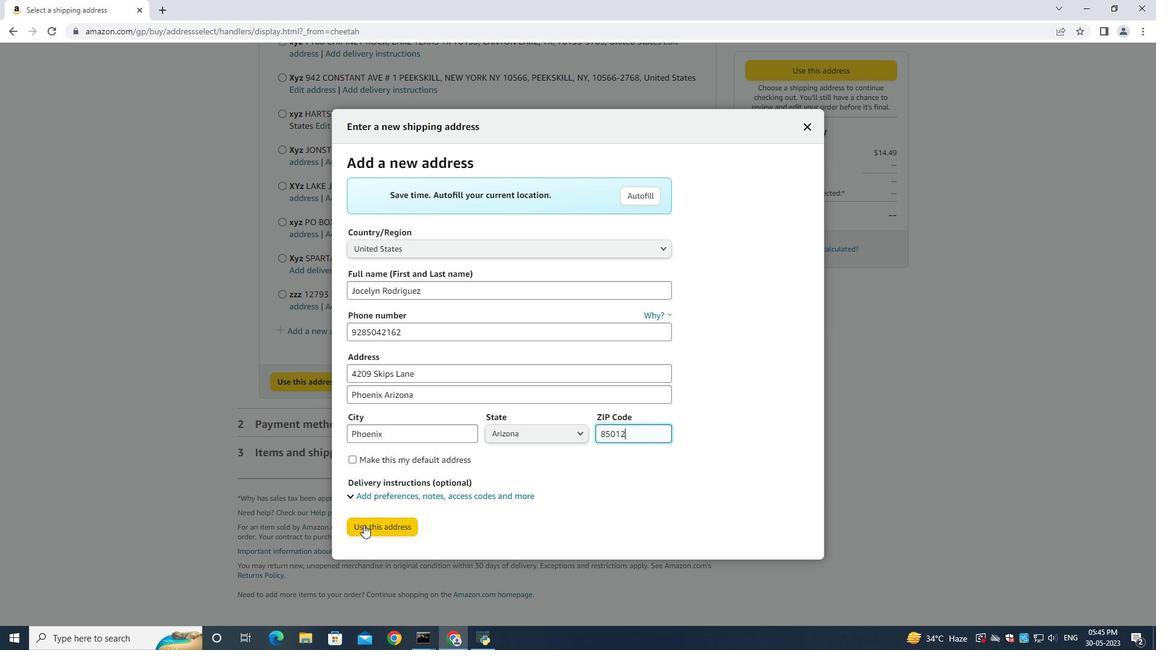 
Action: Mouse pressed left at (366, 527)
Screenshot: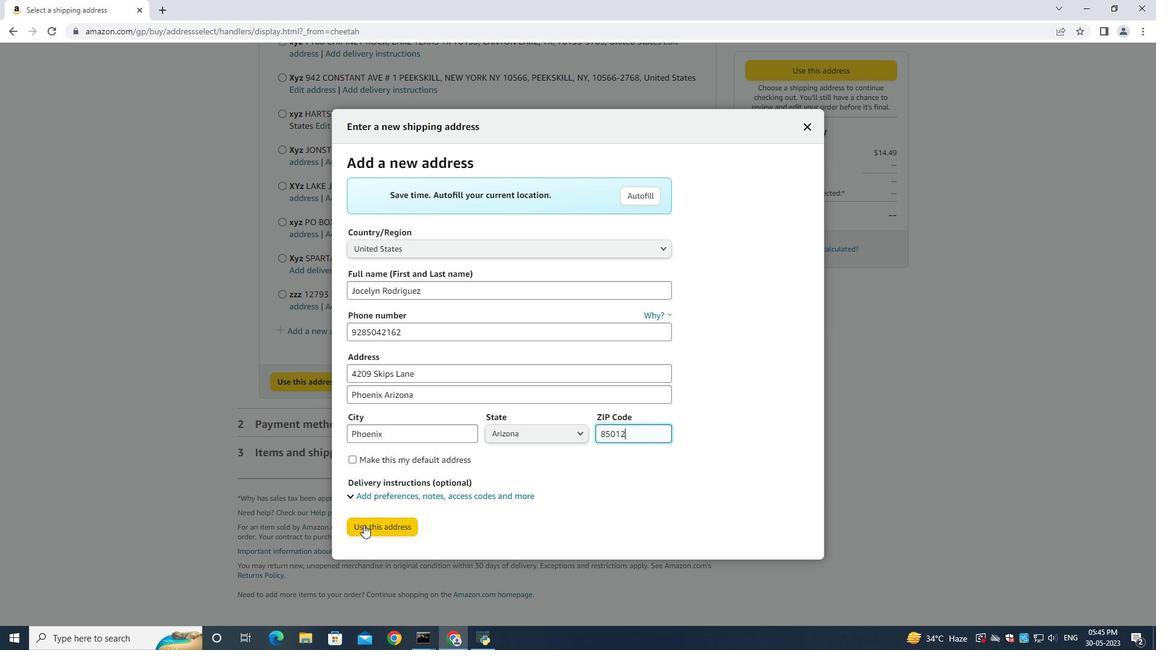 
Action: Mouse moved to (378, 614)
Screenshot: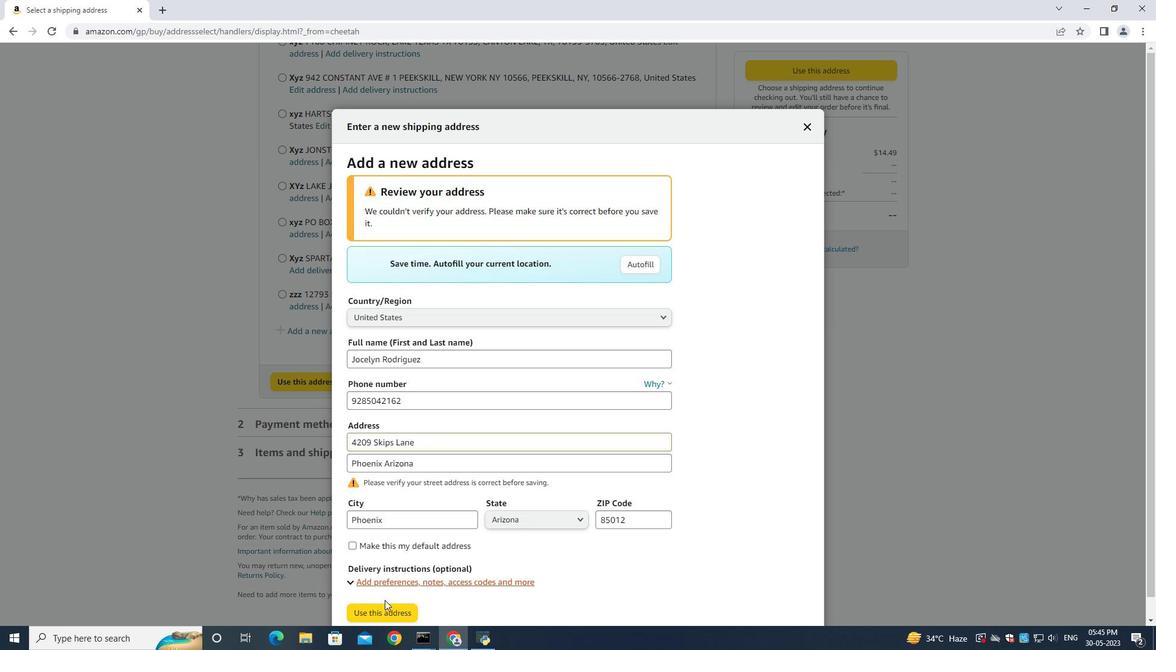 
Action: Mouse pressed left at (378, 614)
Screenshot: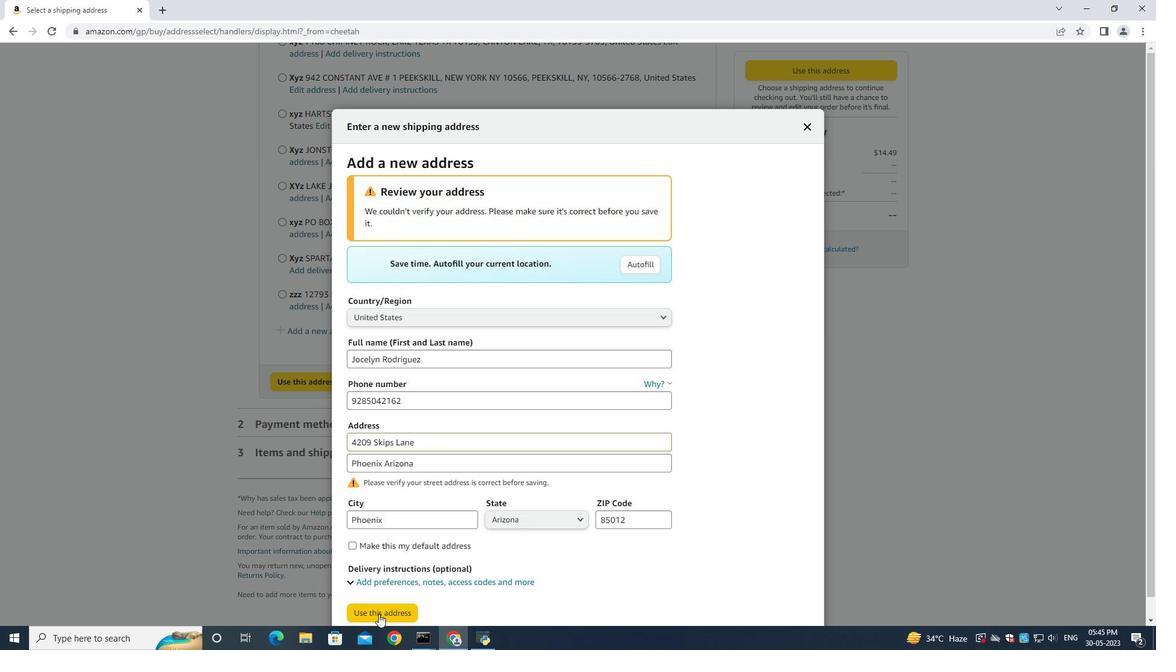 
Action: Mouse moved to (500, 256)
Screenshot: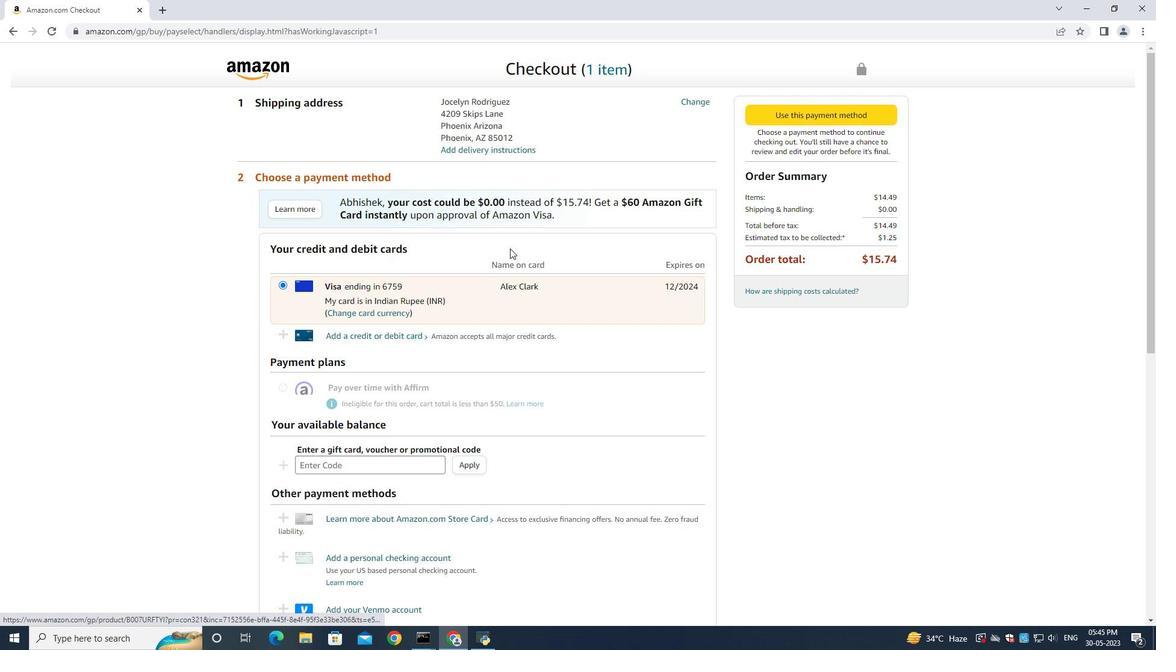 
